 Task: Select transit view around selected location Mount Everest, Nepal and China and check out the nearest train station
Action: Mouse pressed left at (161, 32)
Screenshot: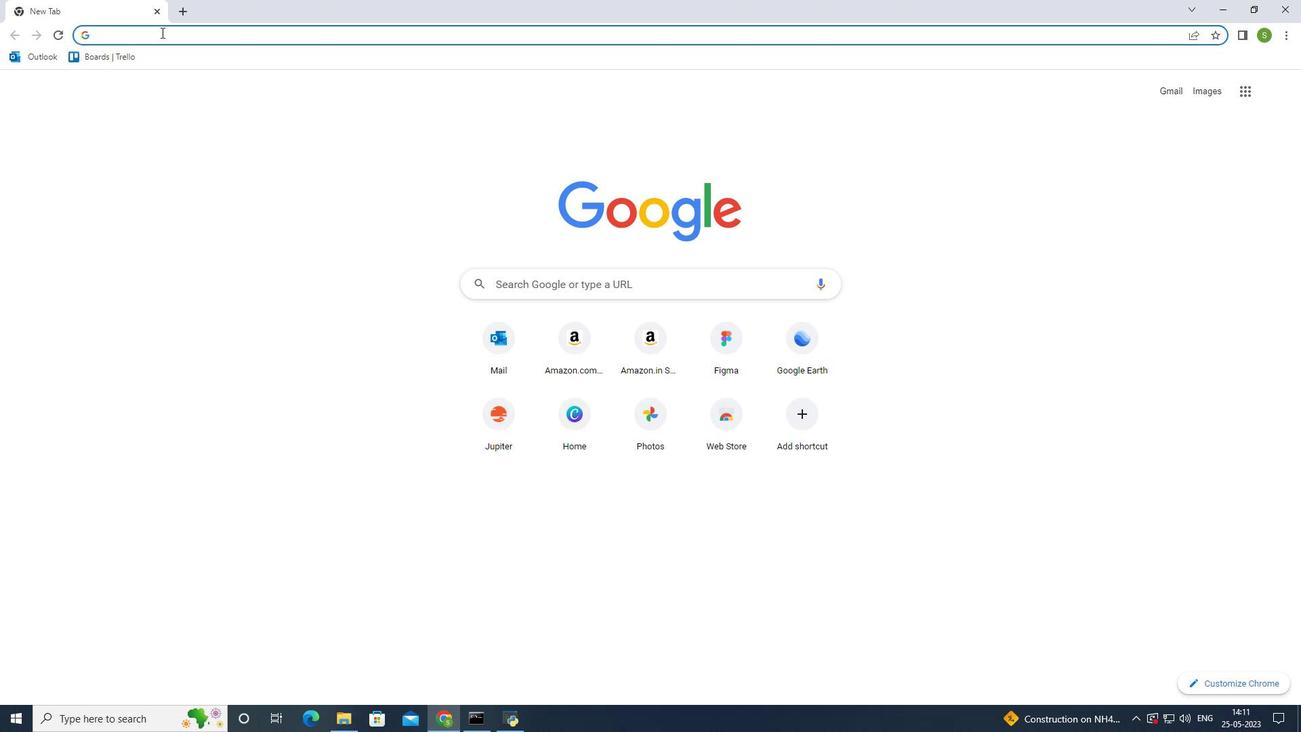 
Action: Mouse moved to (155, 61)
Screenshot: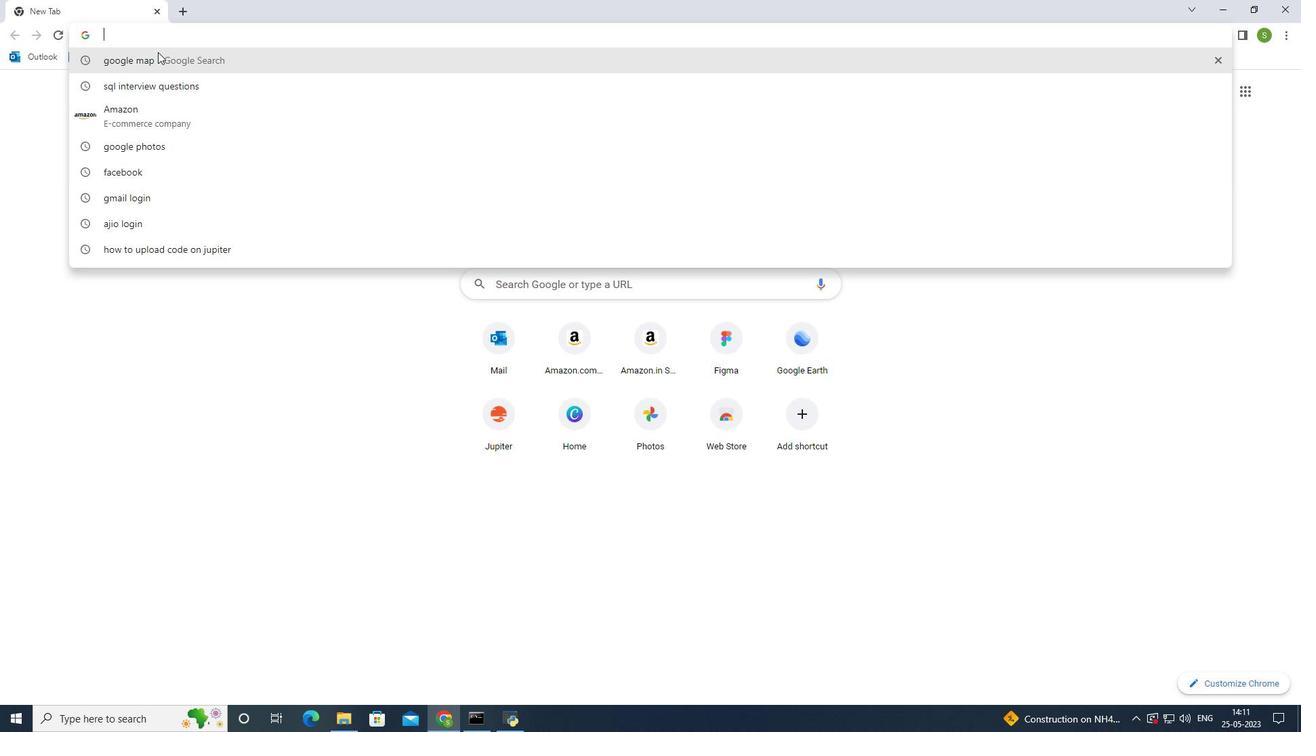 
Action: Mouse pressed left at (155, 61)
Screenshot: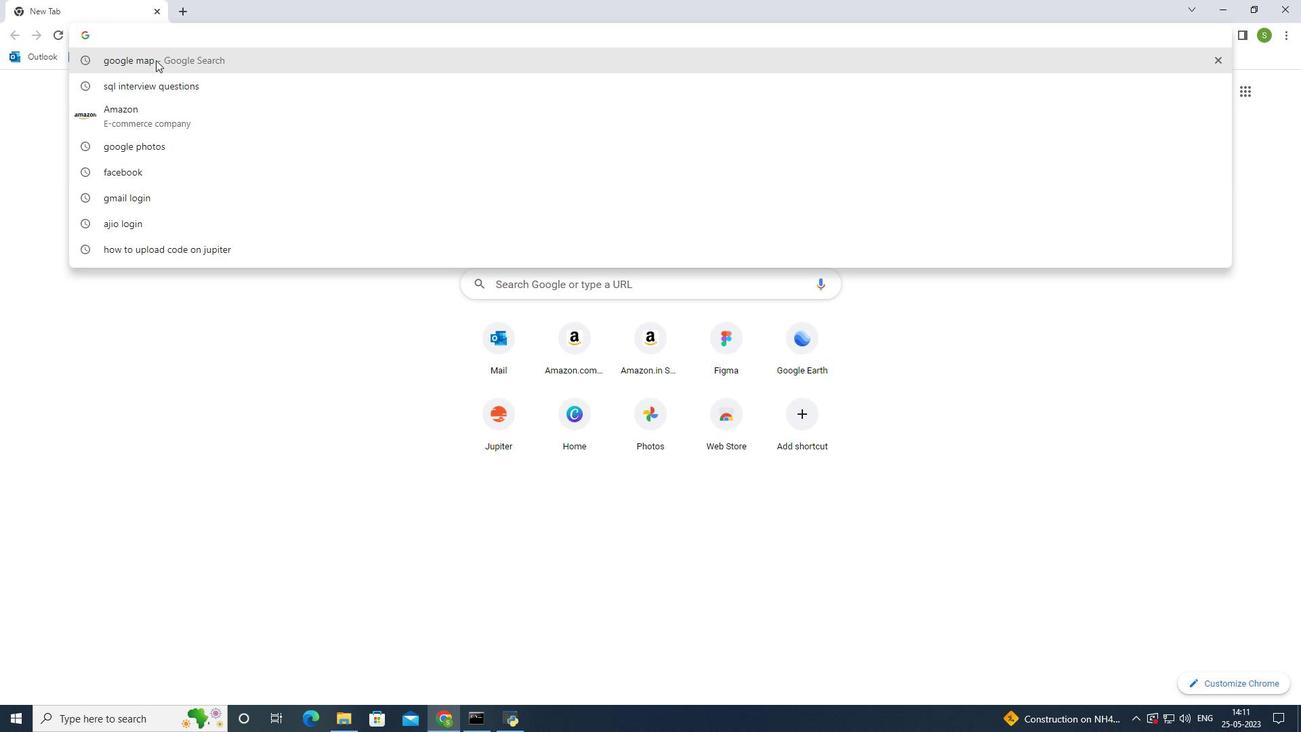 
Action: Mouse moved to (179, 205)
Screenshot: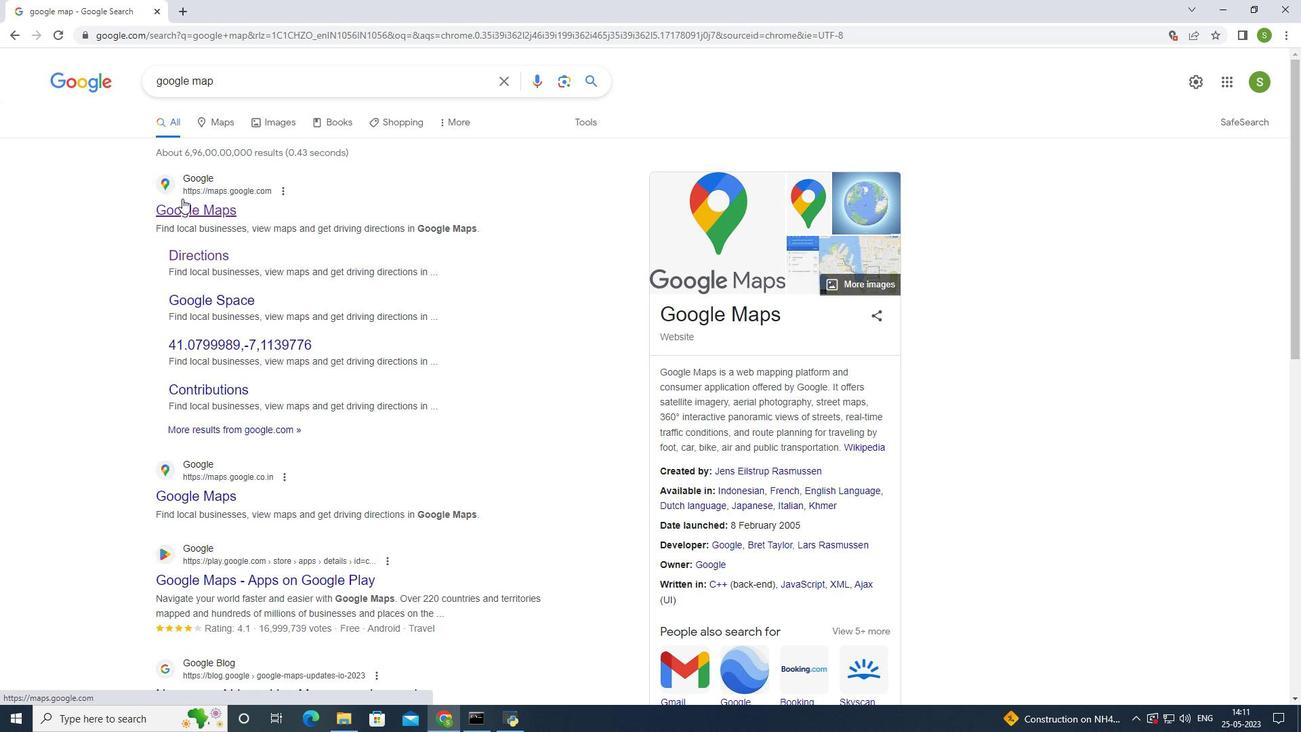 
Action: Mouse pressed left at (179, 205)
Screenshot: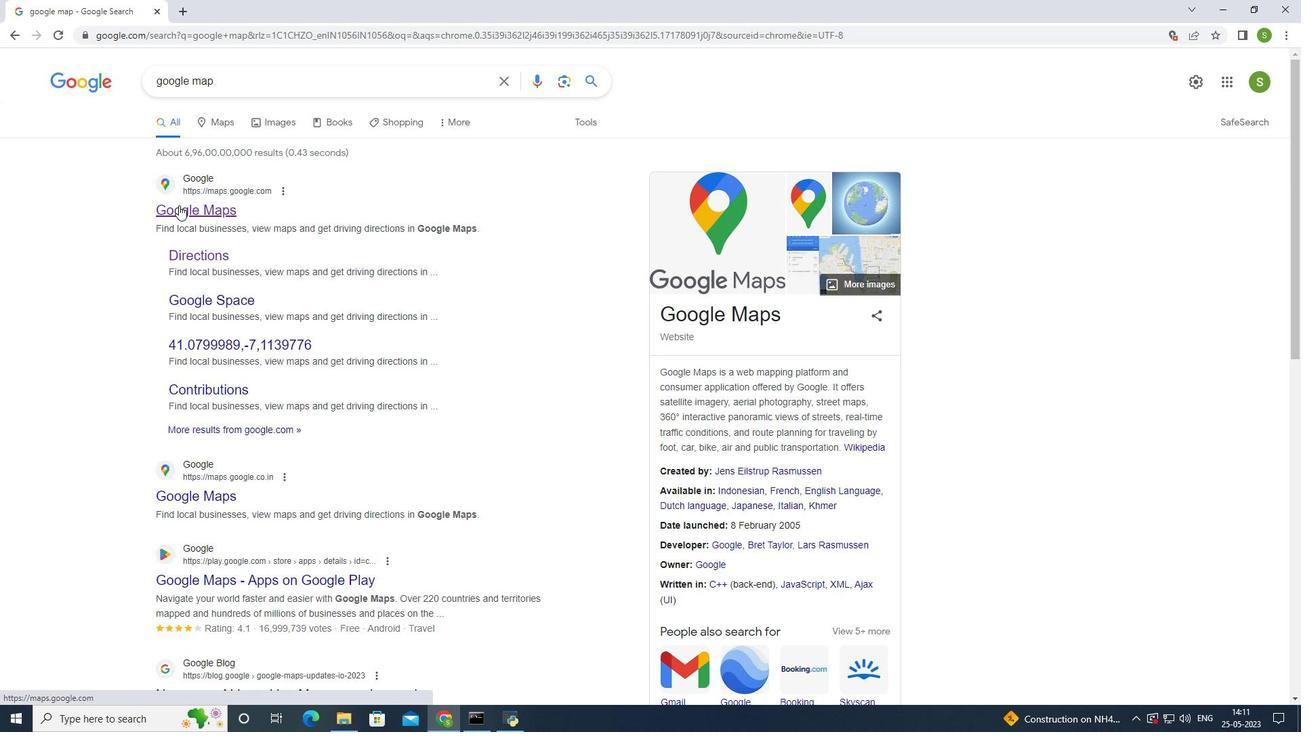 
Action: Mouse moved to (179, 206)
Screenshot: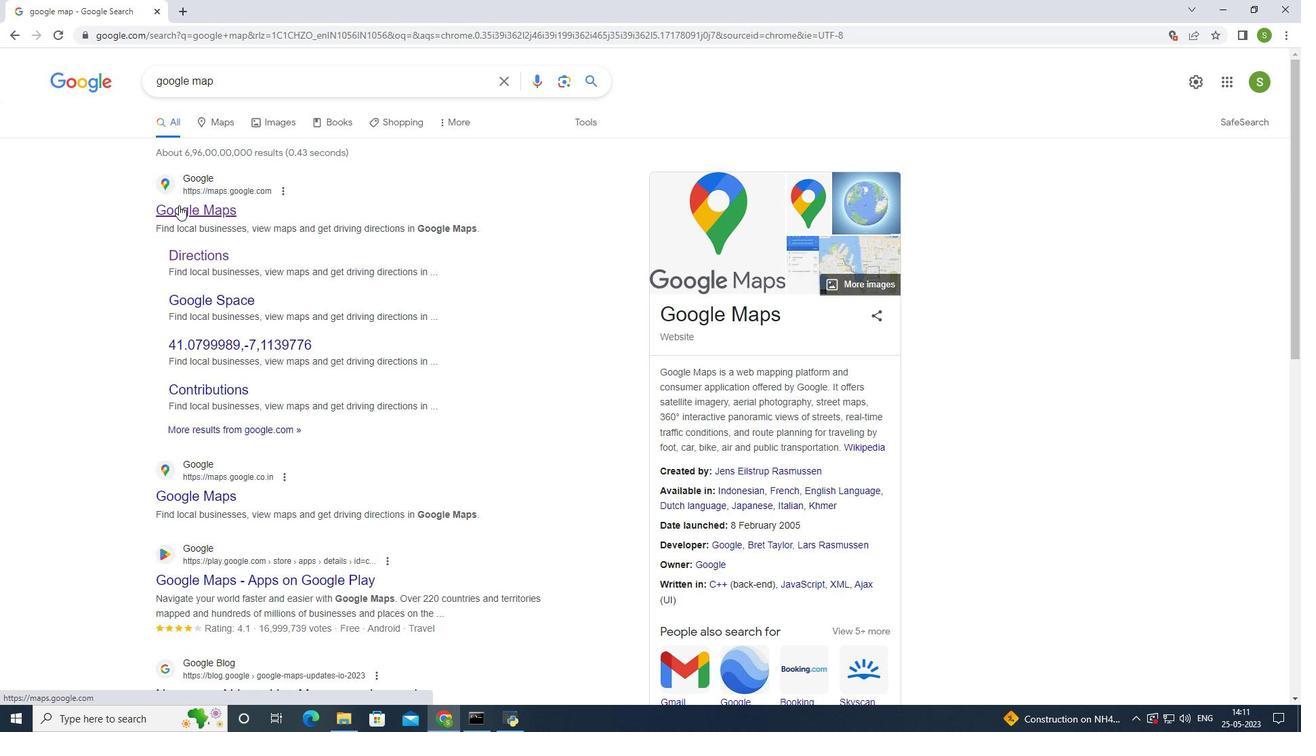 
Action: Mouse pressed left at (179, 206)
Screenshot: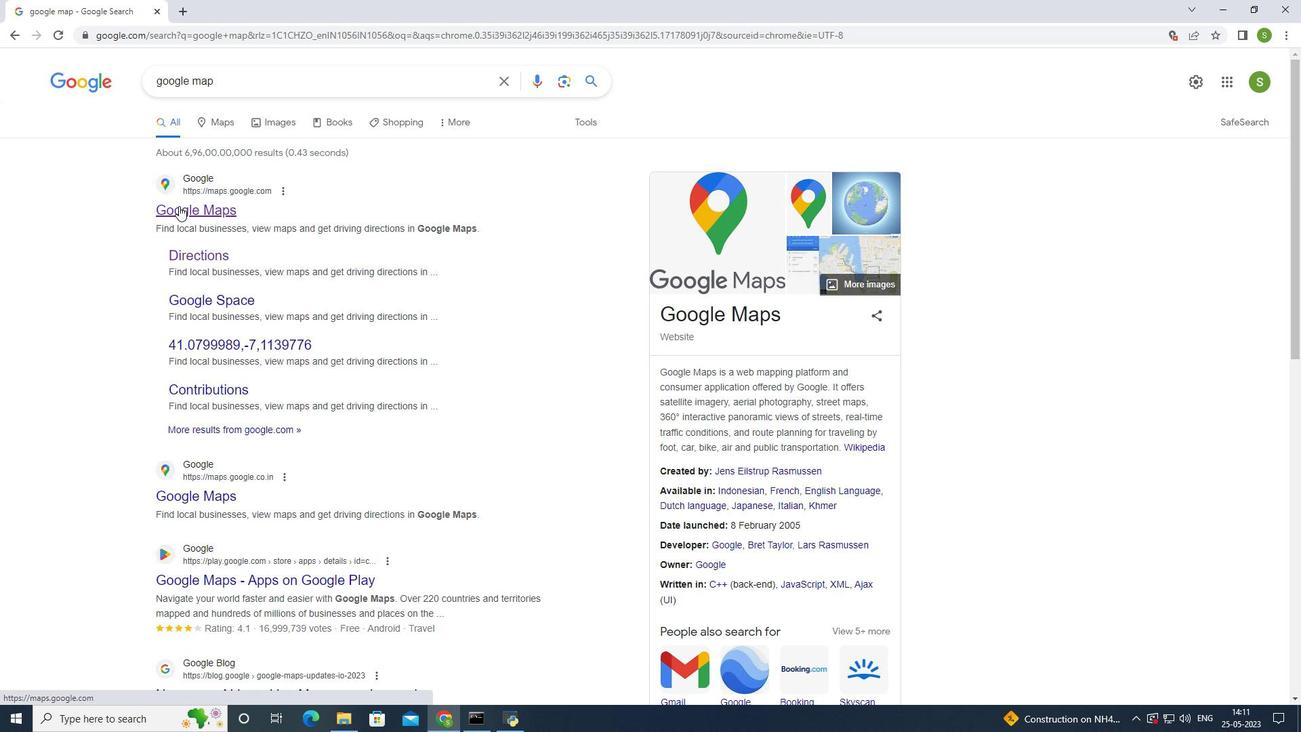 
Action: Mouse moved to (212, 64)
Screenshot: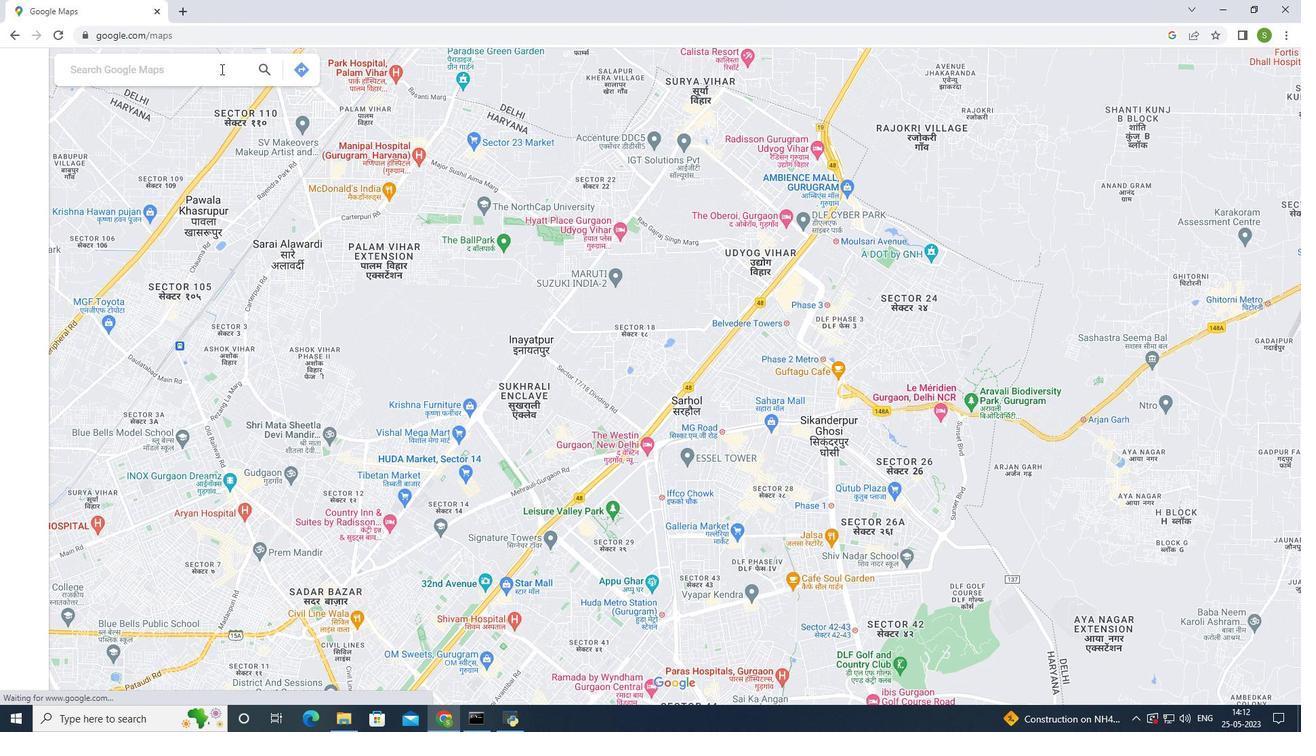 
Action: Mouse pressed left at (212, 64)
Screenshot: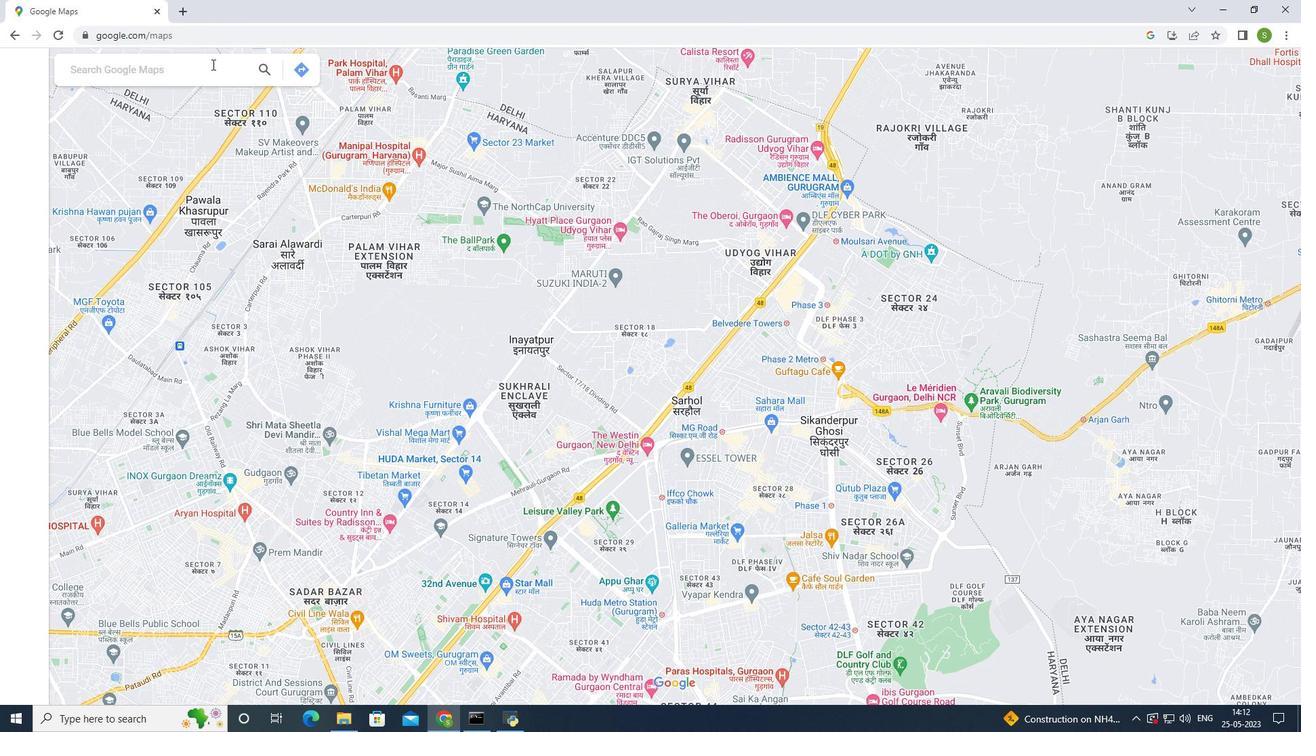 
Action: Mouse moved to (269, 57)
Screenshot: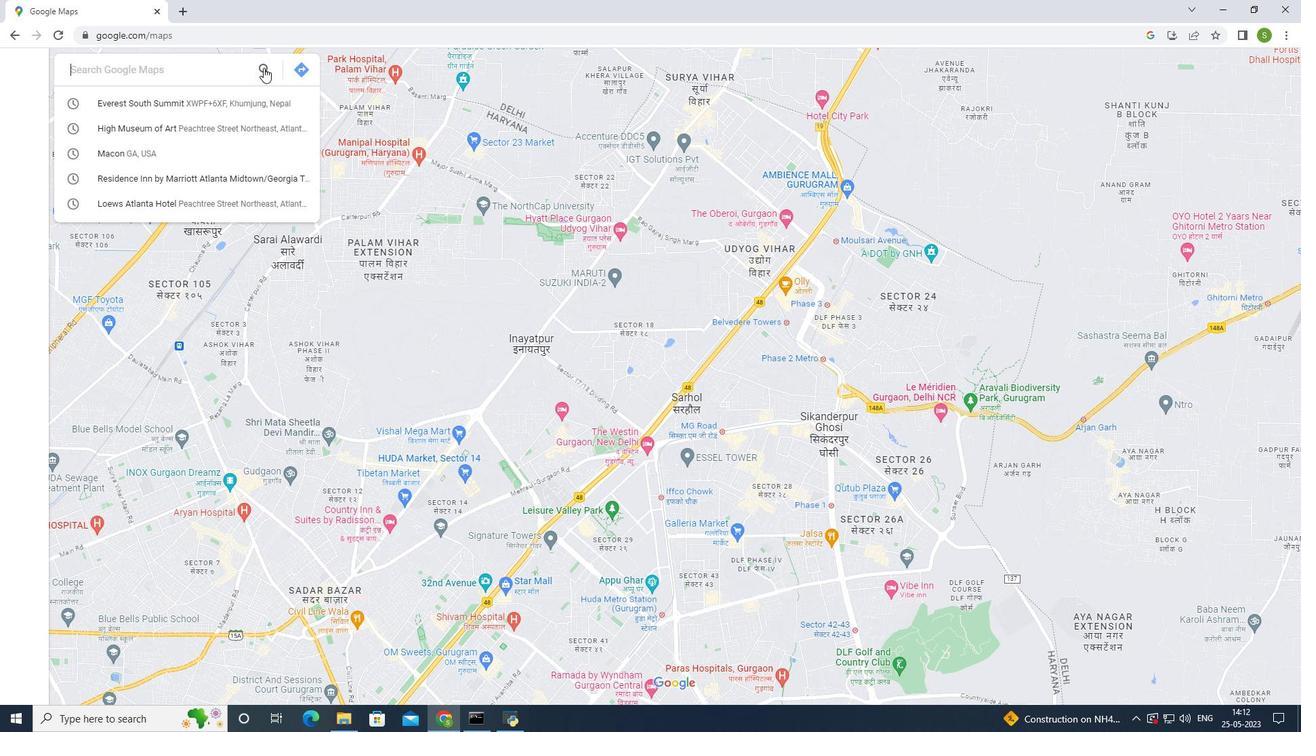 
Action: Key pressed <Key.caps_lock>M<Key.caps_lock>ount<Key.space><Key.caps_lock>E<Key.caps_lock>verest<Key.space><Key.caps_lock>N<Key.caps_lock>epal<Key.space>and<Key.space><Key.caps_lock>C<Key.caps_lock>hina<Key.enter>
Screenshot: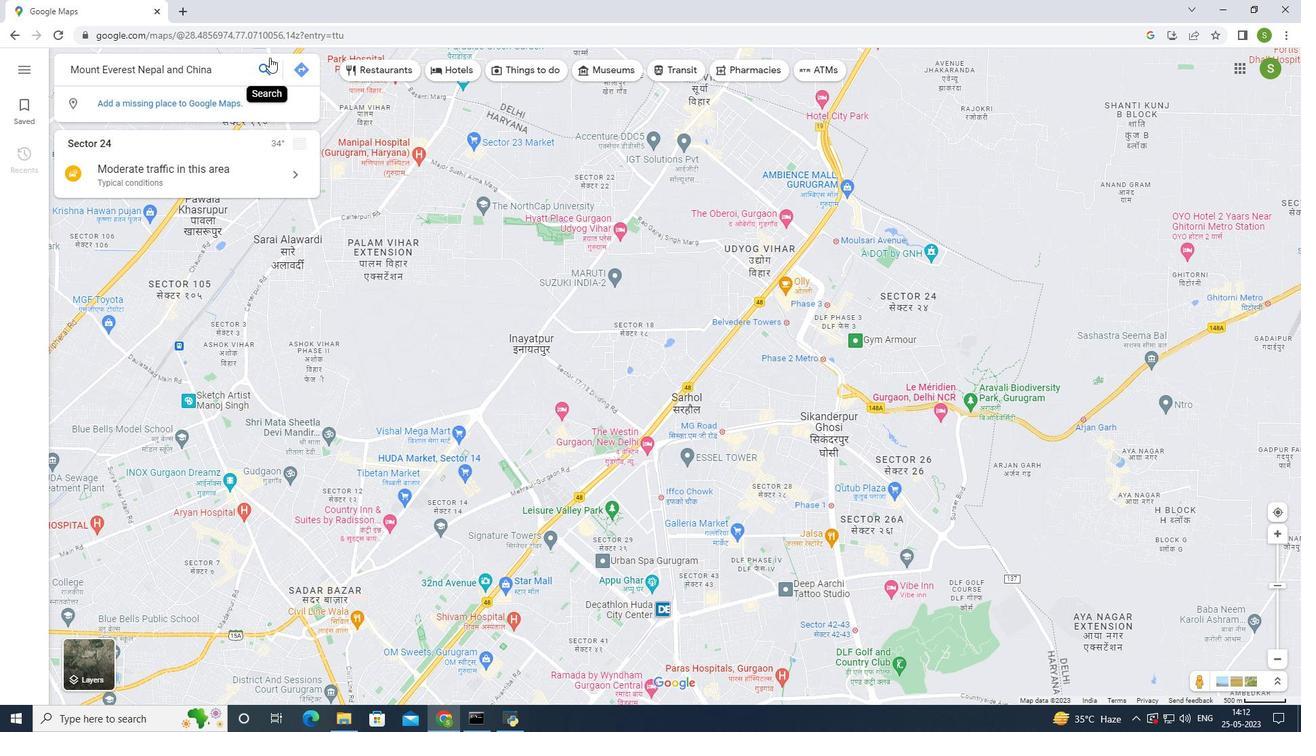 
Action: Mouse moved to (517, 664)
Screenshot: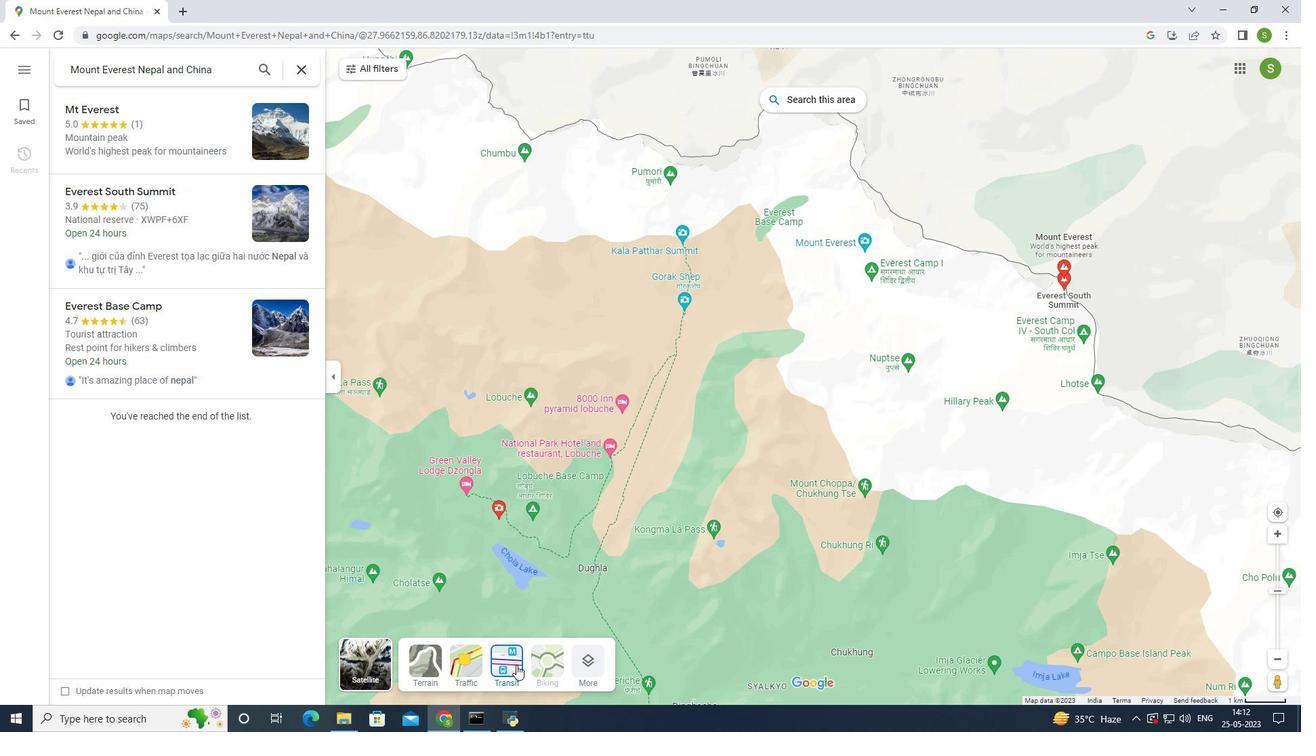 
Action: Mouse pressed left at (517, 664)
Screenshot: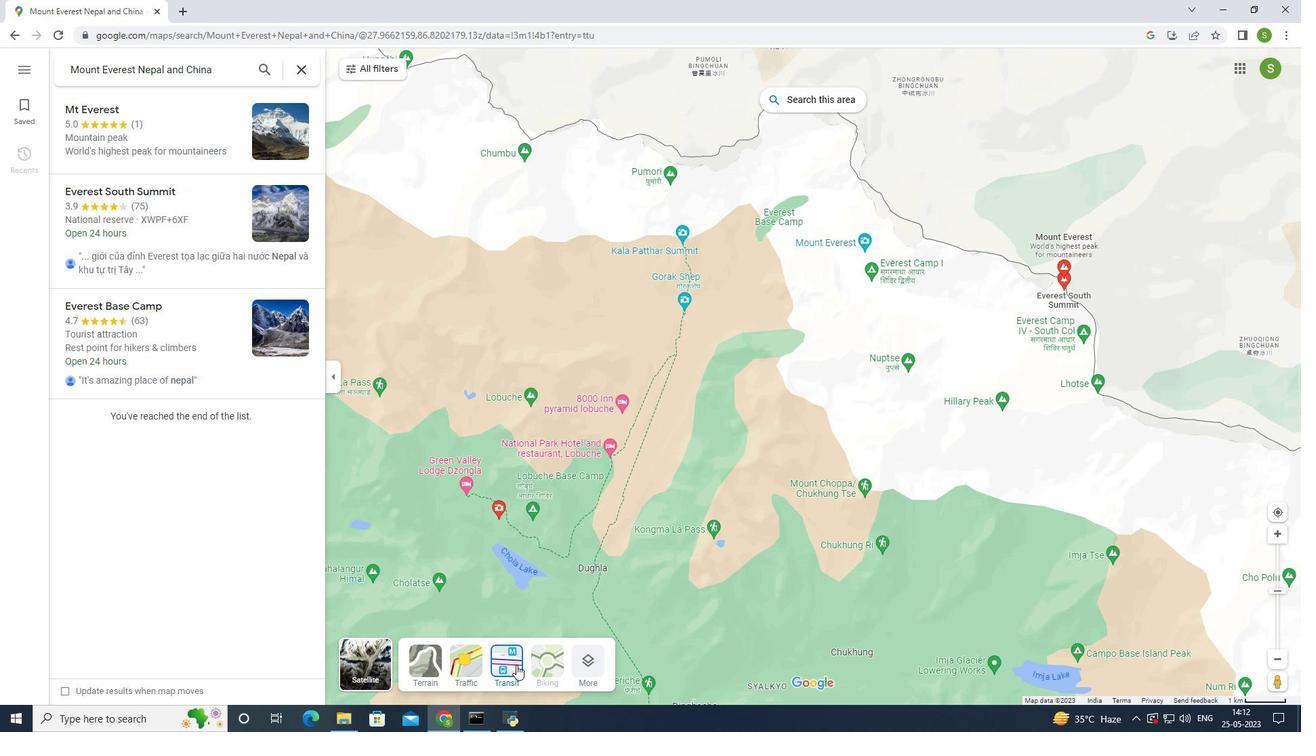 
Action: Mouse moved to (499, 667)
Screenshot: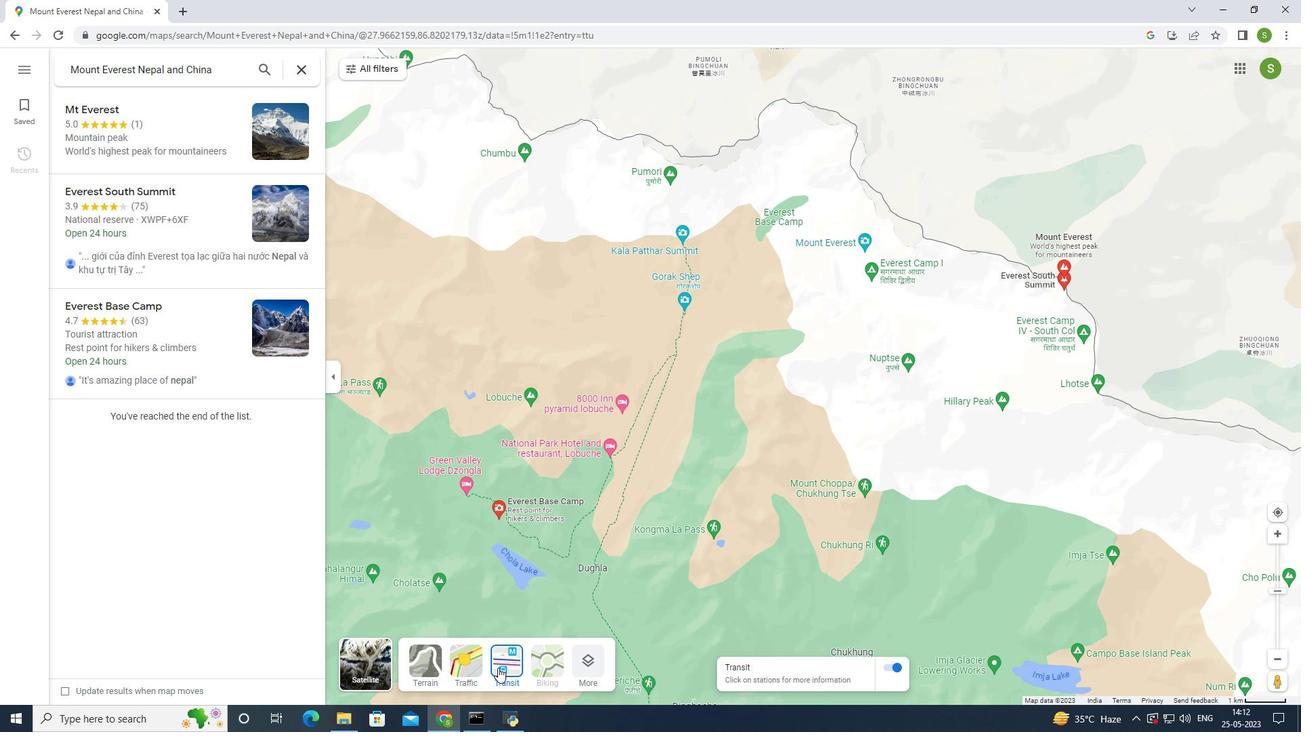 
Action: Mouse pressed left at (499, 667)
Screenshot: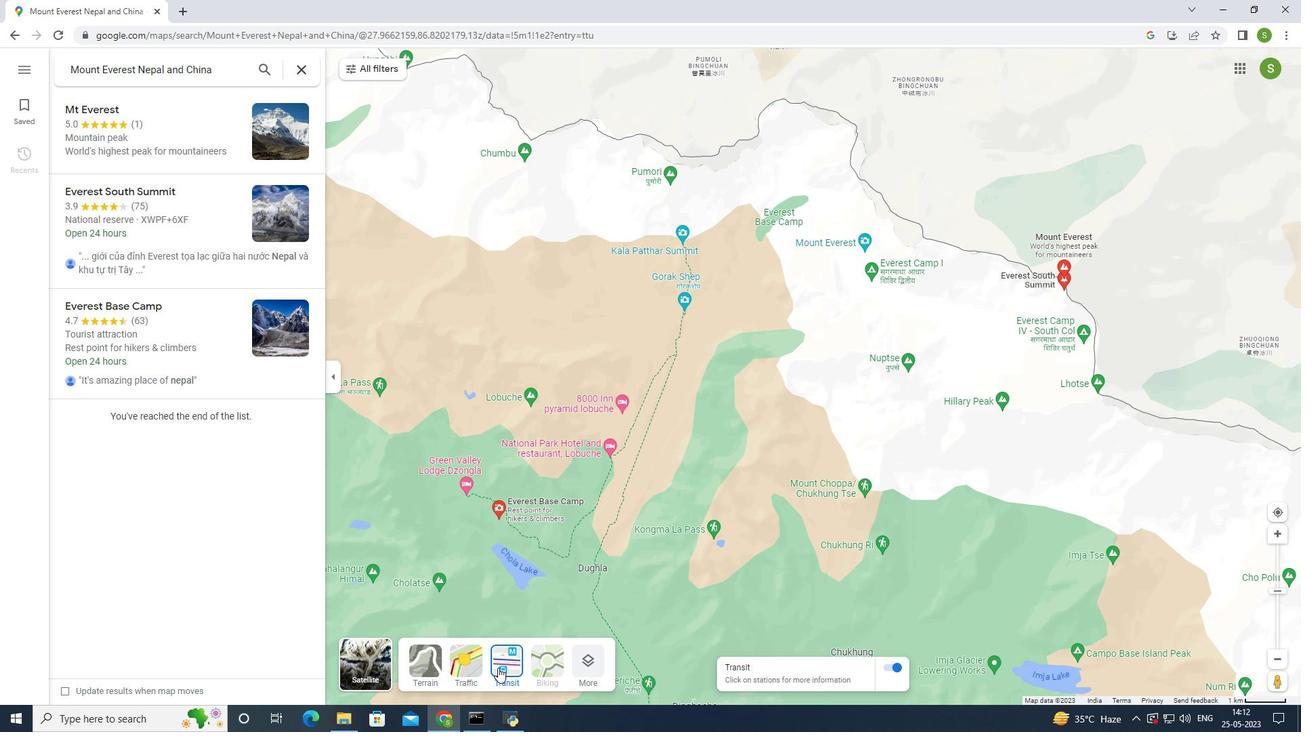 
Action: Mouse moved to (501, 662)
Screenshot: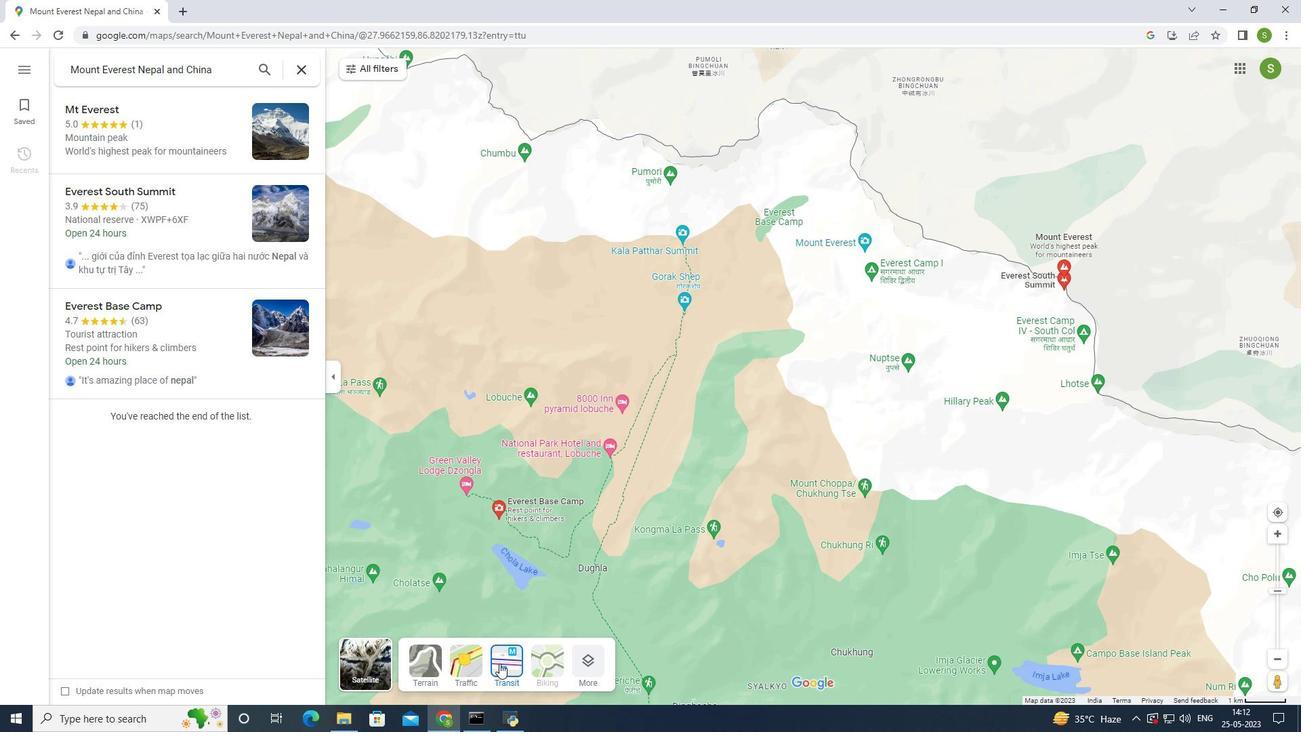 
Action: Mouse pressed left at (501, 662)
Screenshot: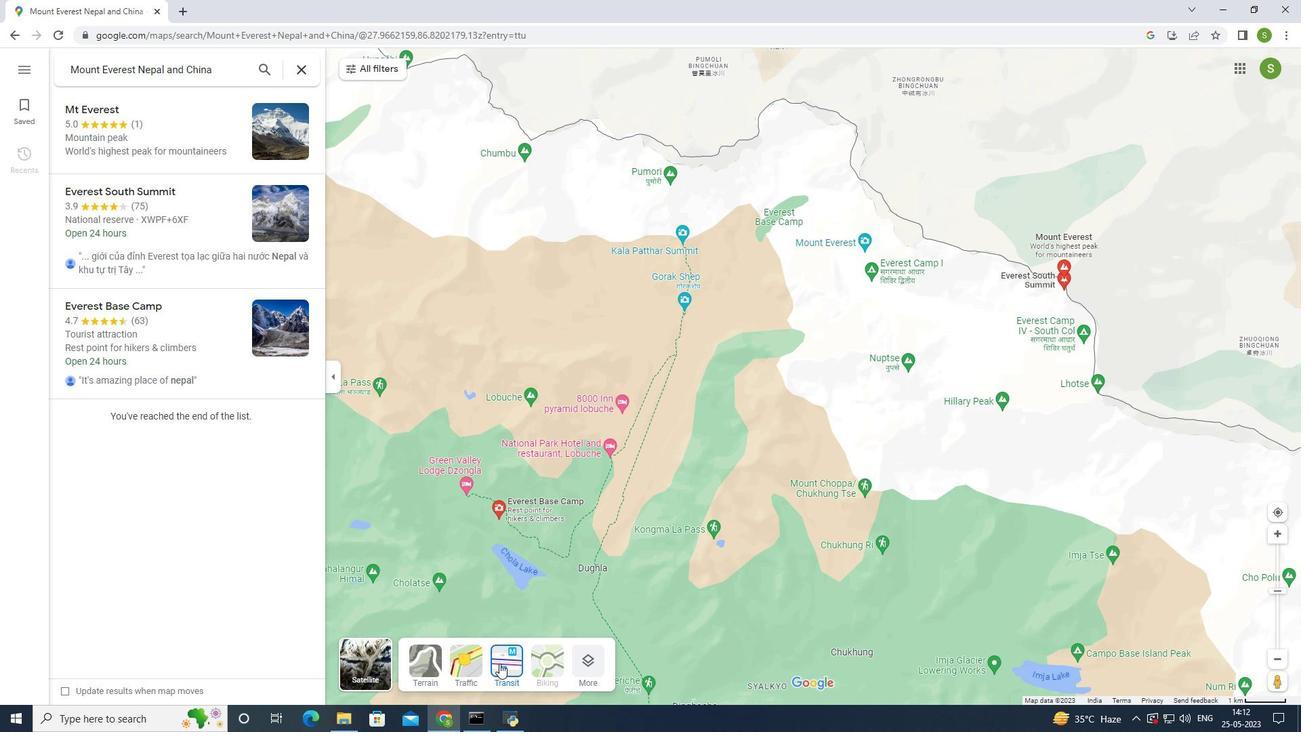 
Action: Mouse moved to (388, 74)
Screenshot: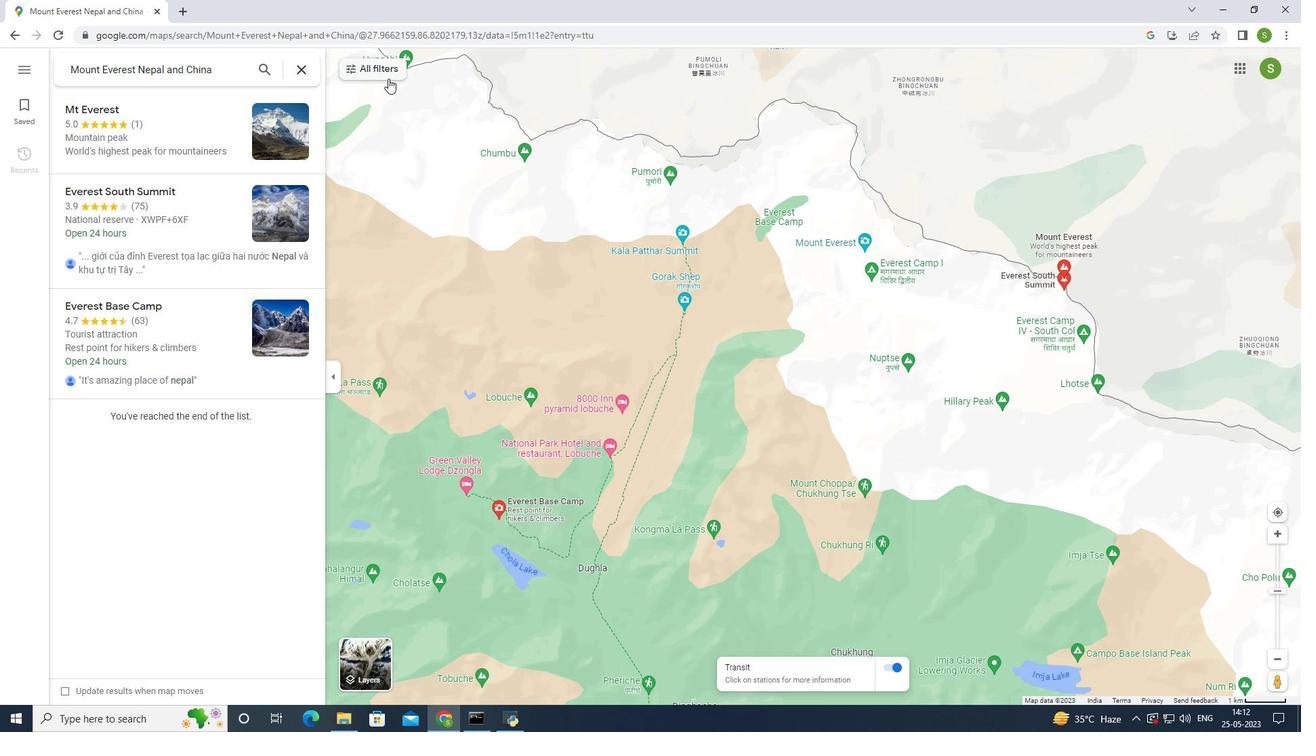 
Action: Mouse pressed left at (388, 74)
Screenshot: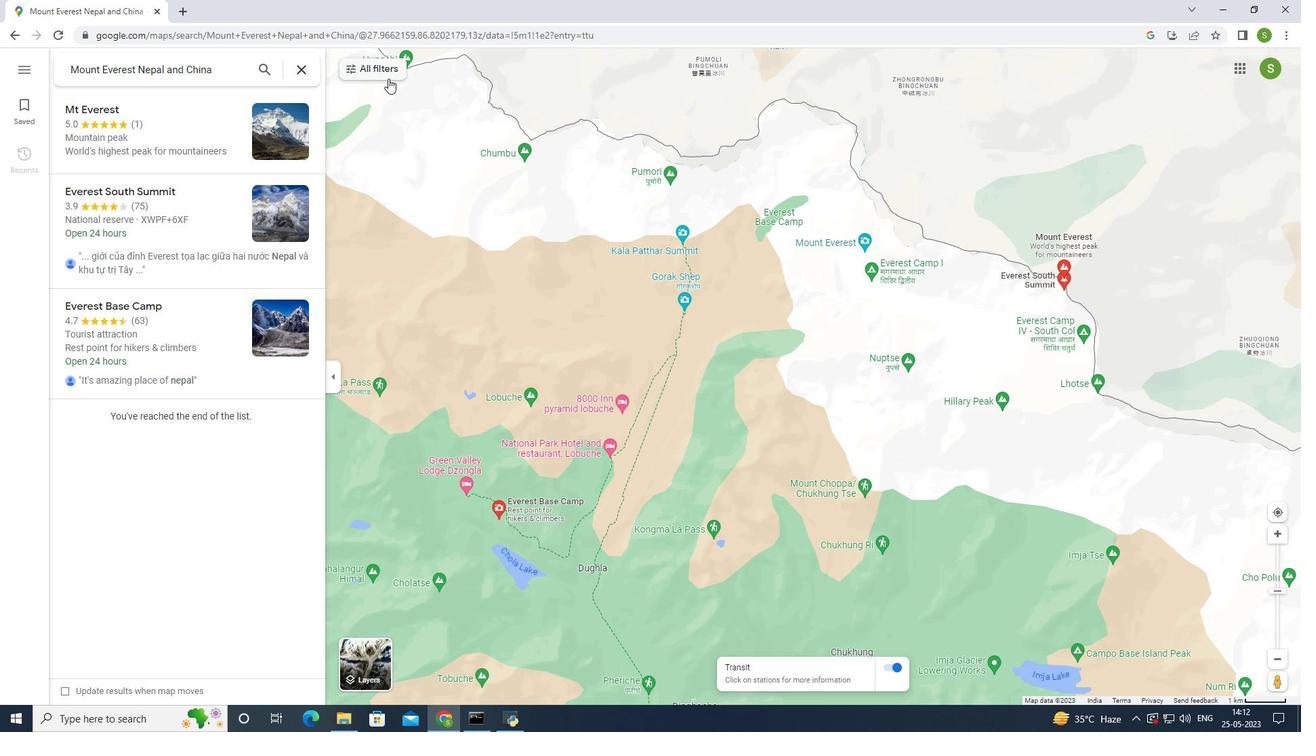
Action: Mouse moved to (75, 71)
Screenshot: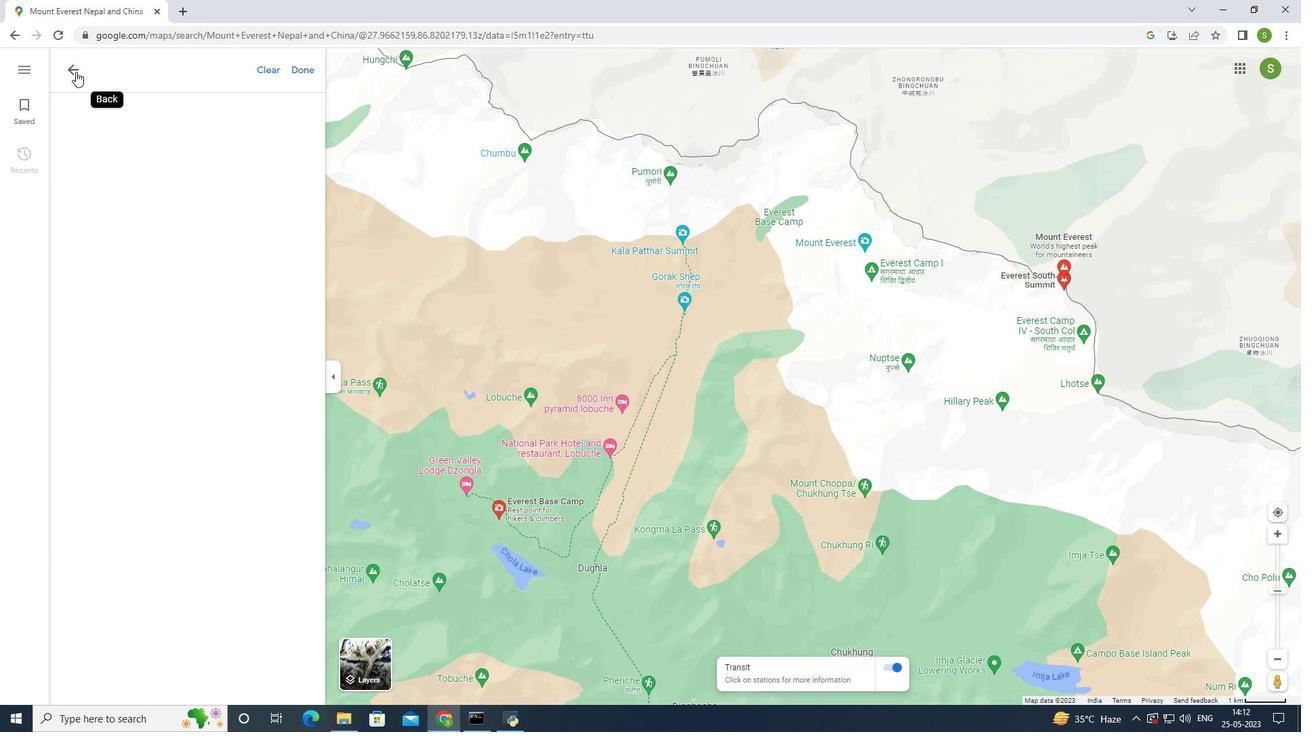 
Action: Mouse pressed left at (75, 71)
Screenshot: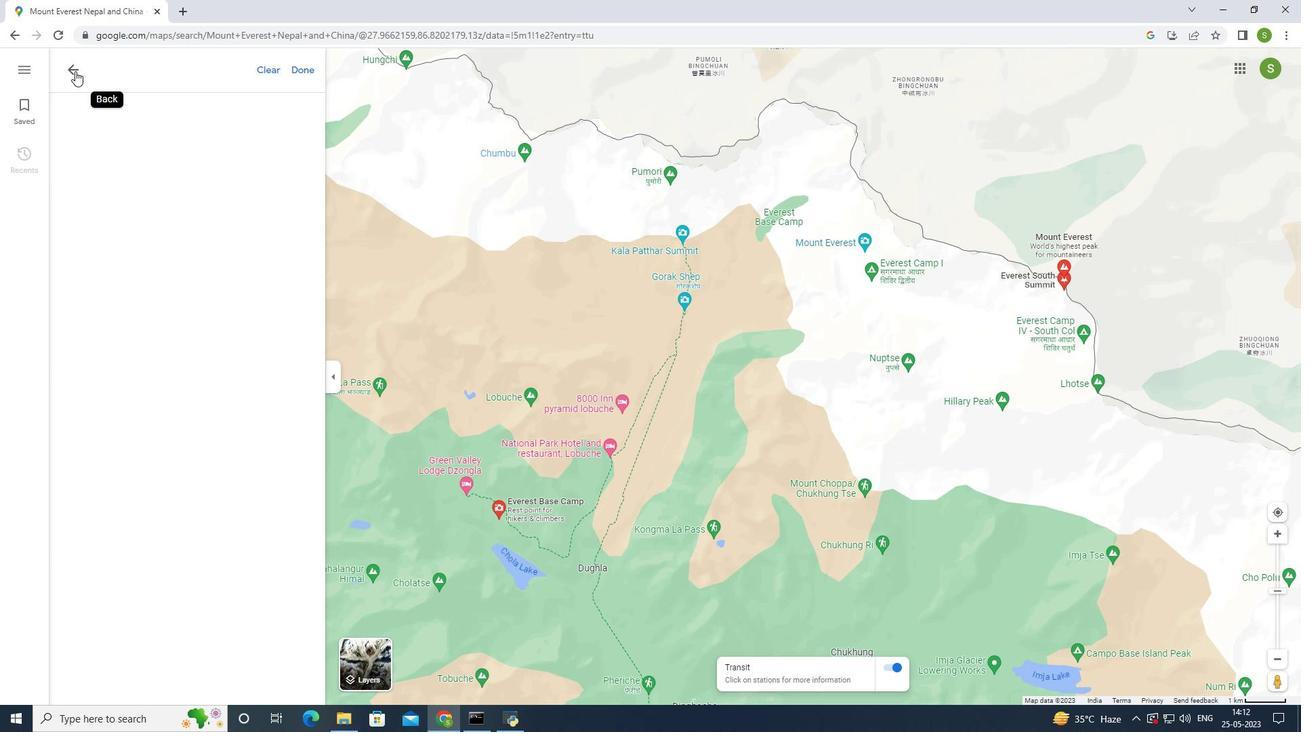 
Action: Mouse moved to (137, 70)
Screenshot: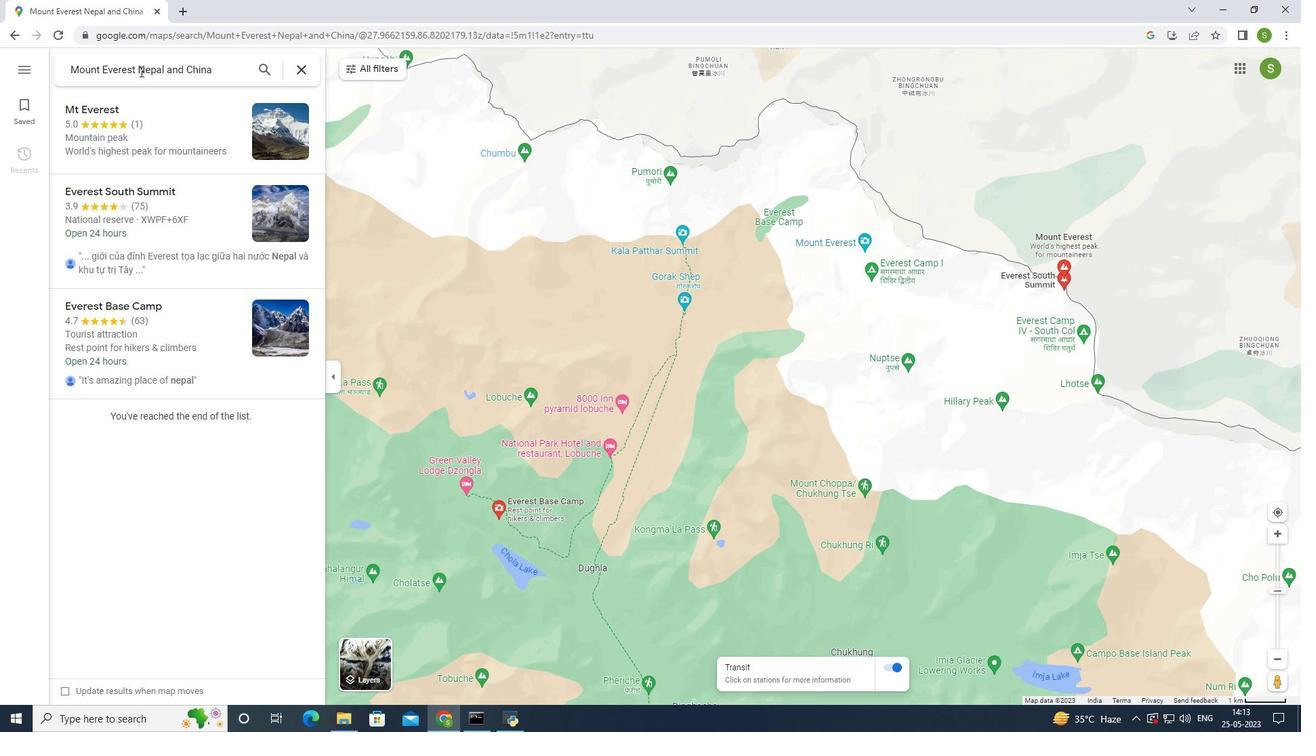 
Action: Mouse pressed left at (137, 70)
Screenshot: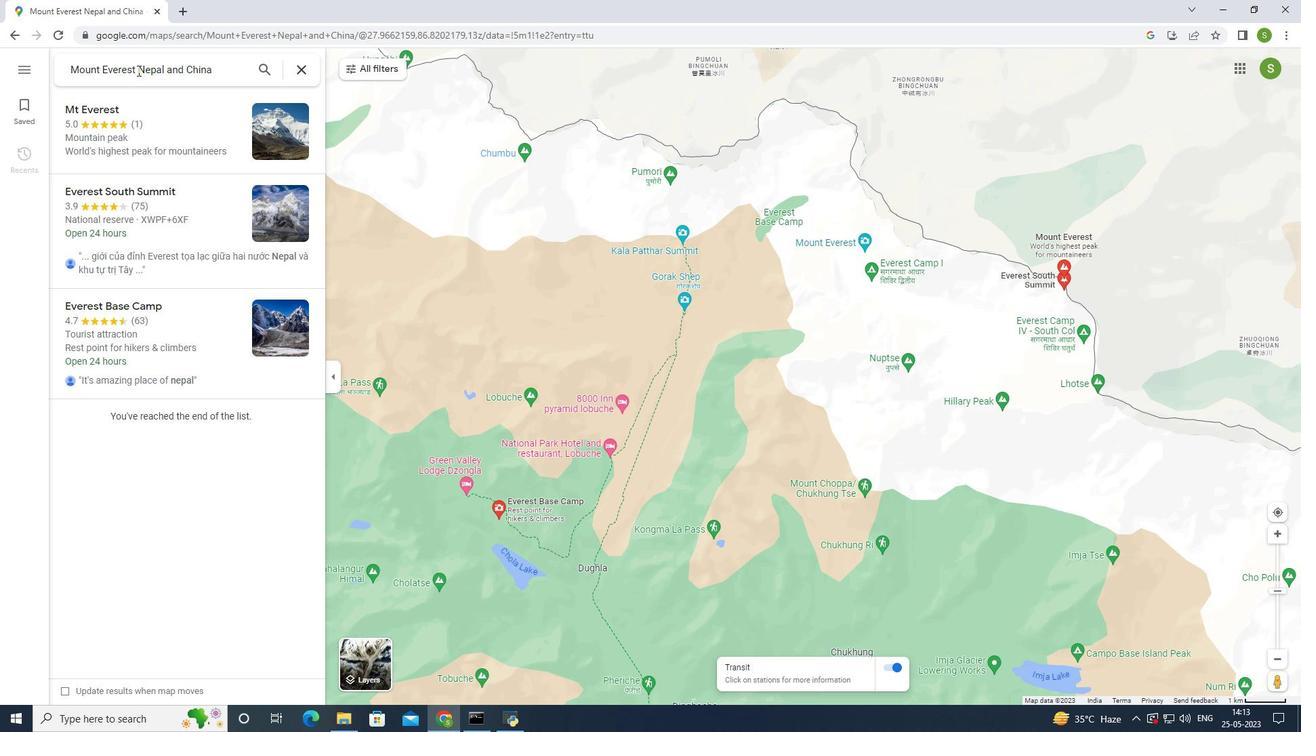 
Action: Mouse moved to (364, 84)
Screenshot: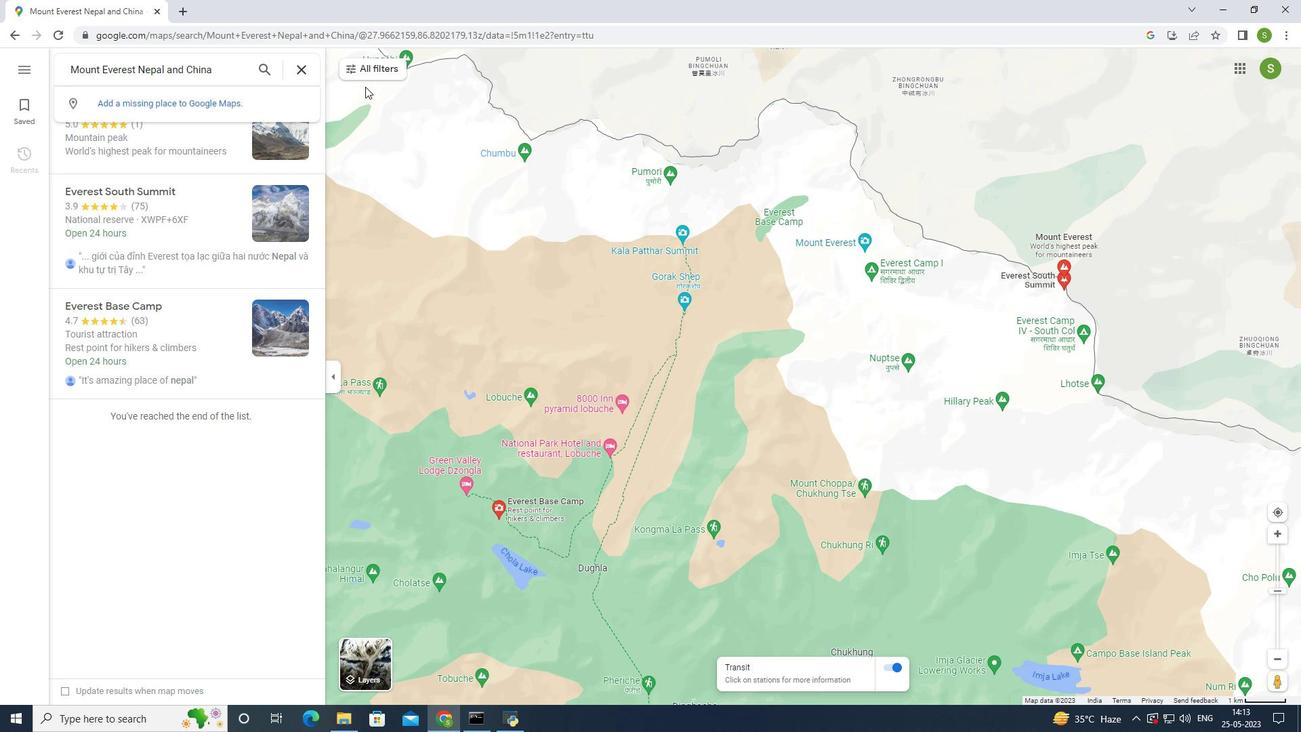 
Action: Key pressed <Key.backspace>
Screenshot: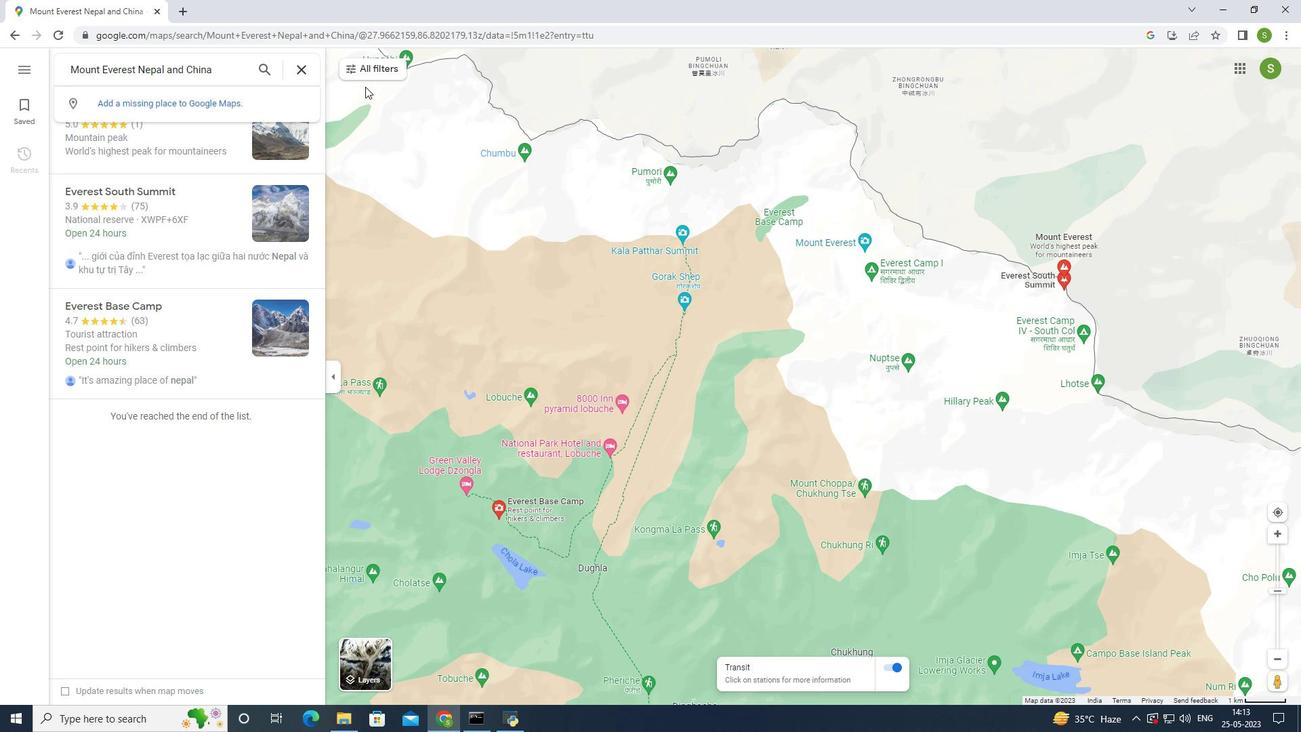 
Action: Mouse moved to (364, 83)
Screenshot: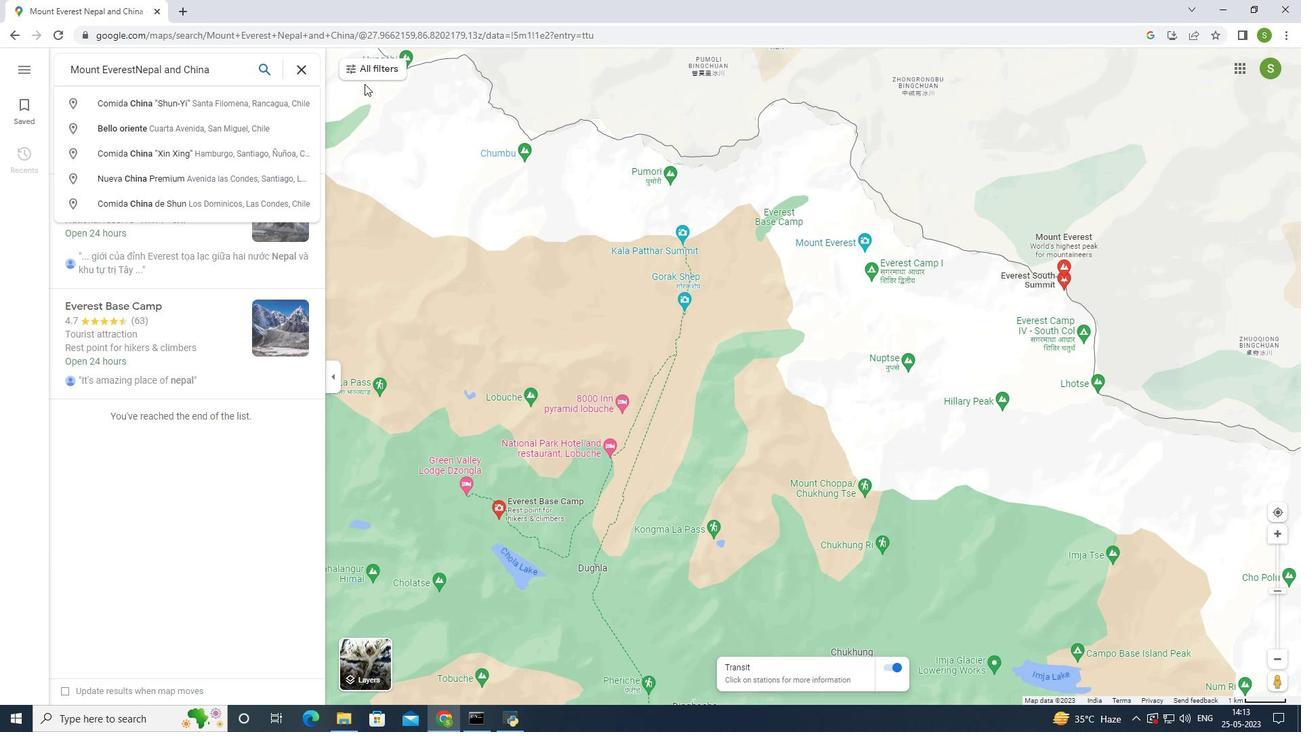 
Action: Key pressed ,<Key.space>
Screenshot: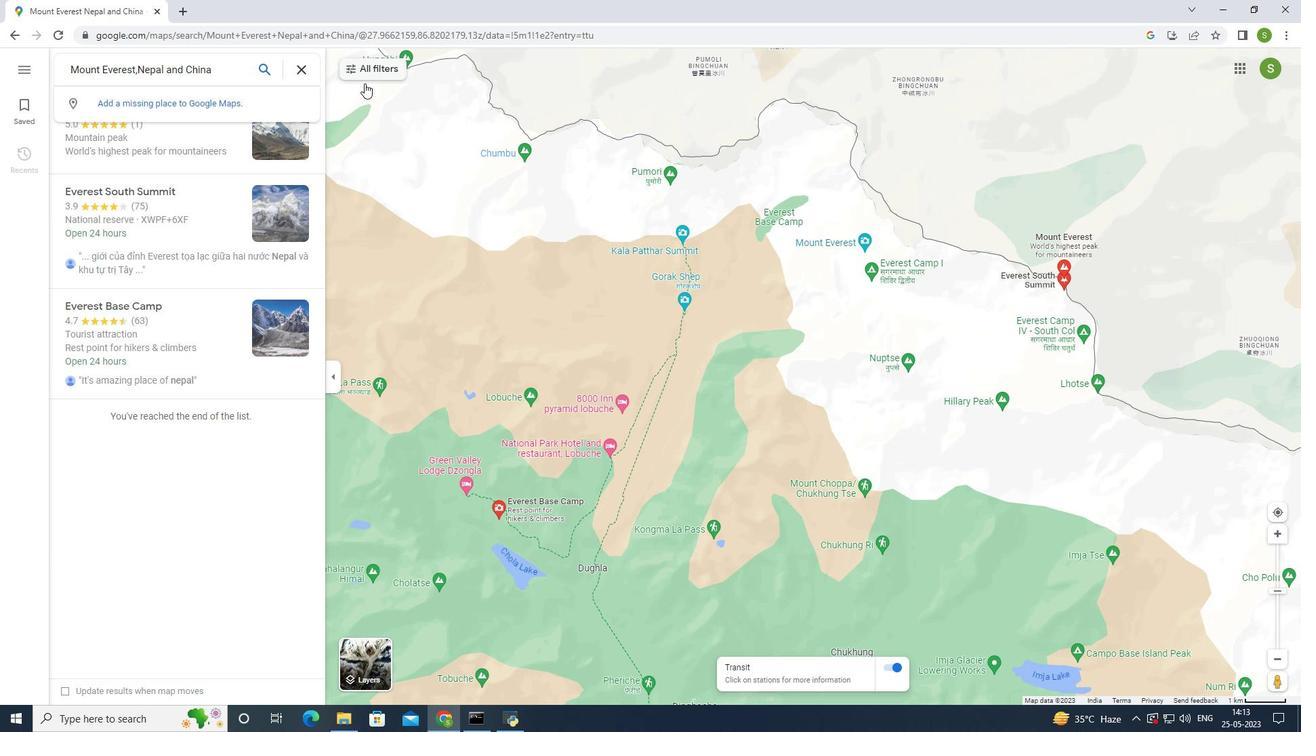 
Action: Mouse moved to (263, 70)
Screenshot: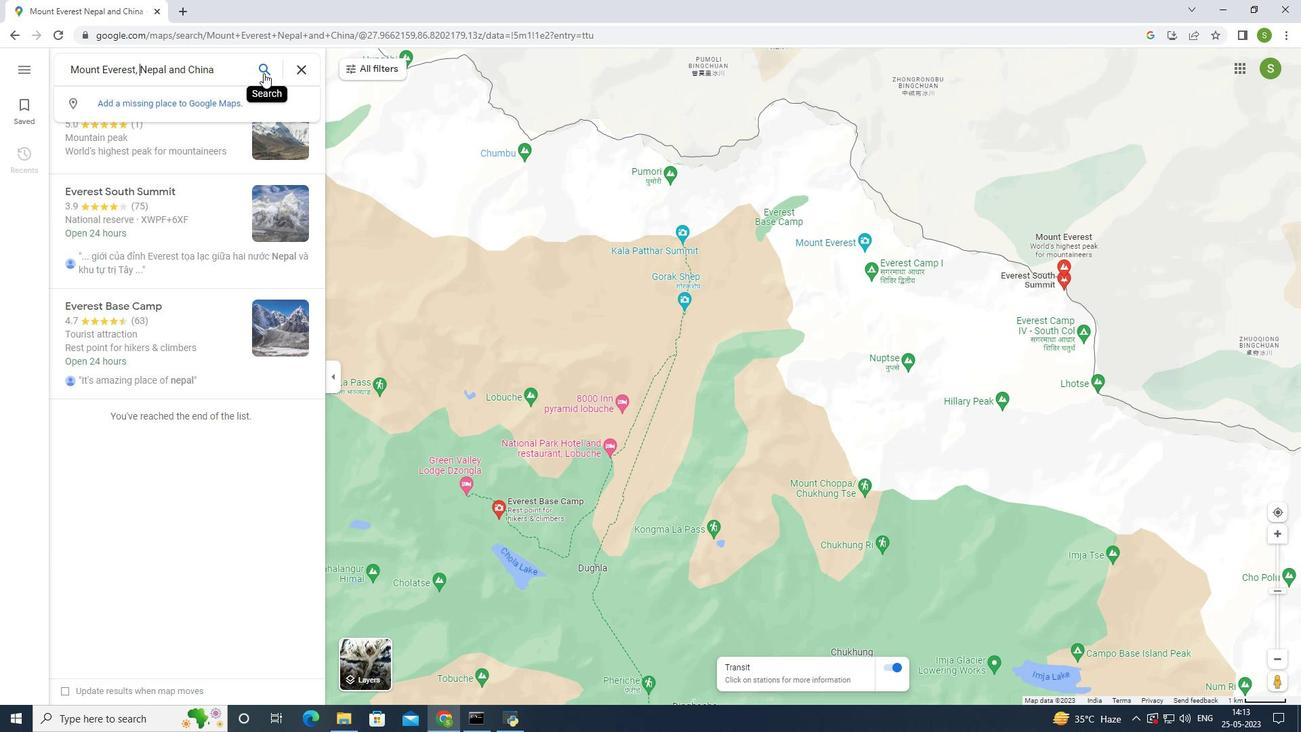 
Action: Mouse pressed left at (263, 70)
Screenshot: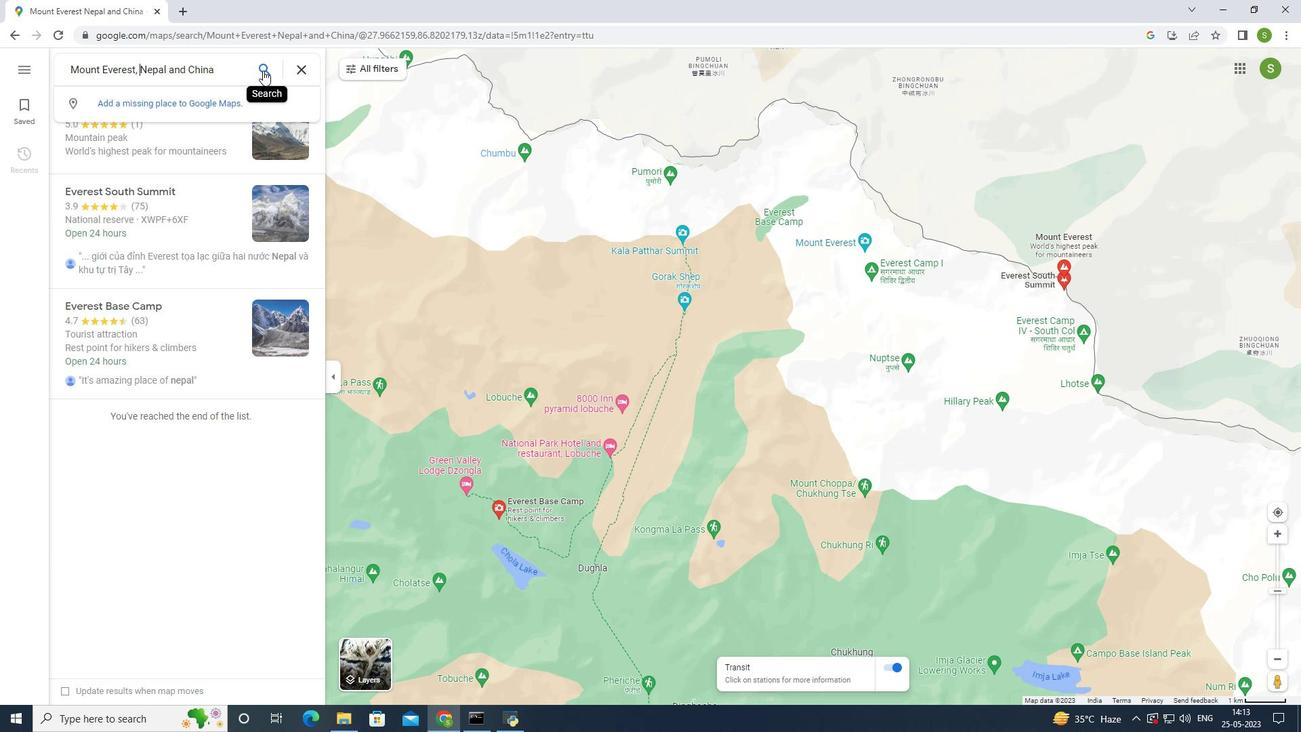 
Action: Mouse moved to (474, 195)
Screenshot: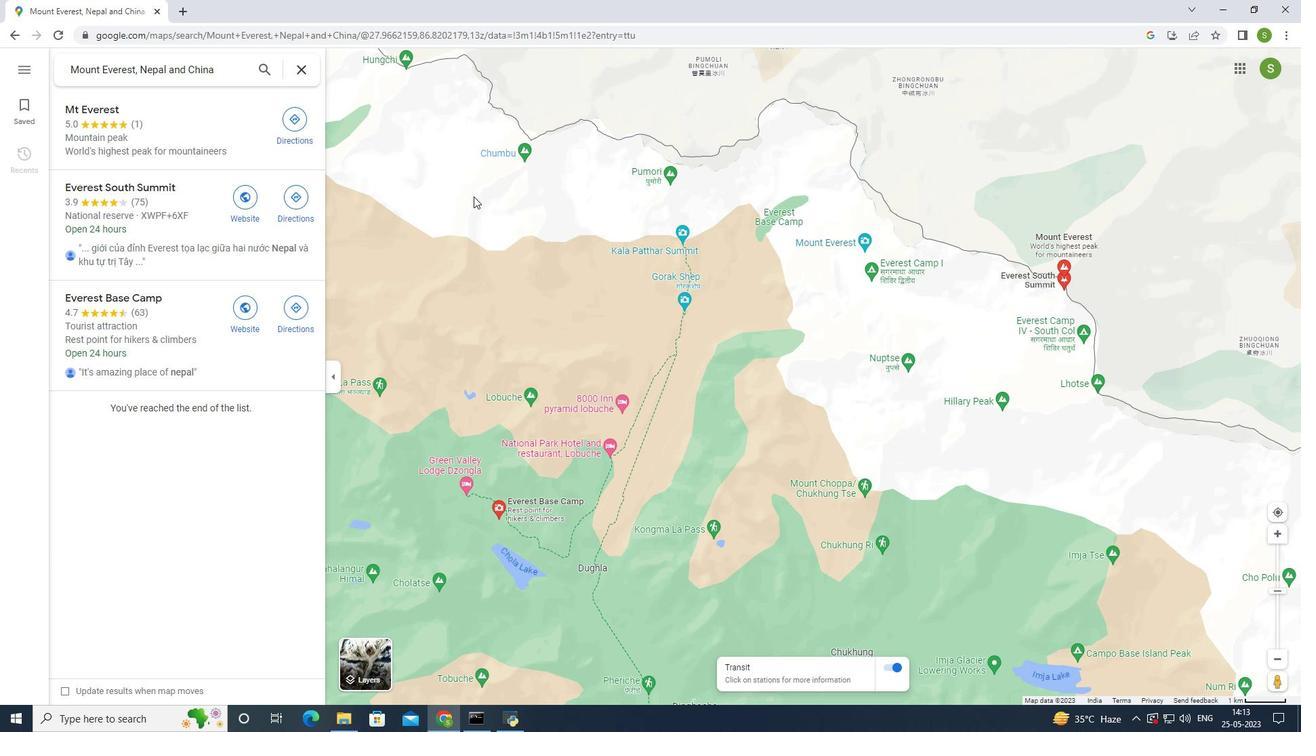 
Action: Mouse scrolled (474, 196) with delta (0, 0)
Screenshot: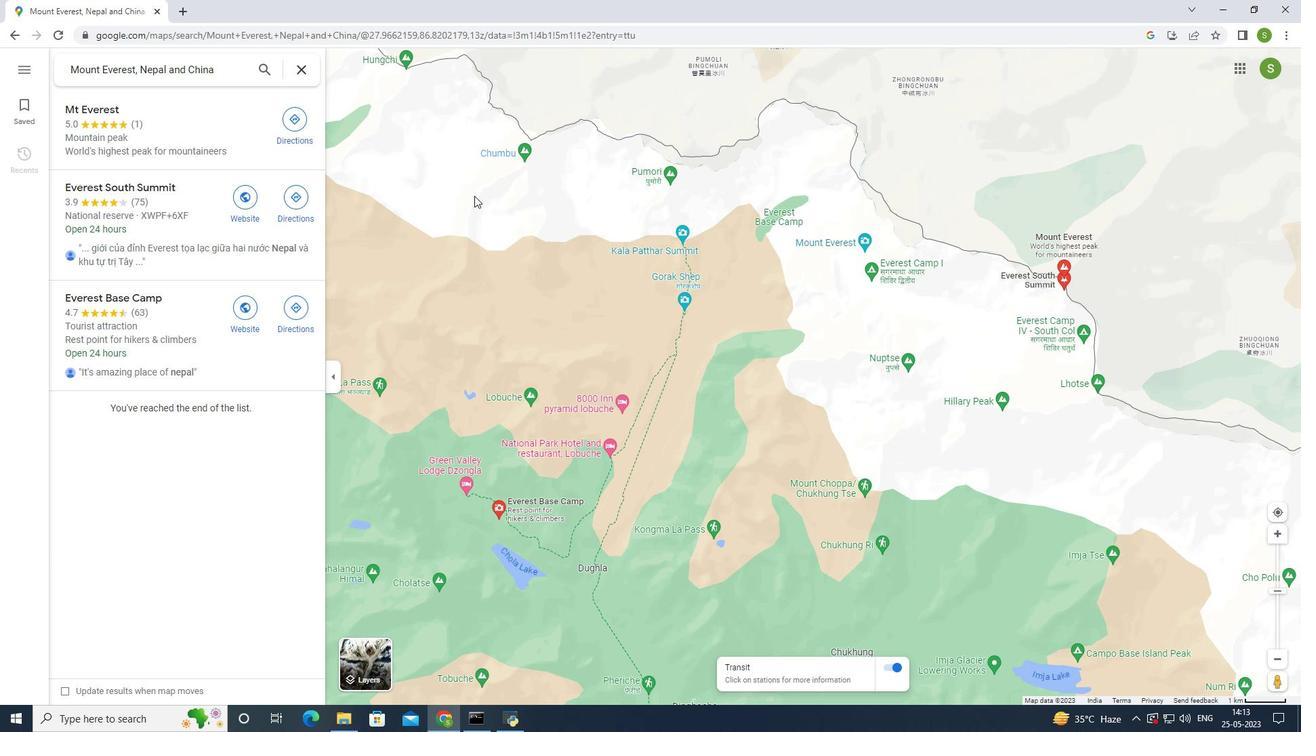 
Action: Mouse scrolled (474, 196) with delta (0, 0)
Screenshot: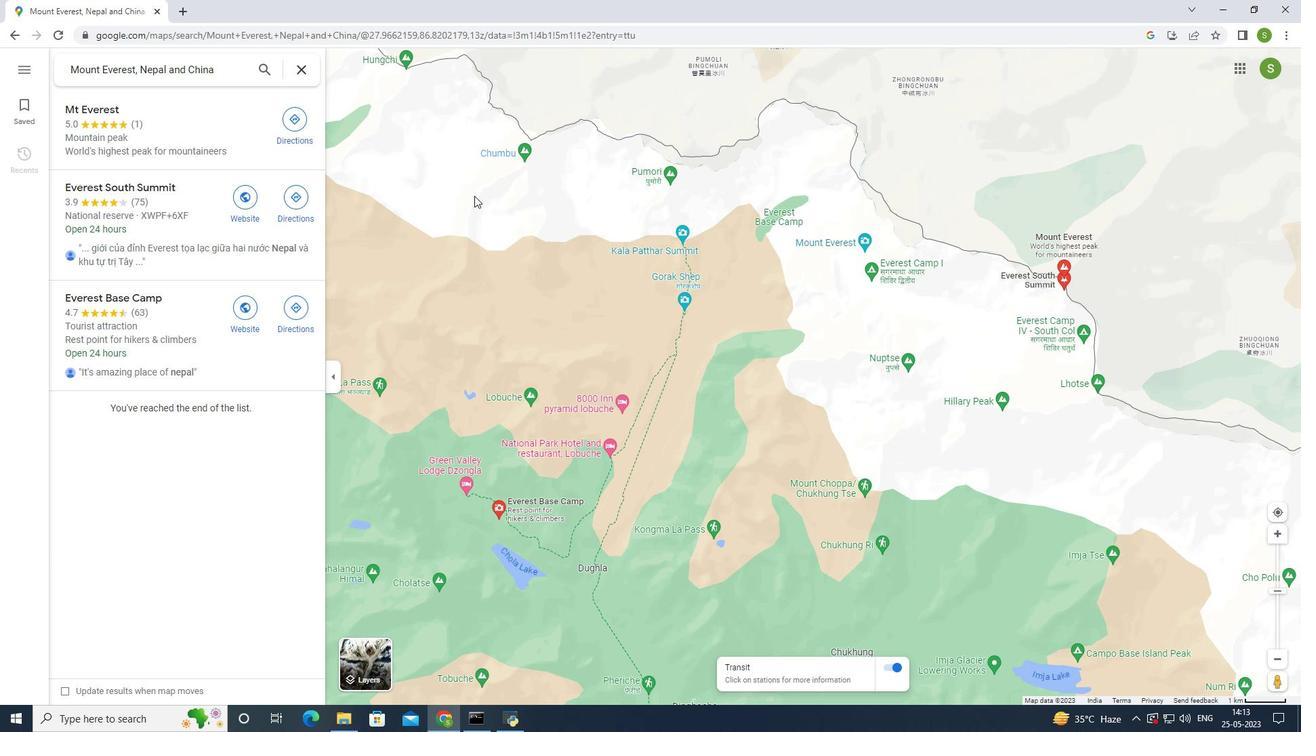 
Action: Mouse scrolled (474, 196) with delta (0, 0)
Screenshot: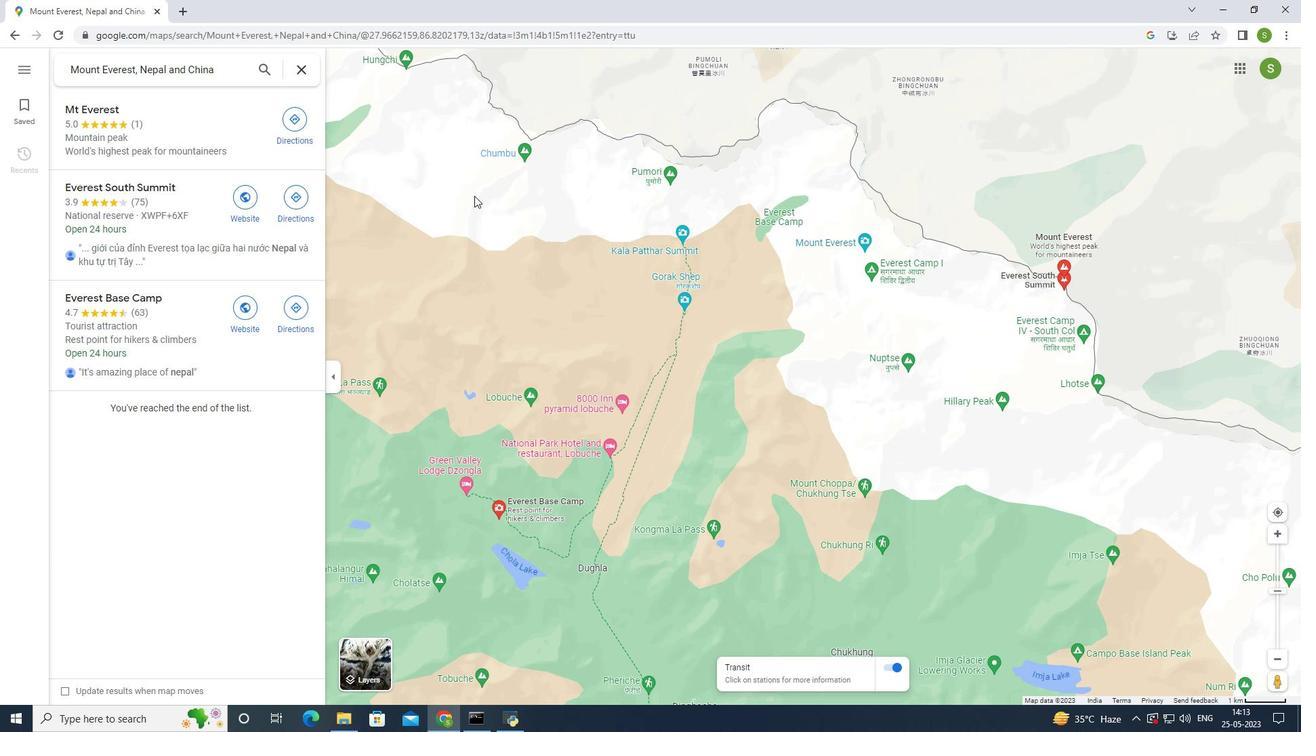 
Action: Mouse scrolled (474, 196) with delta (0, 0)
Screenshot: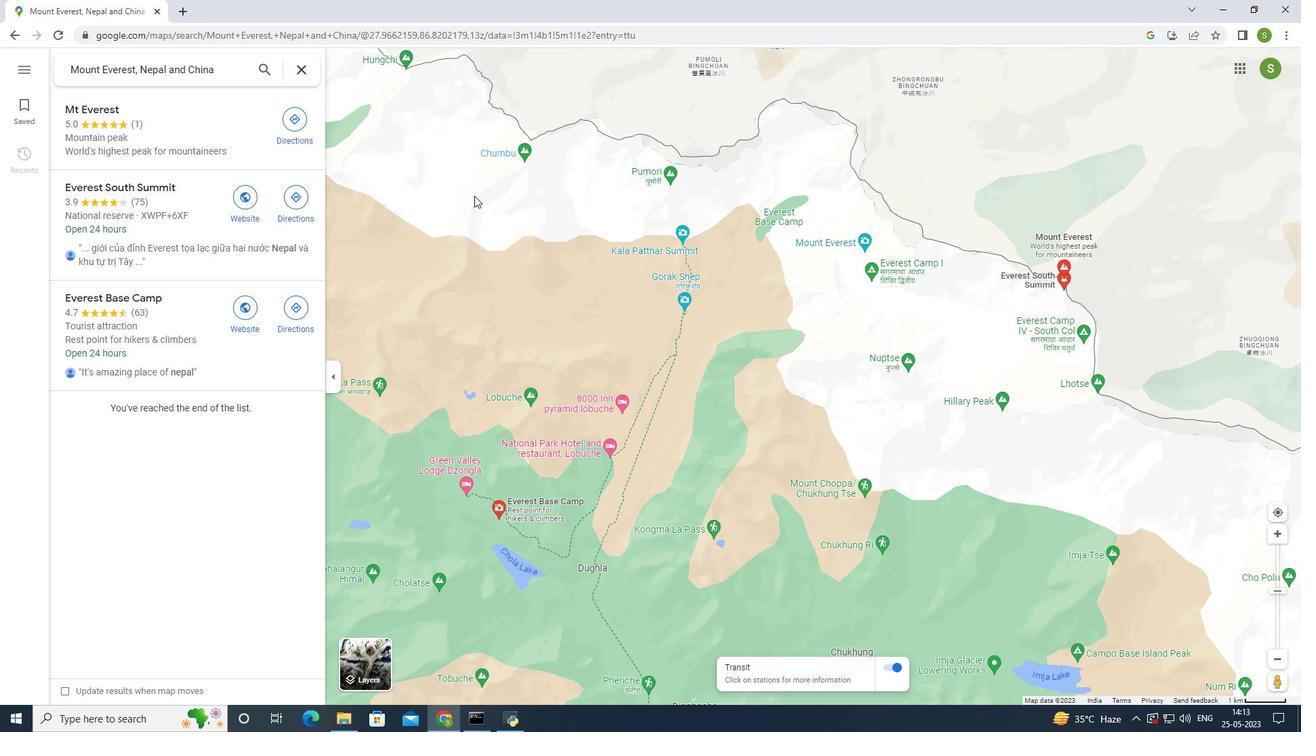
Action: Mouse moved to (475, 193)
Screenshot: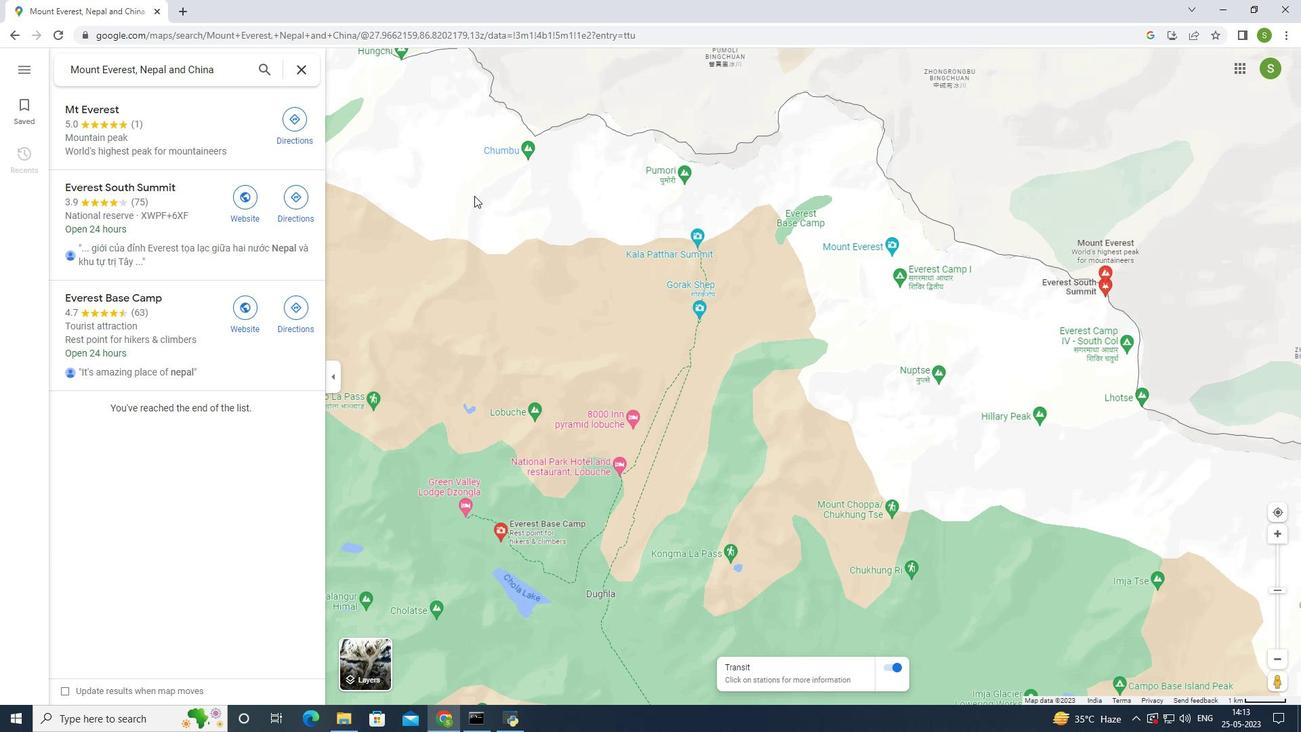 
Action: Mouse scrolled (475, 193) with delta (0, 0)
Screenshot: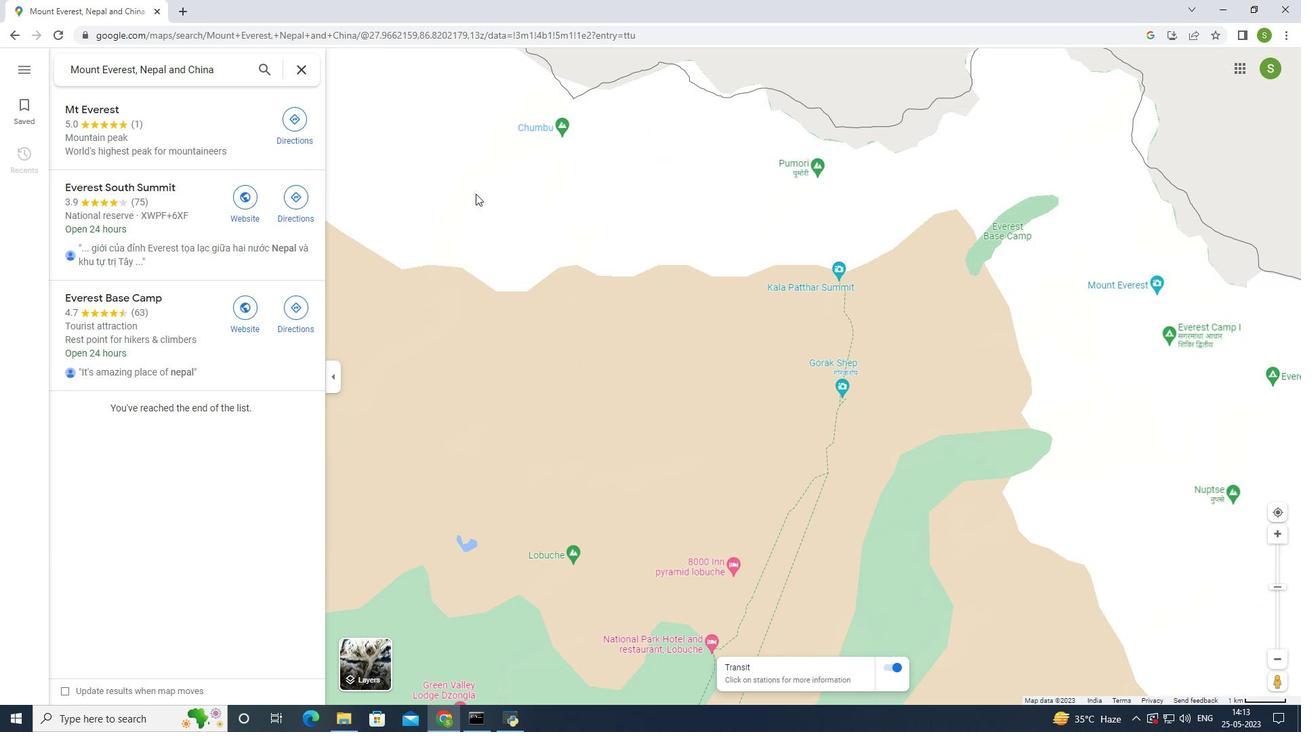 
Action: Mouse scrolled (475, 193) with delta (0, 0)
Screenshot: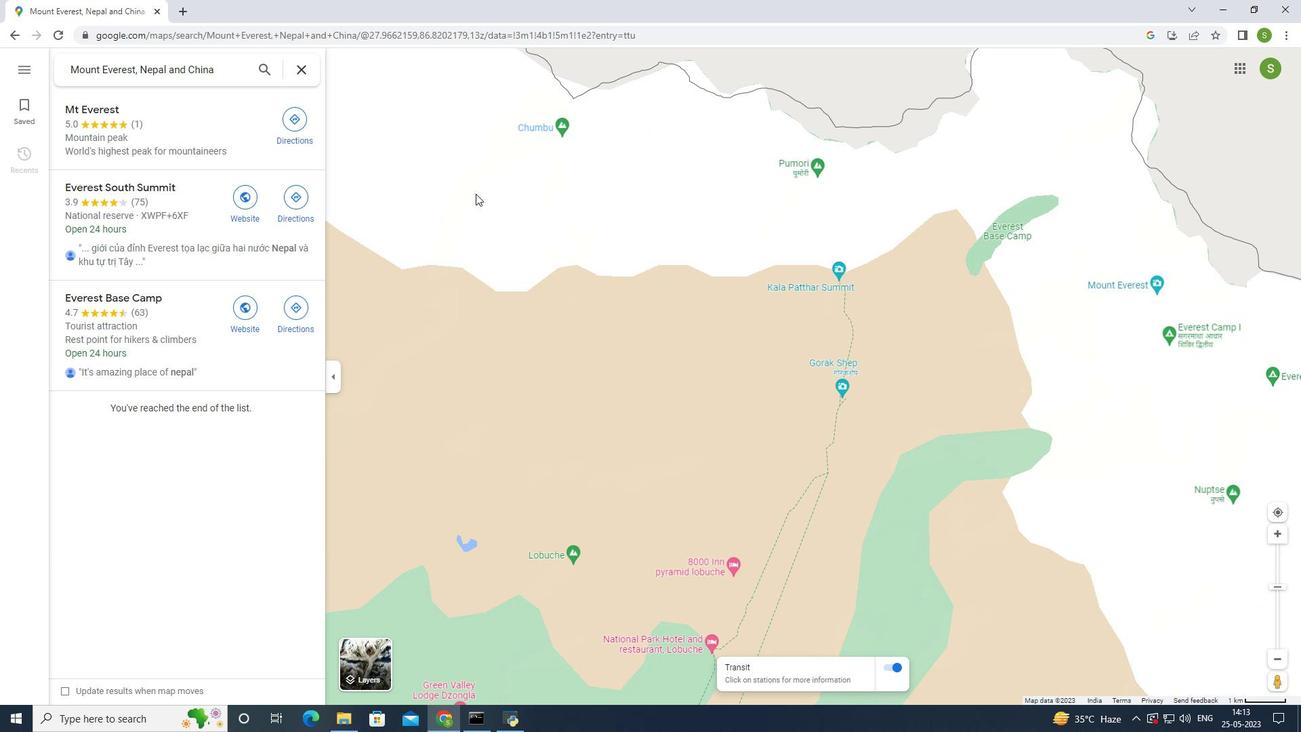 
Action: Mouse scrolled (475, 193) with delta (0, 0)
Screenshot: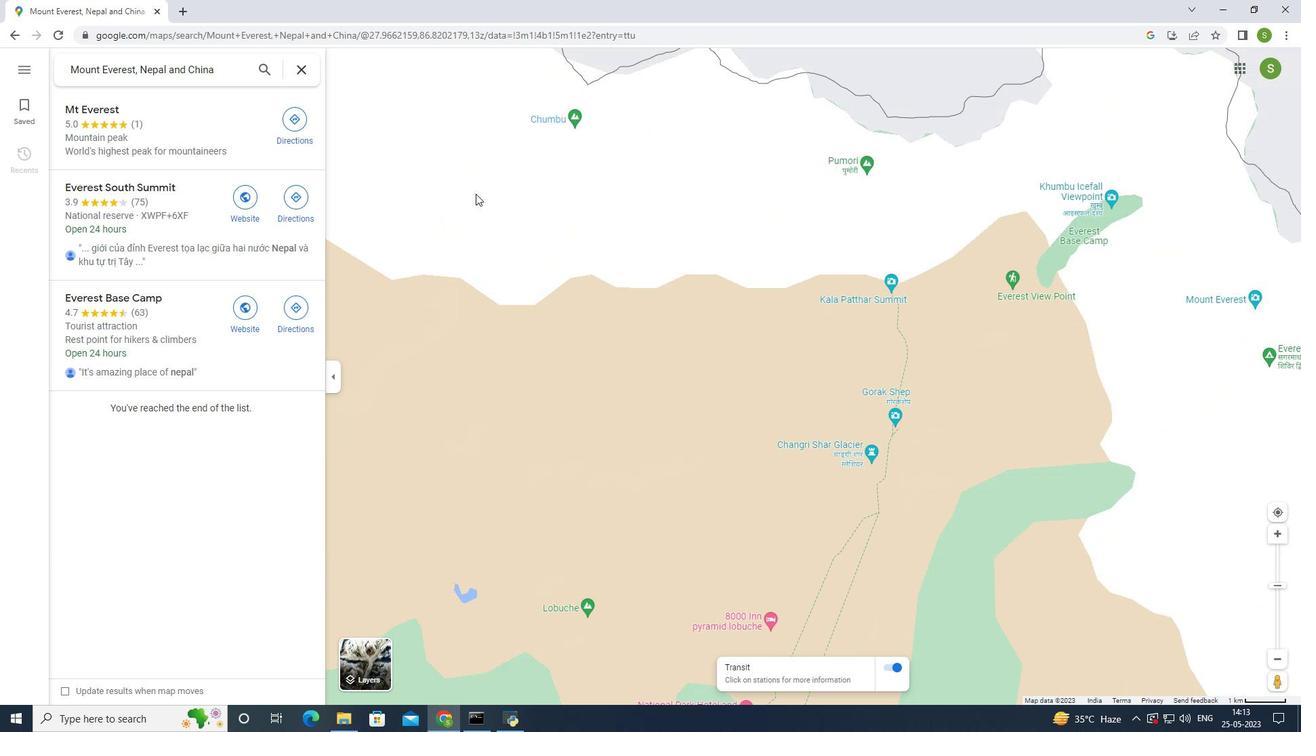 
Action: Mouse scrolled (475, 193) with delta (0, 0)
Screenshot: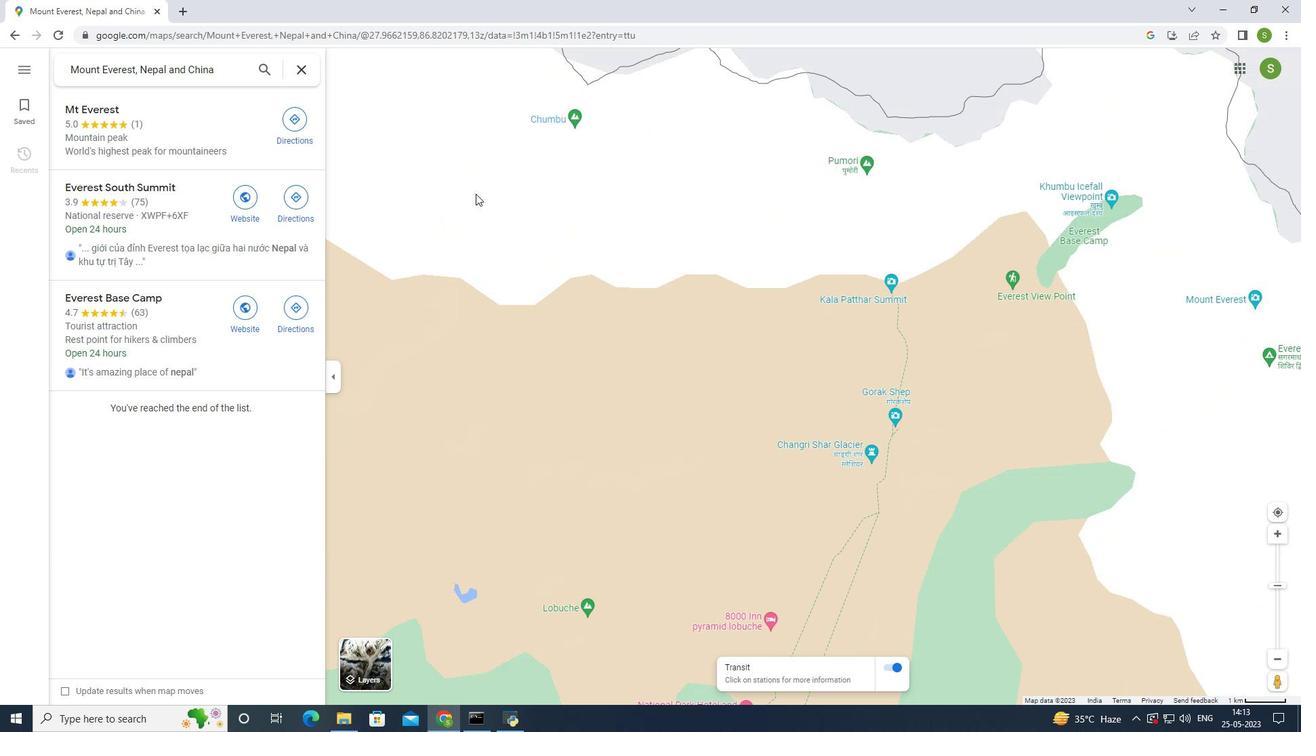 
Action: Mouse scrolled (475, 193) with delta (0, 0)
Screenshot: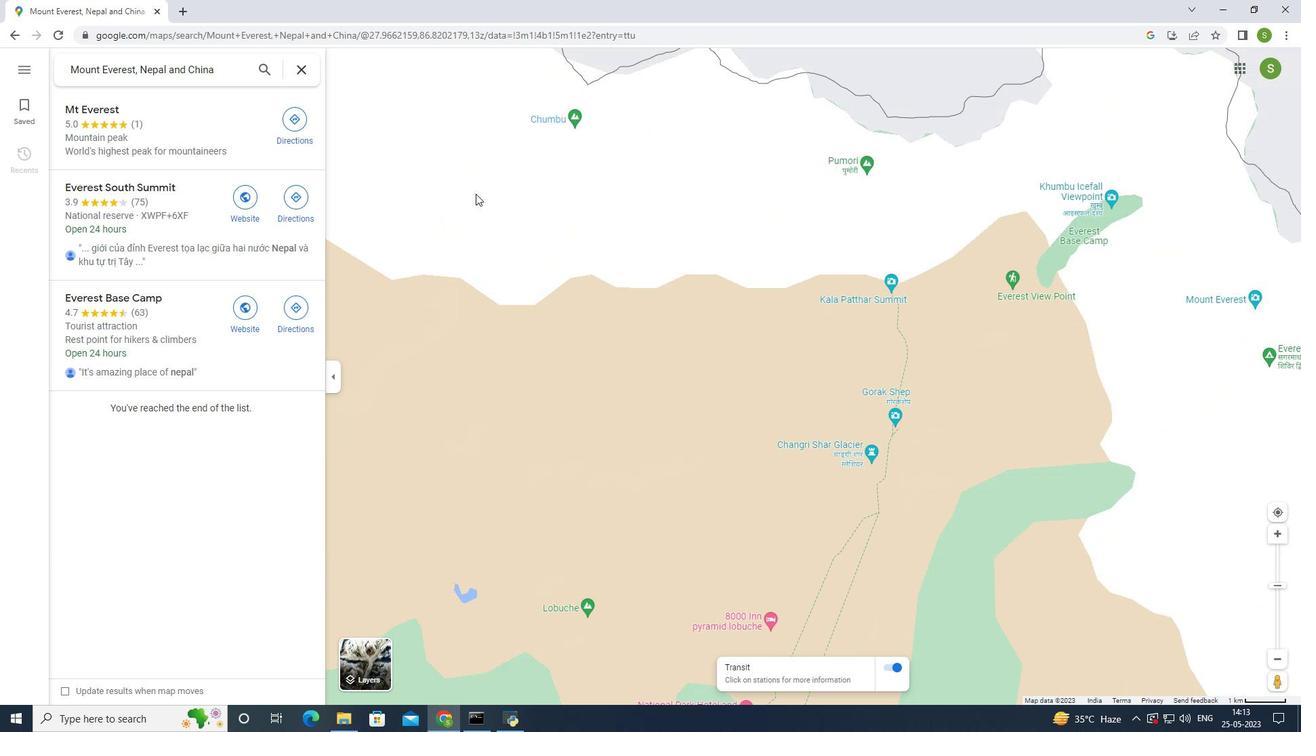 
Action: Mouse moved to (476, 193)
Screenshot: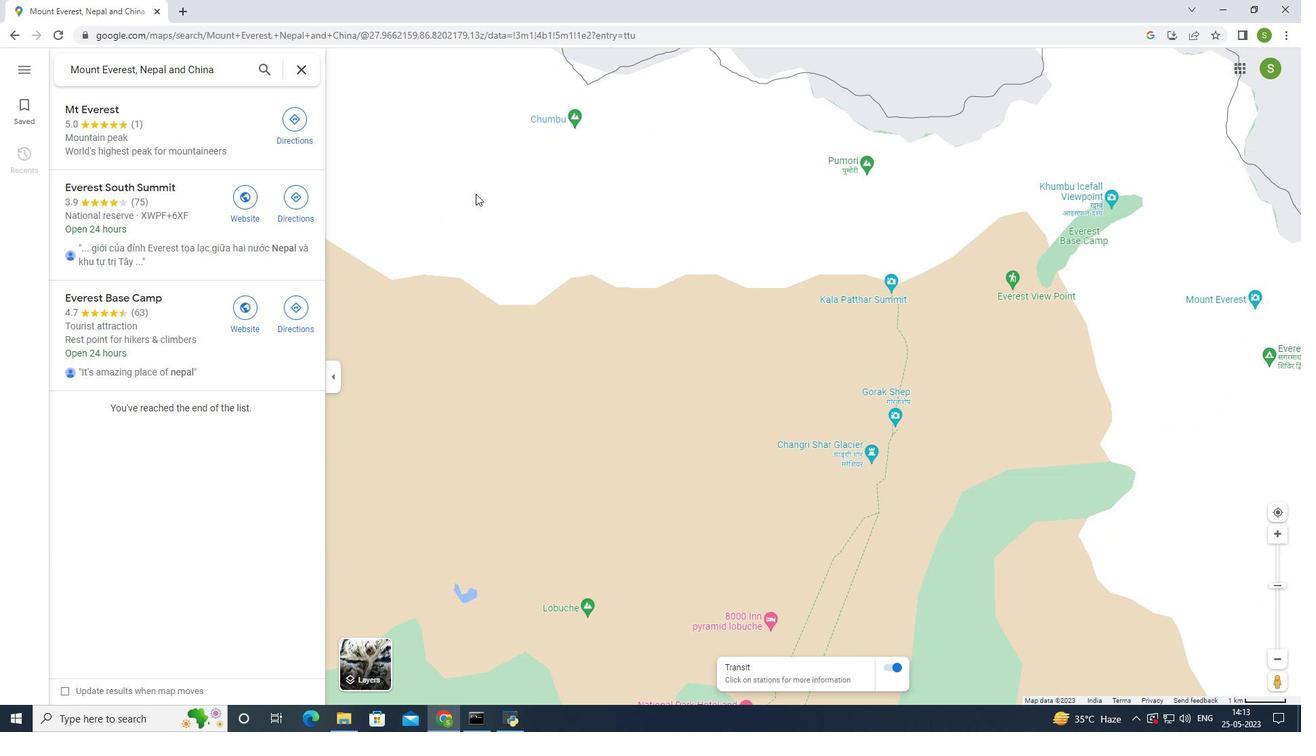 
Action: Mouse scrolled (476, 192) with delta (0, 0)
Screenshot: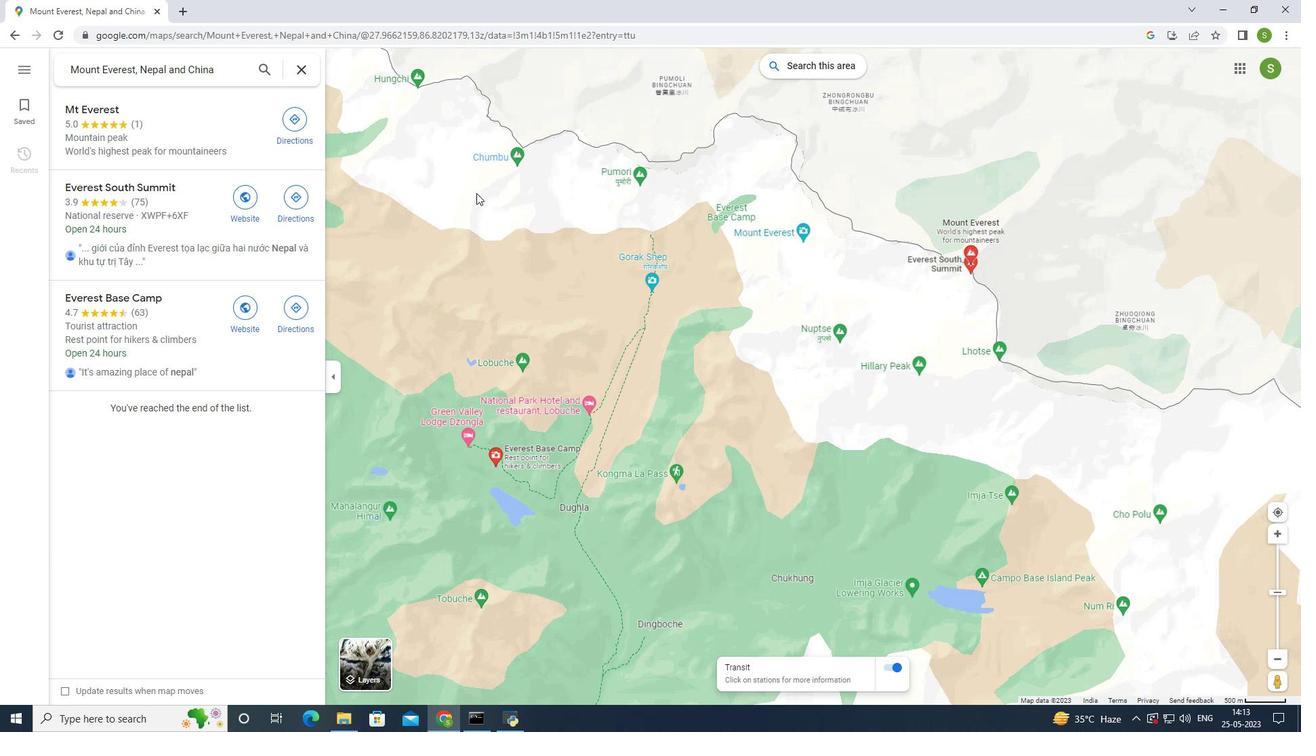 
Action: Mouse scrolled (476, 192) with delta (0, 0)
Screenshot: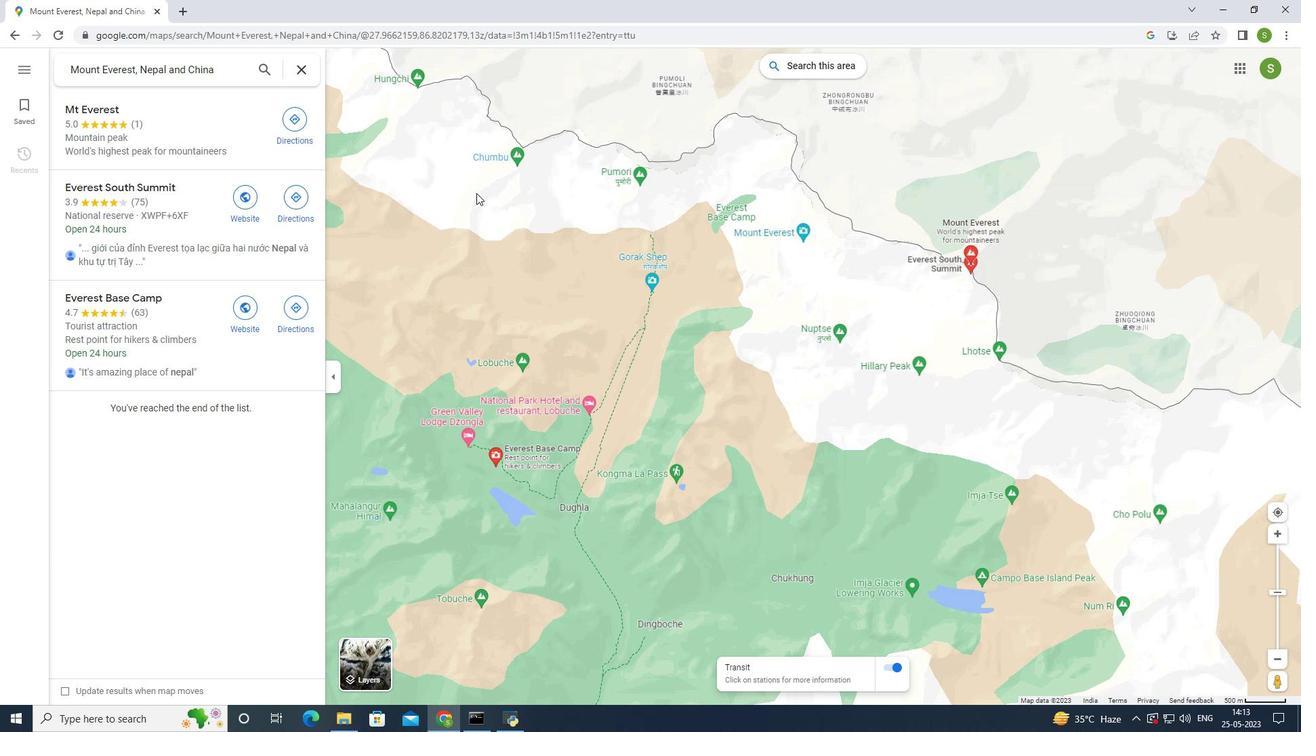
Action: Mouse scrolled (476, 192) with delta (0, 0)
Screenshot: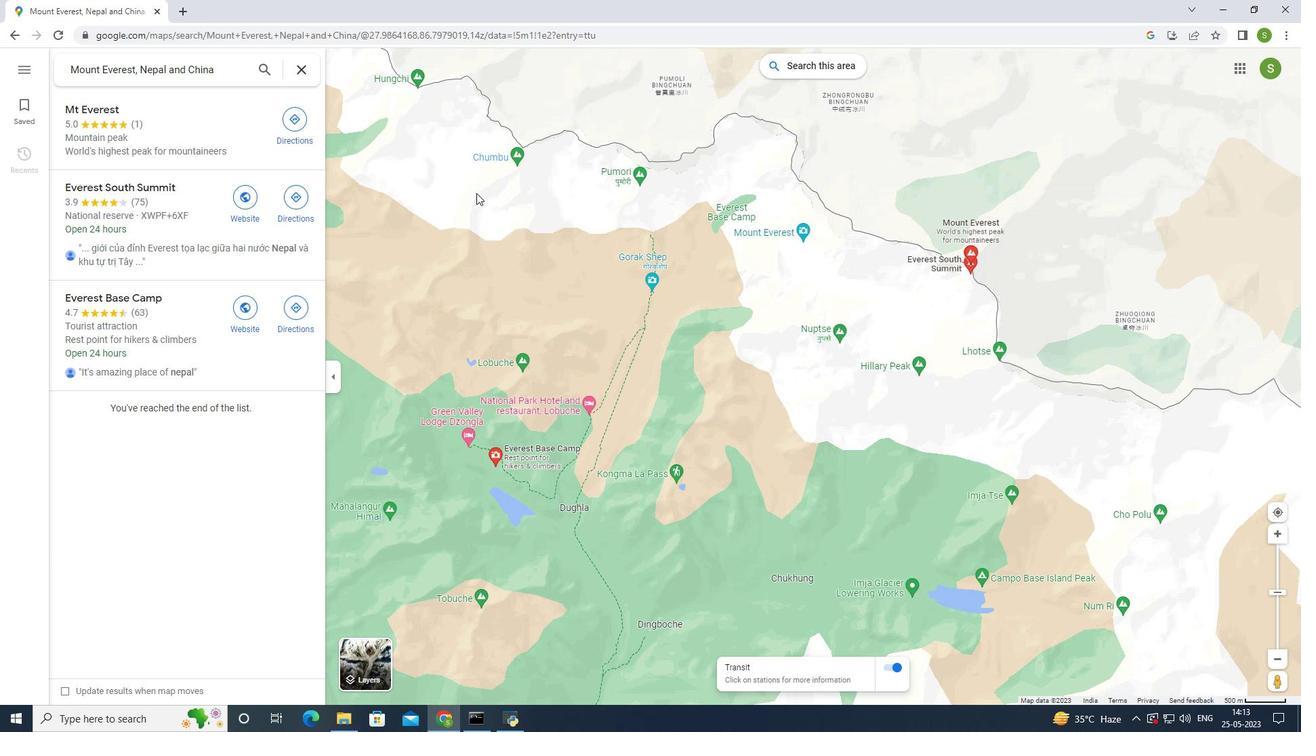 
Action: Mouse scrolled (476, 192) with delta (0, 0)
Screenshot: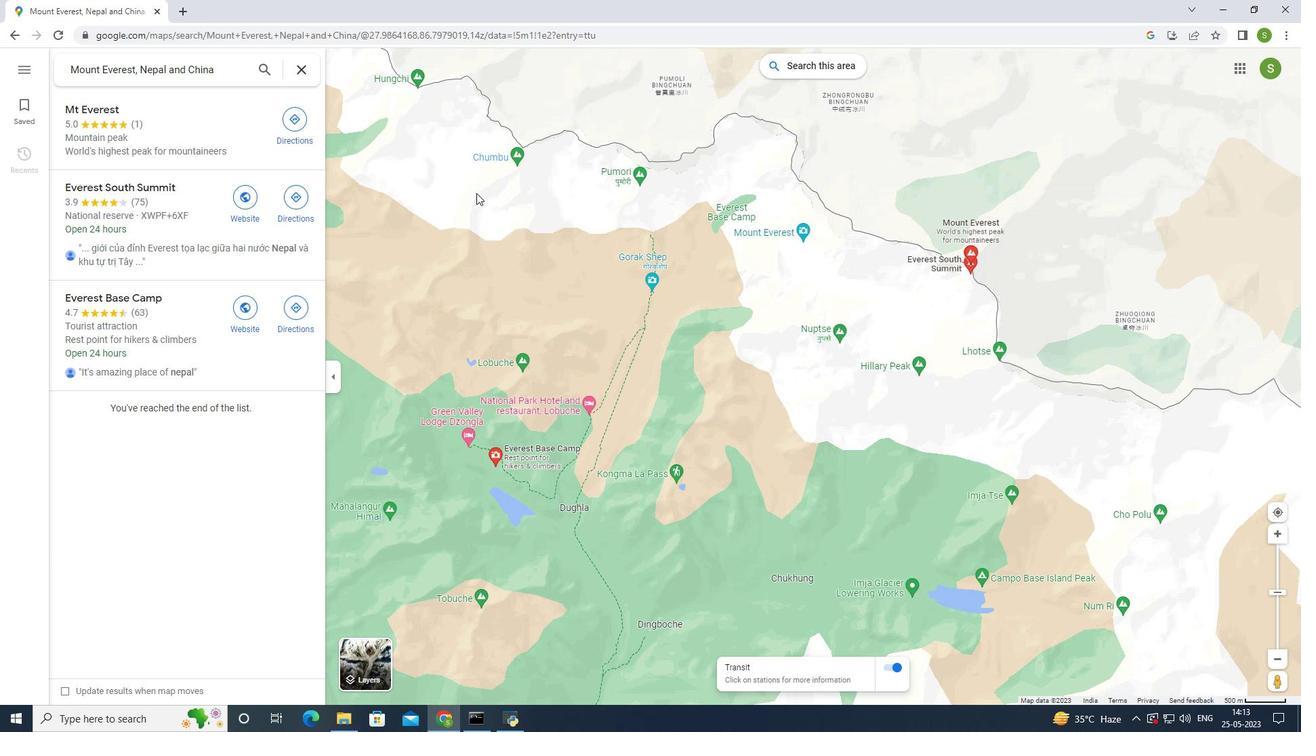 
Action: Mouse scrolled (476, 192) with delta (0, 0)
Screenshot: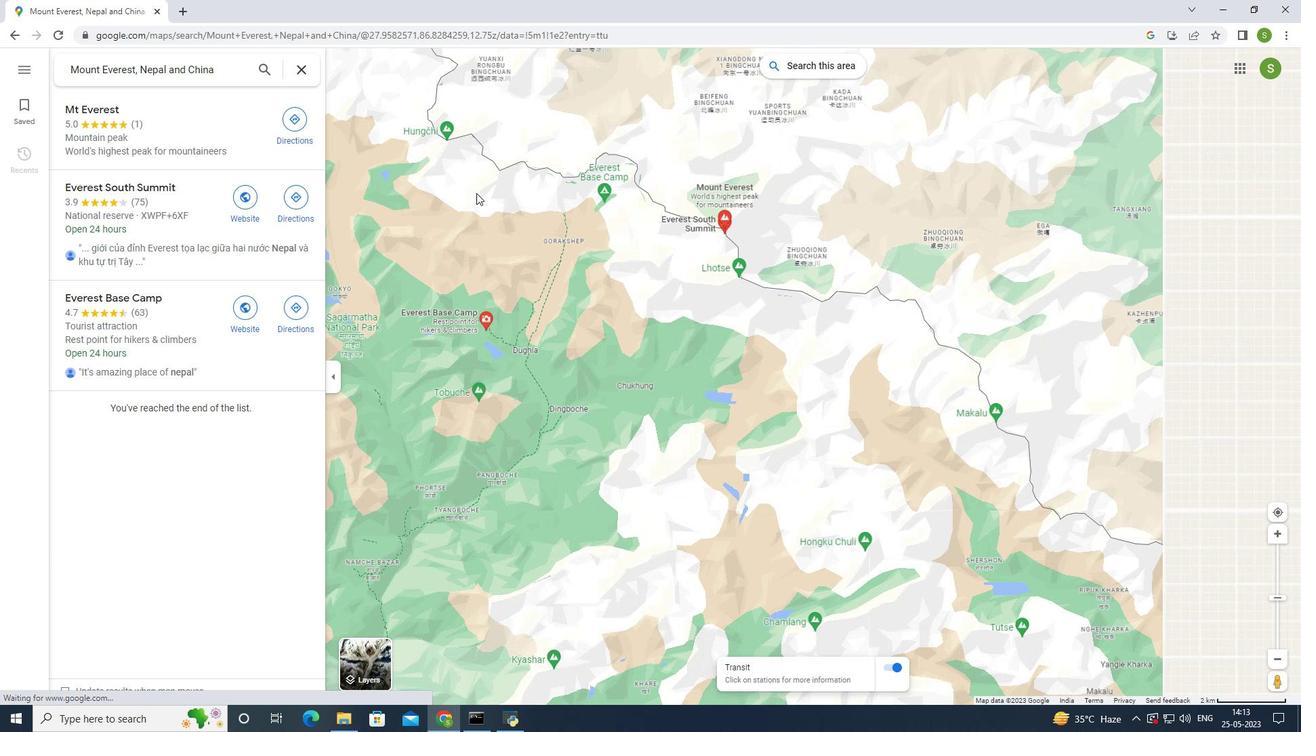 
Action: Mouse scrolled (476, 192) with delta (0, 0)
Screenshot: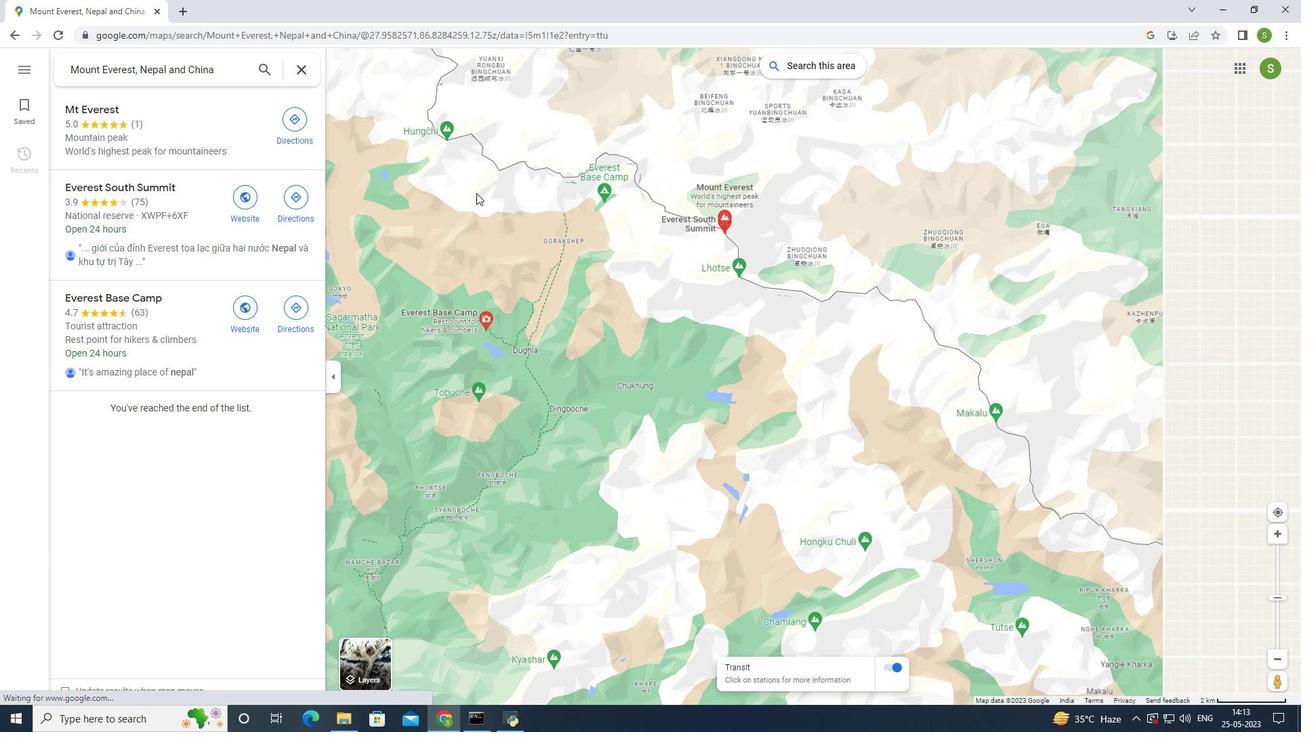 
Action: Mouse scrolled (476, 192) with delta (0, 0)
Screenshot: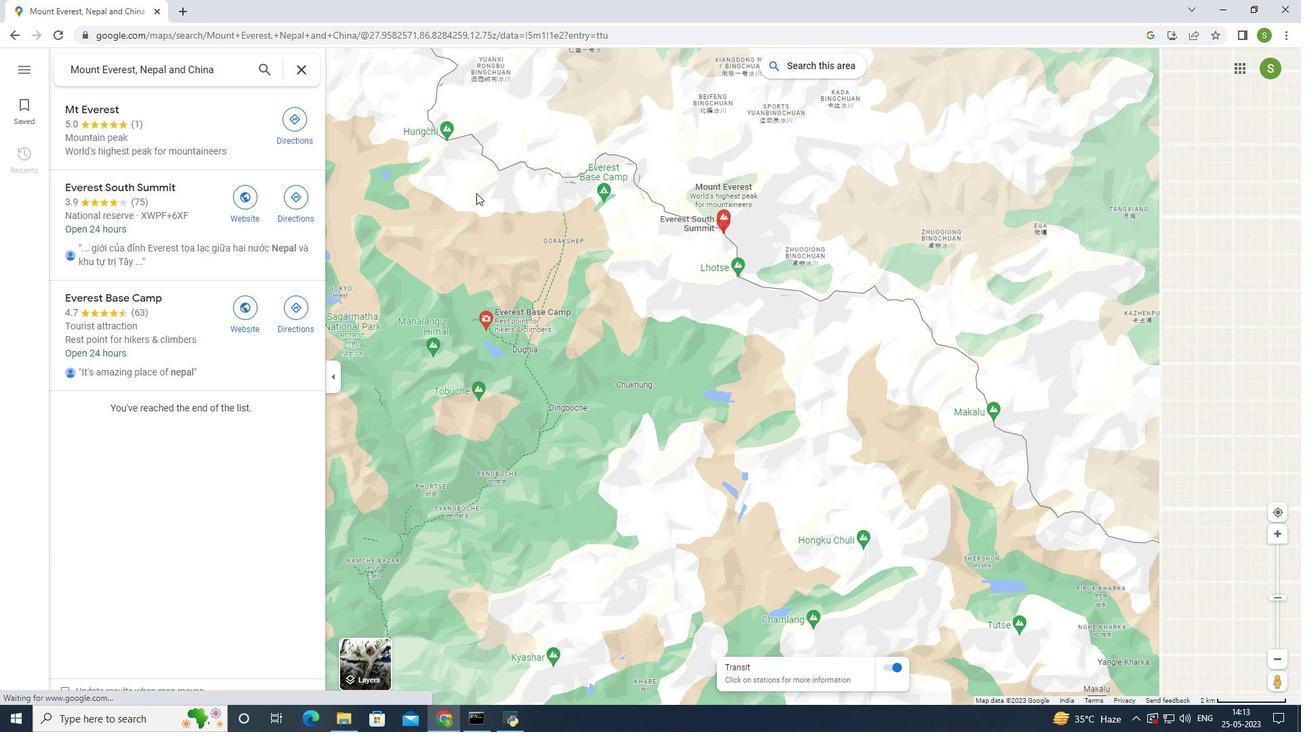 
Action: Mouse scrolled (476, 192) with delta (0, 0)
Screenshot: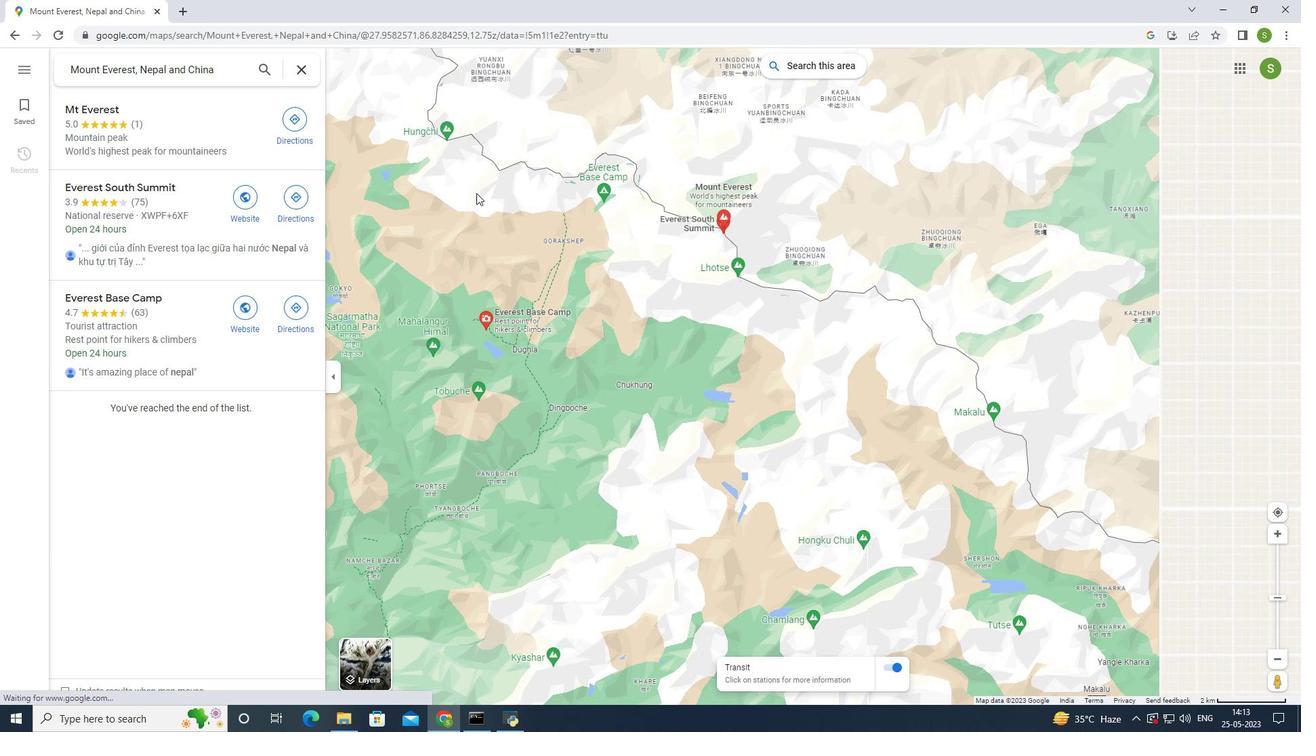 
Action: Mouse moved to (530, 662)
Screenshot: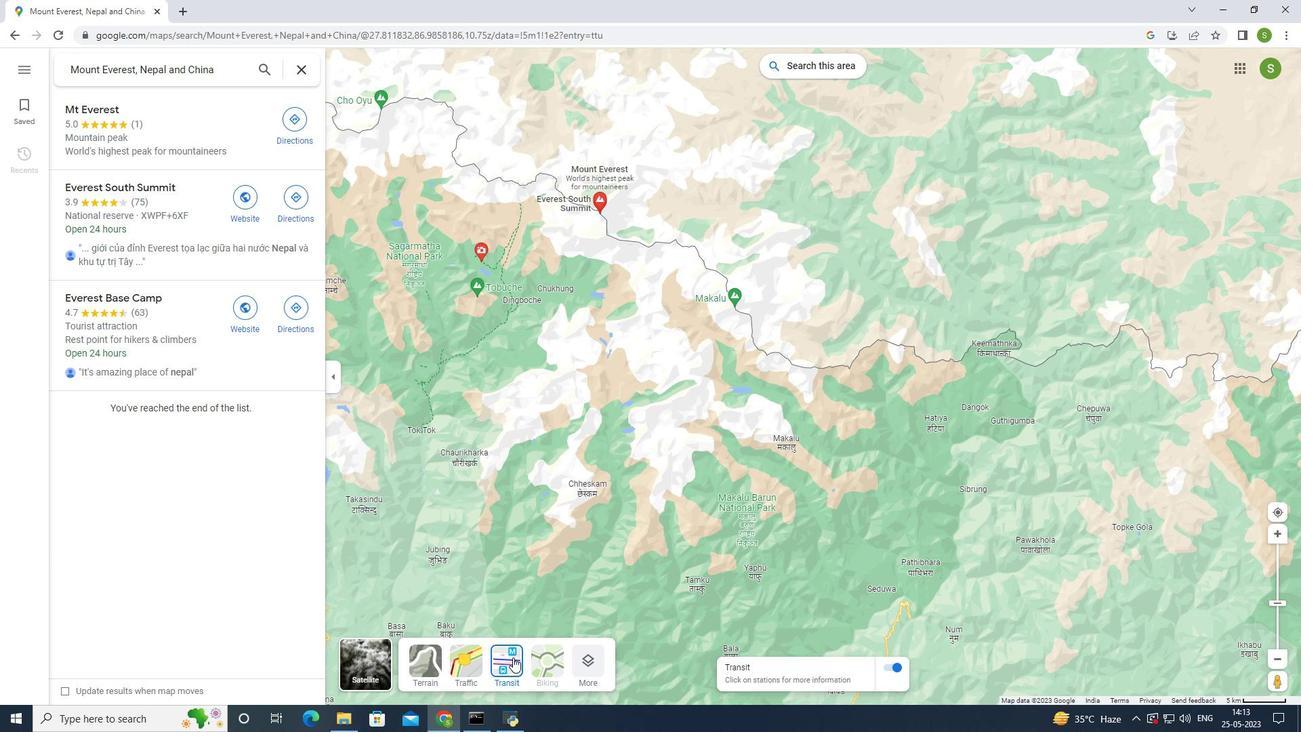 
Action: Mouse pressed left at (530, 662)
Screenshot: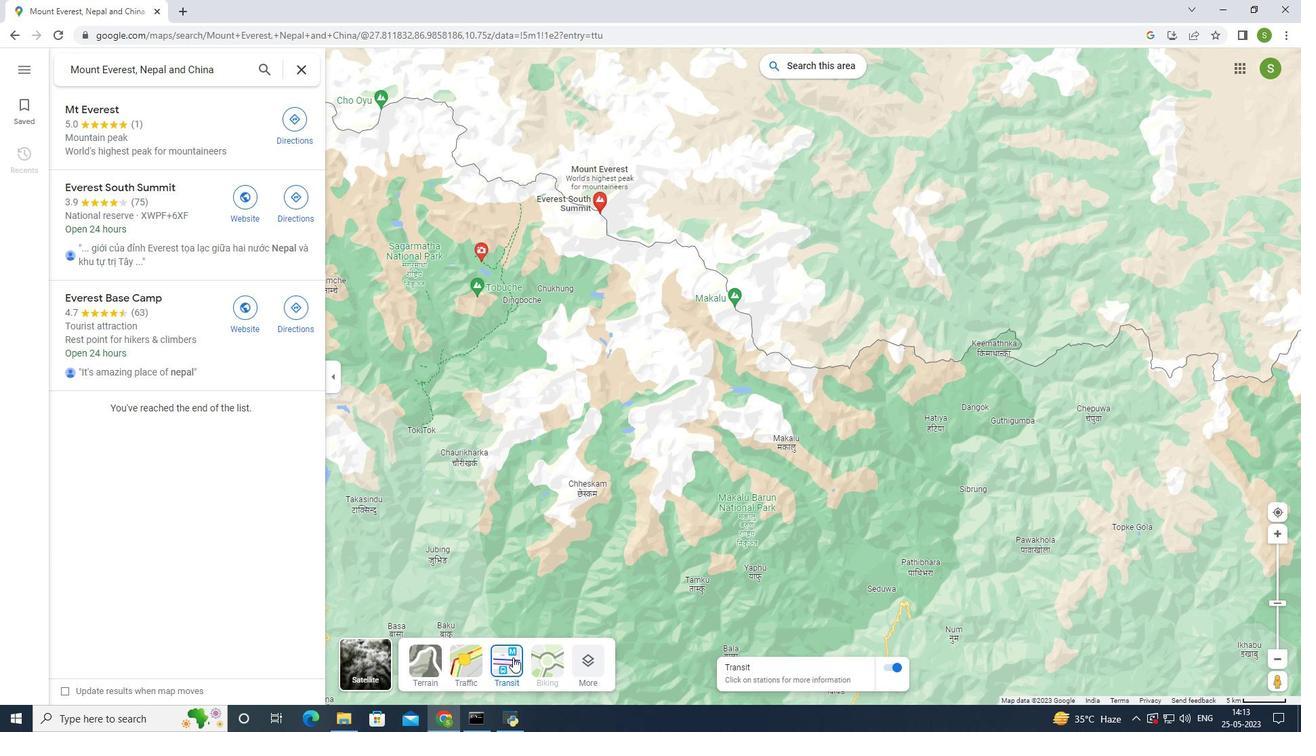 
Action: Mouse moved to (520, 662)
Screenshot: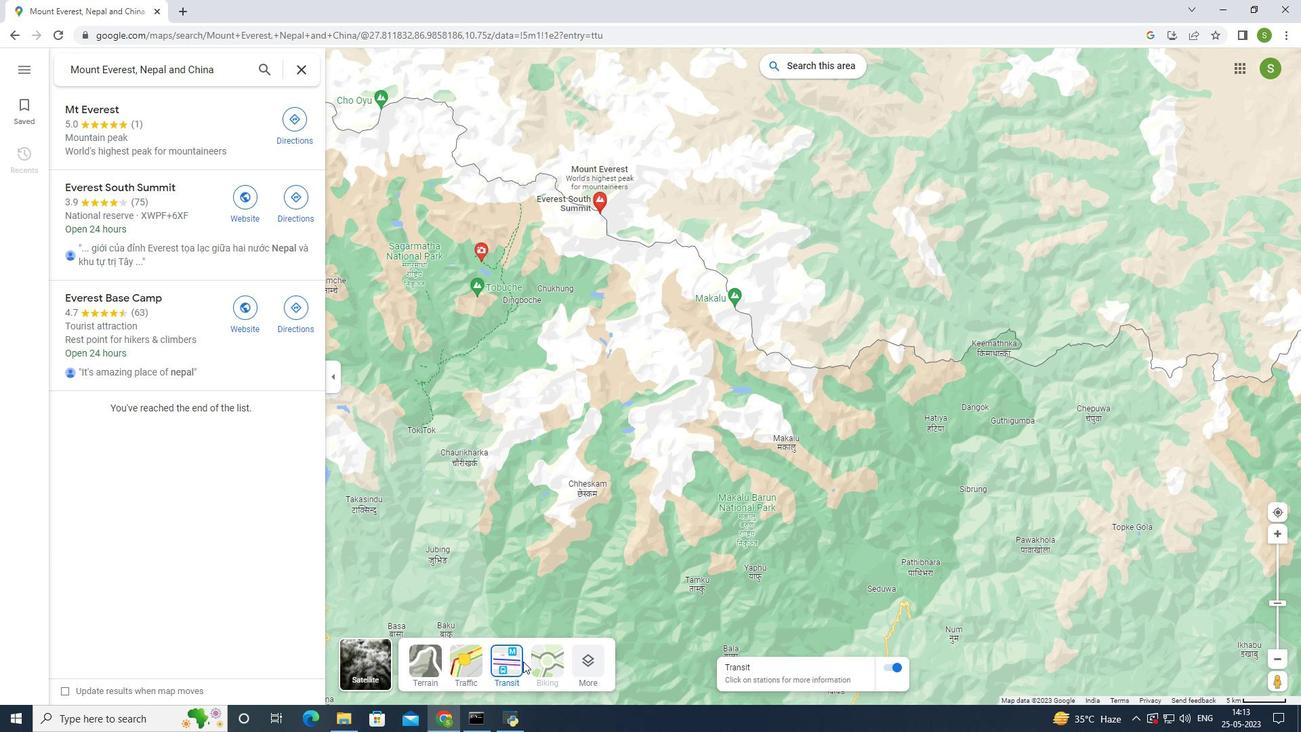 
Action: Mouse pressed left at (520, 662)
Screenshot: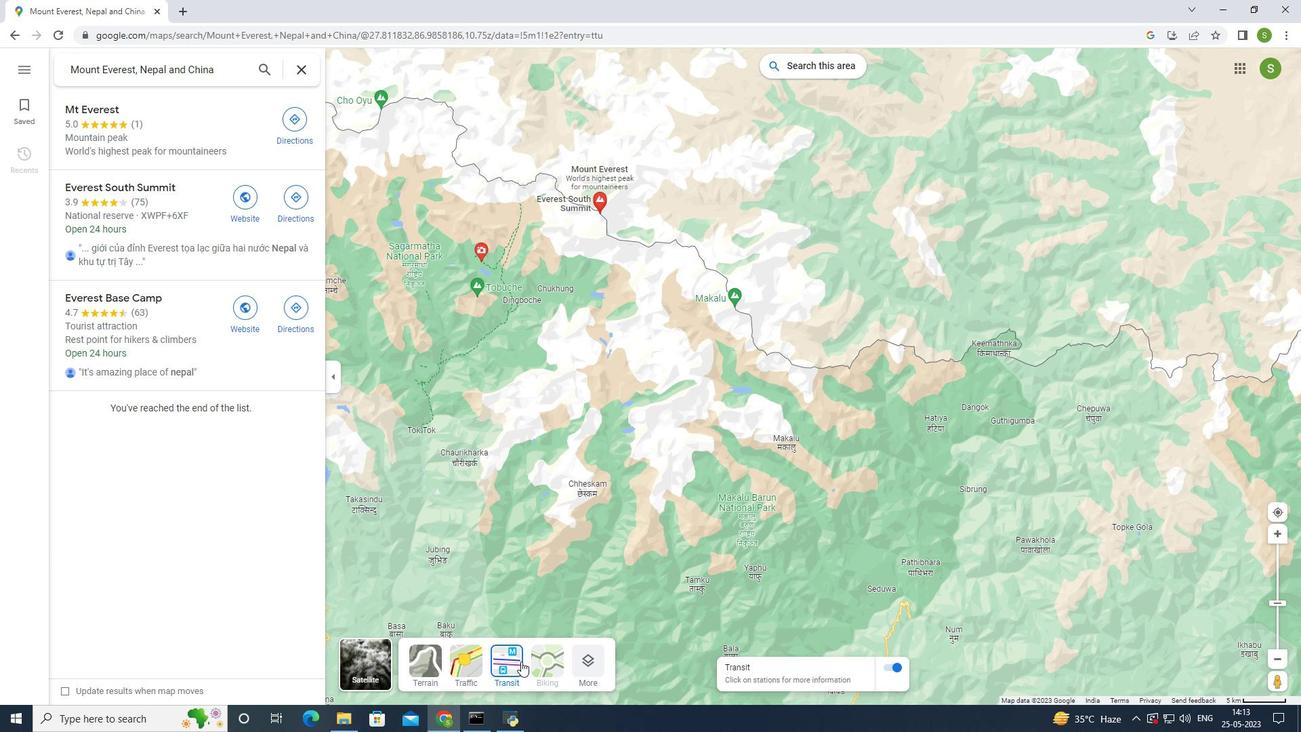 
Action: Mouse moved to (601, 216)
Screenshot: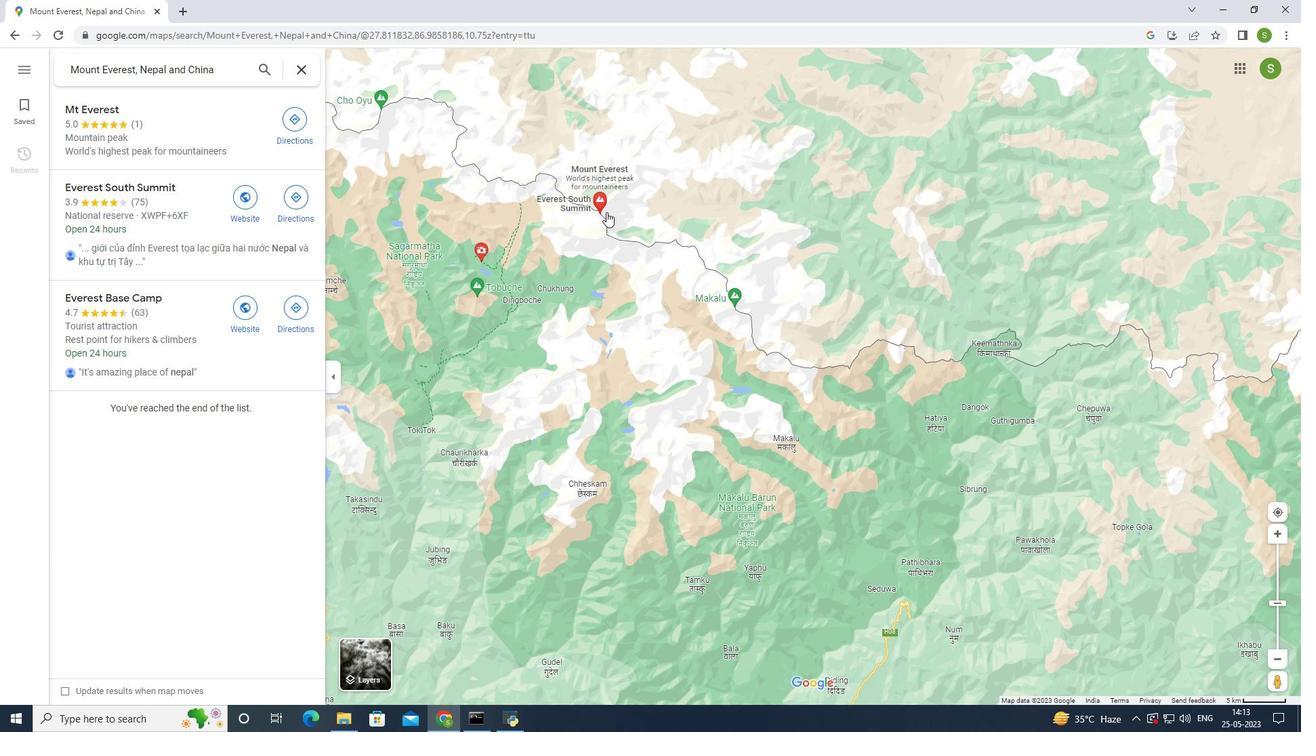 
Action: Mouse scrolled (601, 217) with delta (0, 0)
Screenshot: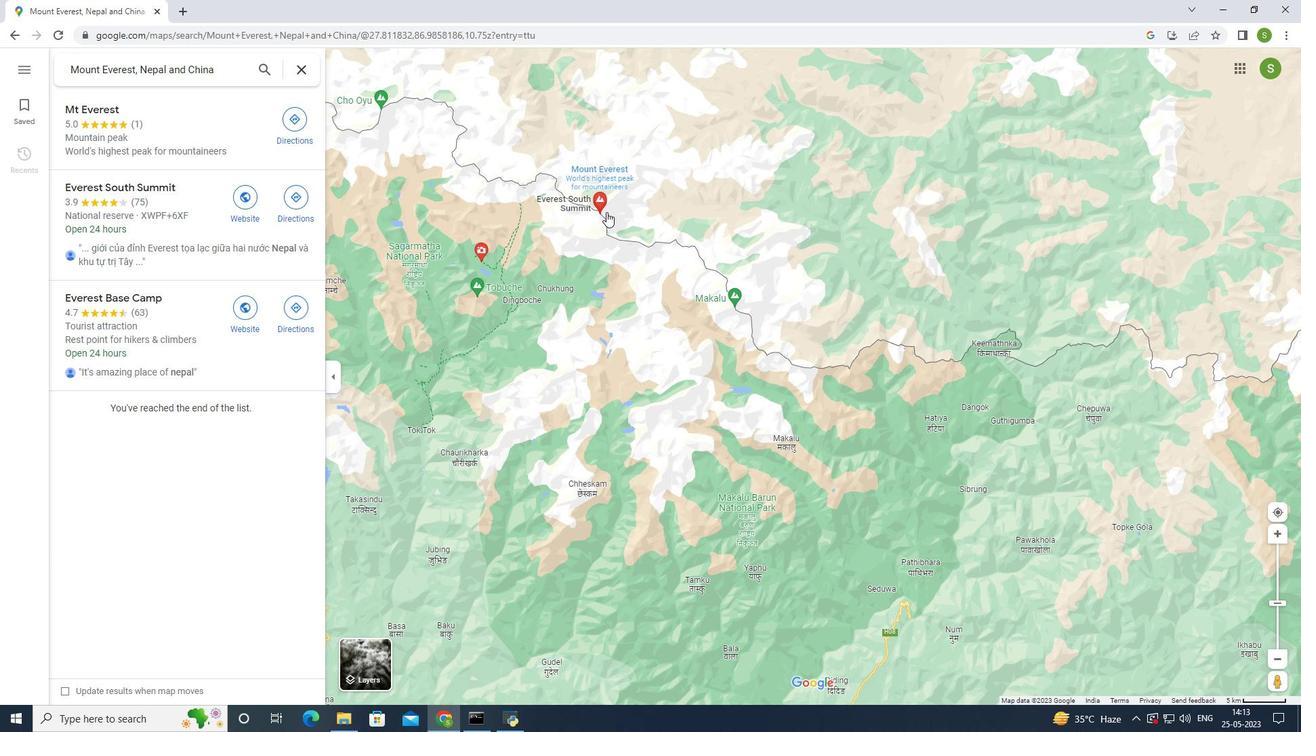 
Action: Mouse moved to (601, 216)
Screenshot: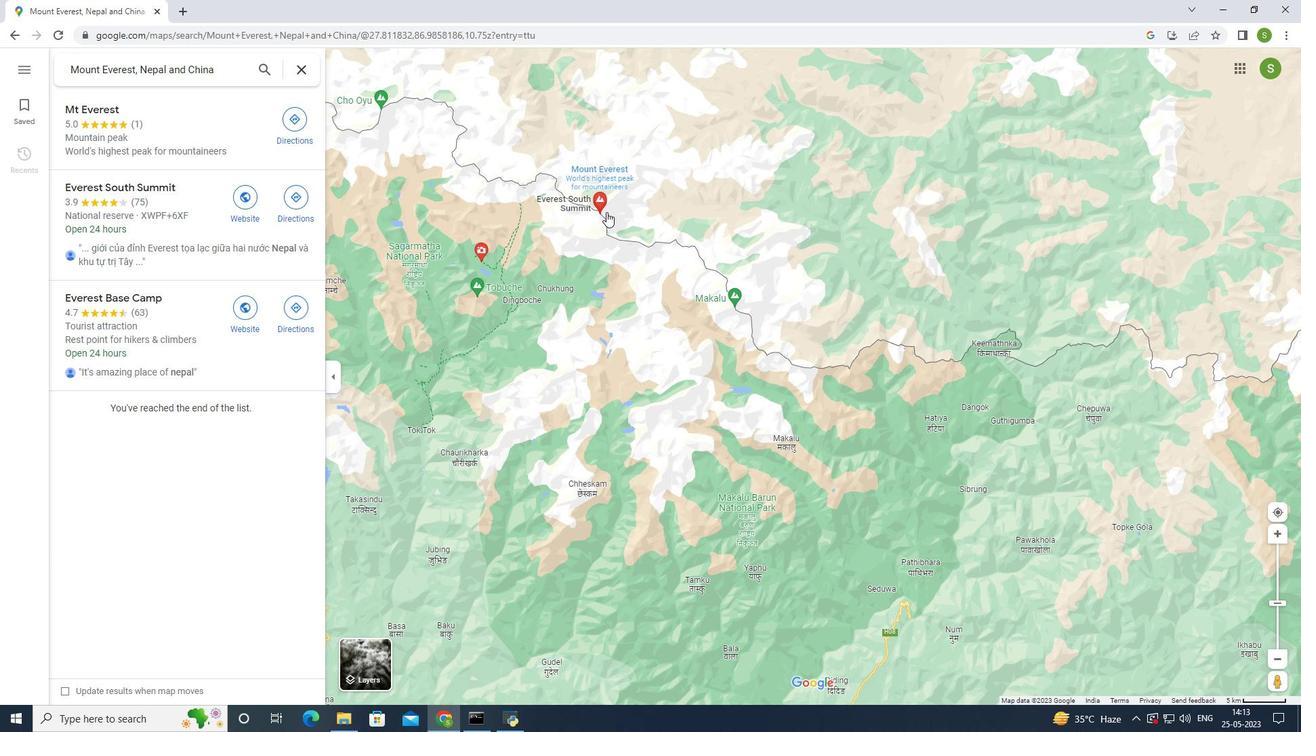 
Action: Mouse scrolled (601, 217) with delta (0, 0)
Screenshot: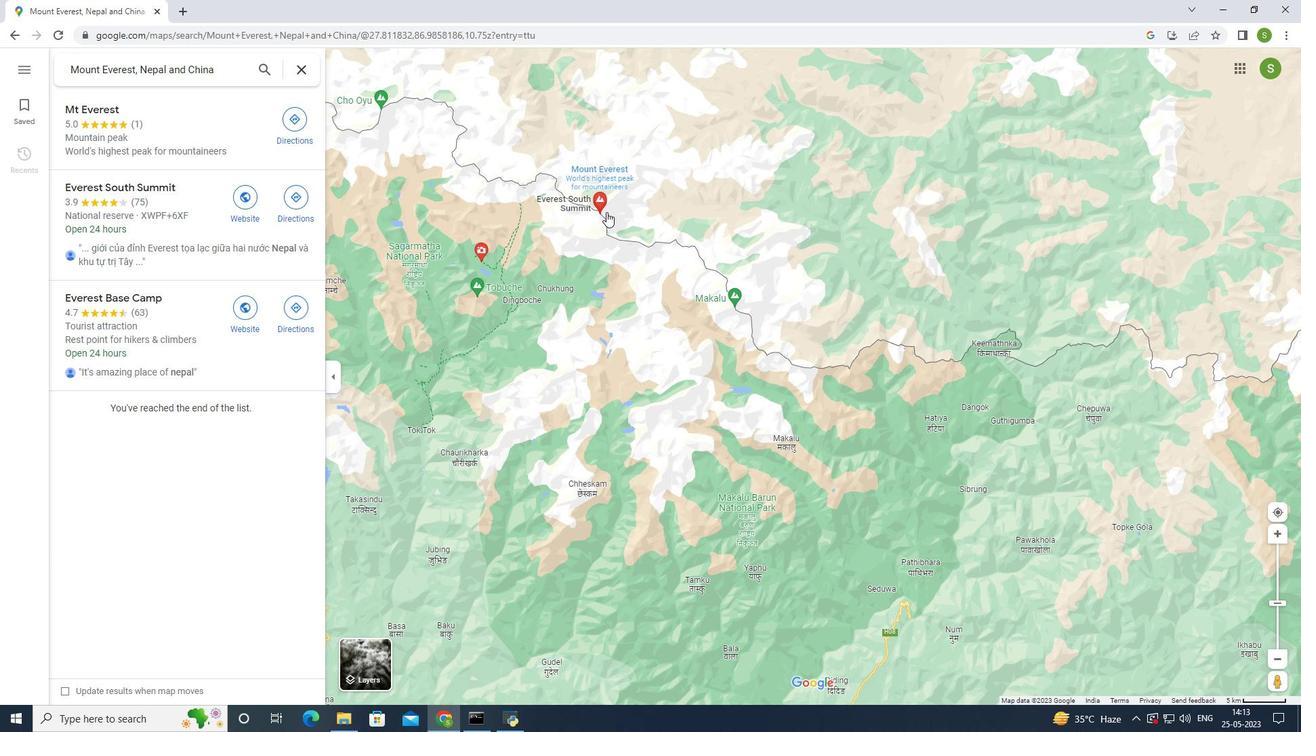 
Action: Mouse moved to (602, 216)
Screenshot: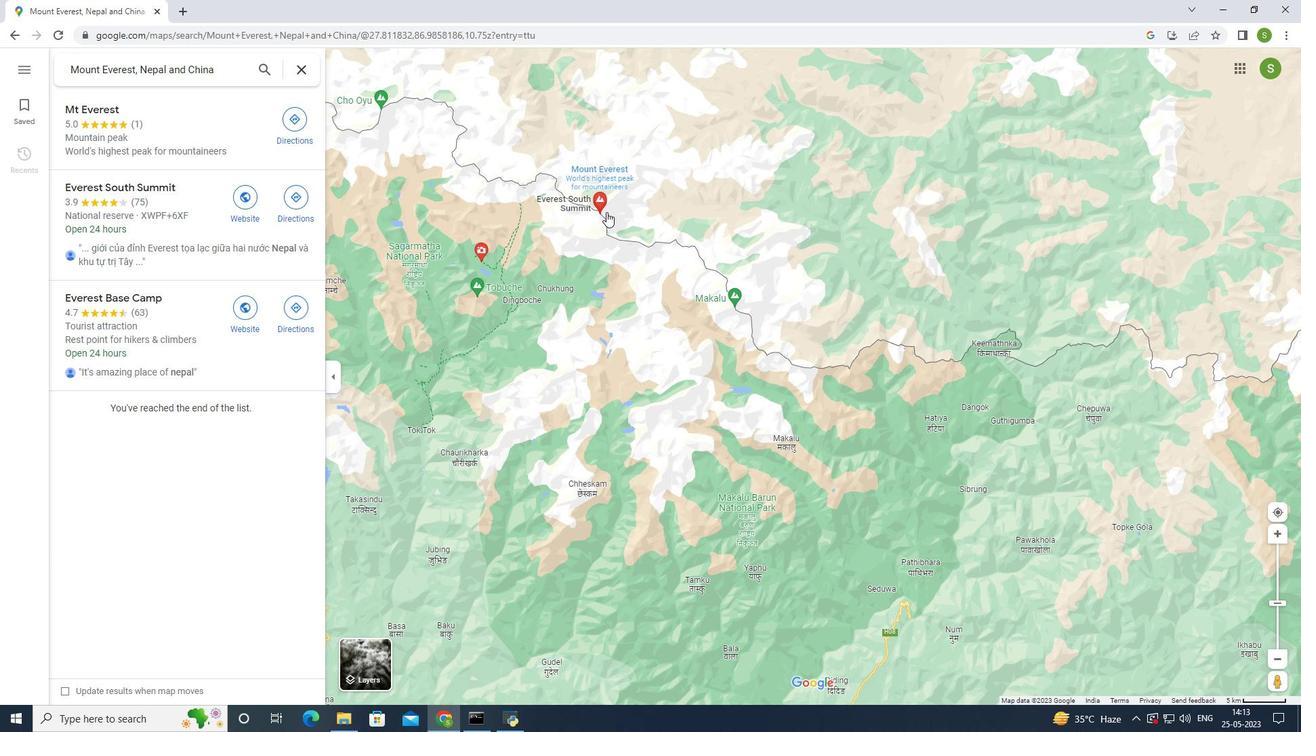 
Action: Mouse scrolled (602, 217) with delta (0, 0)
Screenshot: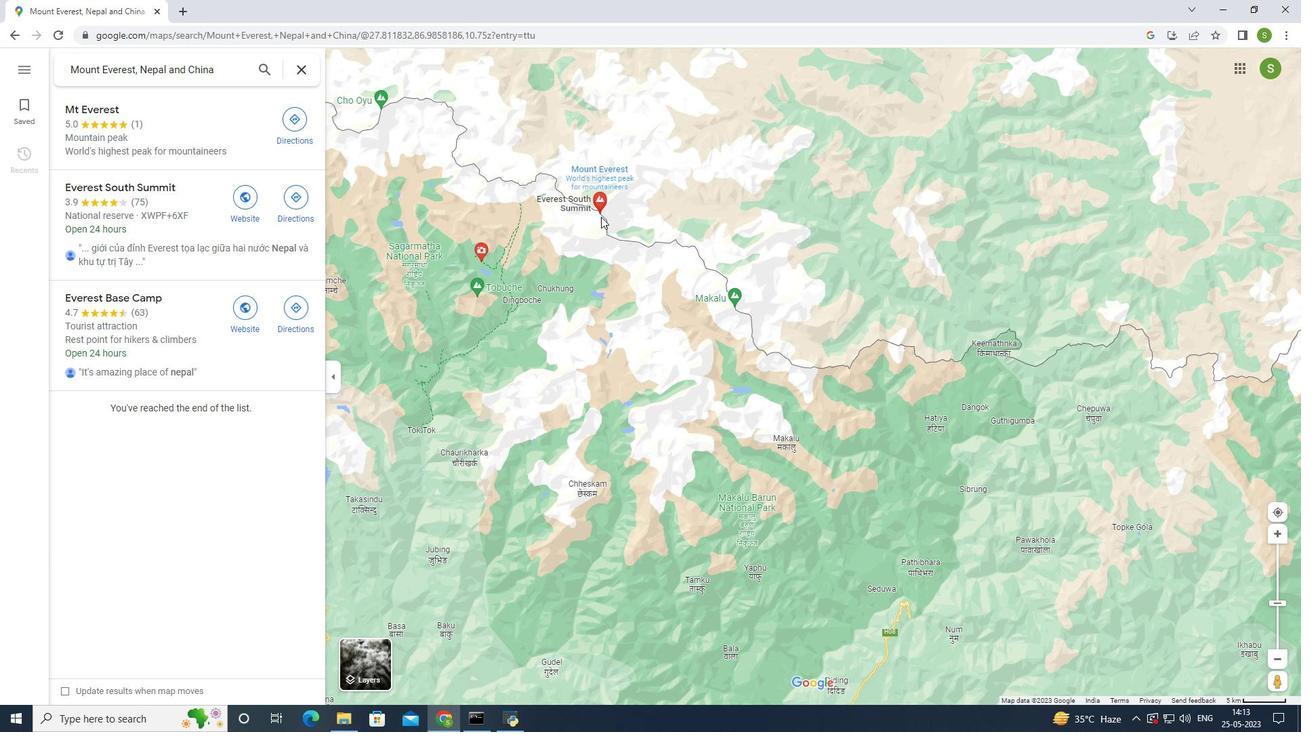 
Action: Mouse scrolled (602, 217) with delta (0, 0)
Screenshot: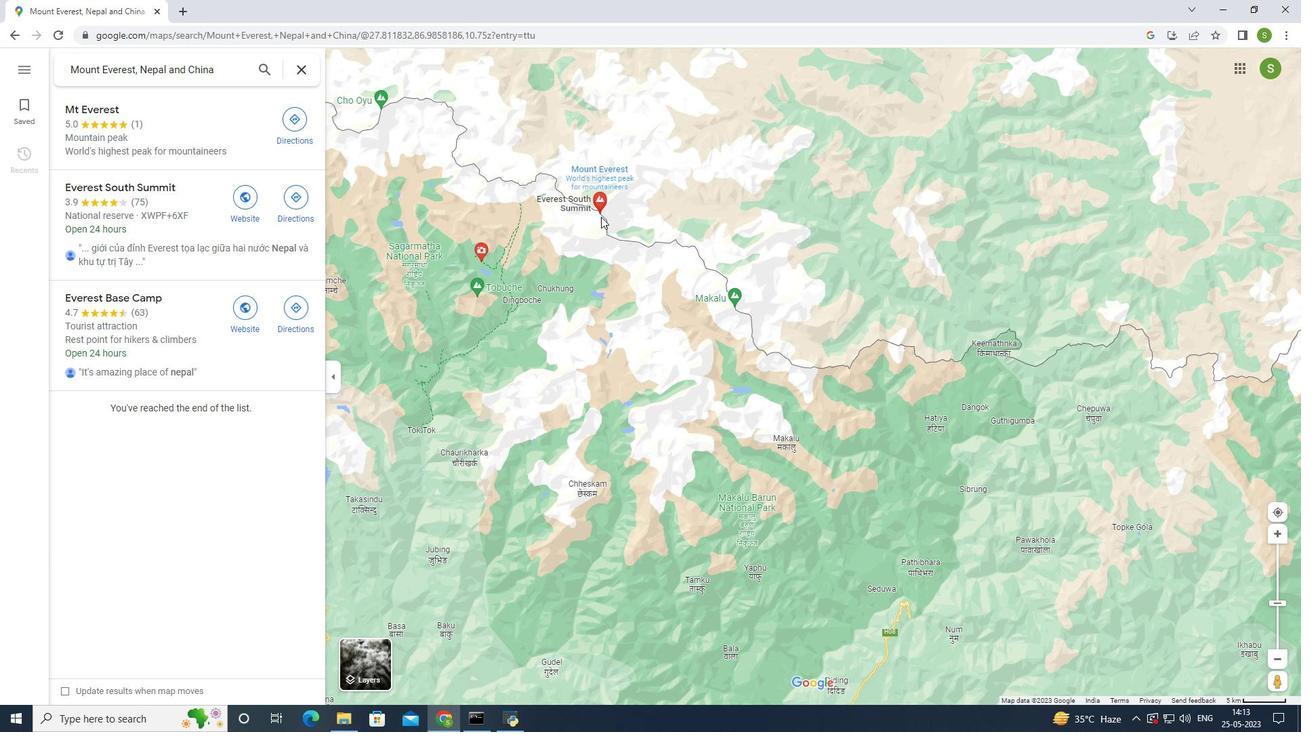 
Action: Mouse scrolled (602, 217) with delta (0, 0)
Screenshot: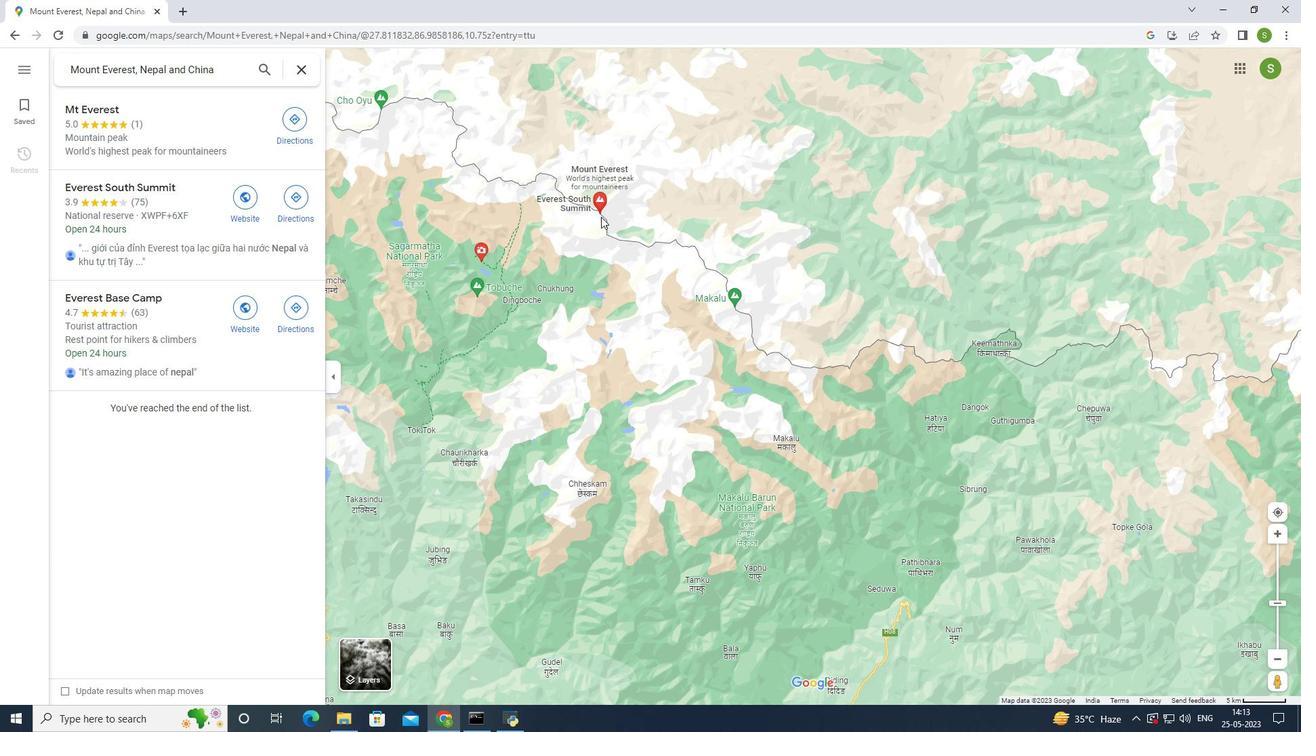 
Action: Mouse scrolled (602, 217) with delta (0, 0)
Screenshot: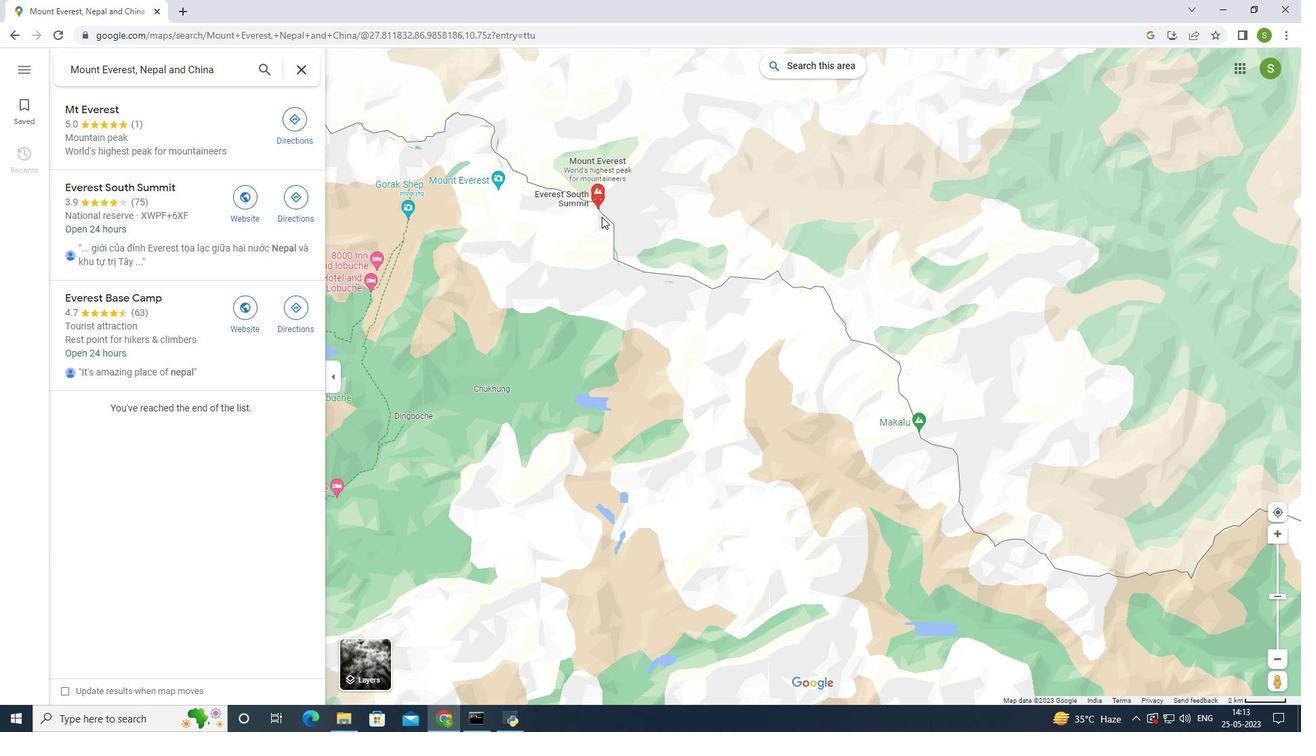 
Action: Mouse scrolled (602, 217) with delta (0, 0)
Screenshot: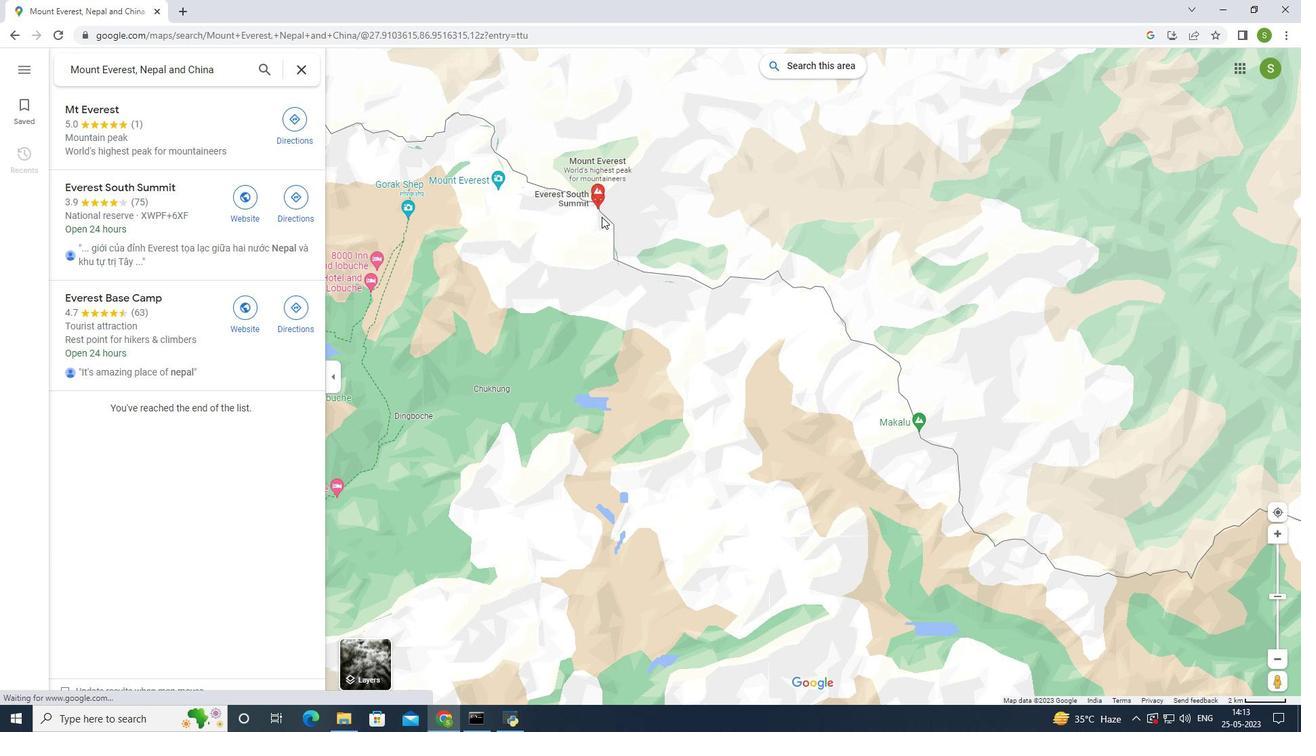 
Action: Mouse scrolled (602, 217) with delta (0, 0)
Screenshot: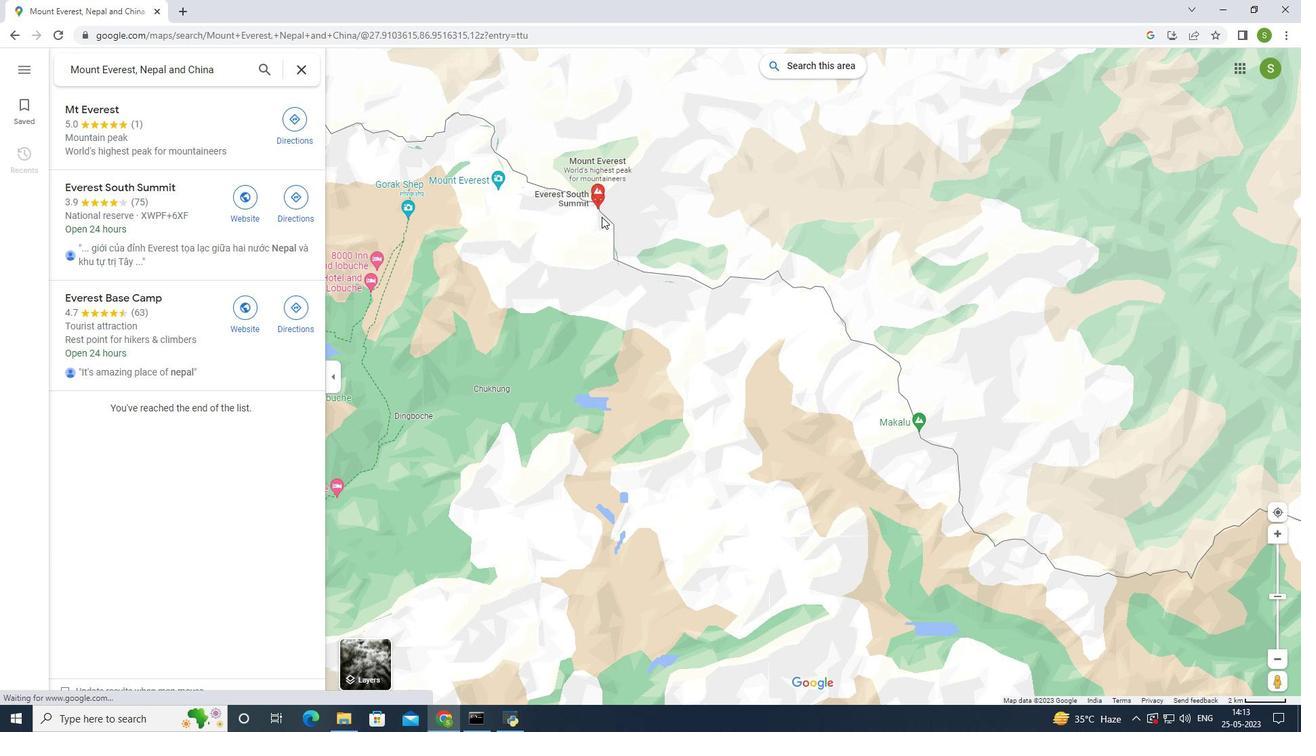
Action: Mouse moved to (602, 216)
Screenshot: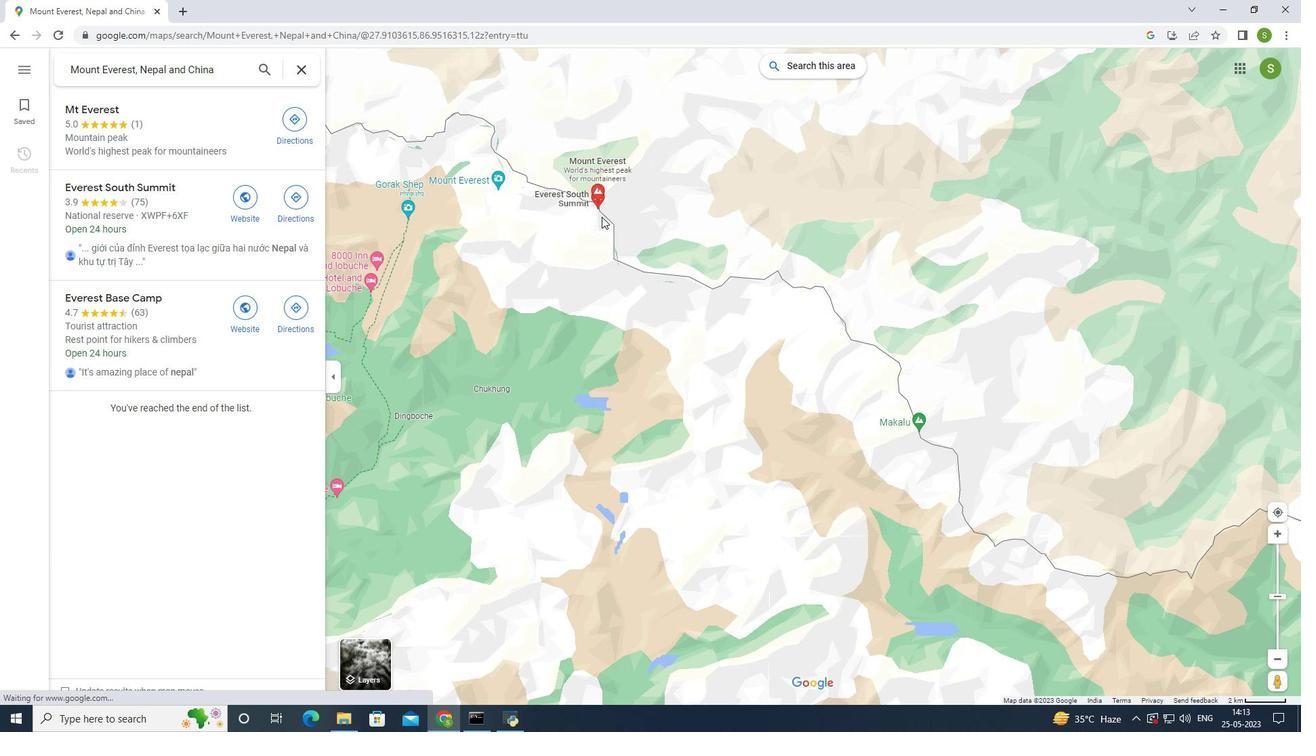 
Action: Mouse scrolled (602, 216) with delta (0, 0)
Screenshot: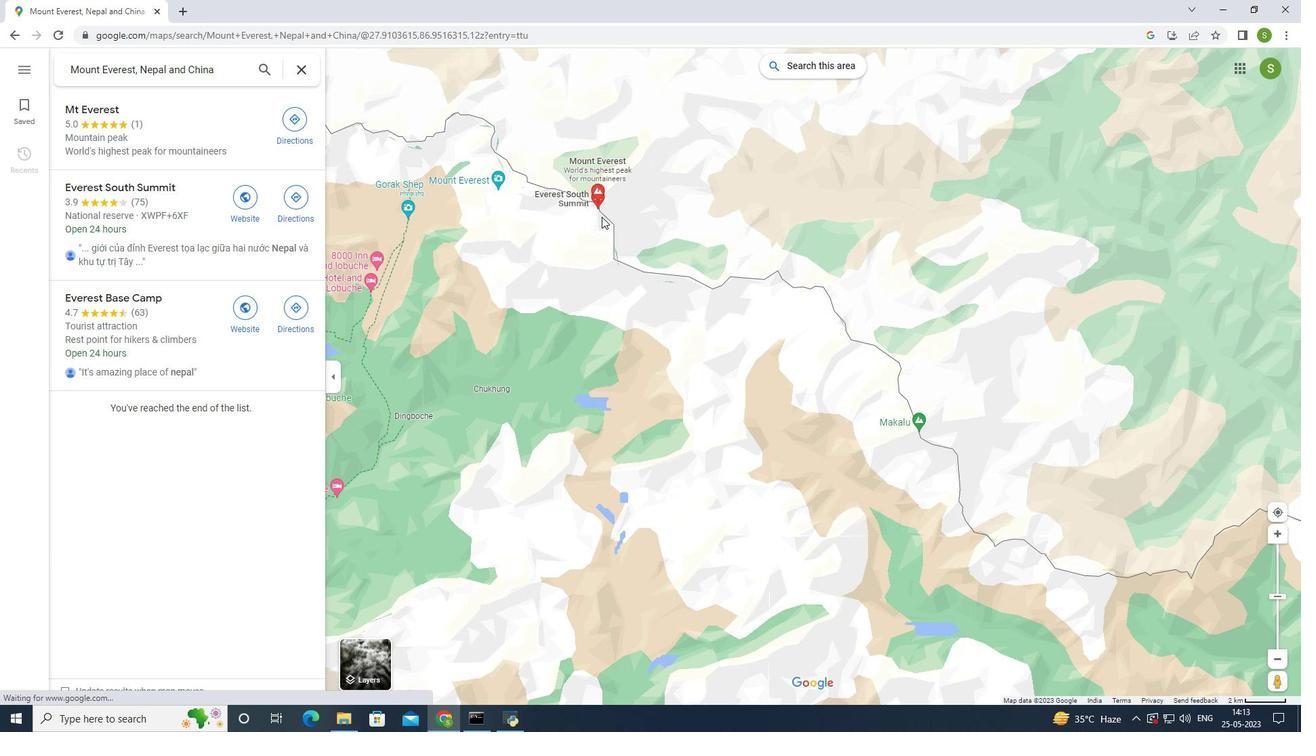 
Action: Mouse scrolled (602, 216) with delta (0, 0)
Screenshot: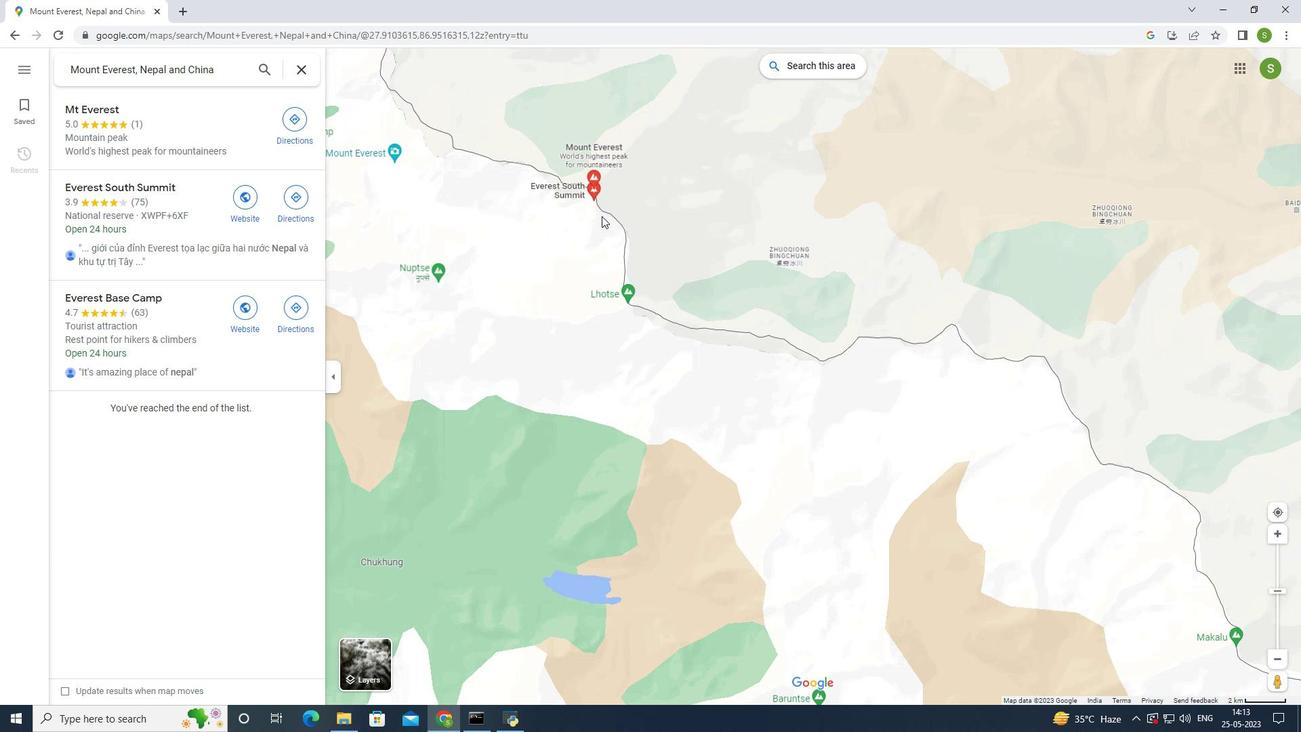 
Action: Mouse scrolled (602, 216) with delta (0, 0)
Screenshot: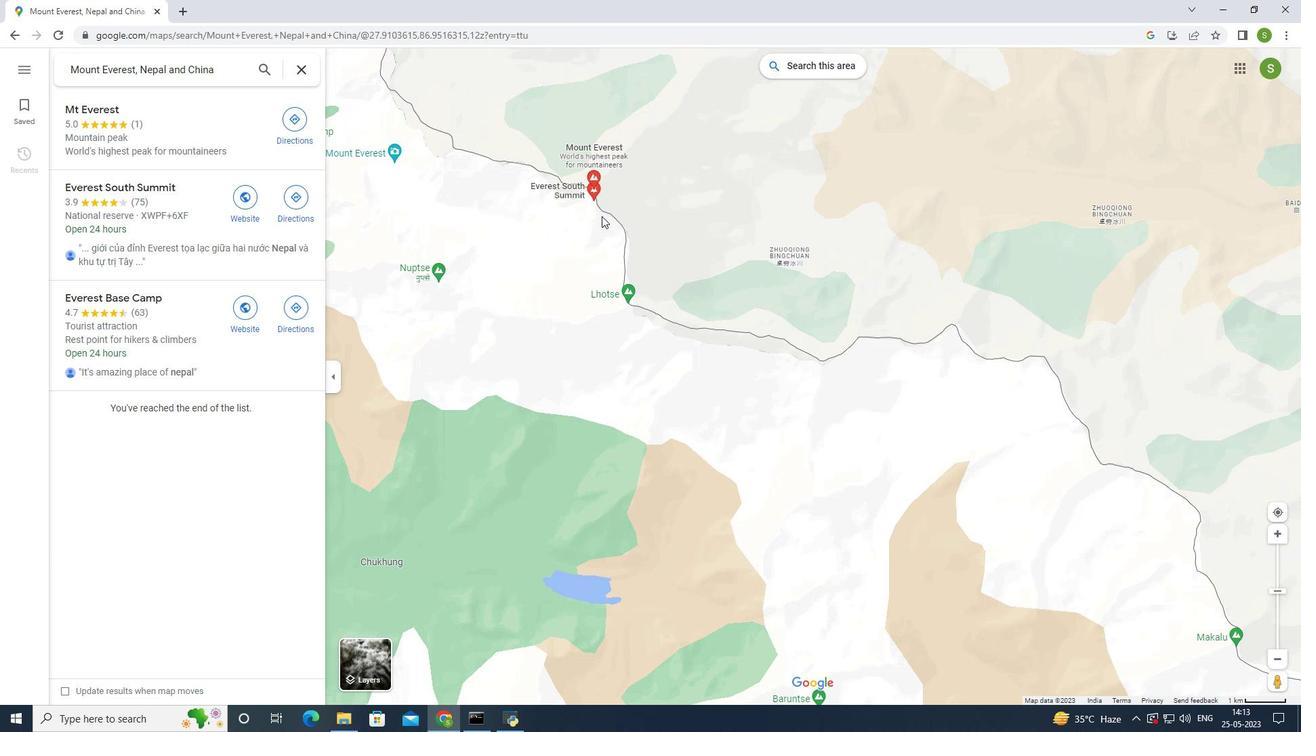 
Action: Mouse moved to (602, 216)
Screenshot: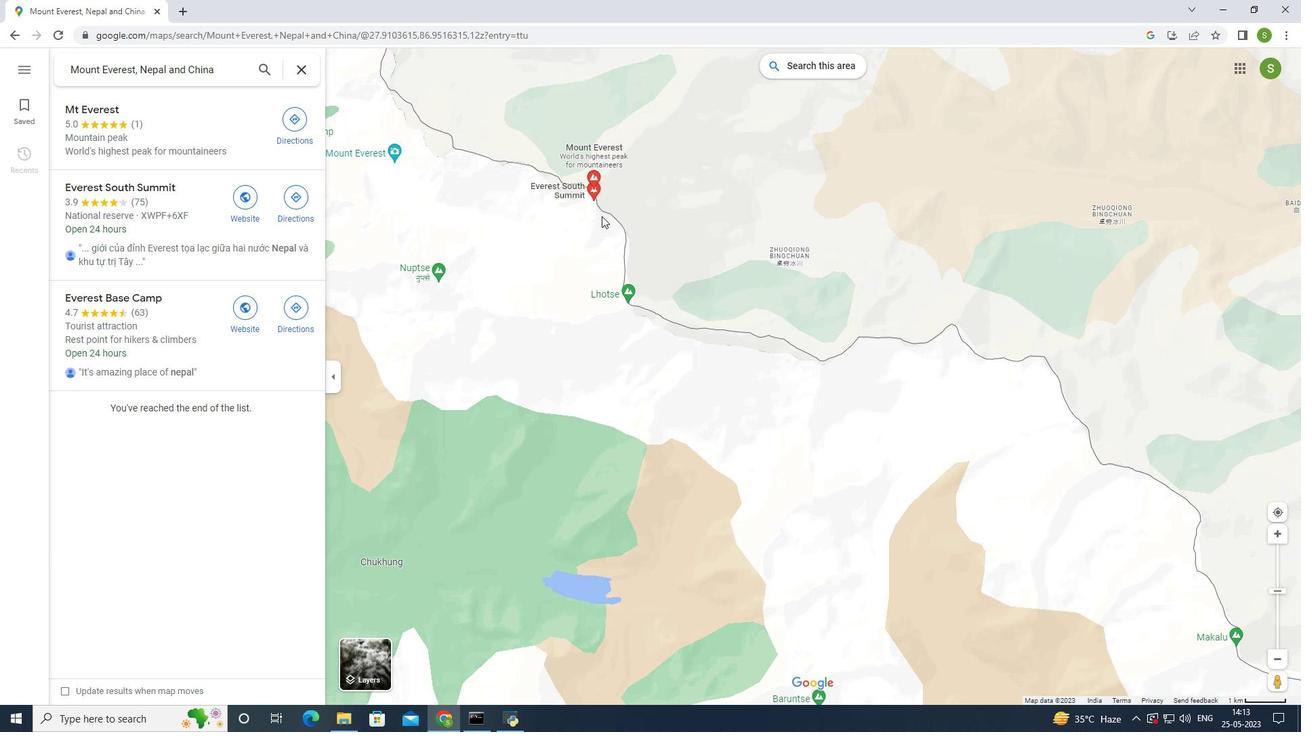 
Action: Mouse scrolled (602, 216) with delta (0, 0)
Screenshot: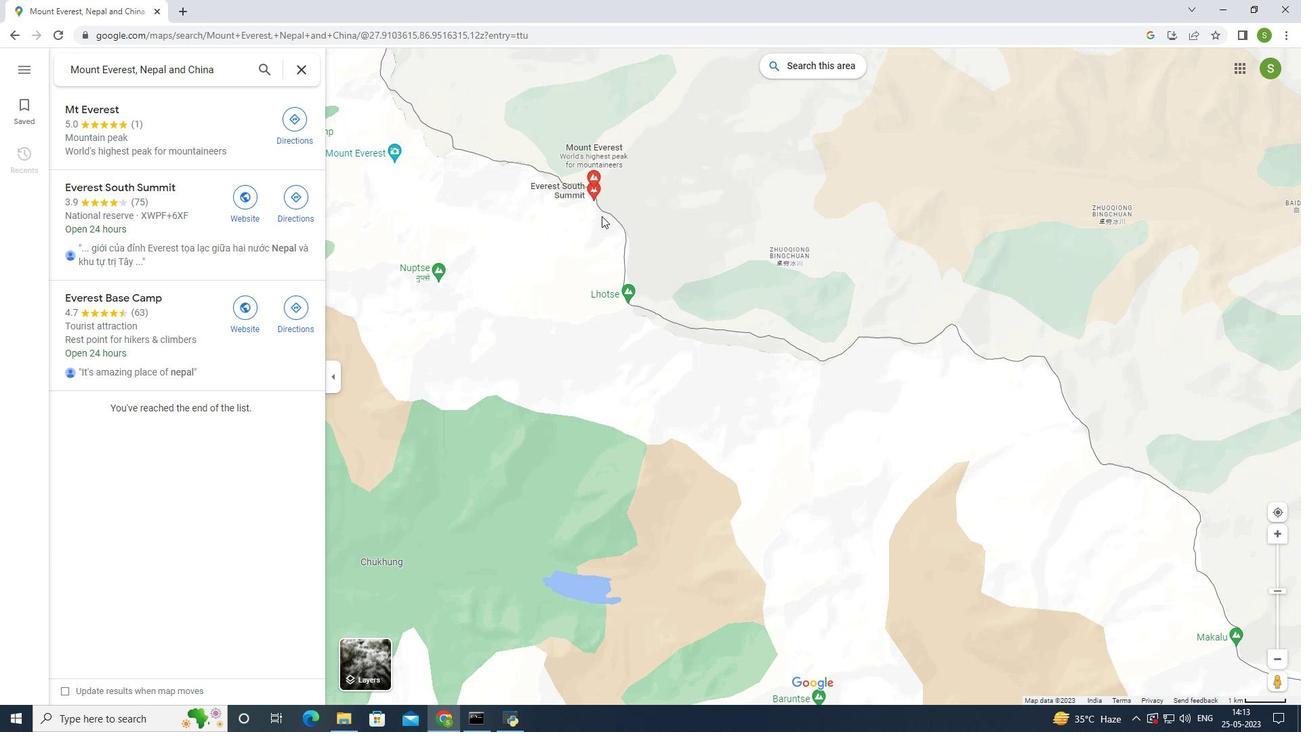 
Action: Mouse scrolled (602, 216) with delta (0, 0)
Screenshot: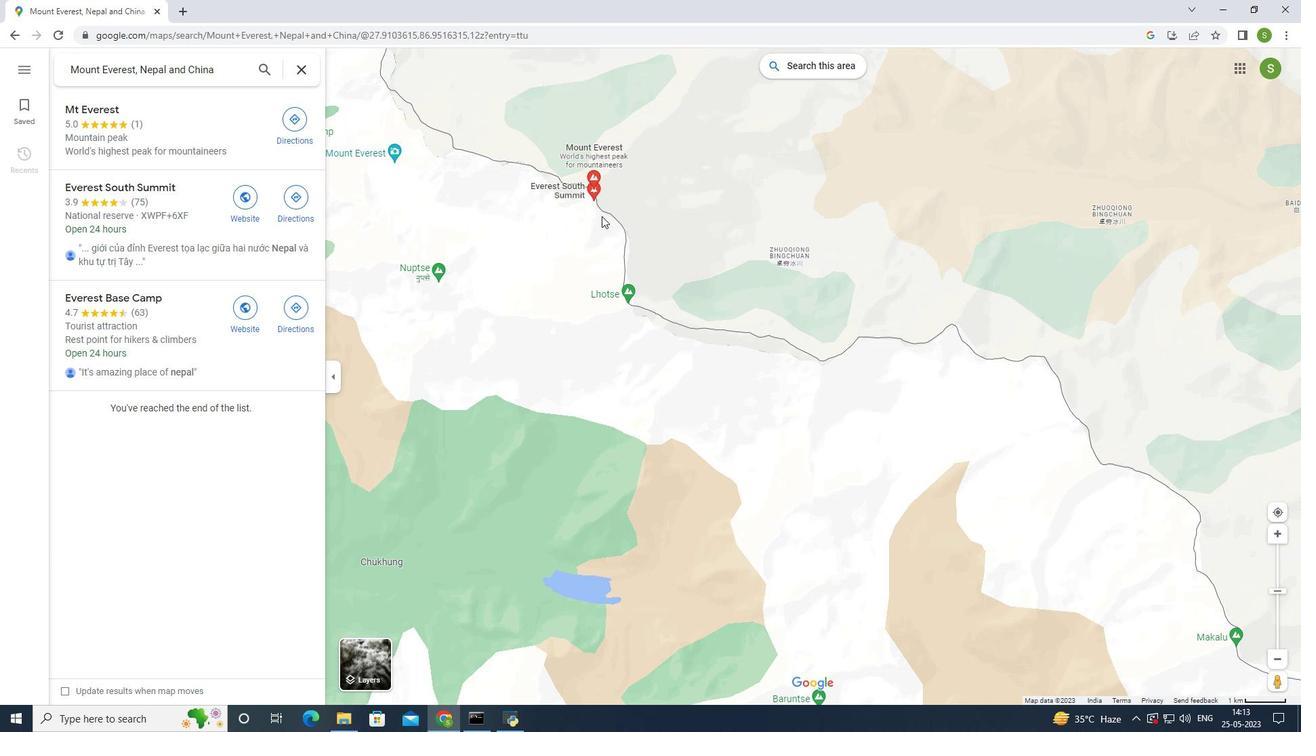 
Action: Mouse moved to (604, 214)
Screenshot: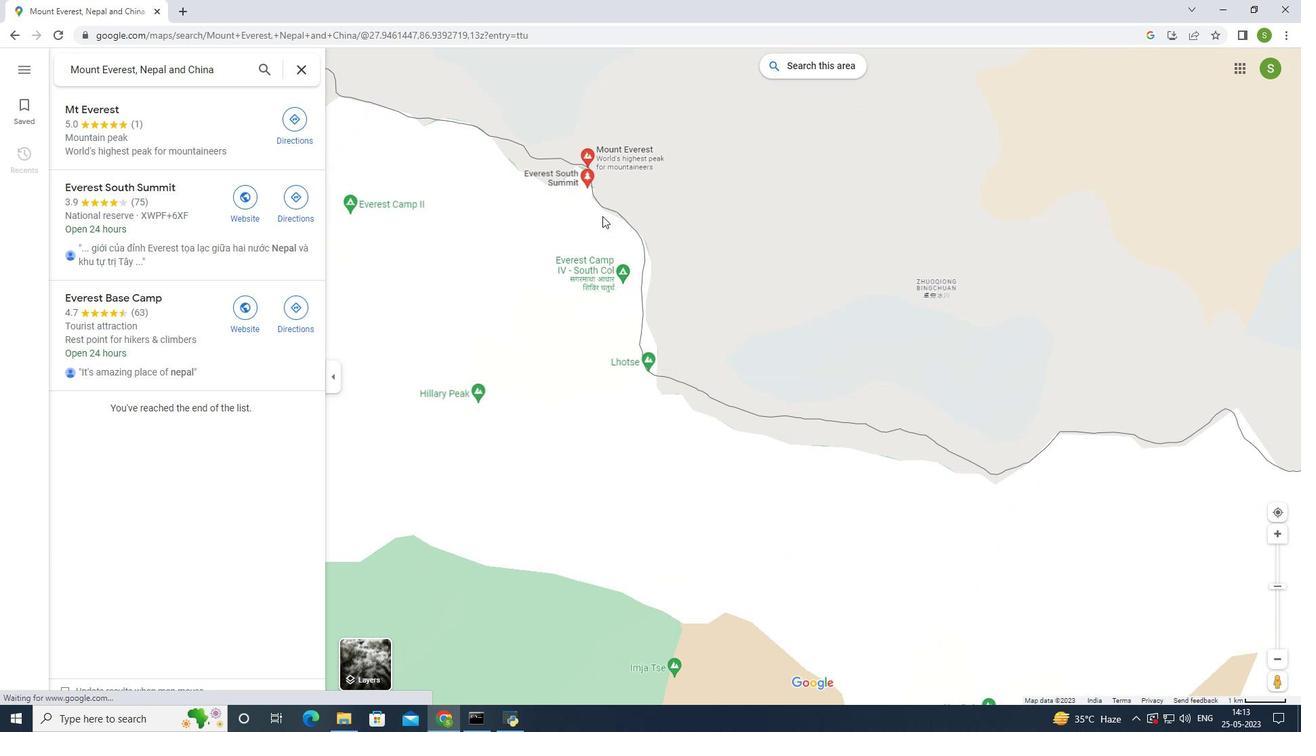 
Action: Mouse scrolled (604, 215) with delta (0, 0)
Screenshot: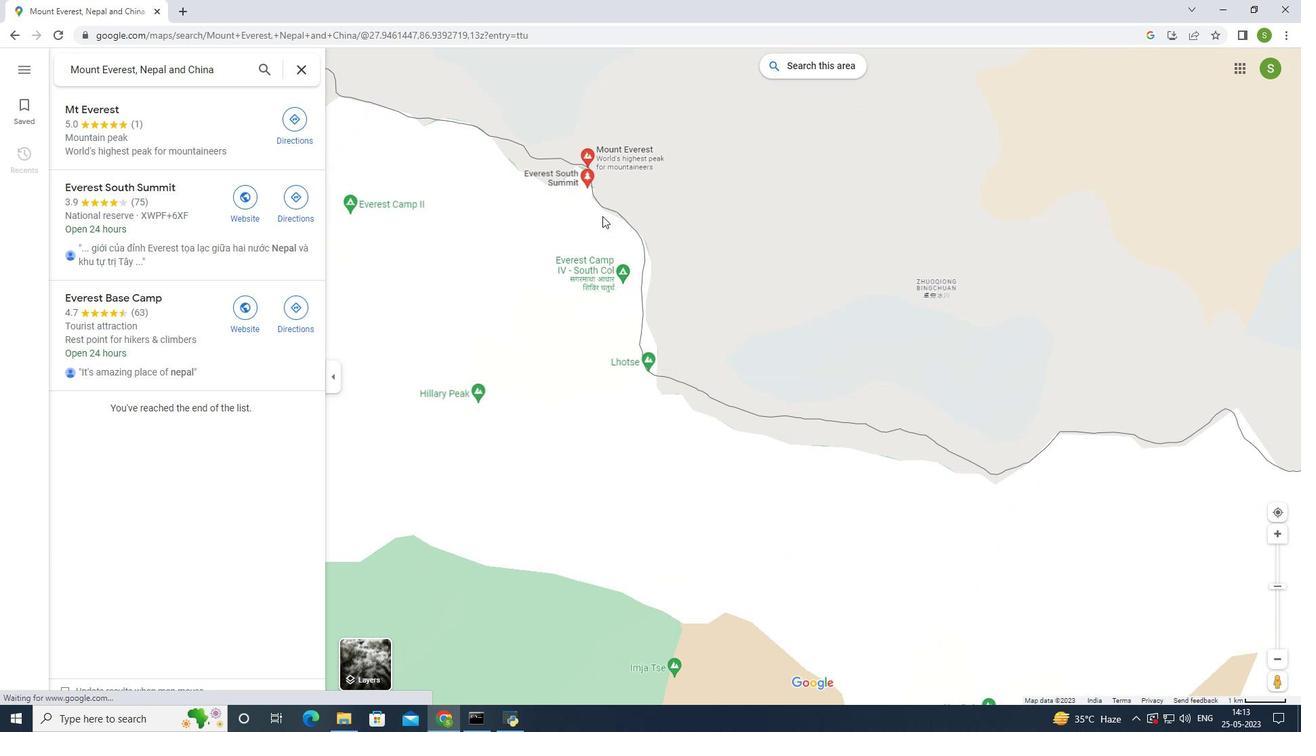 
Action: Mouse scrolled (604, 215) with delta (0, 0)
Screenshot: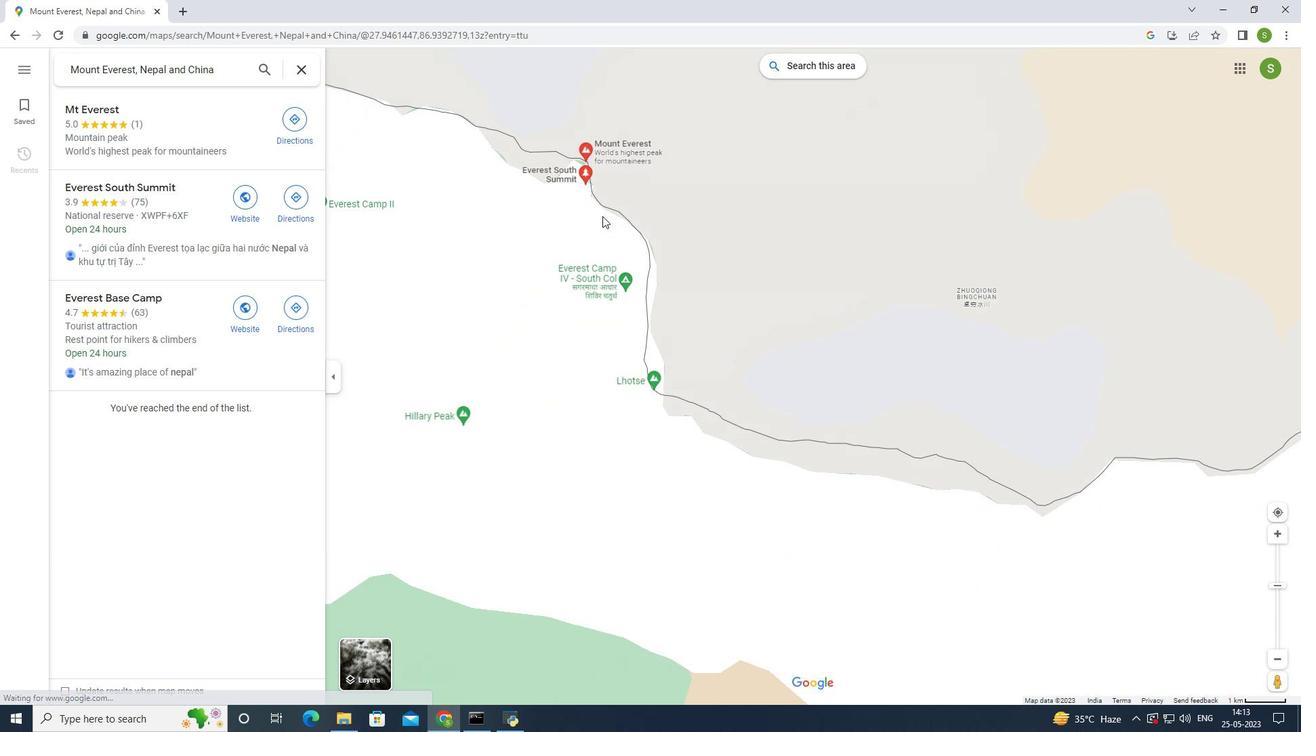 
Action: Mouse scrolled (604, 215) with delta (0, 0)
Screenshot: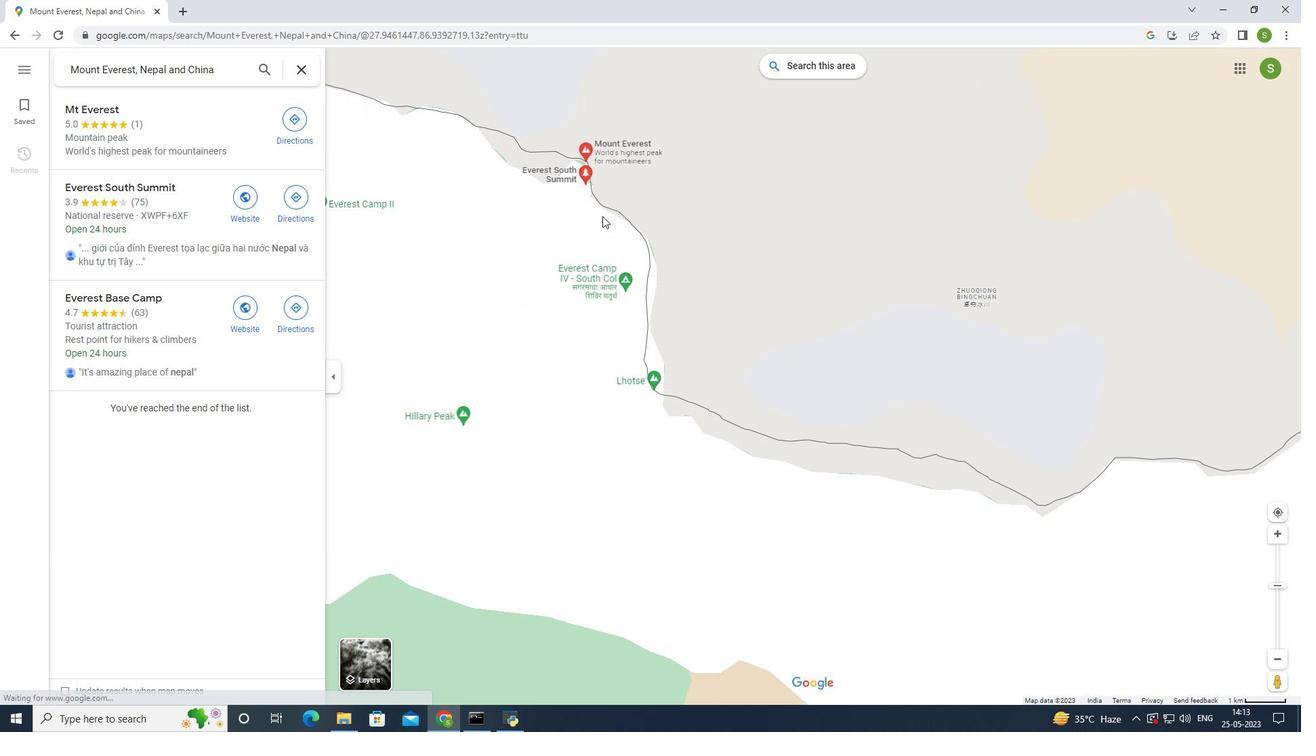 
Action: Mouse scrolled (604, 215) with delta (0, 0)
Screenshot: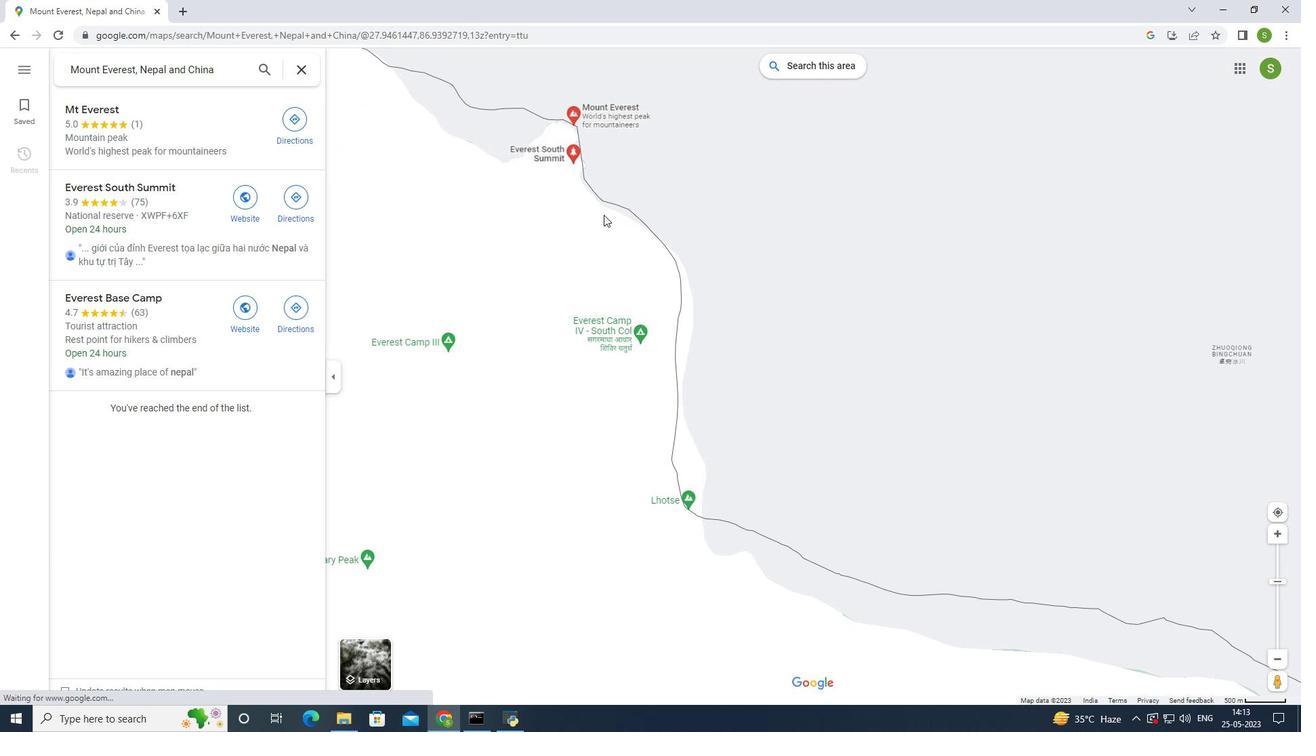 
Action: Mouse scrolled (604, 215) with delta (0, 0)
Screenshot: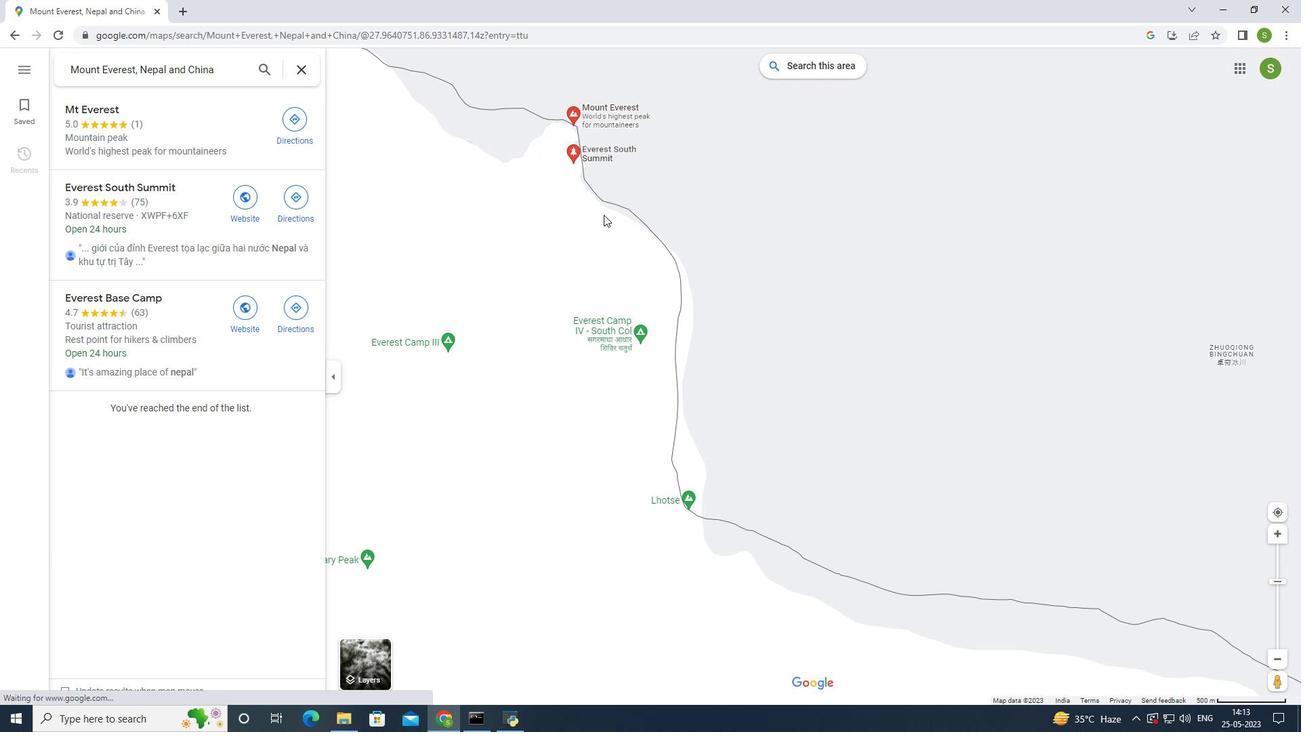 
Action: Mouse moved to (556, 132)
Screenshot: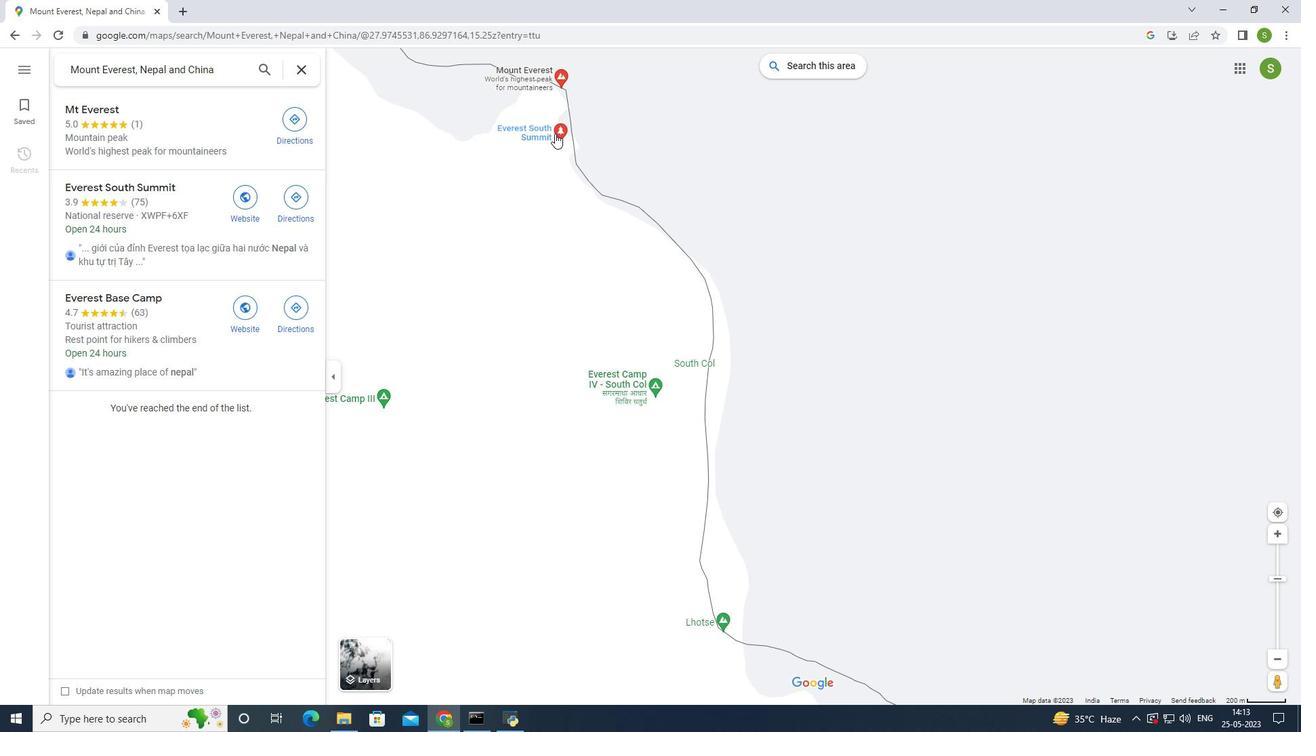 
Action: Mouse pressed left at (556, 132)
Screenshot: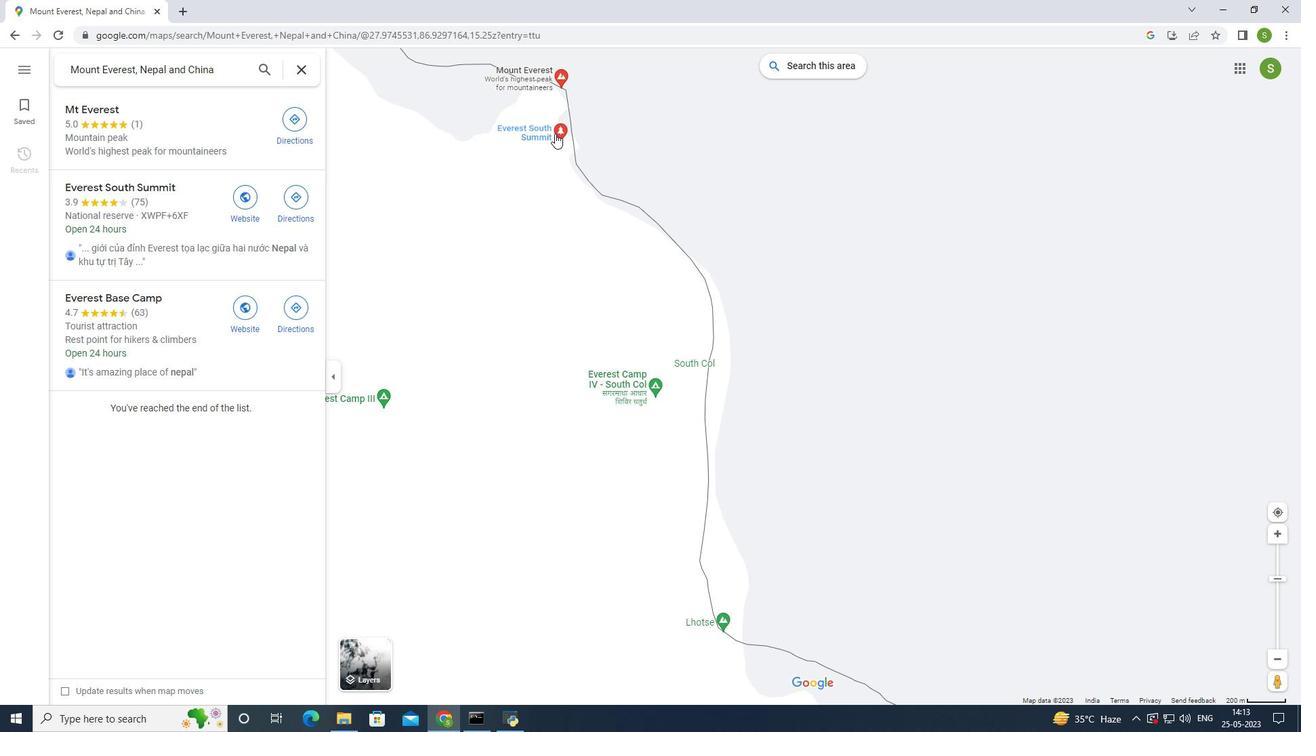 
Action: Mouse moved to (890, 319)
Screenshot: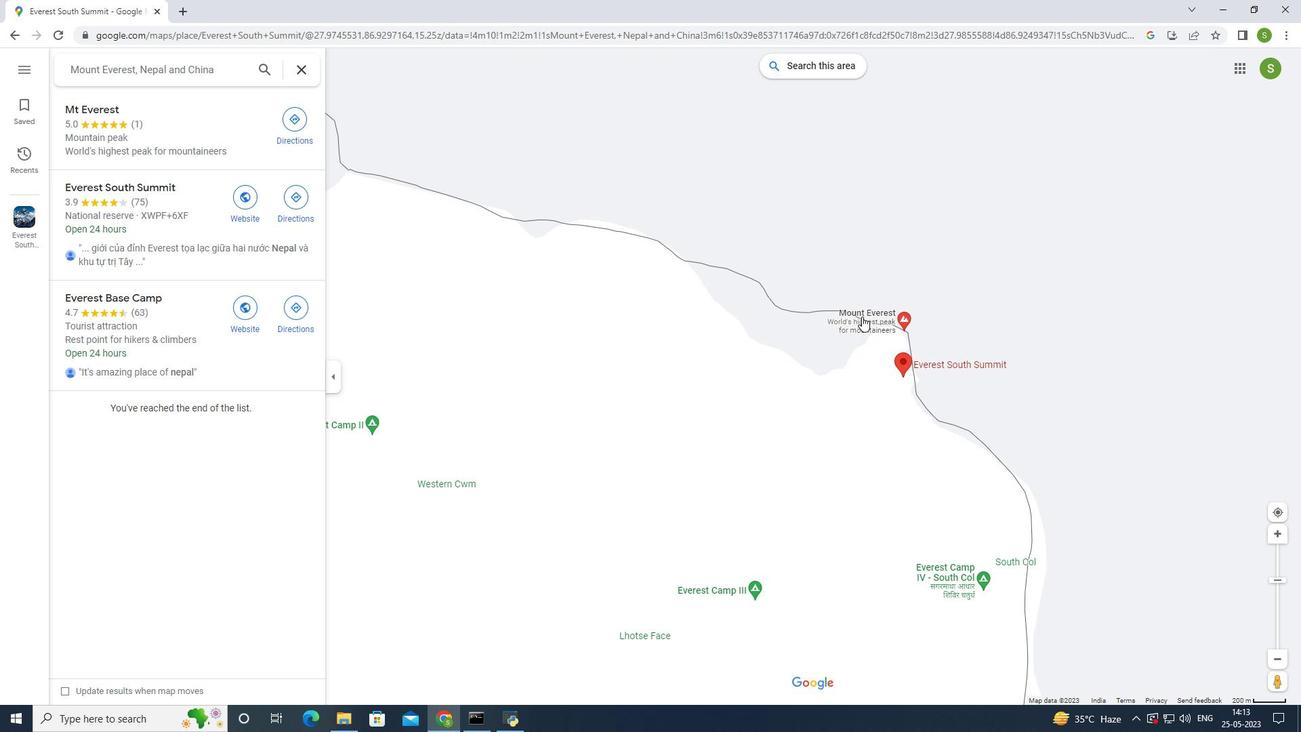 
Action: Mouse pressed left at (890, 319)
Screenshot: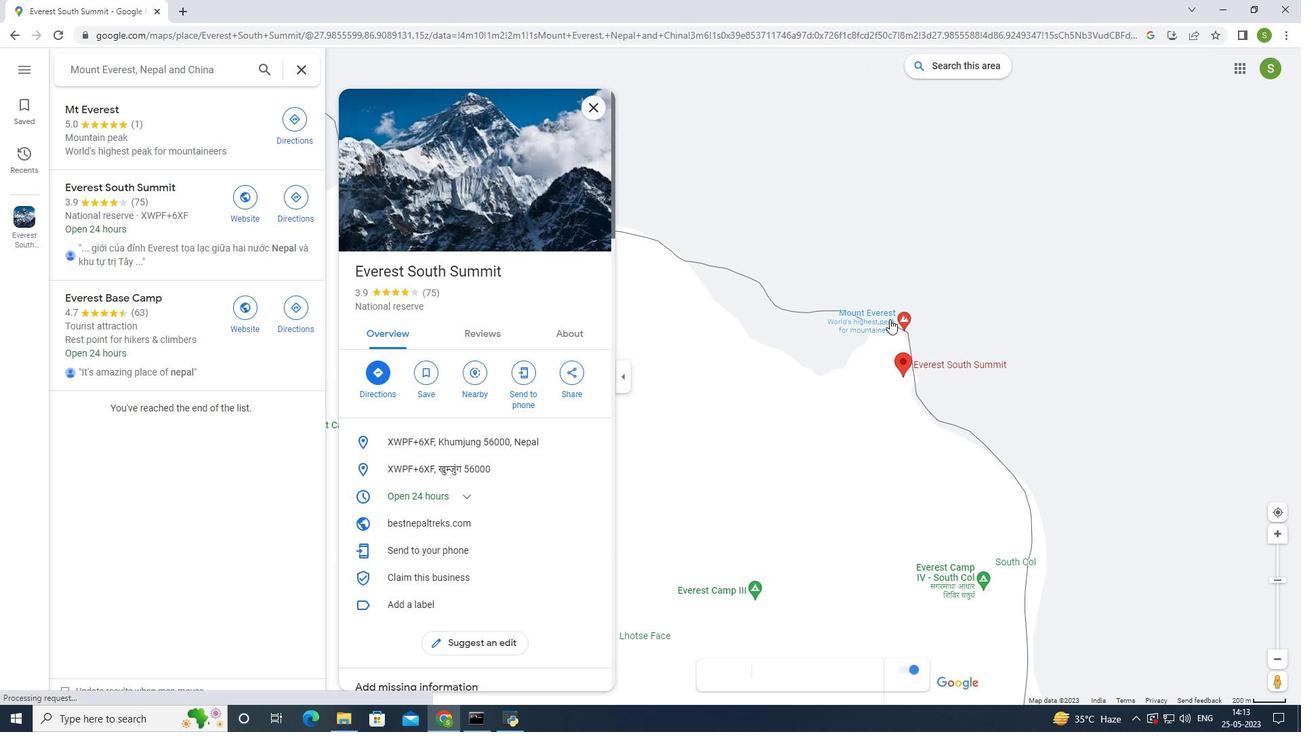 
Action: Mouse moved to (910, 332)
Screenshot: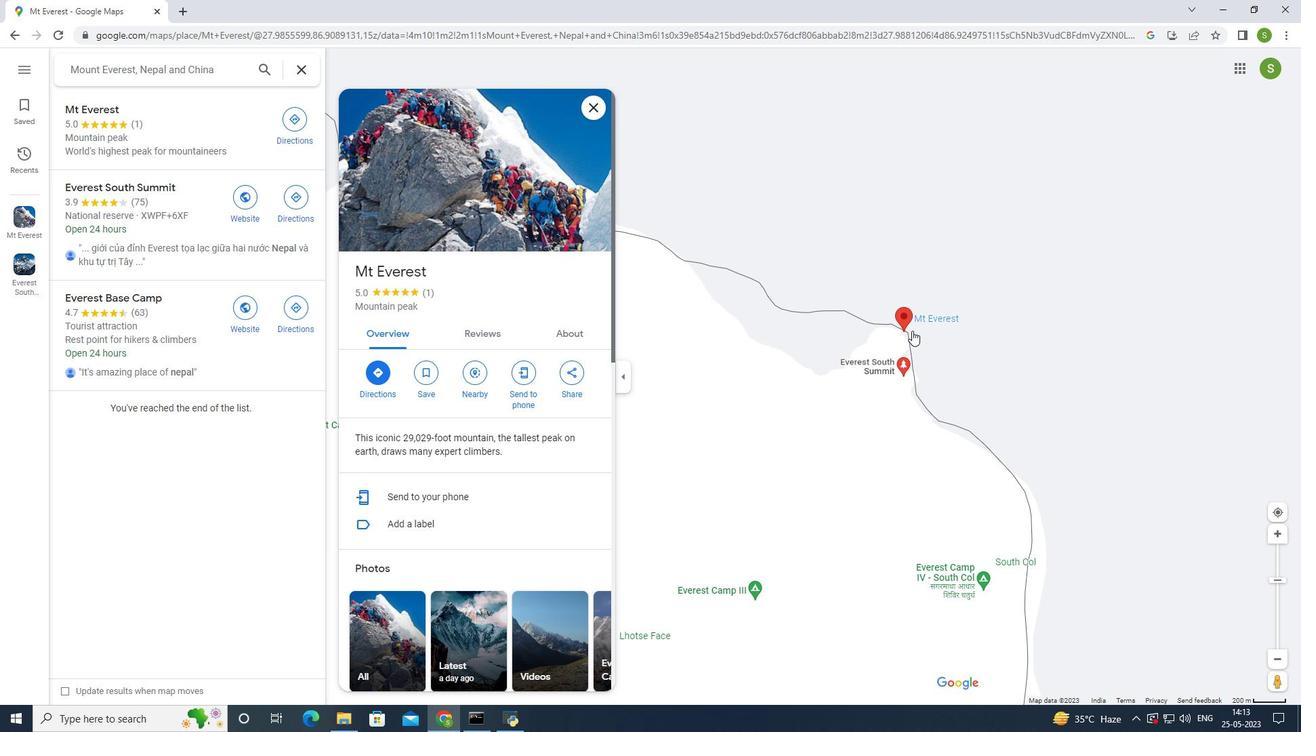 
Action: Mouse scrolled (910, 331) with delta (0, 0)
Screenshot: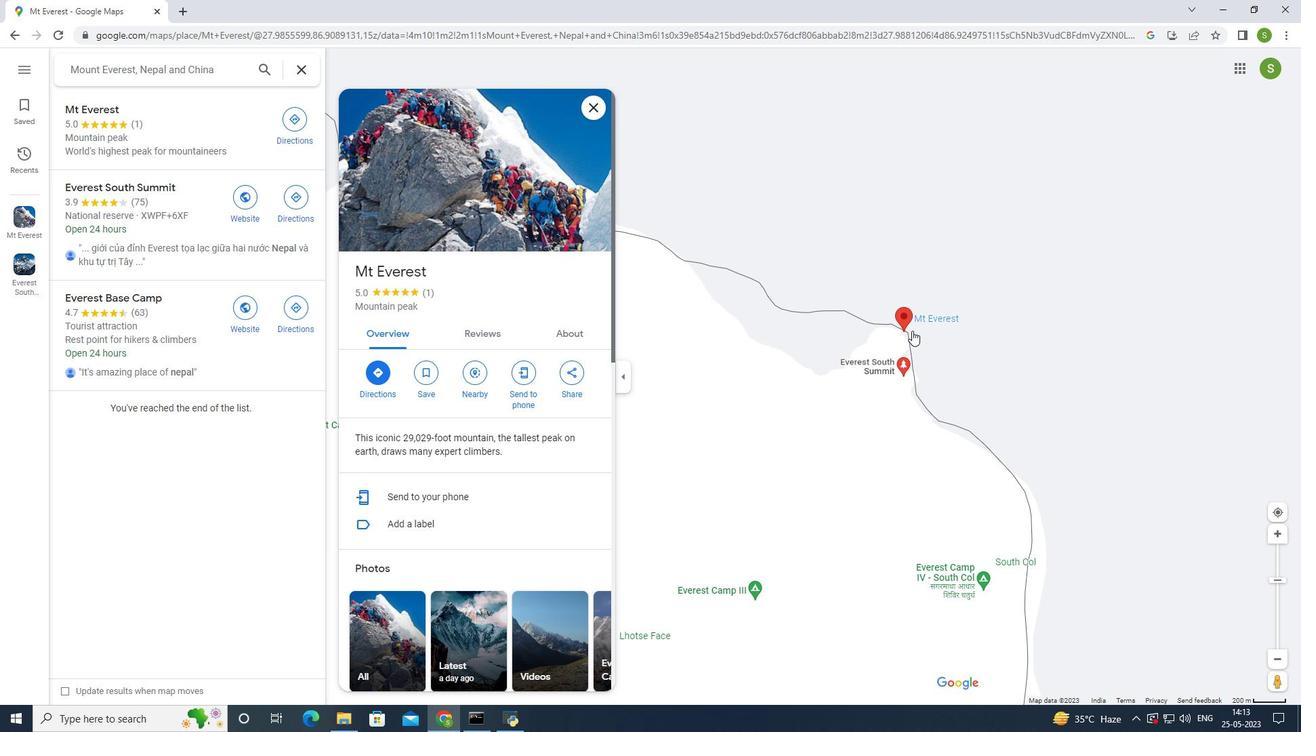 
Action: Mouse moved to (909, 332)
Screenshot: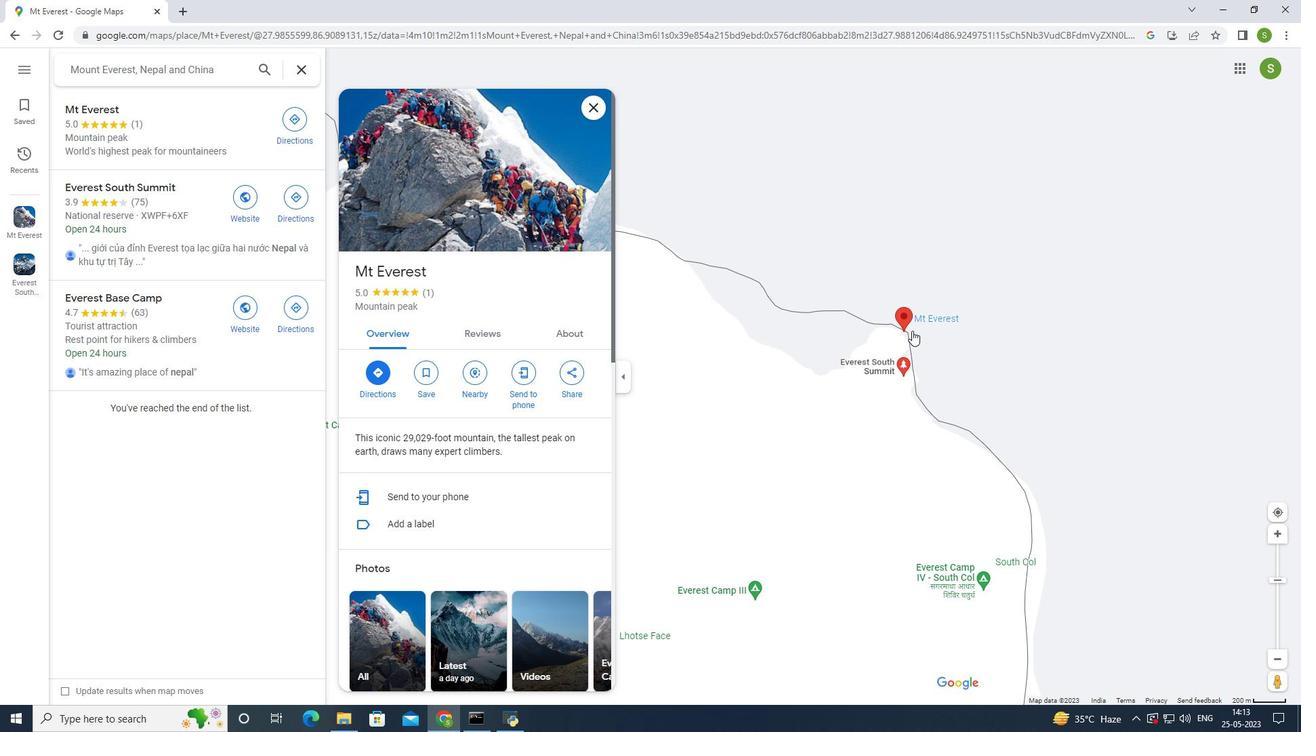 
Action: Mouse scrolled (909, 332) with delta (0, 0)
Screenshot: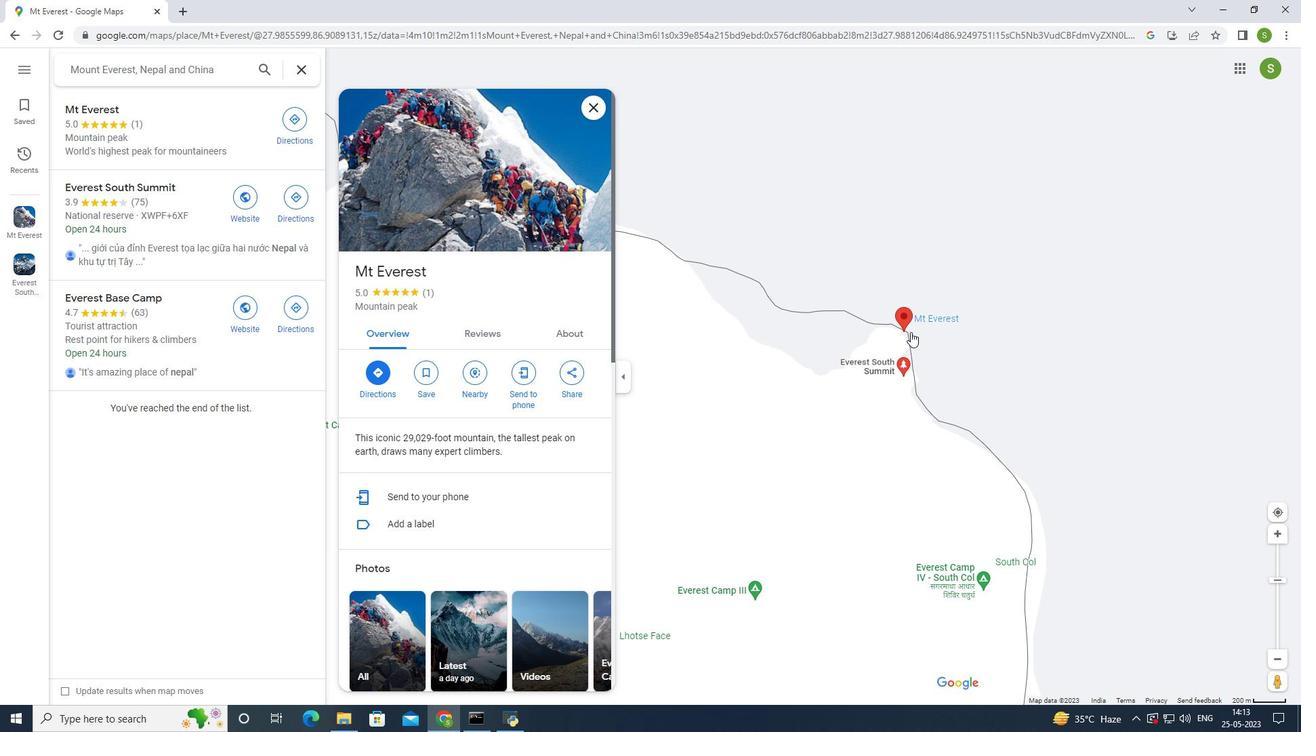 
Action: Mouse scrolled (909, 332) with delta (0, 0)
Screenshot: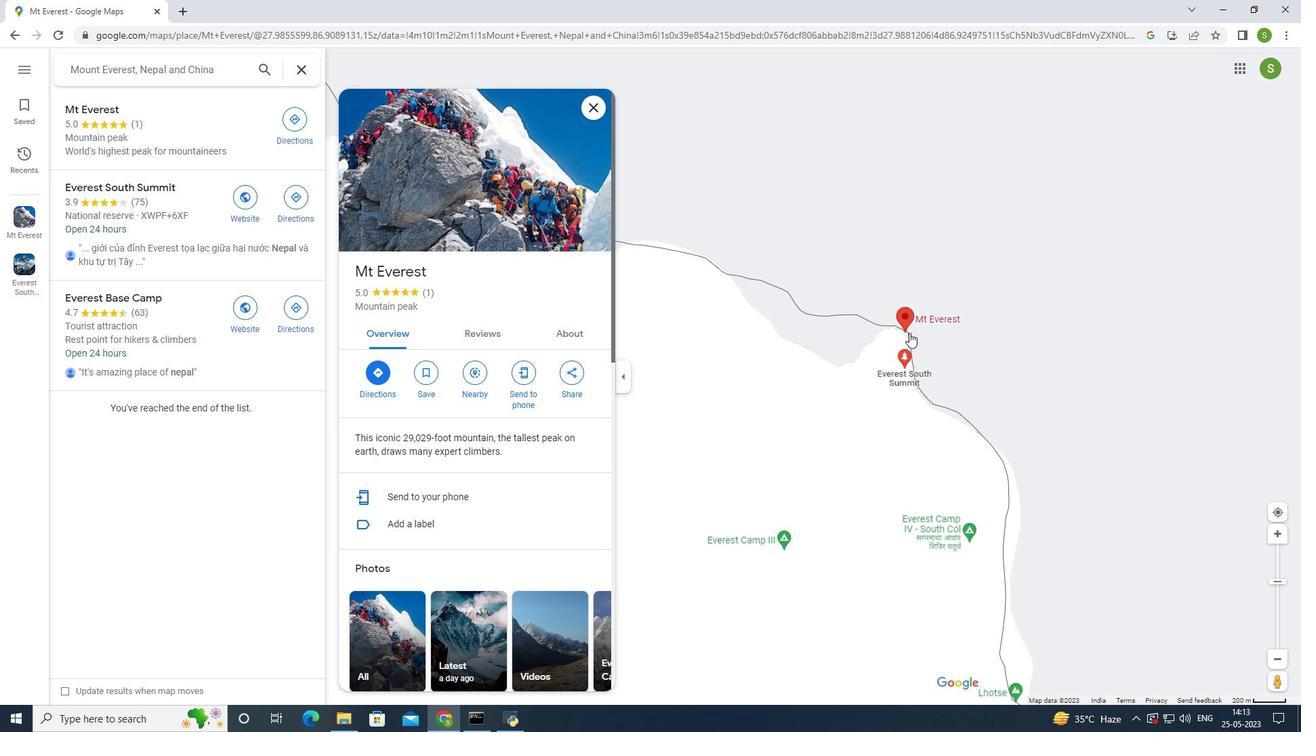 
Action: Mouse scrolled (909, 332) with delta (0, 0)
Screenshot: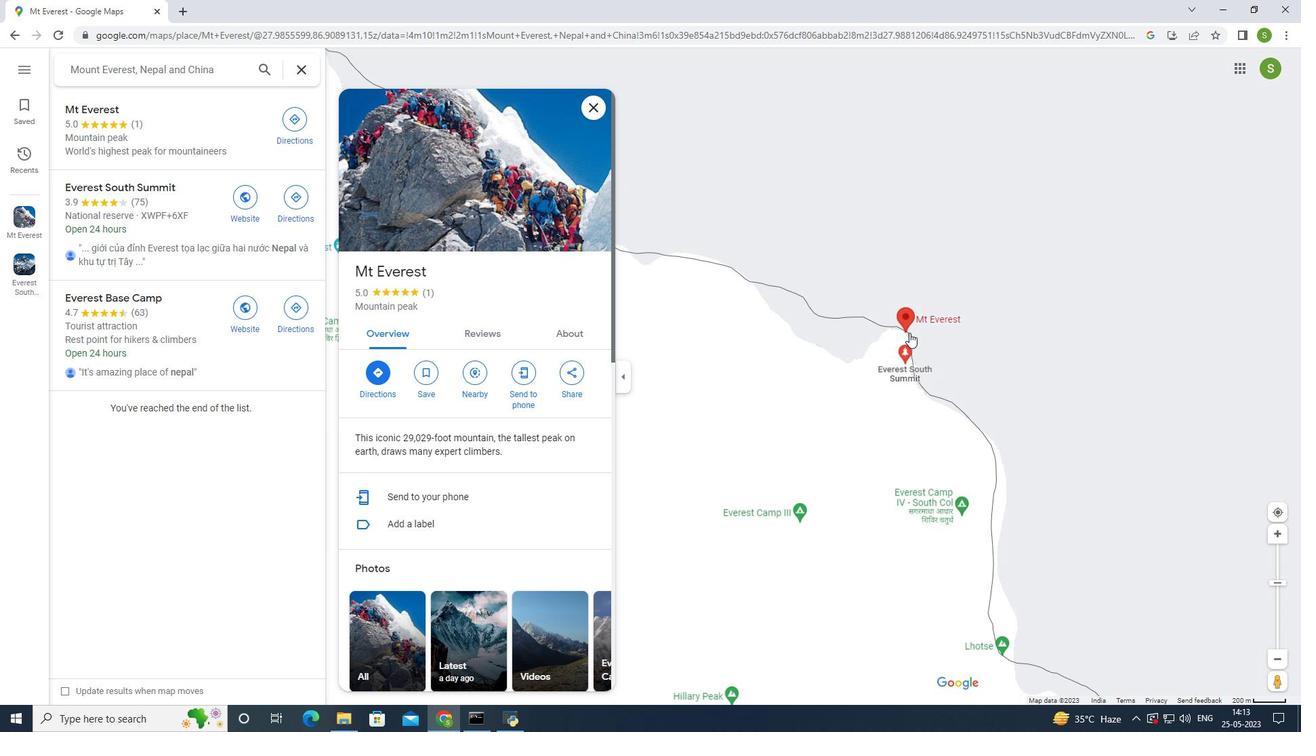 
Action: Mouse moved to (874, 318)
Screenshot: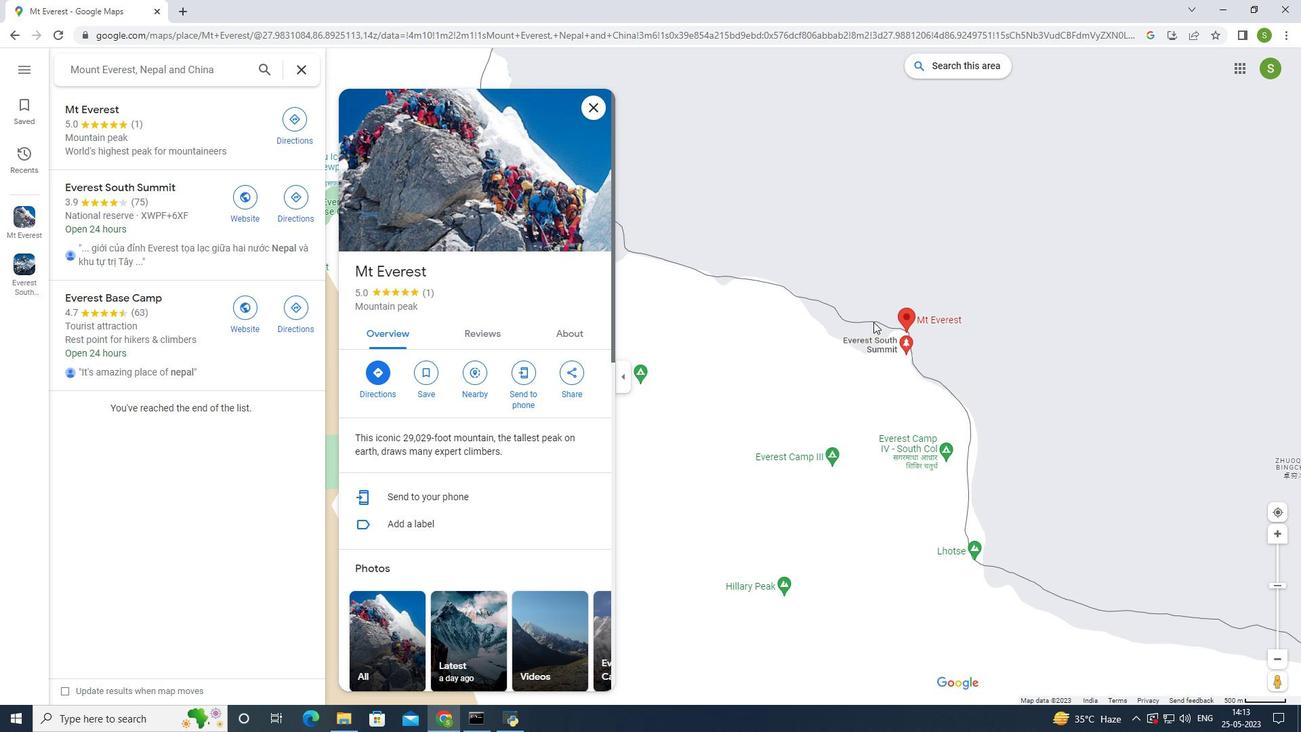 
Action: Mouse pressed left at (874, 318)
Screenshot: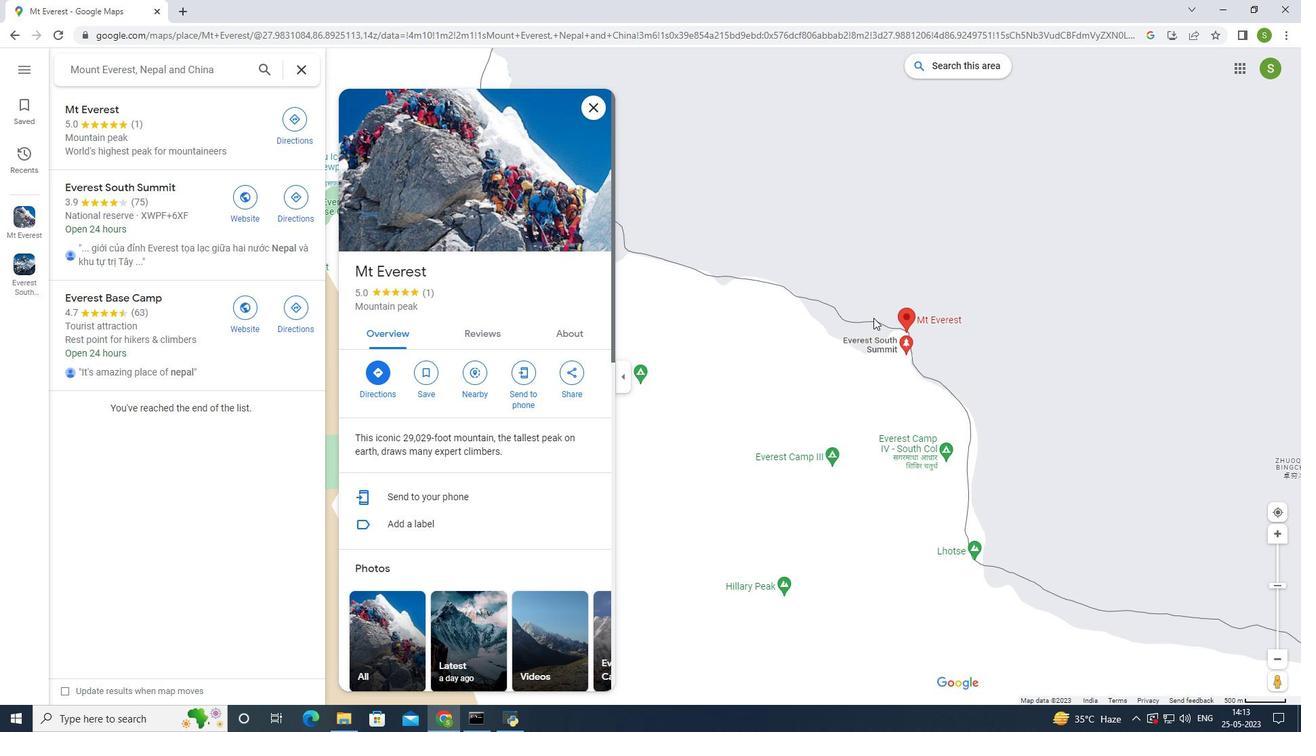 
Action: Mouse moved to (907, 335)
Screenshot: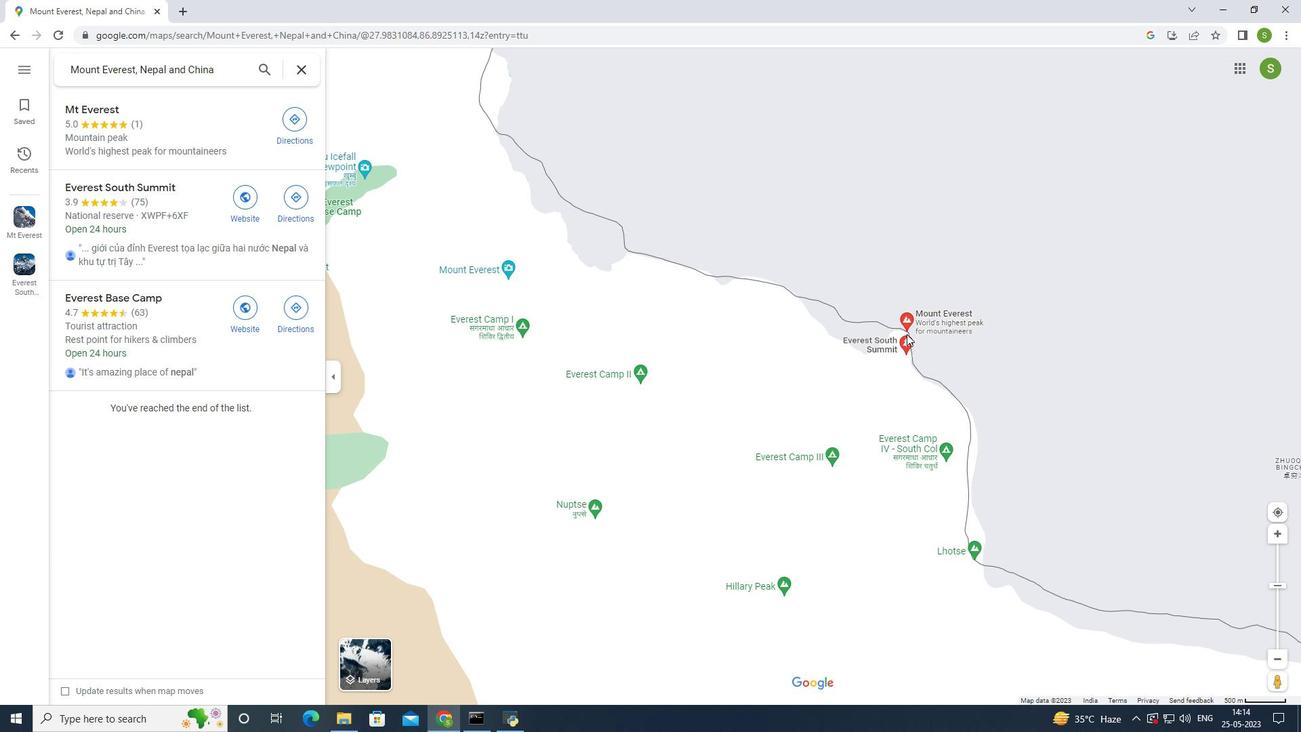 
Action: Mouse pressed left at (907, 335)
Screenshot: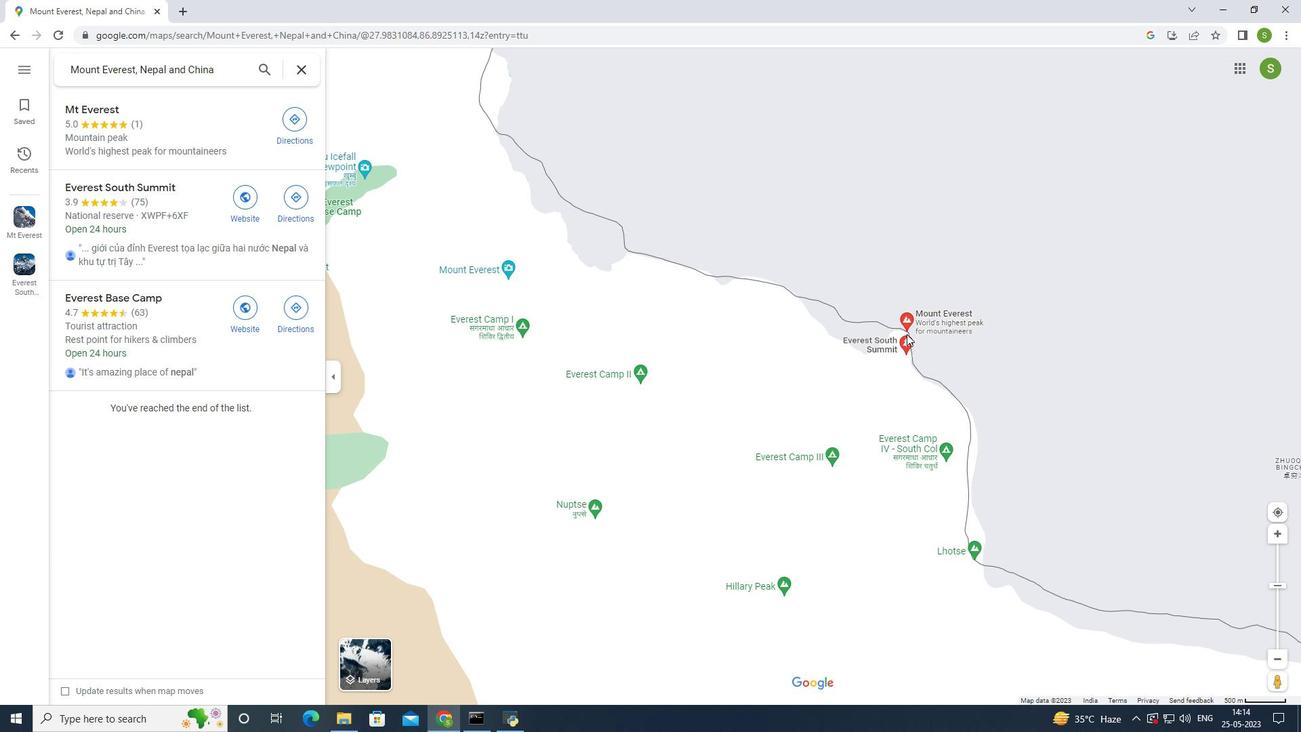 
Action: Mouse moved to (907, 323)
Screenshot: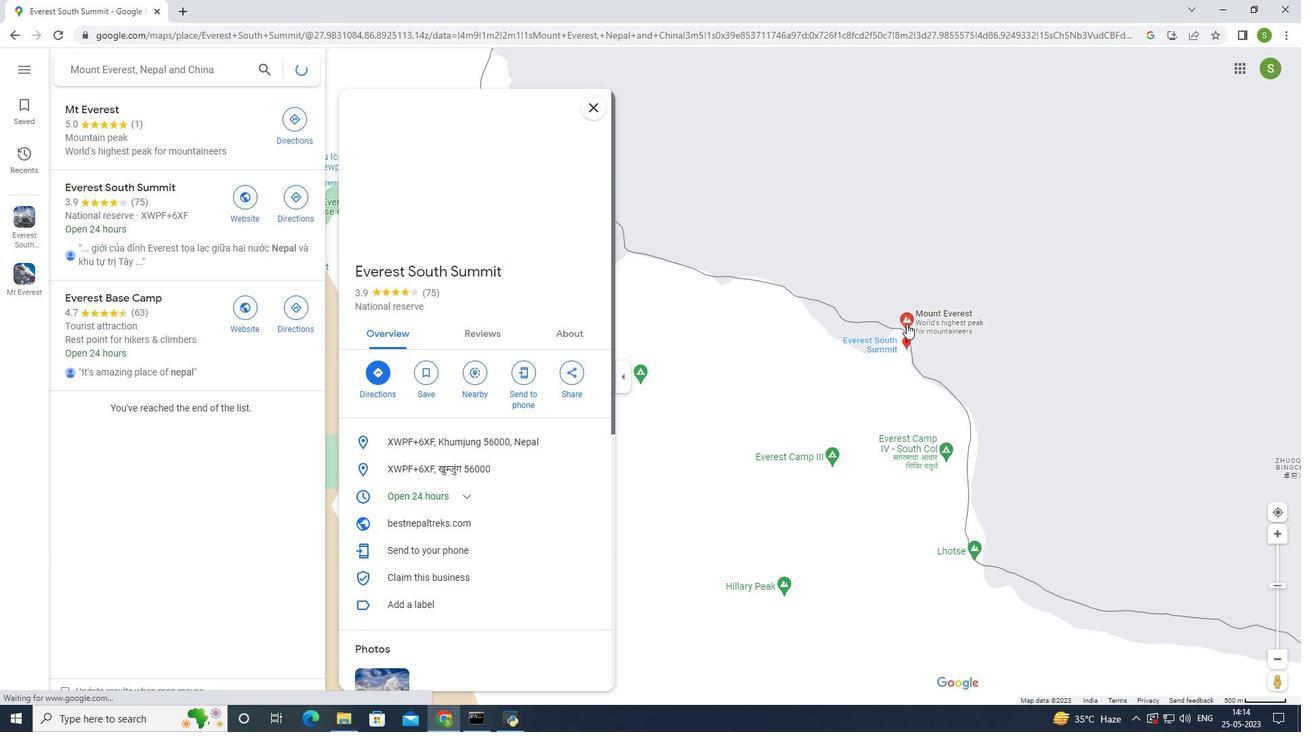 
Action: Mouse pressed left at (907, 323)
Screenshot: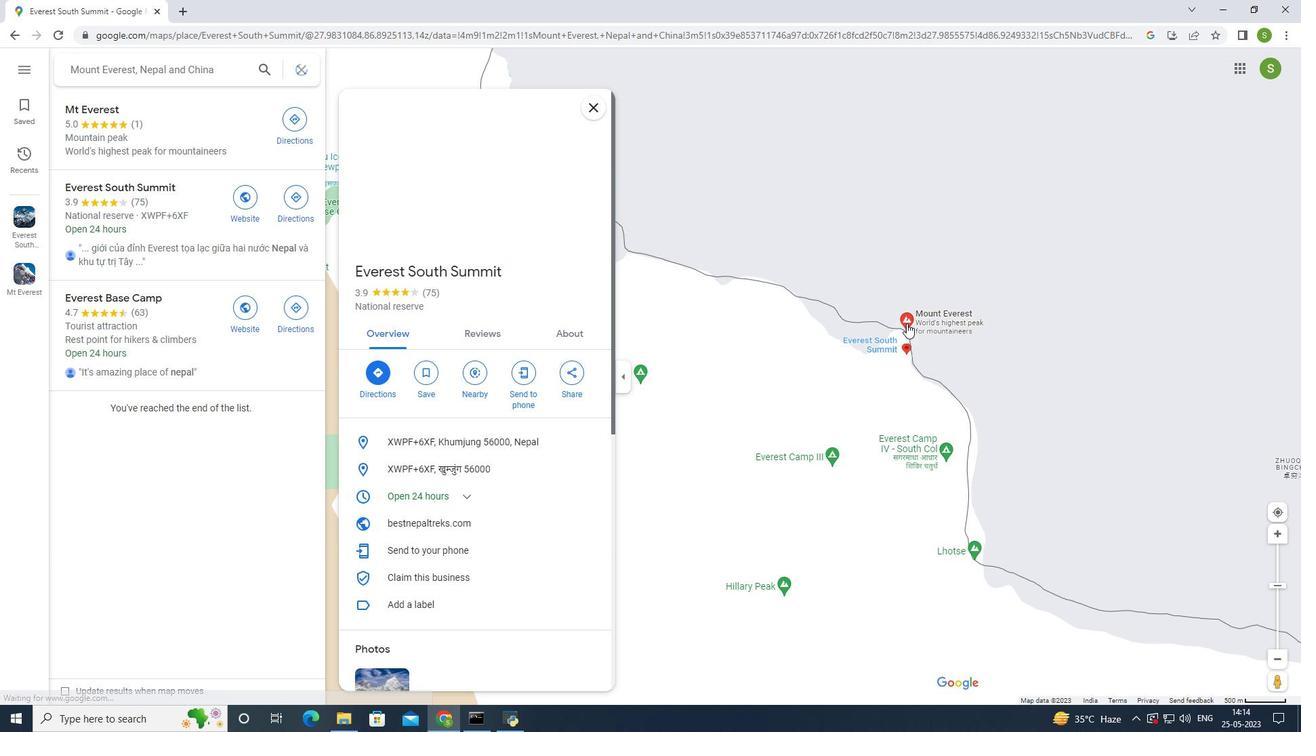 
Action: Mouse moved to (480, 381)
Screenshot: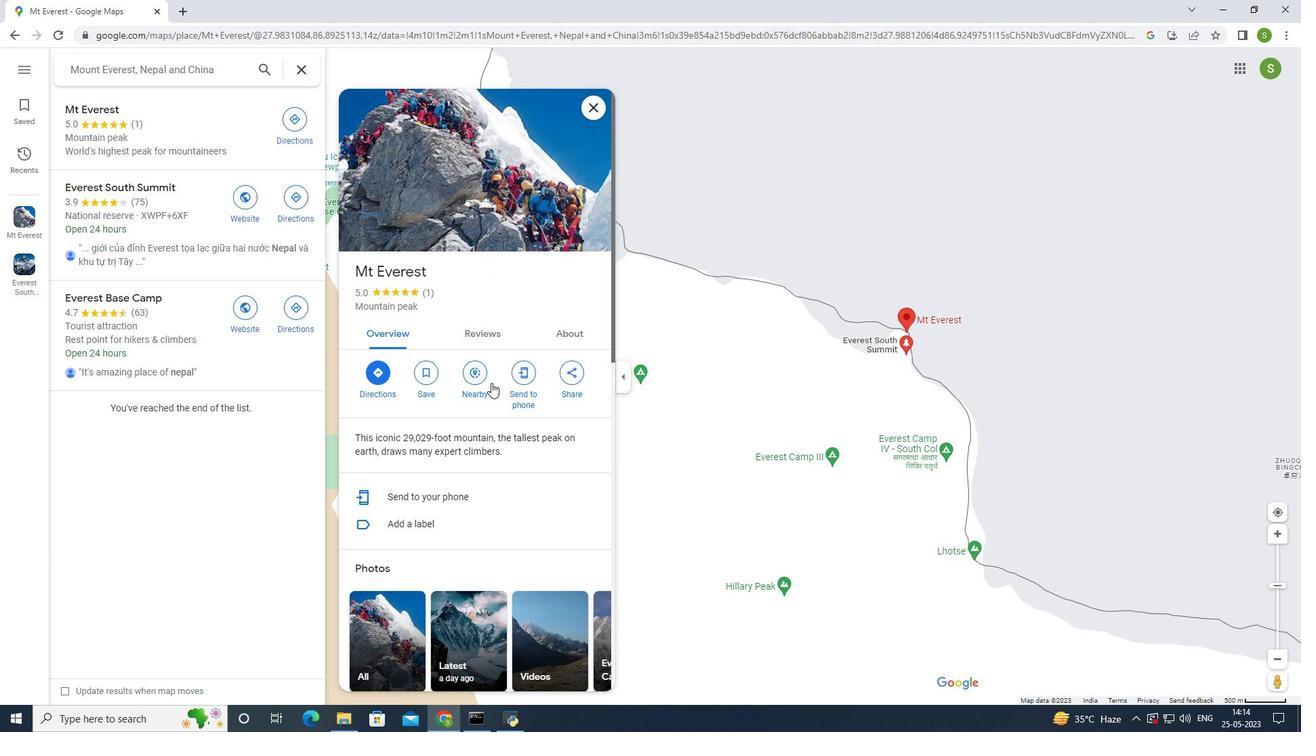 
Action: Mouse pressed left at (480, 381)
Screenshot: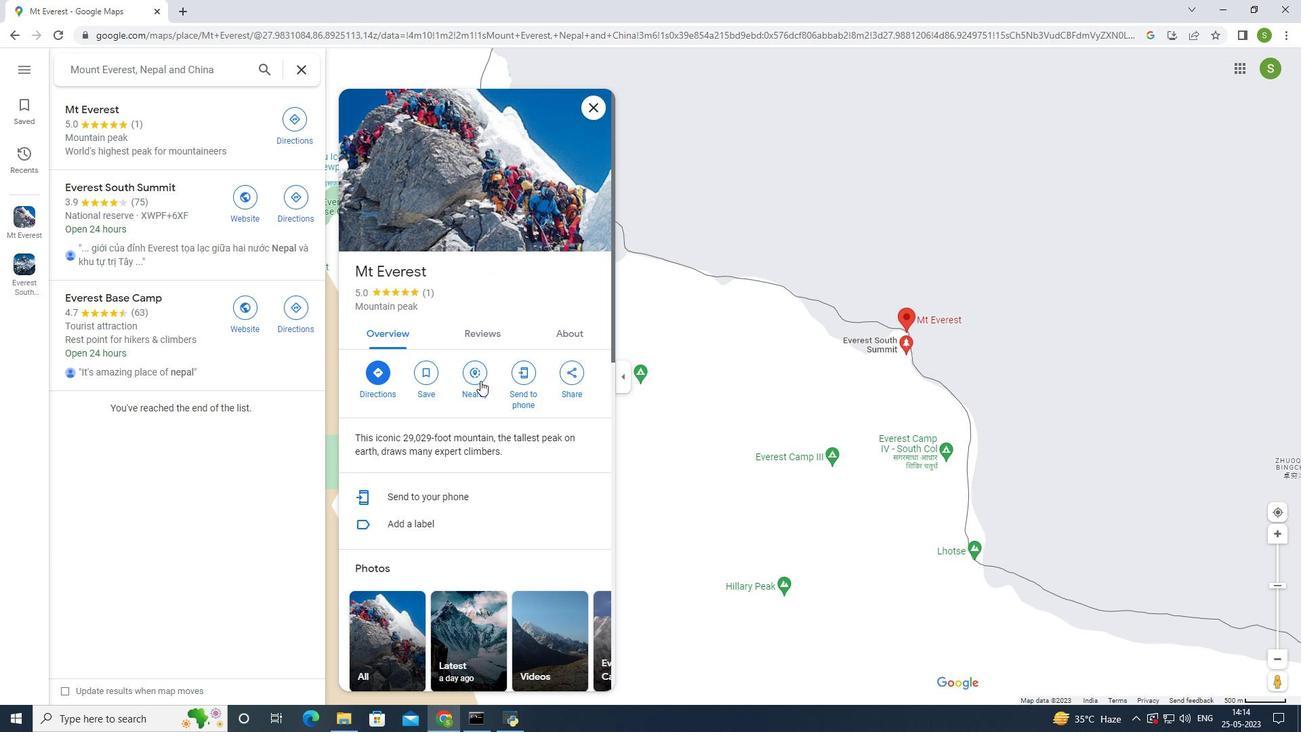 
Action: Mouse moved to (484, 372)
Screenshot: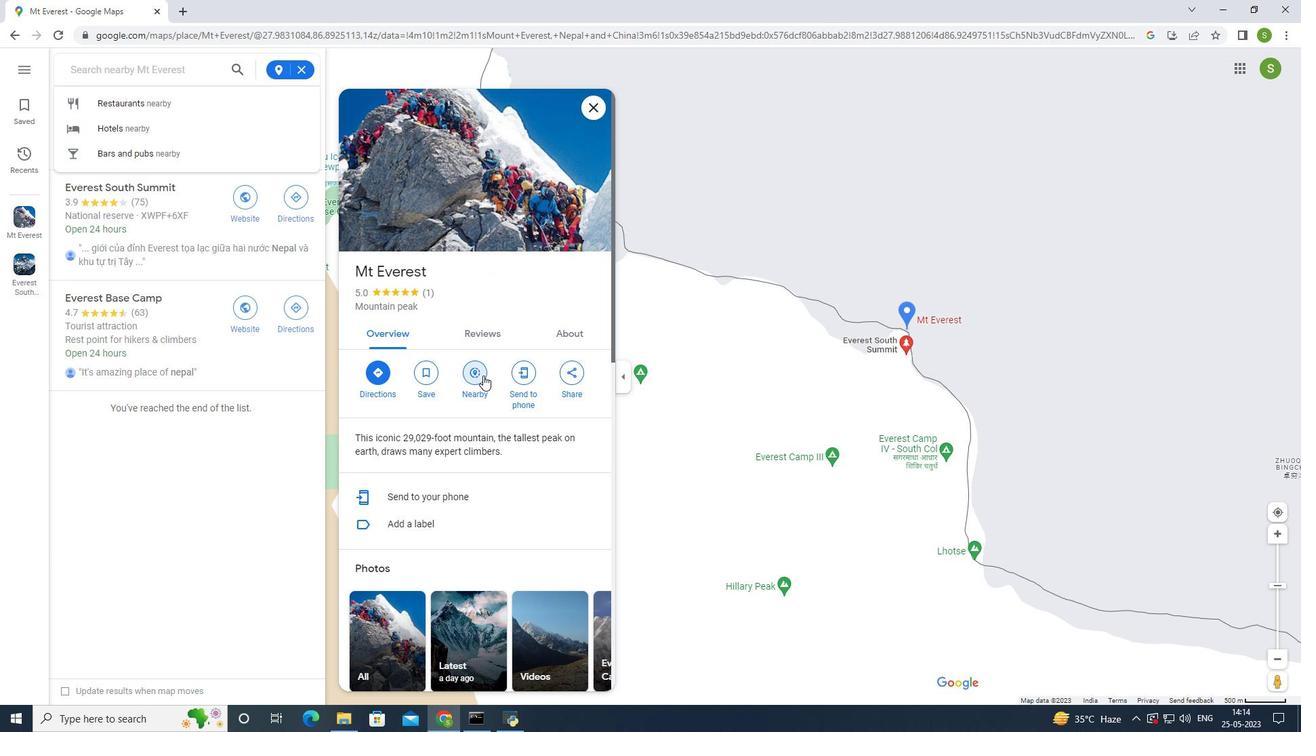
Action: Key pressed tr
Screenshot: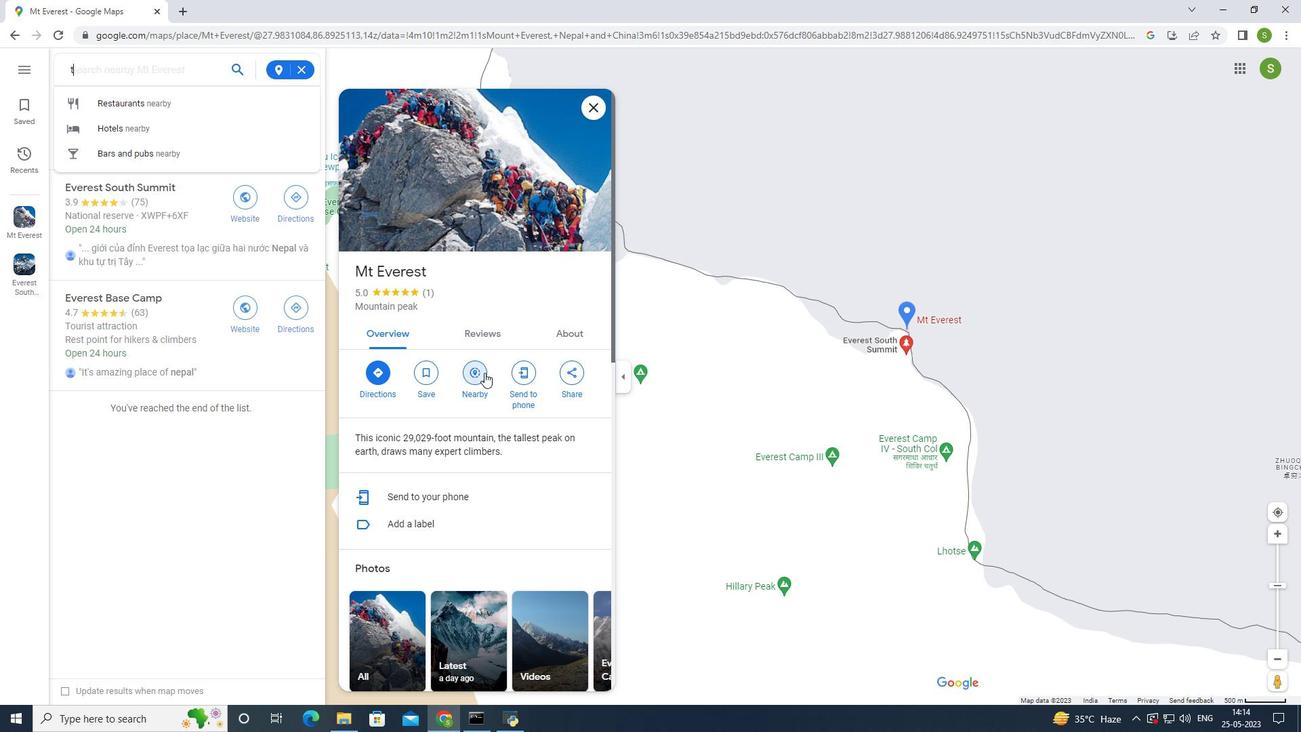 
Action: Mouse moved to (486, 370)
Screenshot: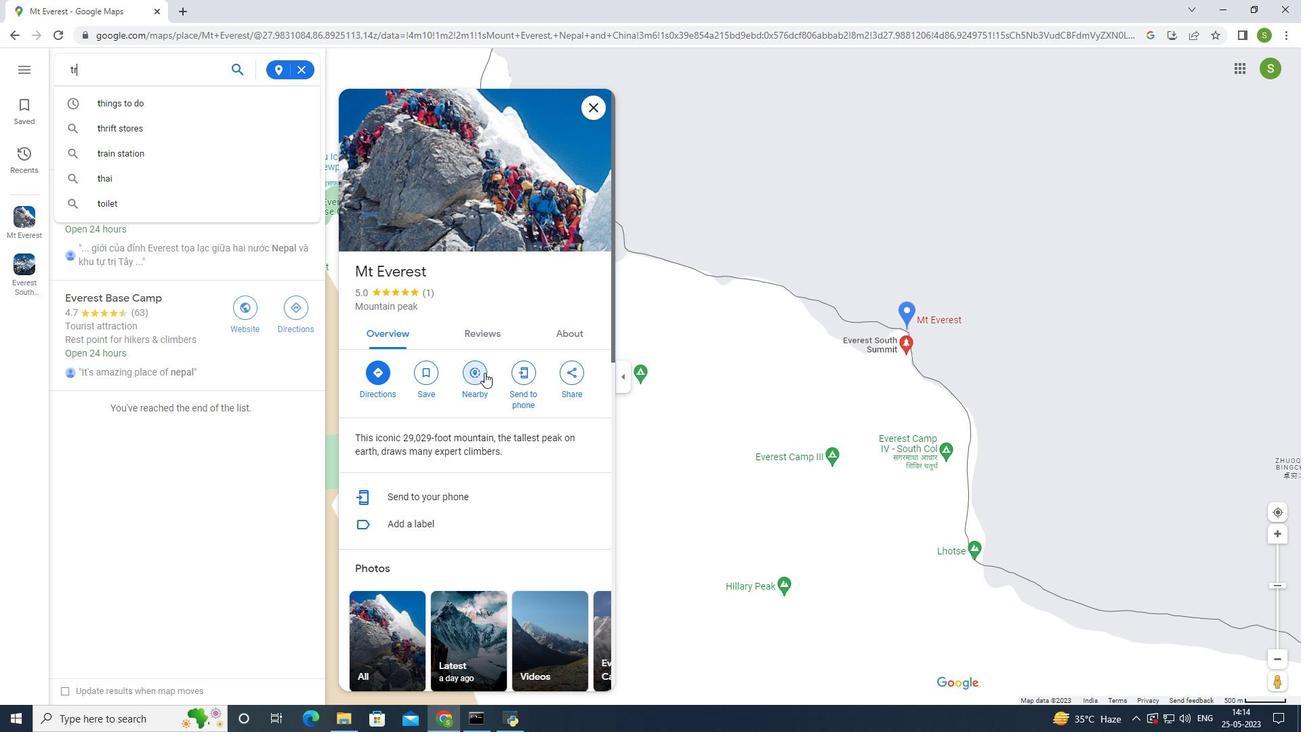 
Action: Key pressed a
Screenshot: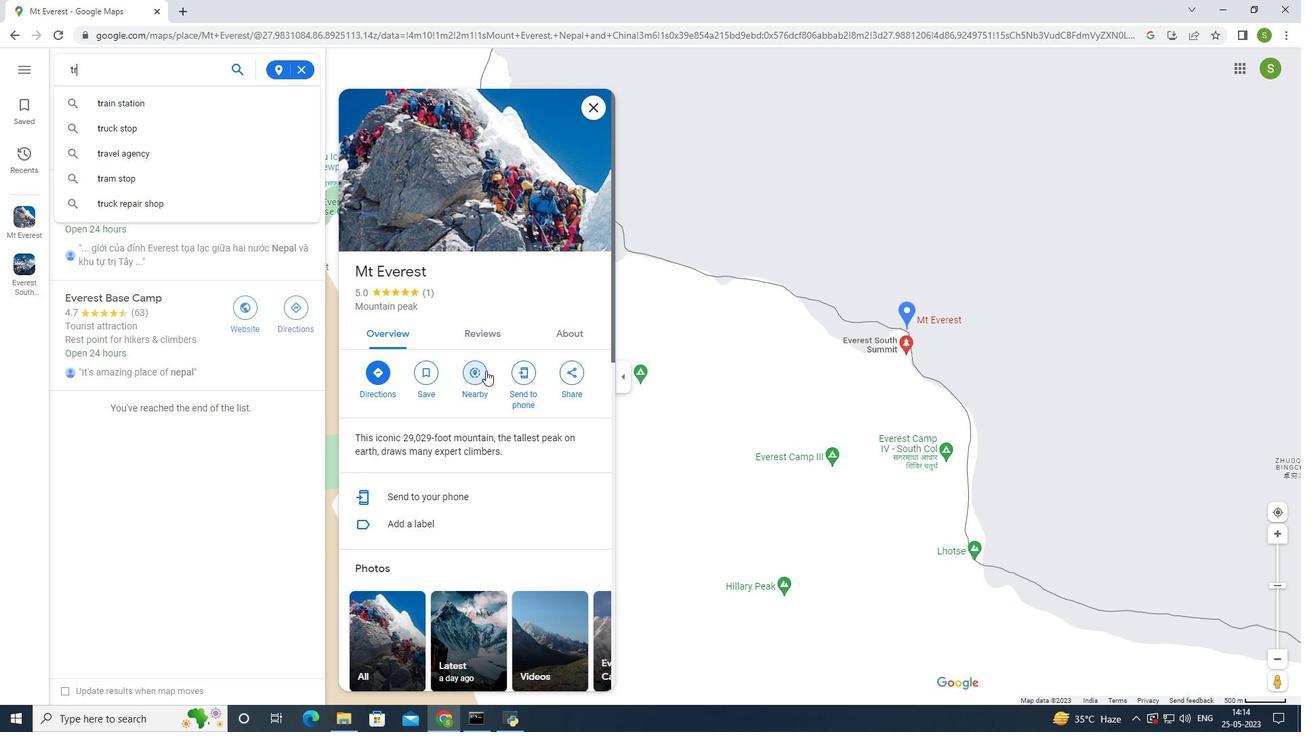
Action: Mouse moved to (488, 368)
Screenshot: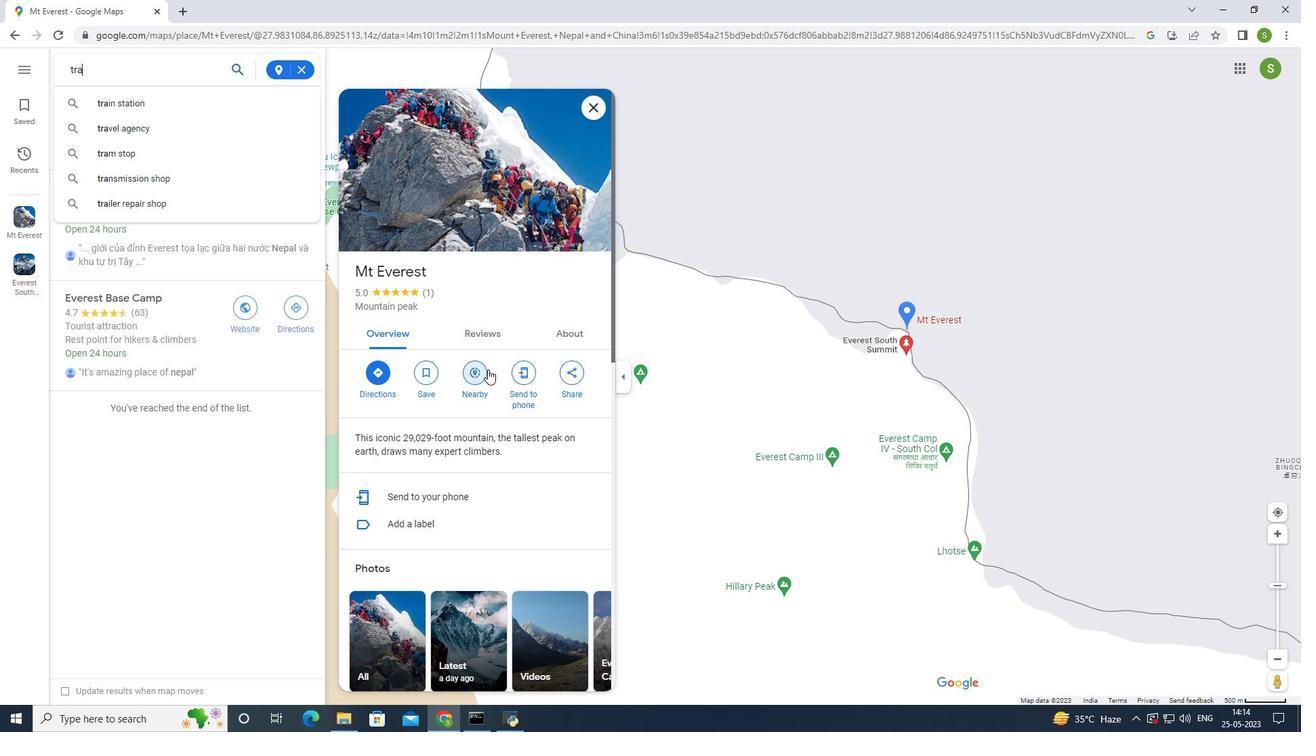 
Action: Key pressed i
Screenshot: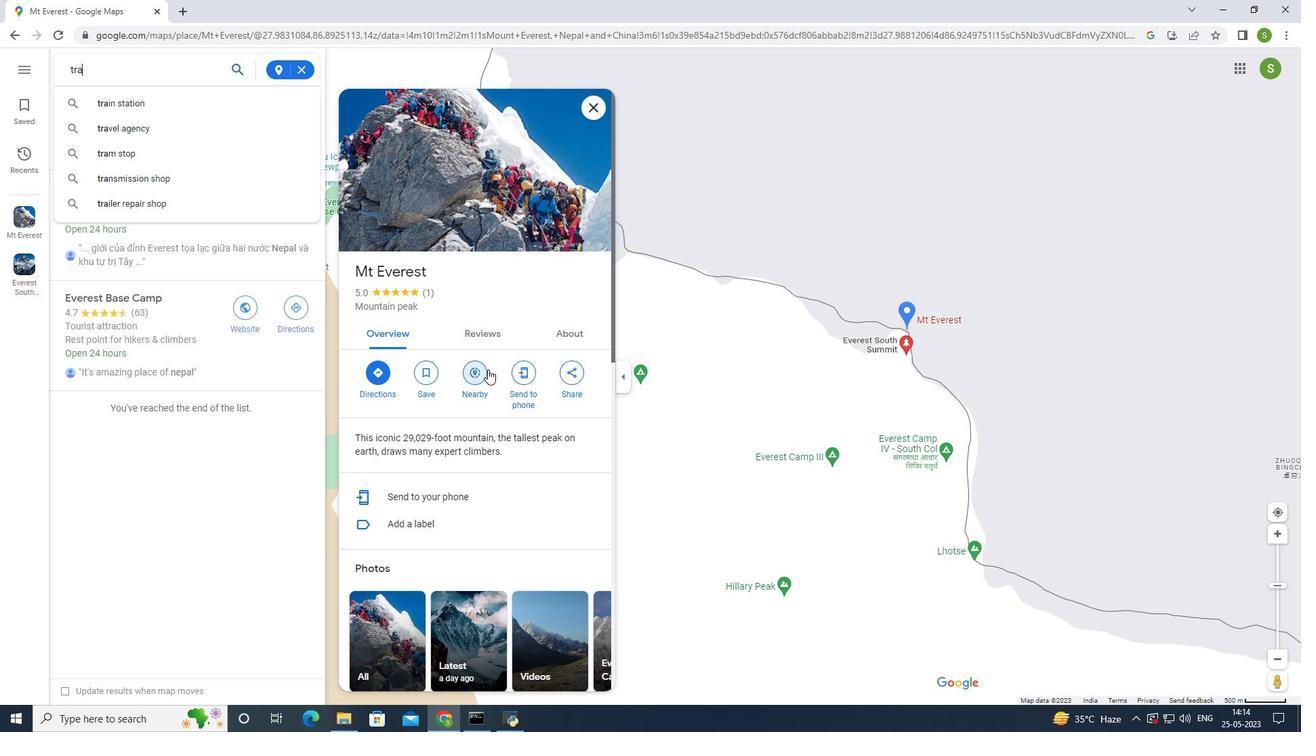 
Action: Mouse moved to (490, 366)
Screenshot: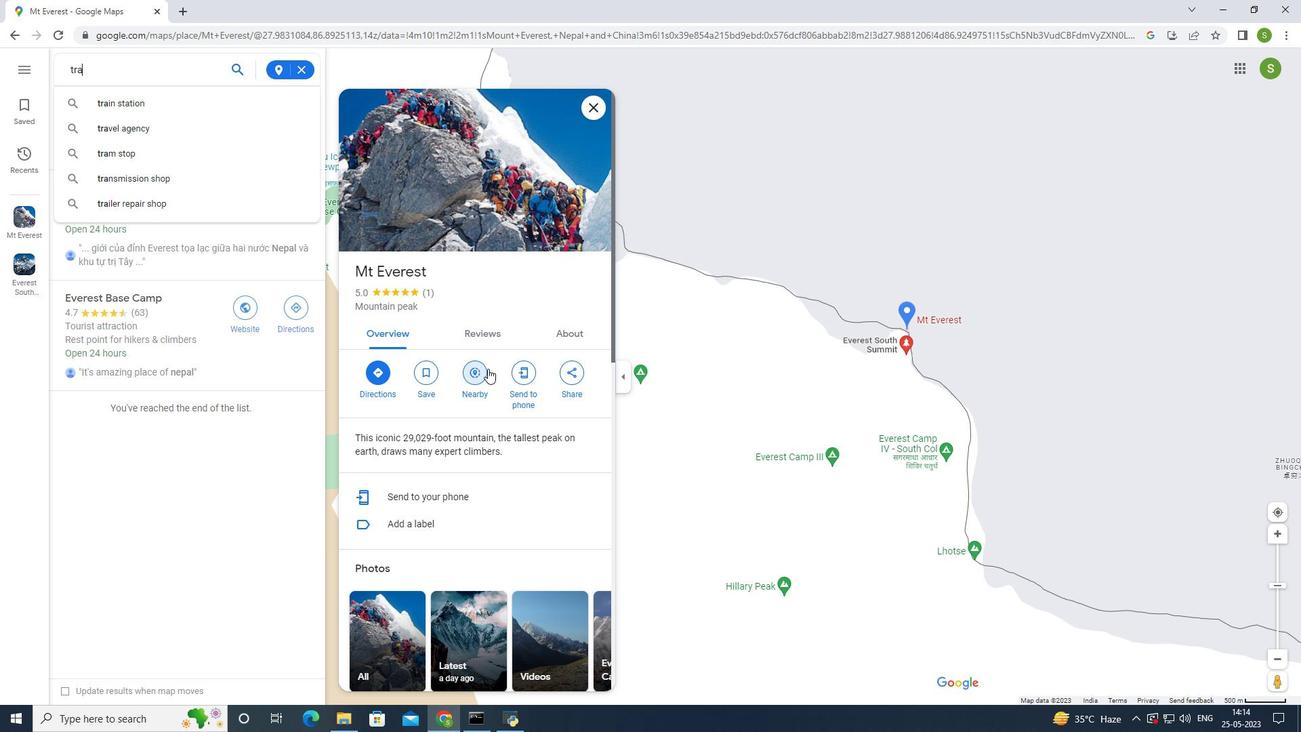 
Action: Key pressed n<Key.space>
Screenshot: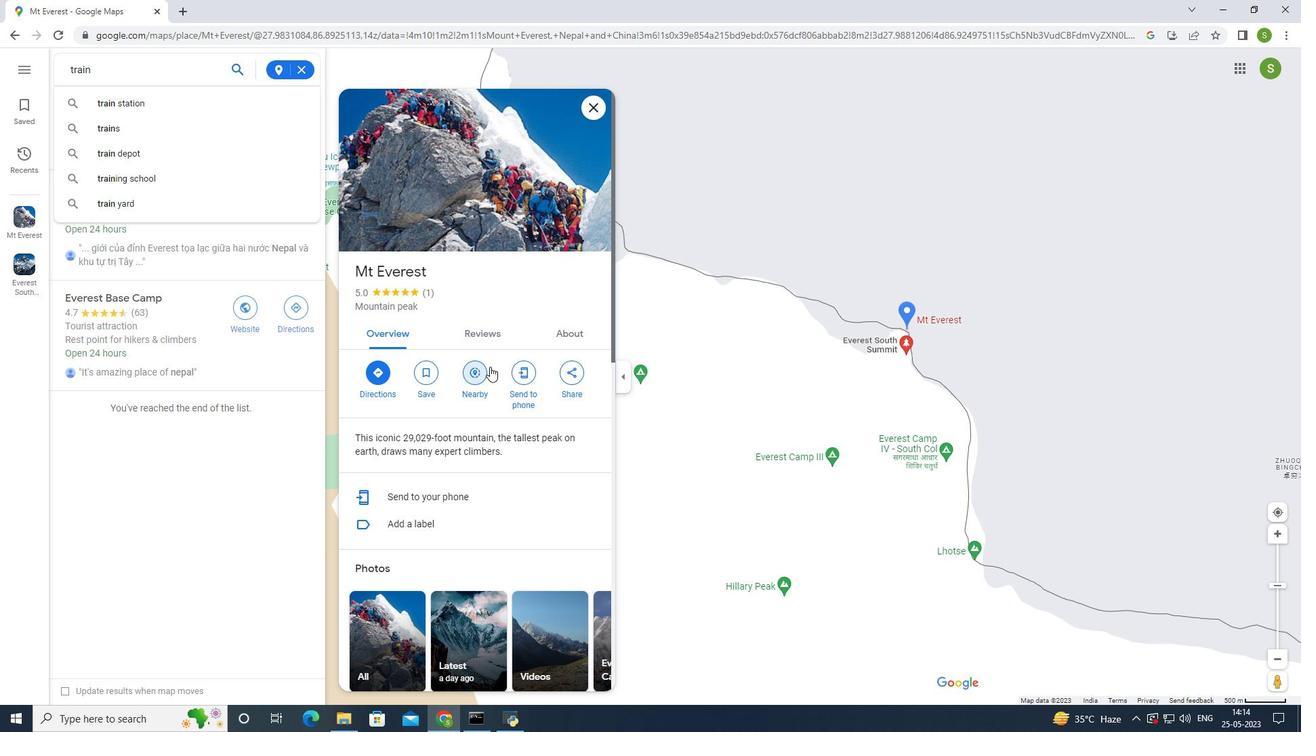 
Action: Mouse moved to (493, 364)
Screenshot: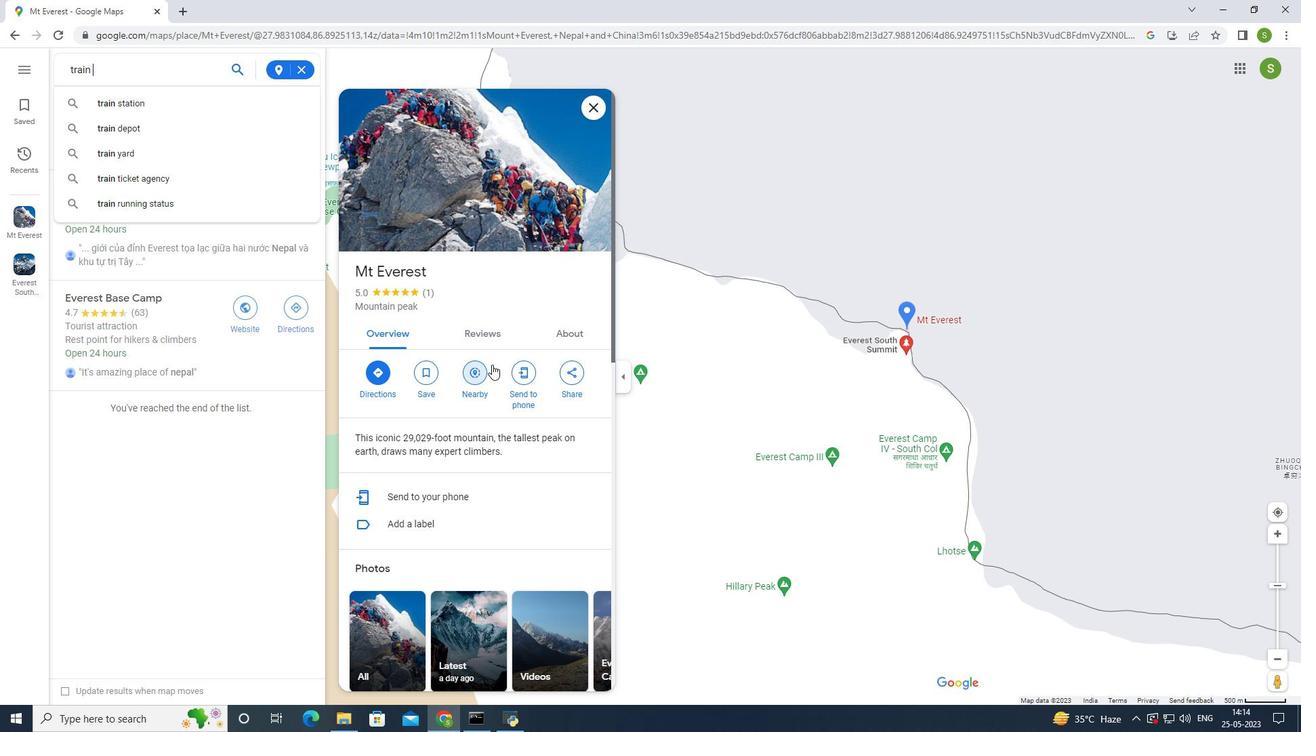 
Action: Key pressed s
Screenshot: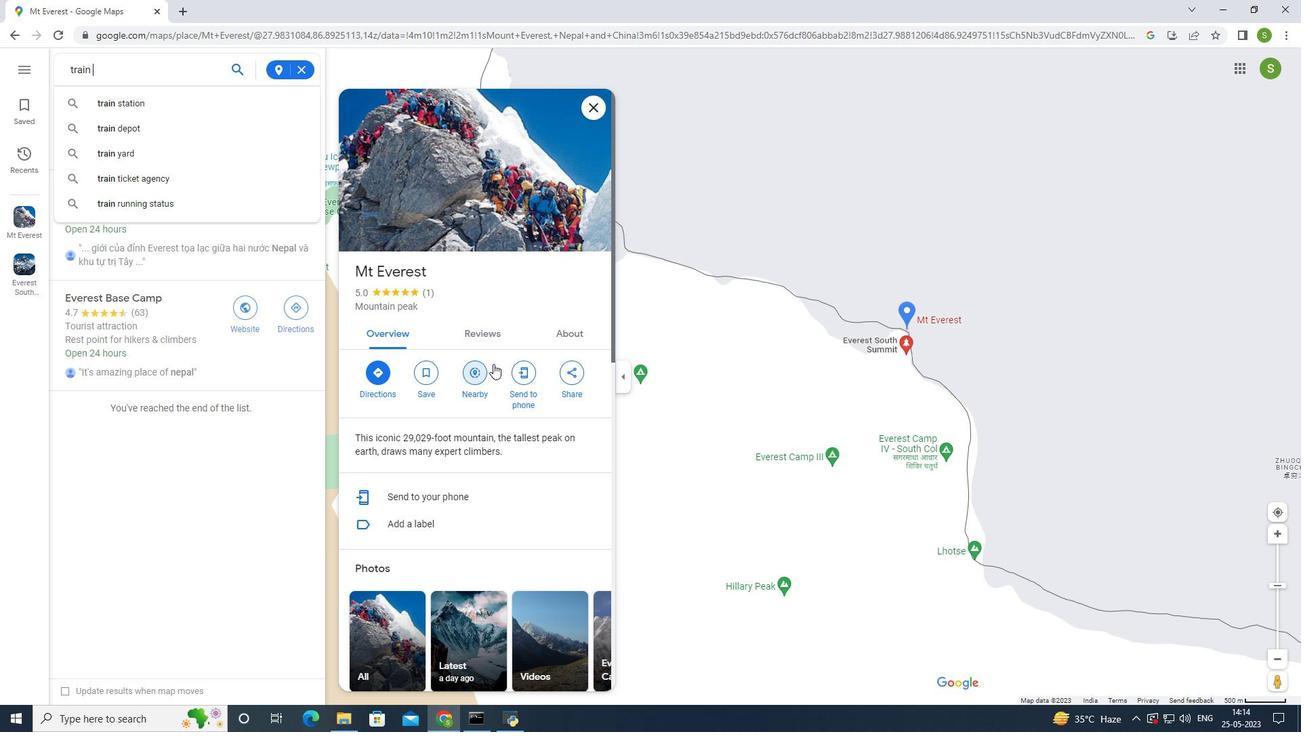
Action: Mouse moved to (493, 364)
Screenshot: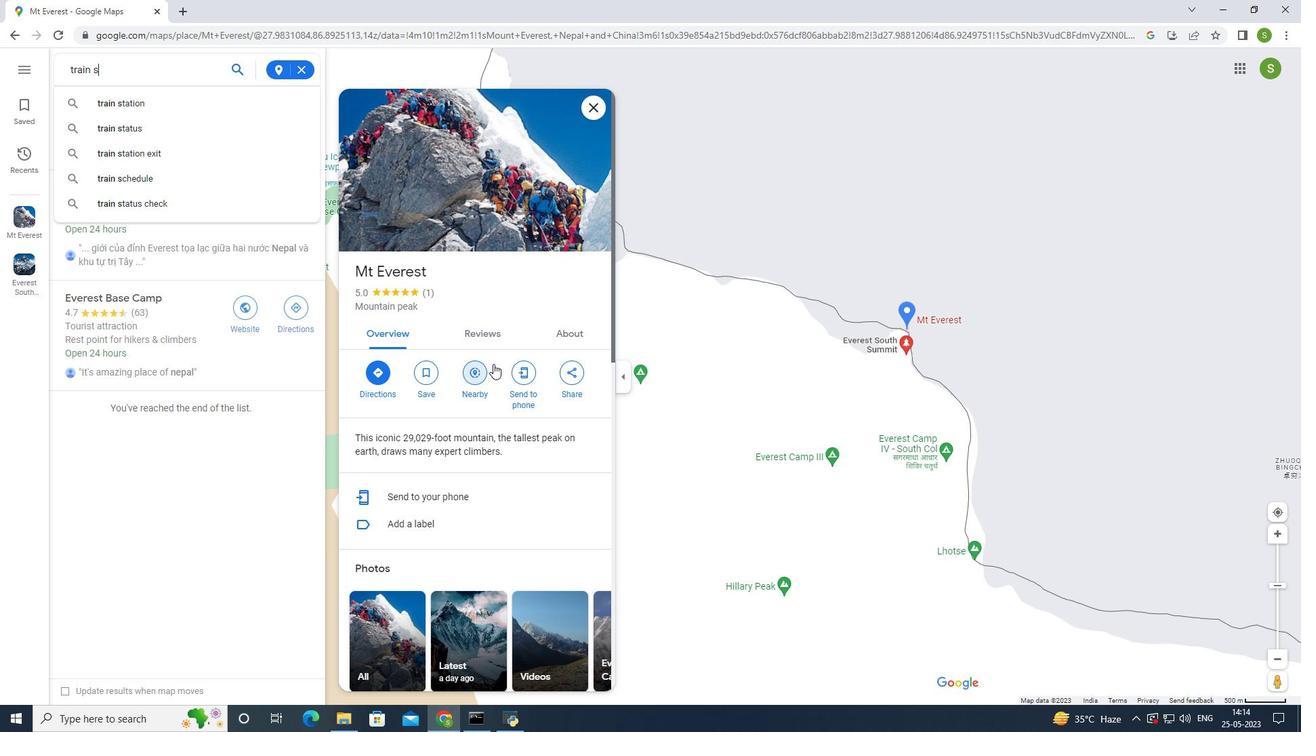 
Action: Key pressed t
Screenshot: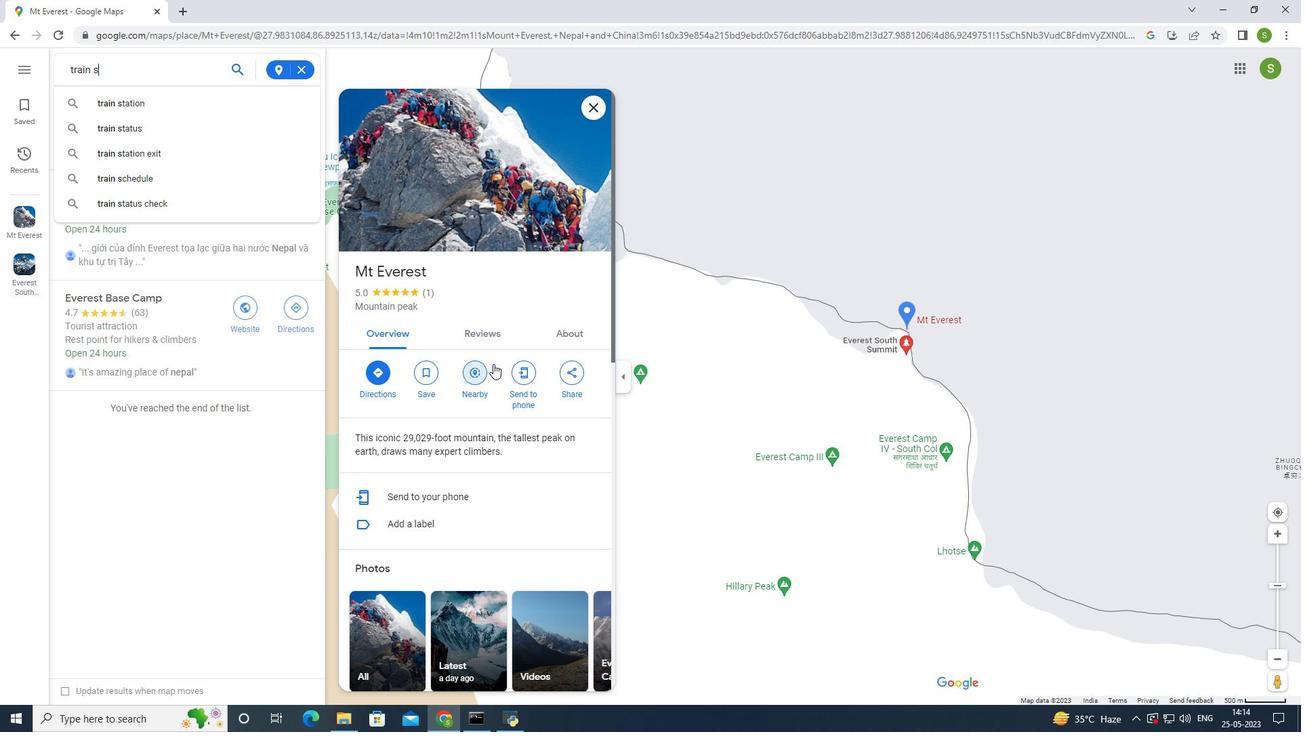 
Action: Mouse moved to (495, 362)
Screenshot: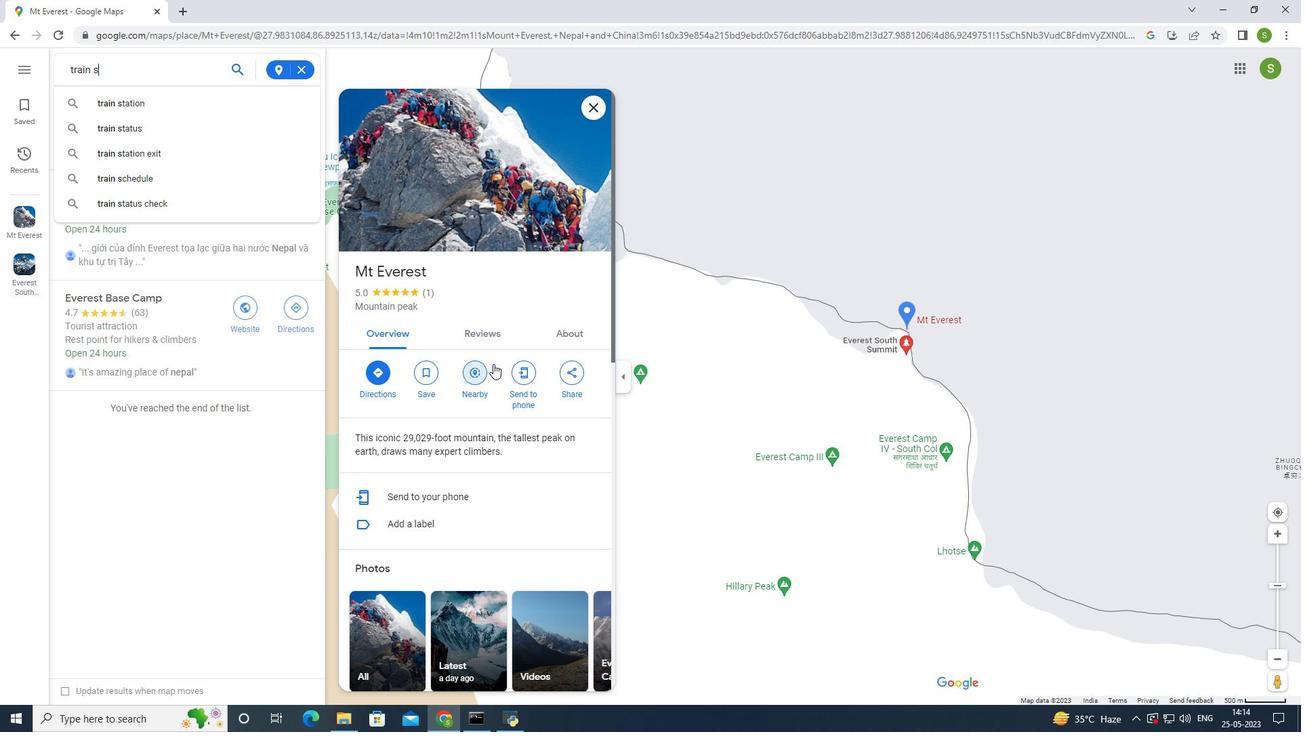 
Action: Key pressed a
Screenshot: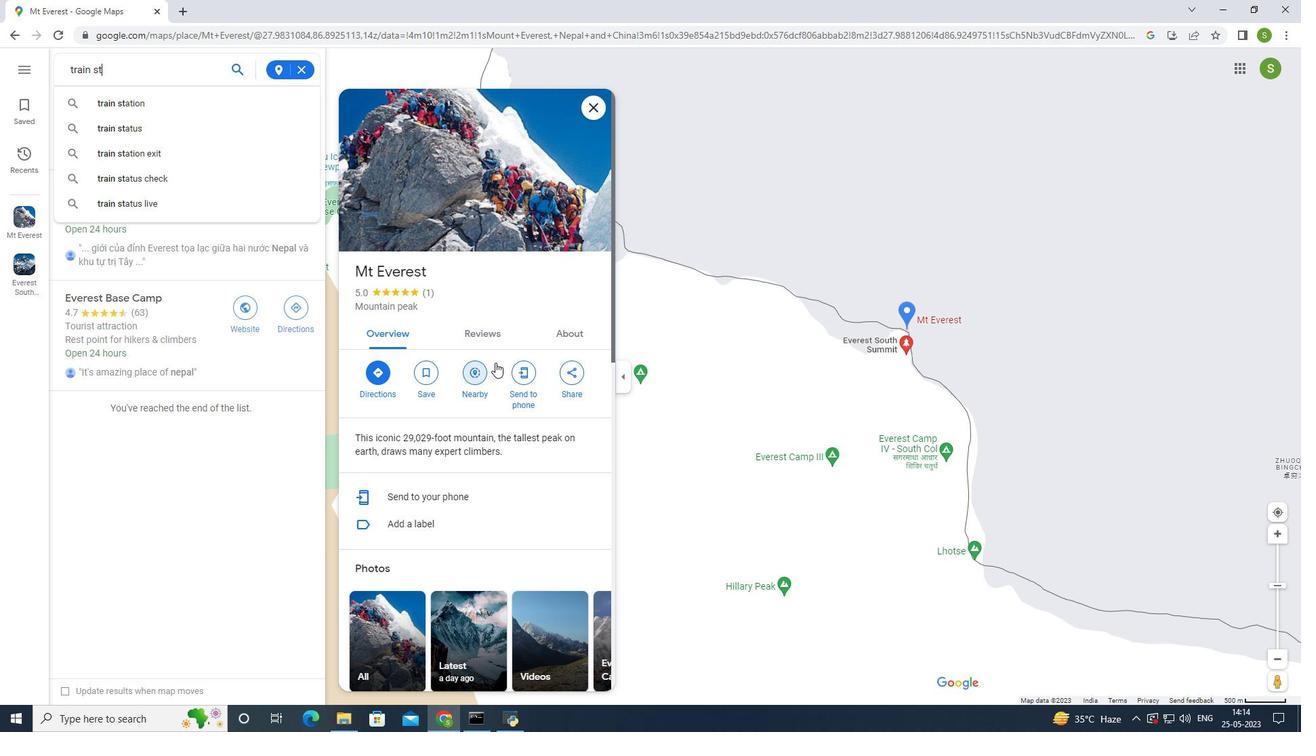 
Action: Mouse moved to (496, 362)
Screenshot: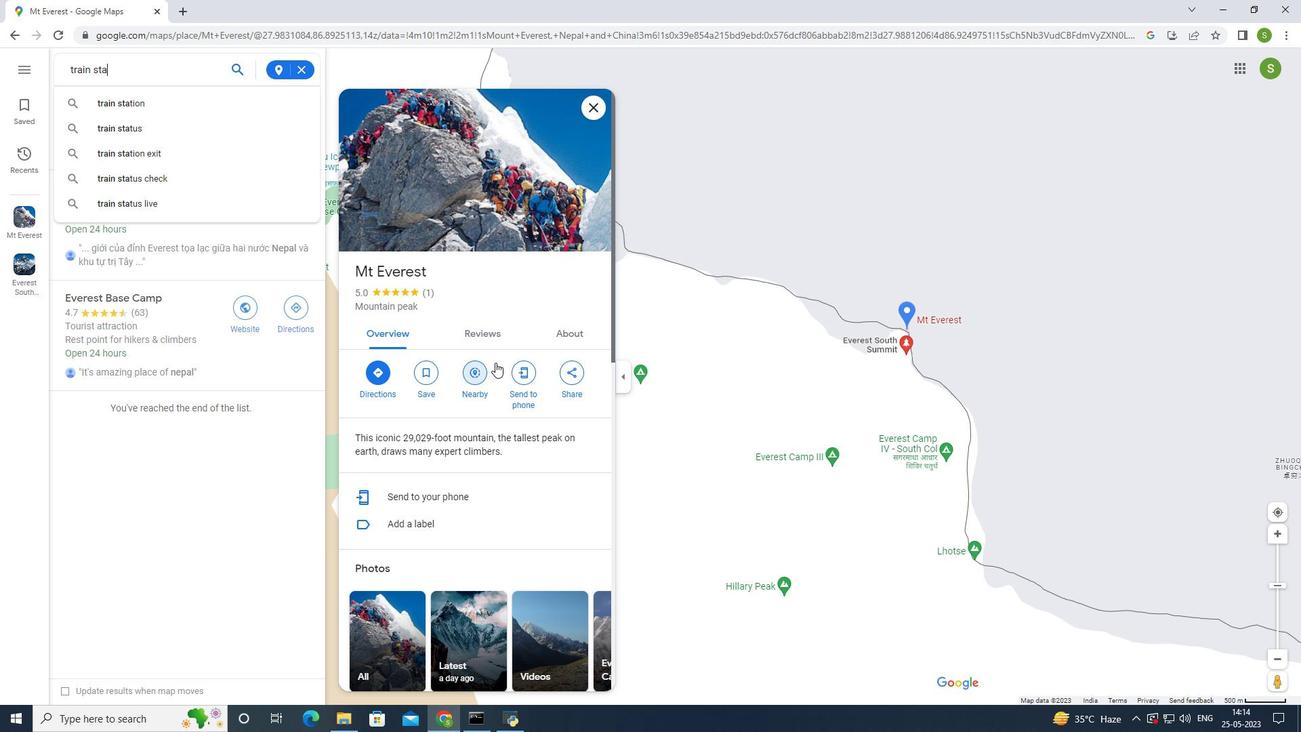 
Action: Key pressed t
Screenshot: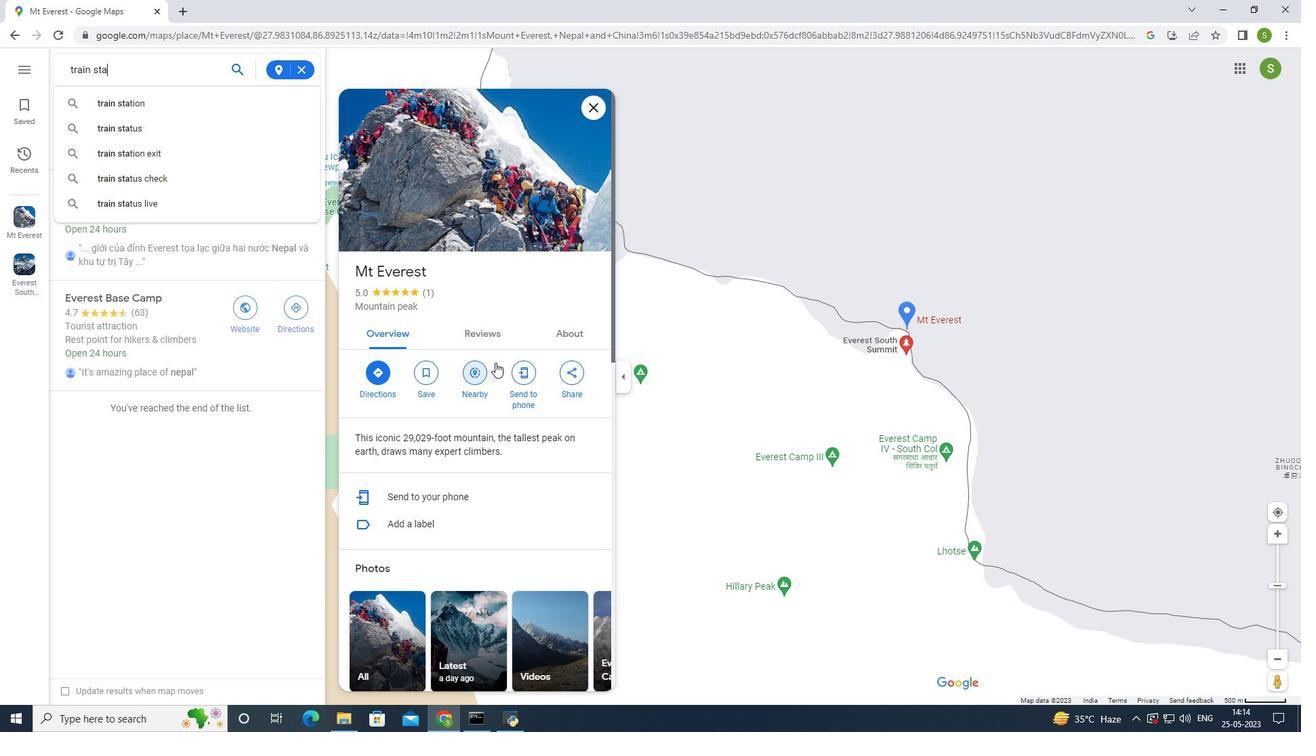 
Action: Mouse moved to (499, 358)
Screenshot: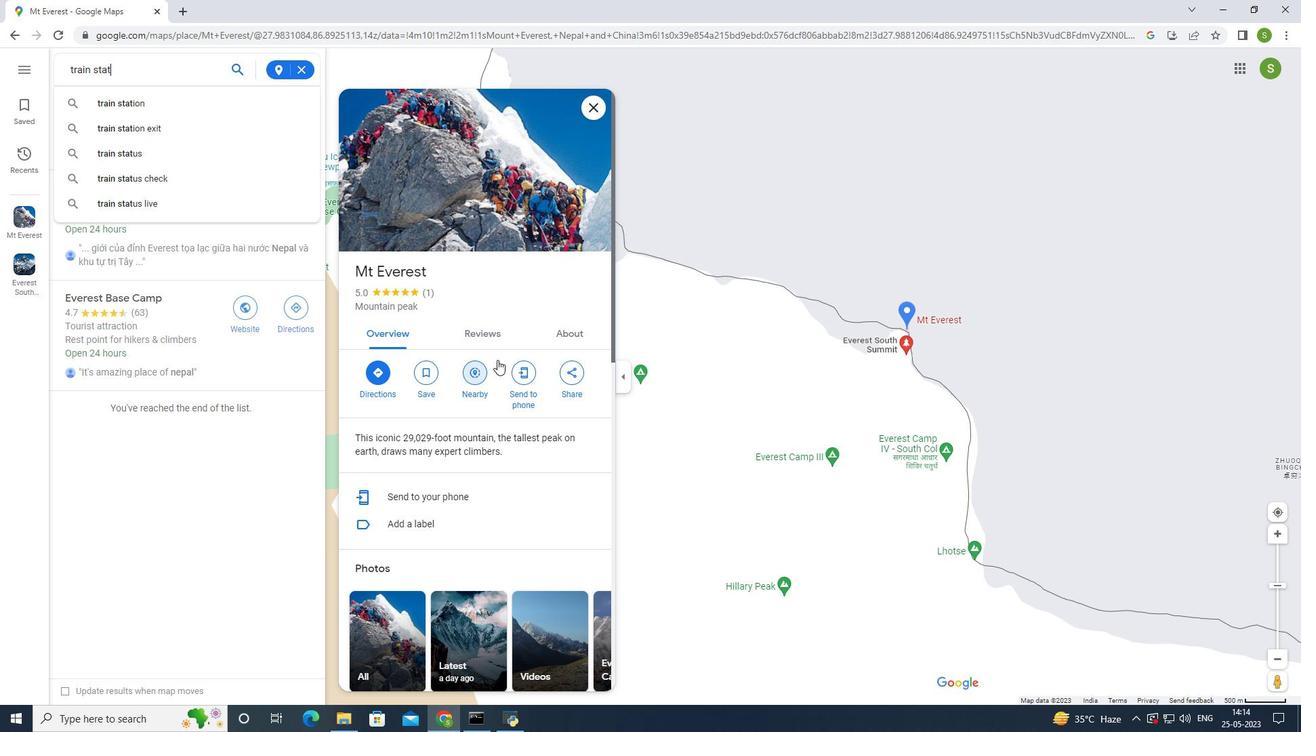
Action: Key pressed i
Screenshot: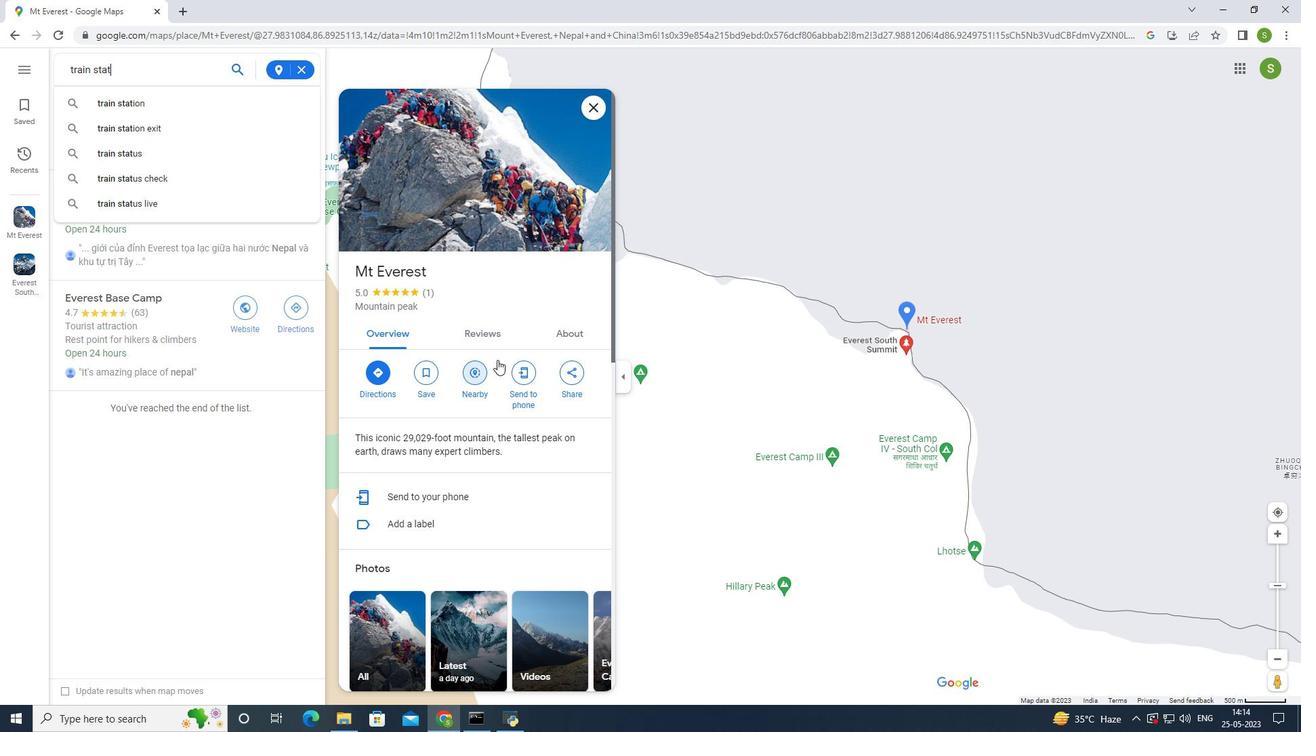 
Action: Mouse moved to (499, 357)
Screenshot: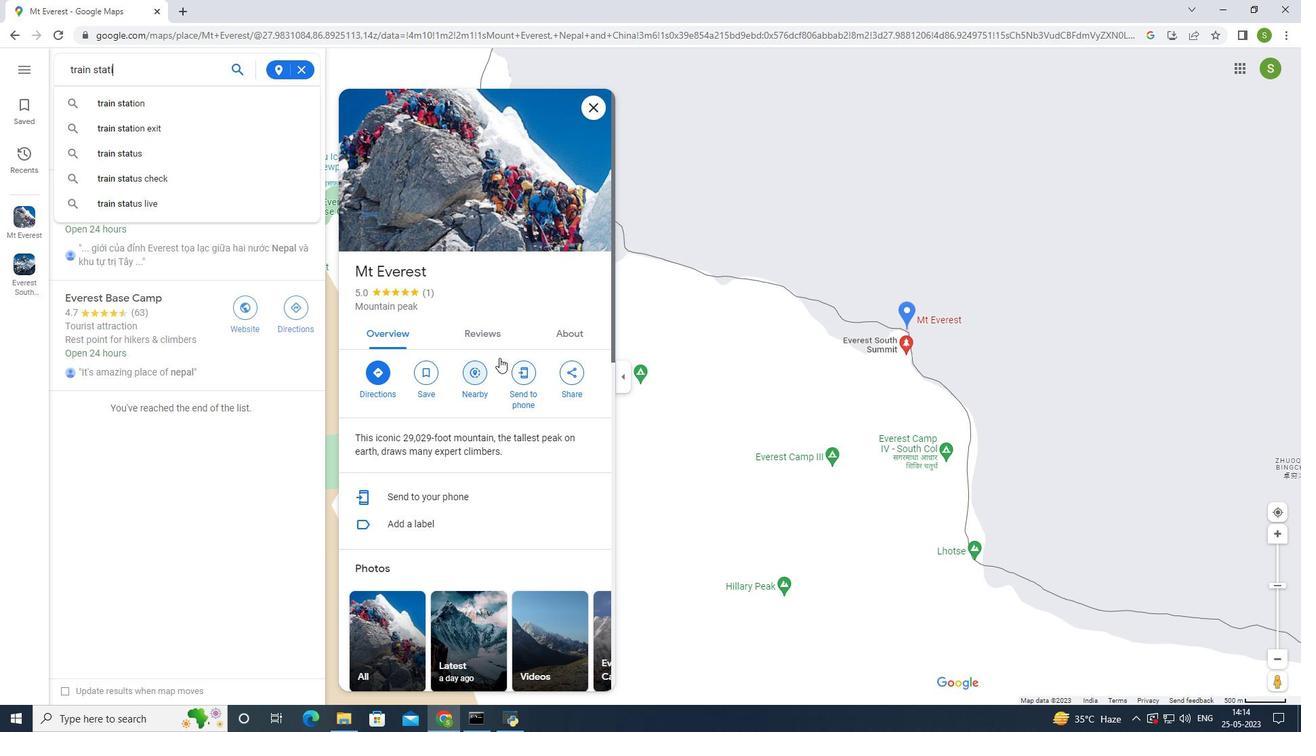
Action: Key pressed o
Screenshot: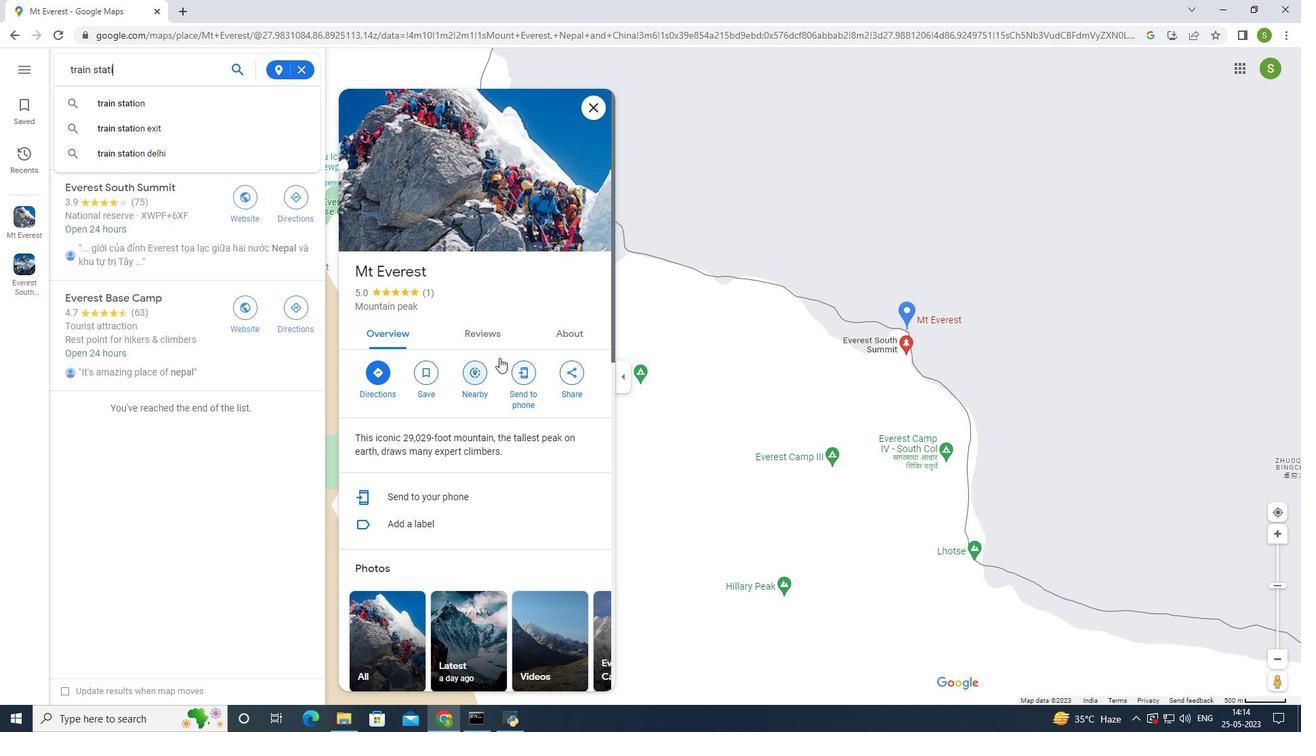
Action: Mouse moved to (501, 356)
Screenshot: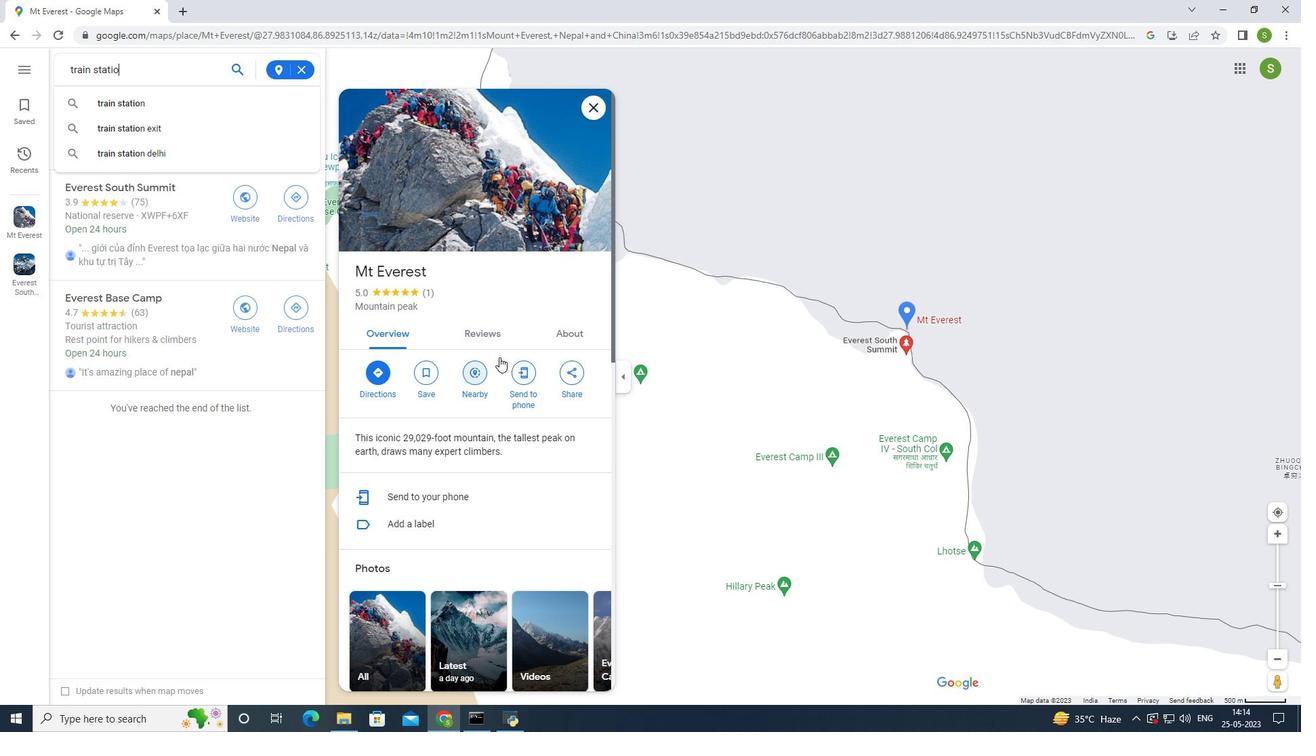 
Action: Key pressed n
Screenshot: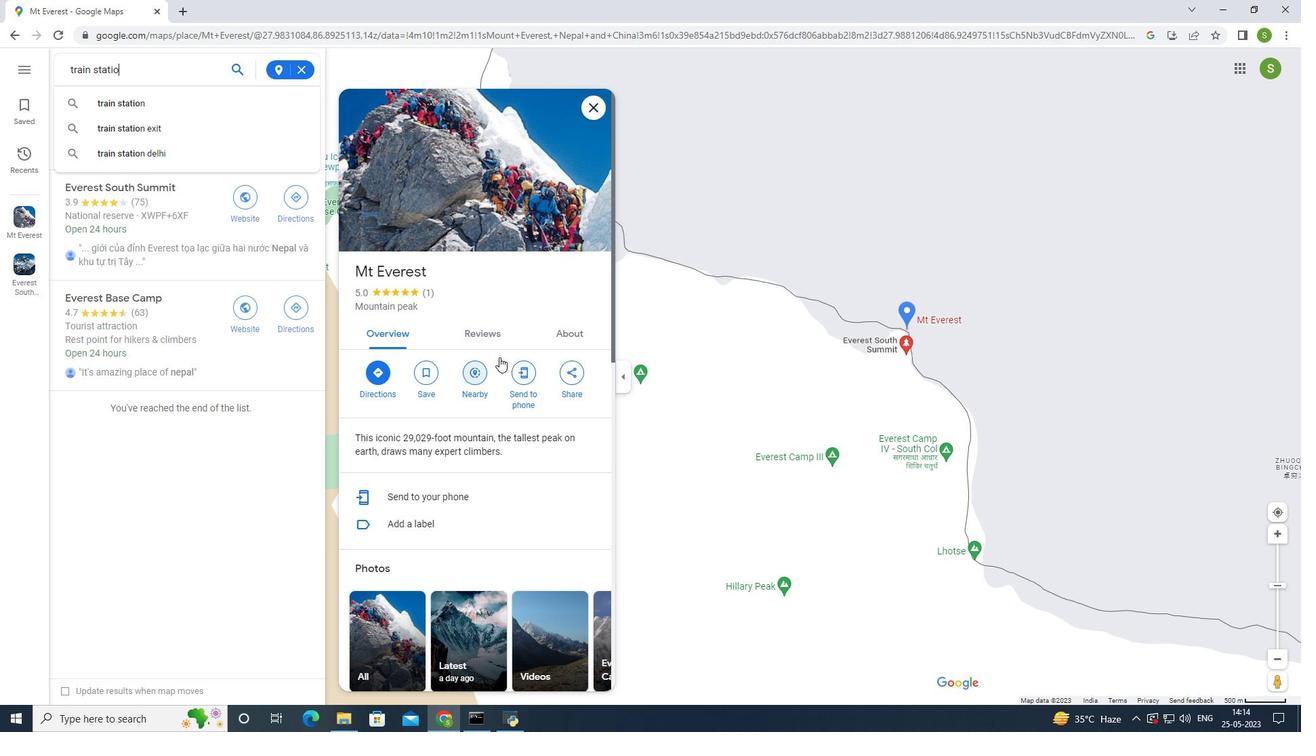 
Action: Mouse moved to (505, 348)
Screenshot: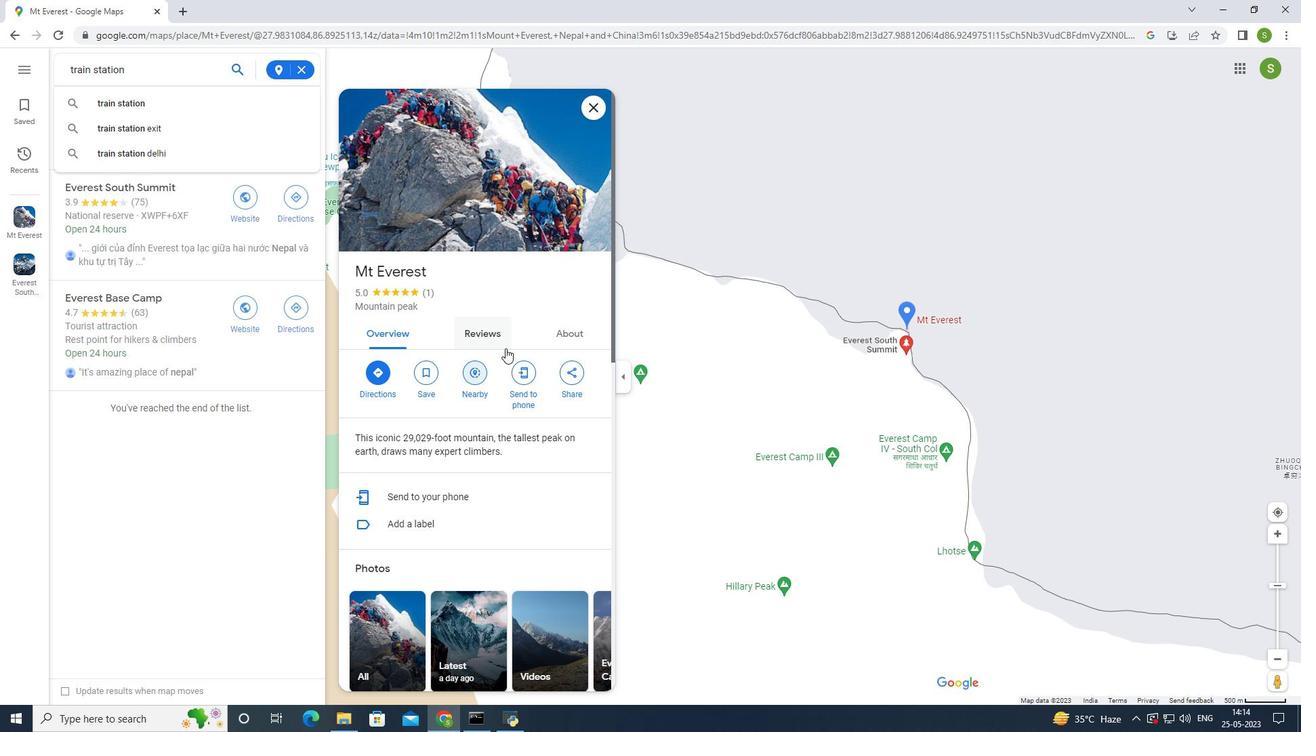 
Action: Key pressed <Key.enter>
Screenshot: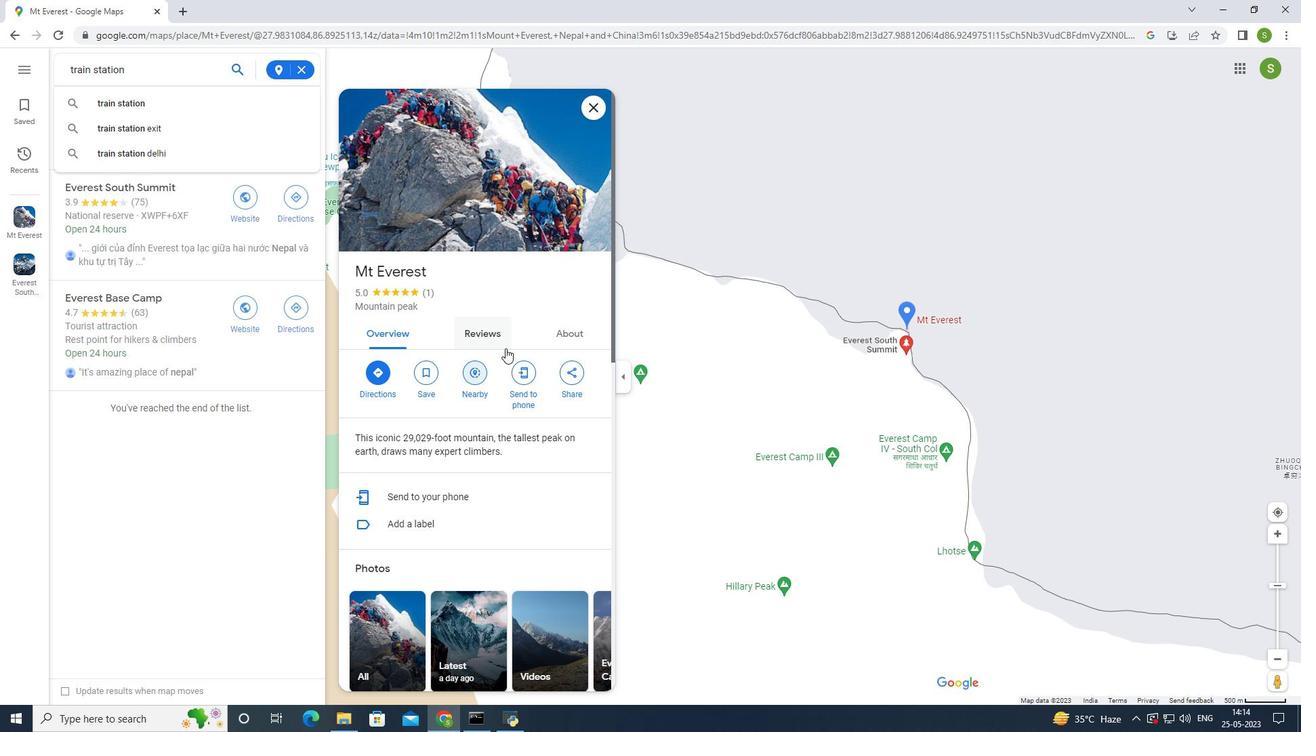 
Action: Mouse moved to (749, 304)
Screenshot: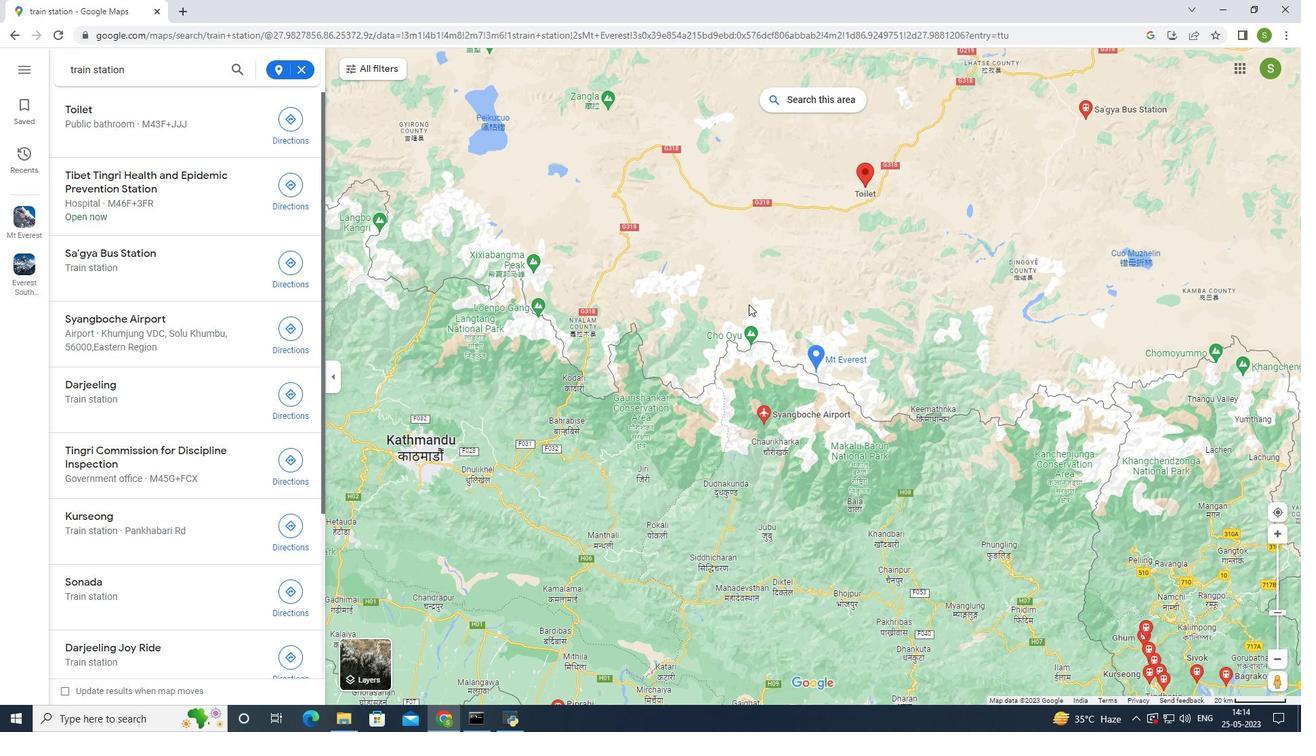 
Action: Mouse scrolled (749, 305) with delta (0, 0)
Screenshot: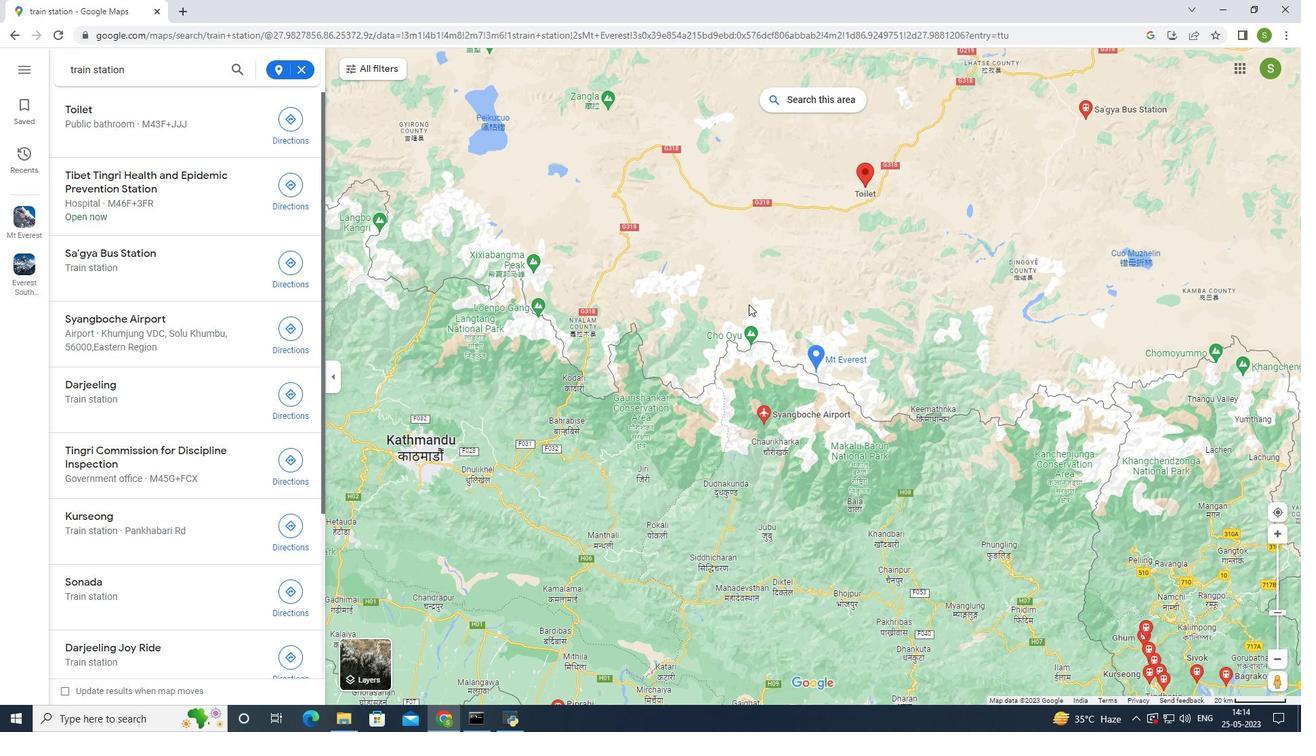 
Action: Mouse scrolled (749, 303) with delta (0, 0)
Screenshot: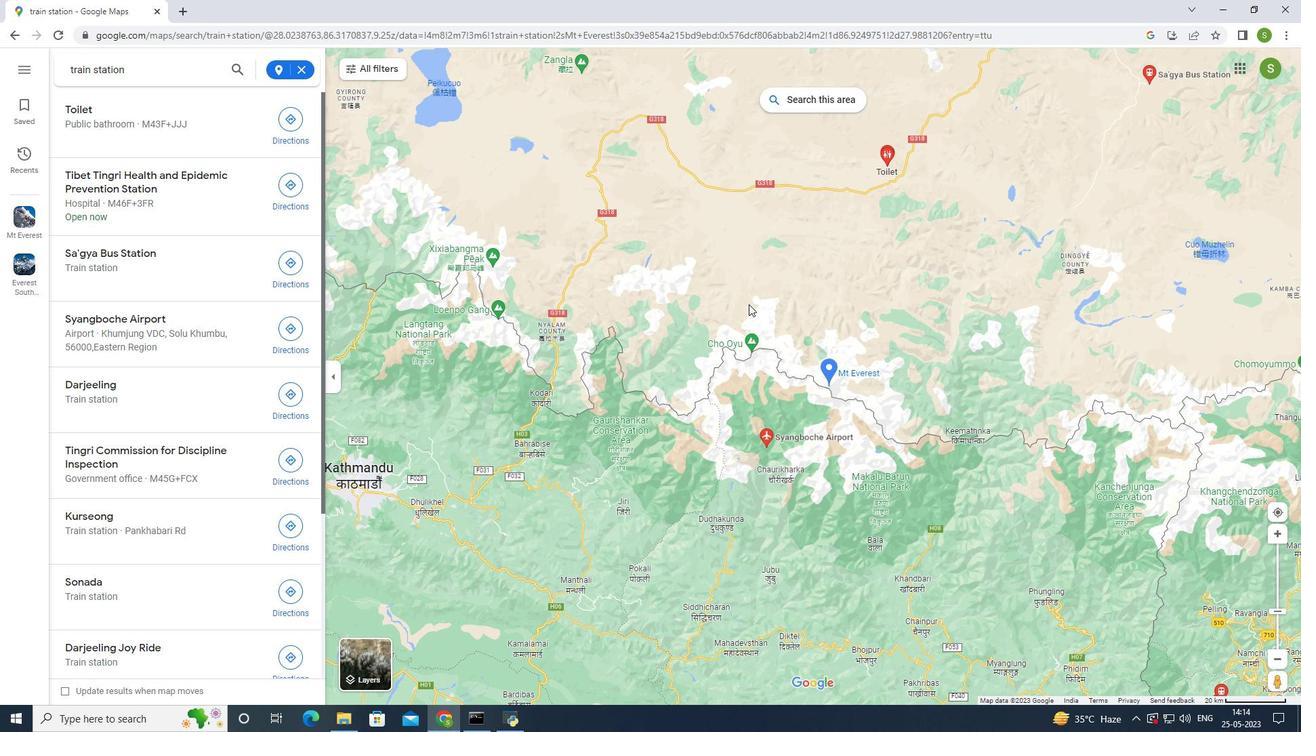 
Action: Mouse moved to (592, 307)
Screenshot: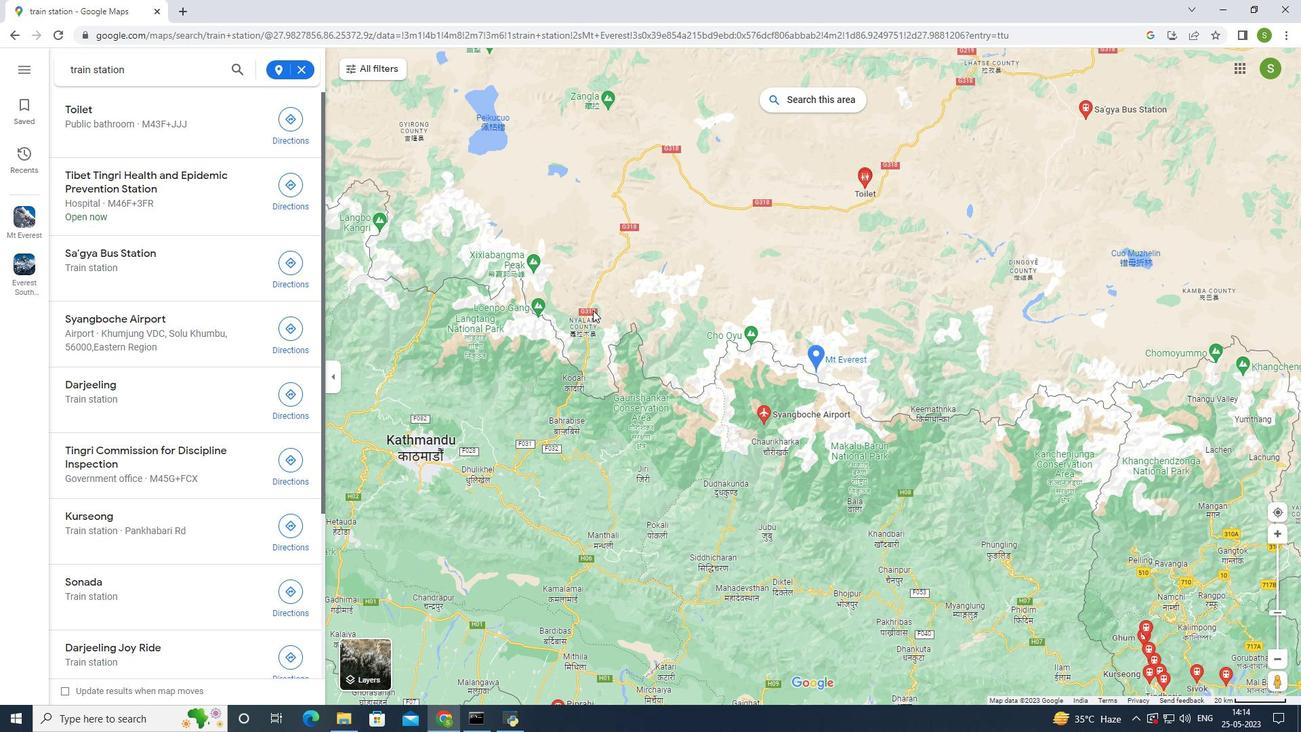 
Action: Mouse pressed left at (592, 307)
Screenshot: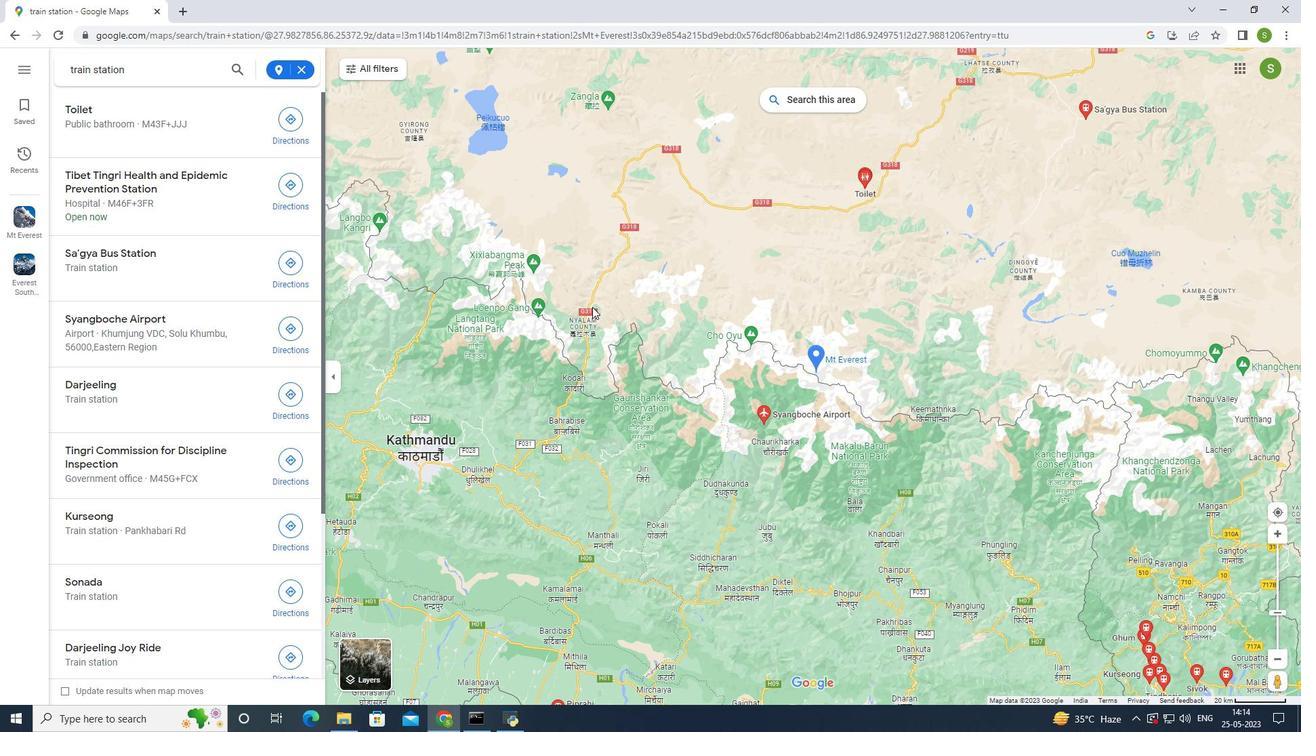 
Action: Mouse moved to (1010, 545)
Screenshot: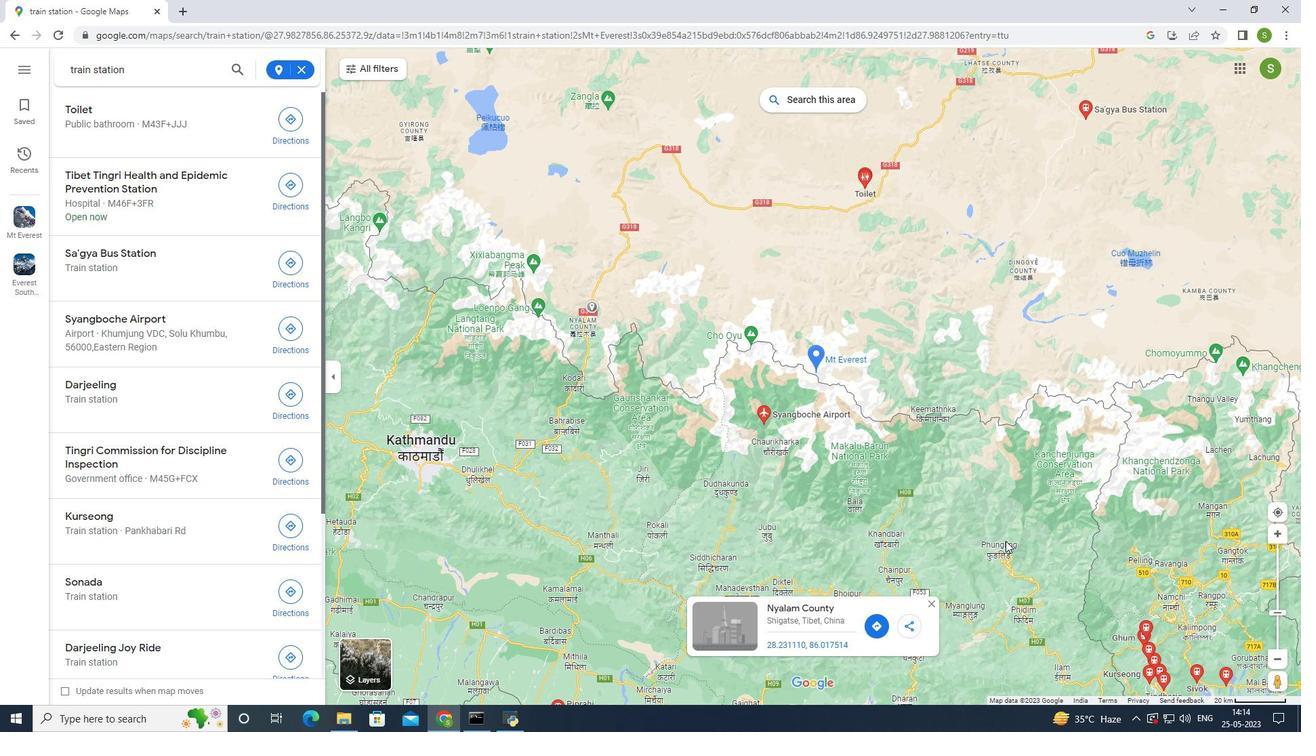 
Action: Mouse scrolled (1010, 544) with delta (0, 0)
Screenshot: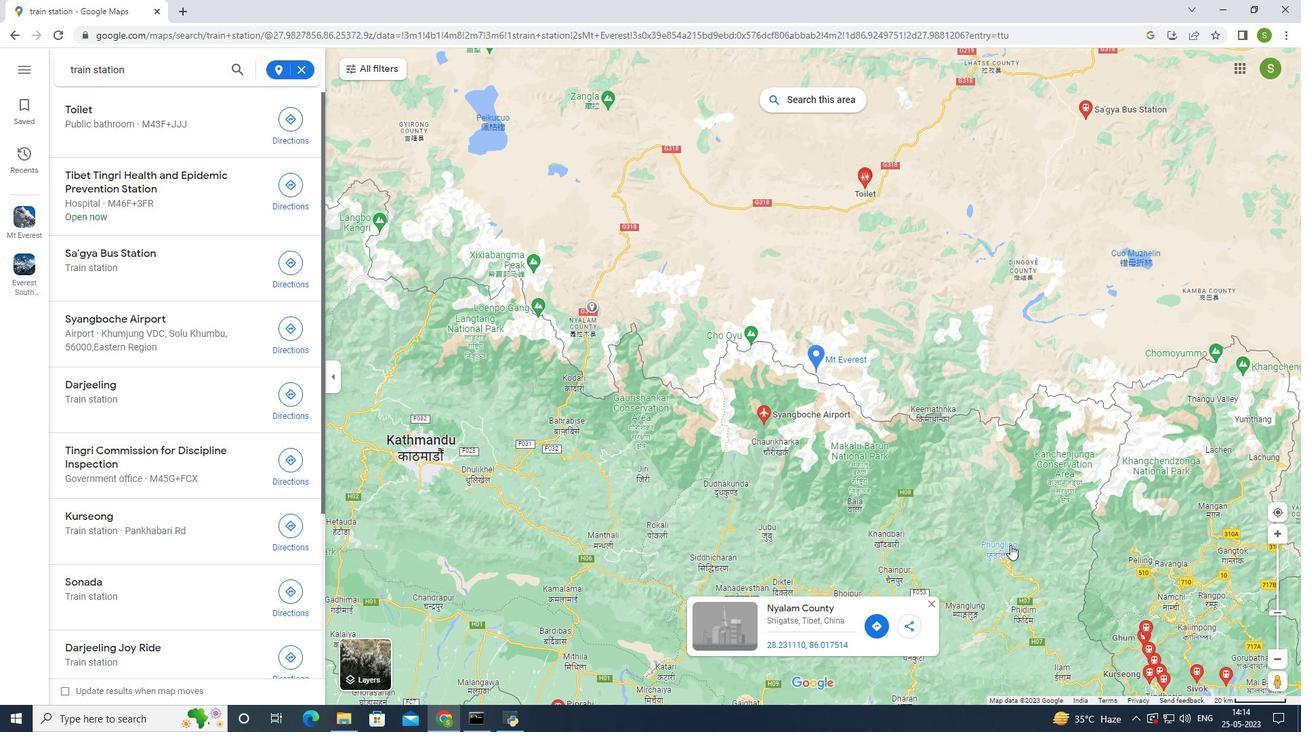
Action: Mouse moved to (1010, 547)
Screenshot: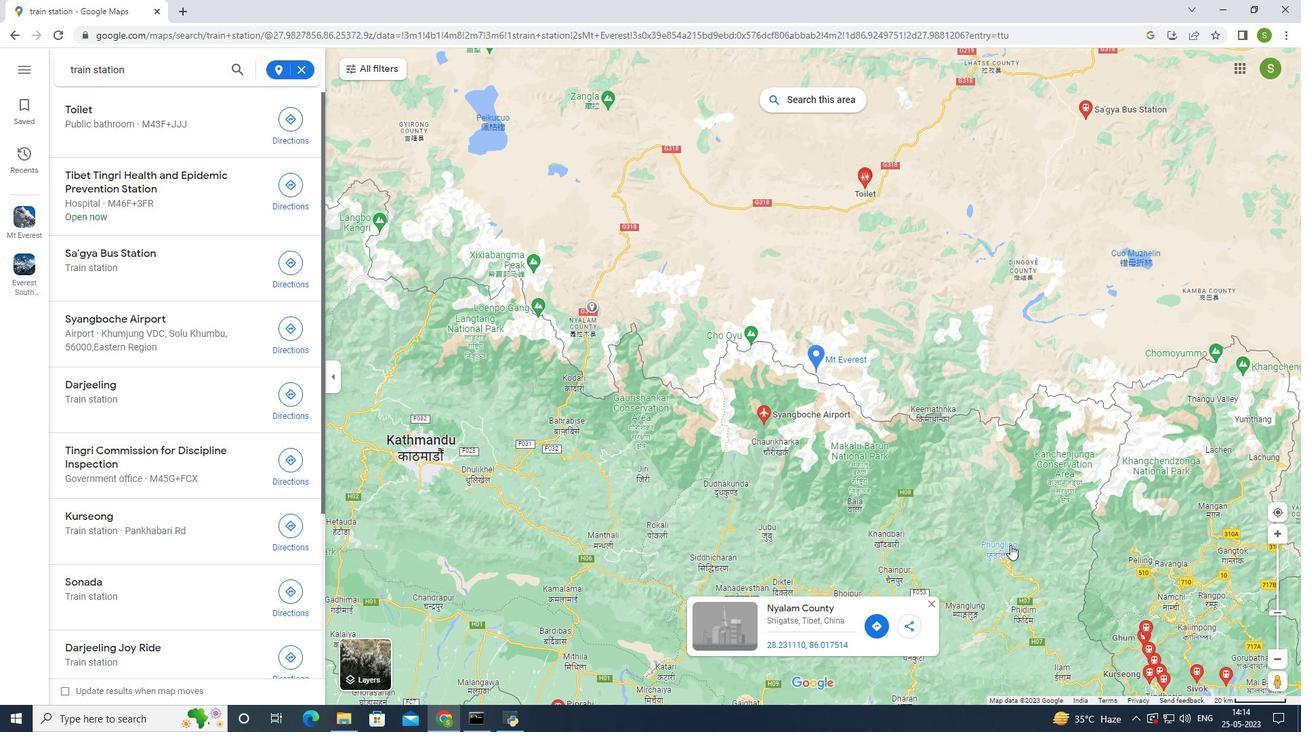 
Action: Mouse scrolled (1010, 546) with delta (0, 0)
Screenshot: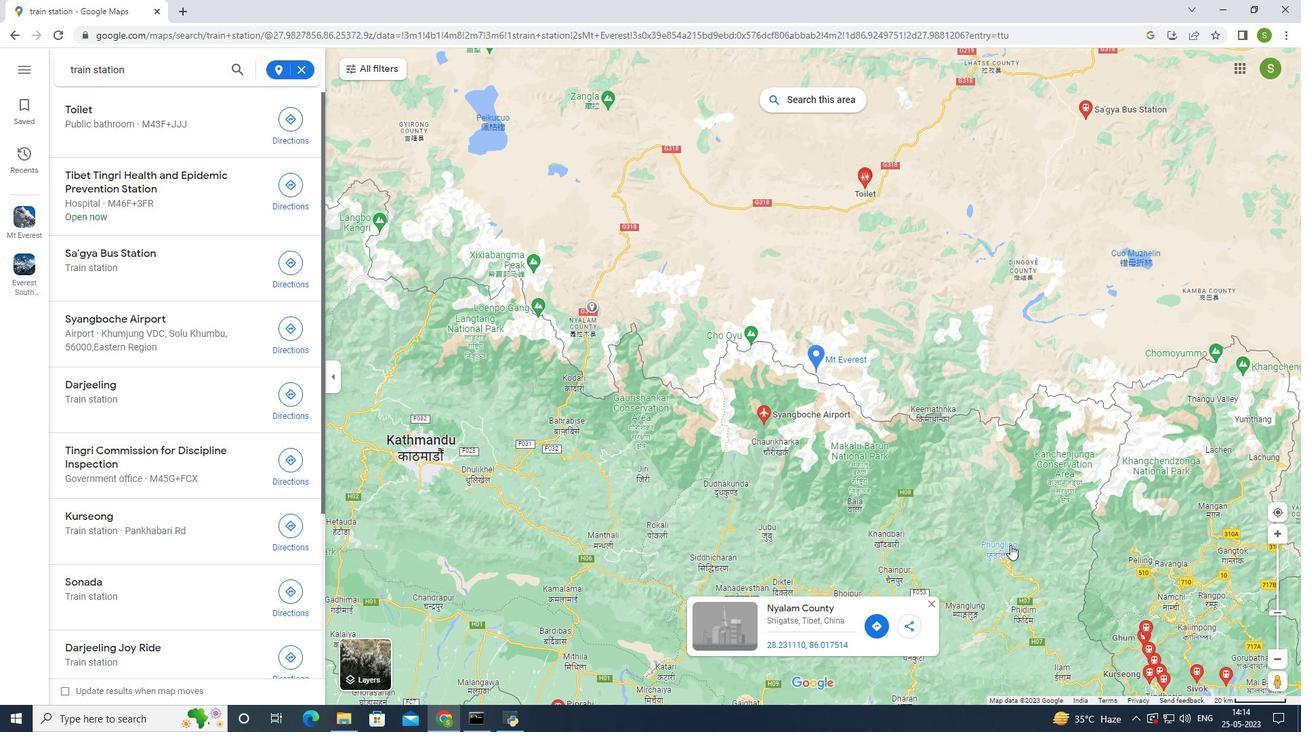 
Action: Mouse moved to (1107, 624)
Screenshot: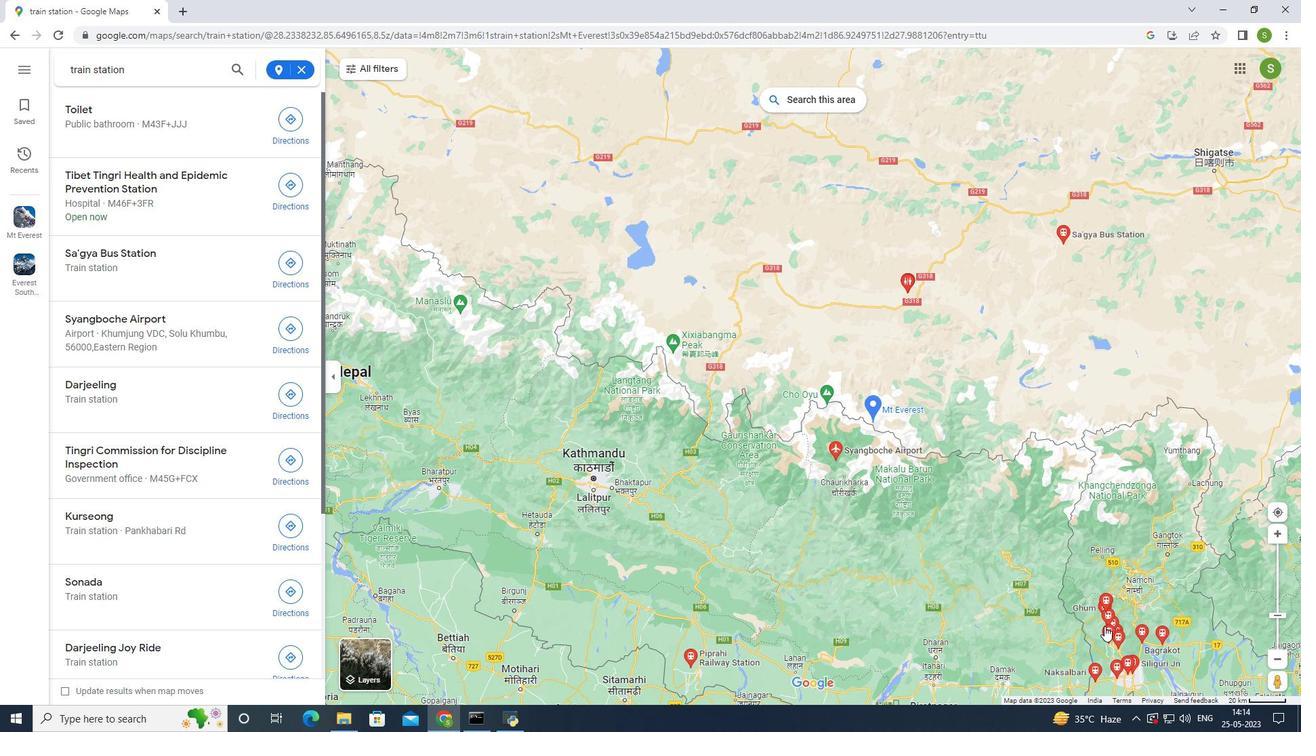 
Action: Mouse pressed left at (1107, 624)
Screenshot: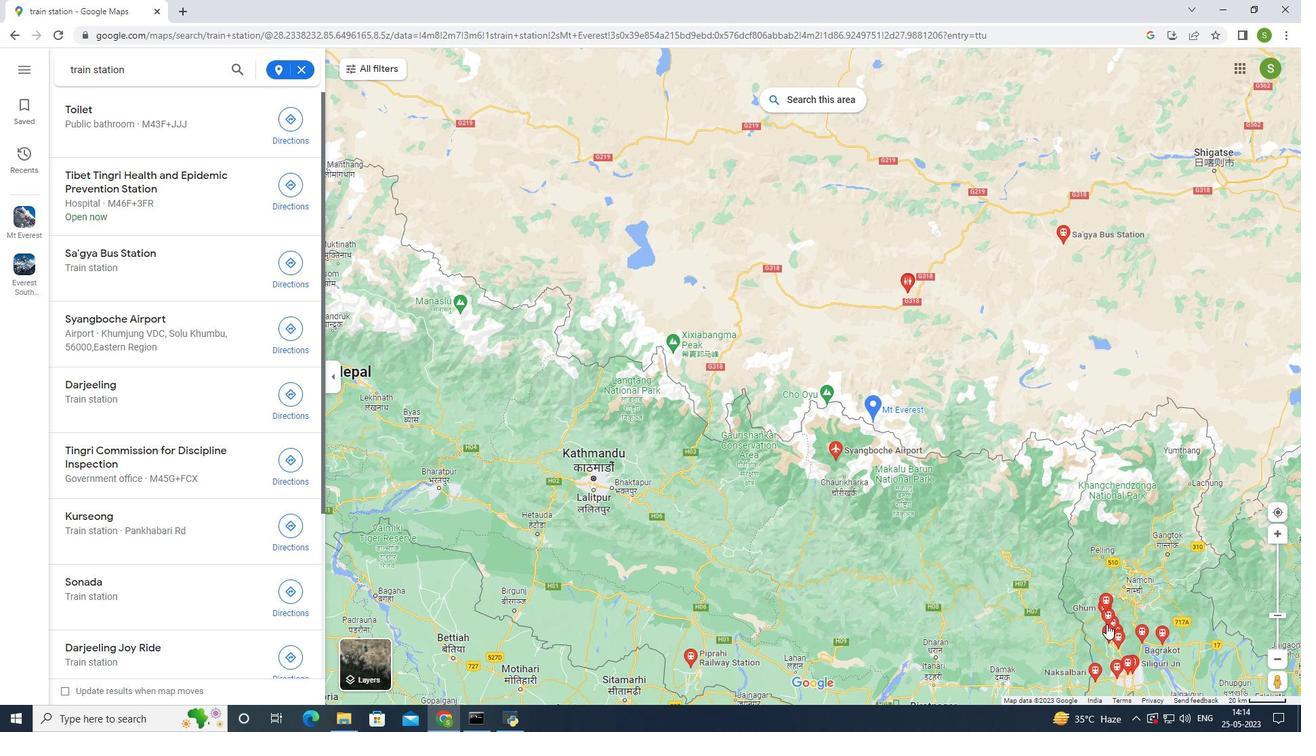 
Action: Mouse moved to (475, 204)
Screenshot: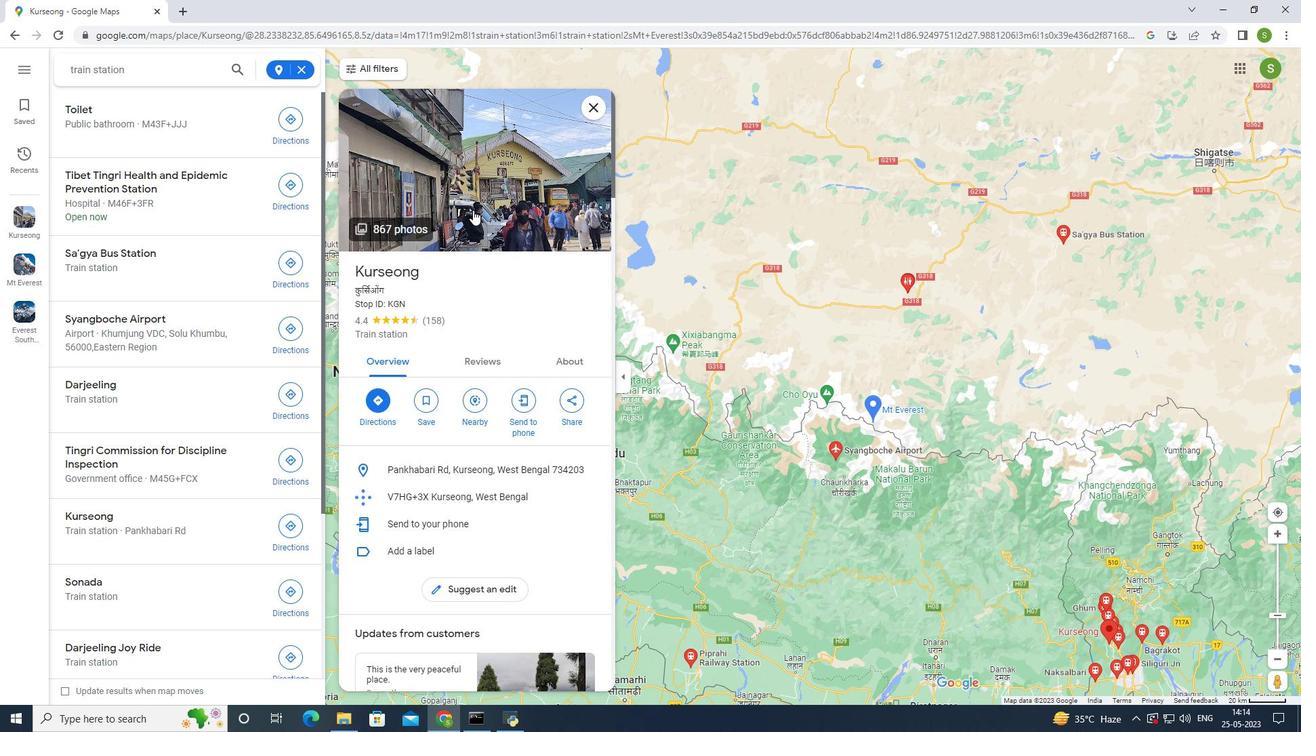 
Action: Mouse pressed left at (475, 204)
Screenshot: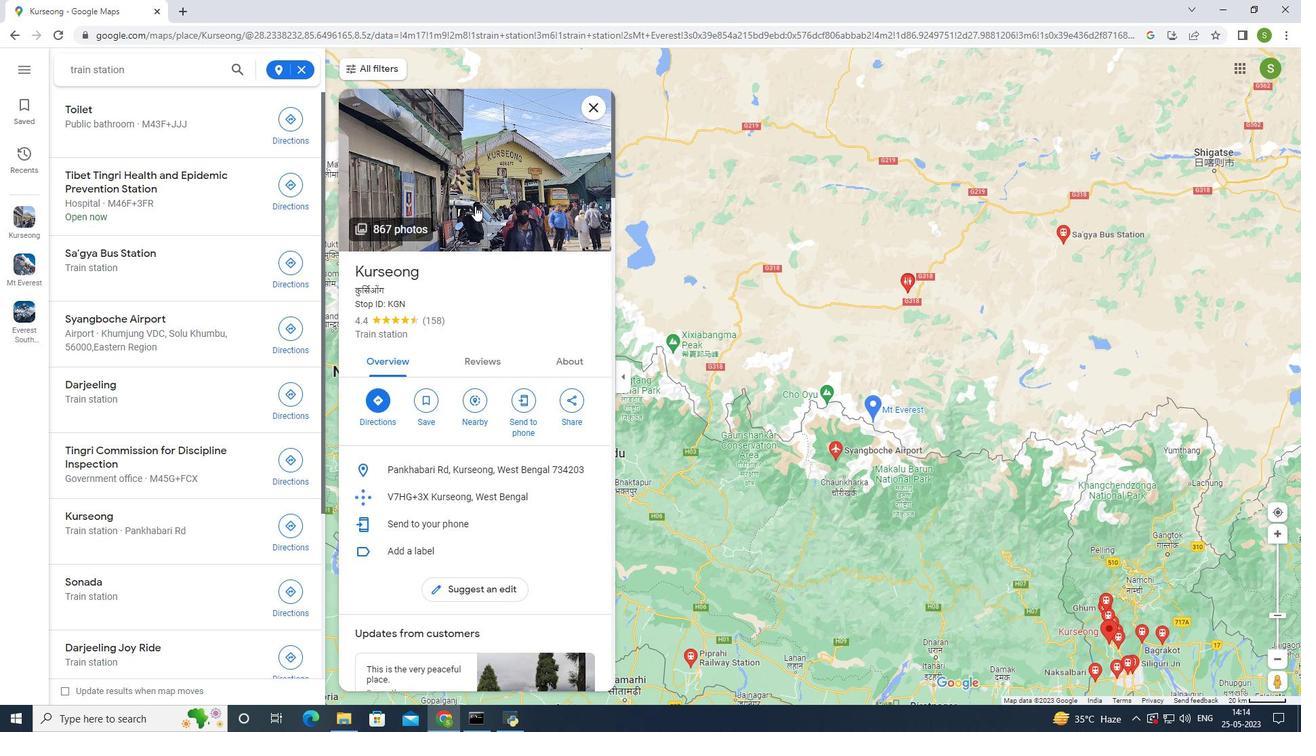 
Action: Mouse moved to (828, 604)
Screenshot: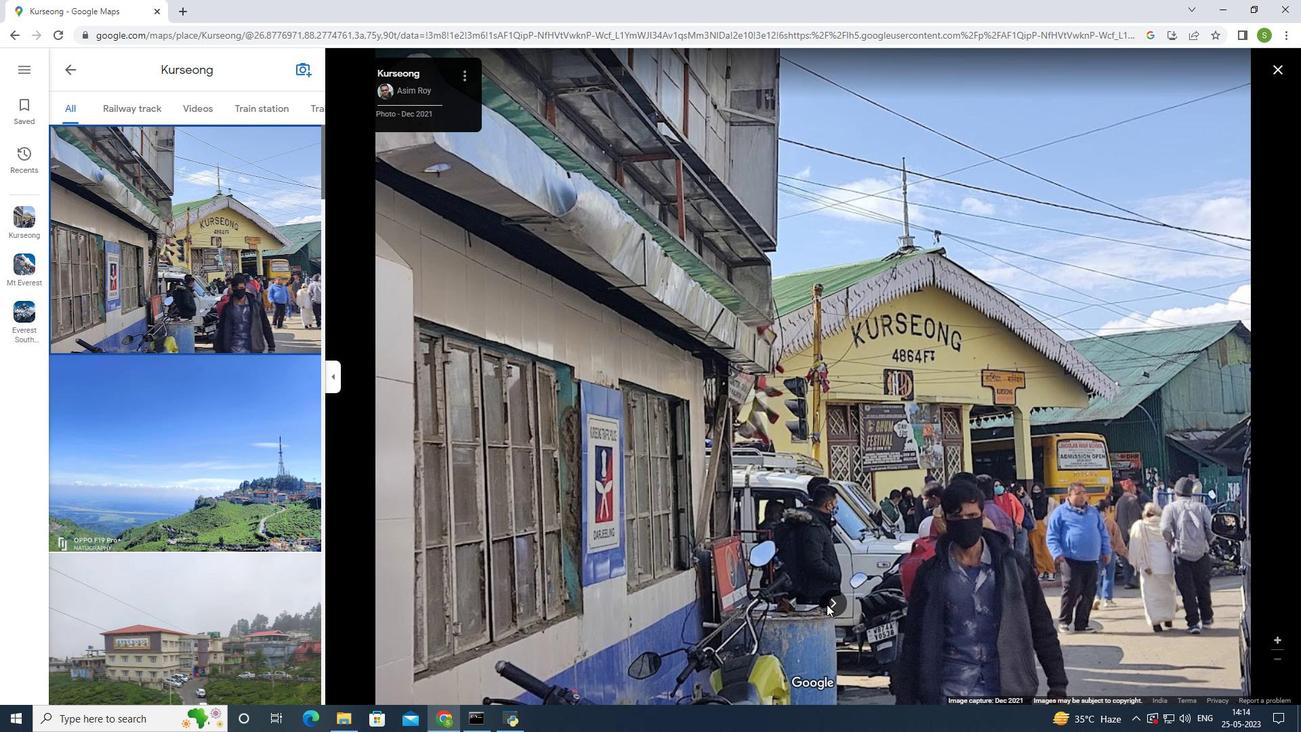 
Action: Mouse pressed left at (828, 604)
Screenshot: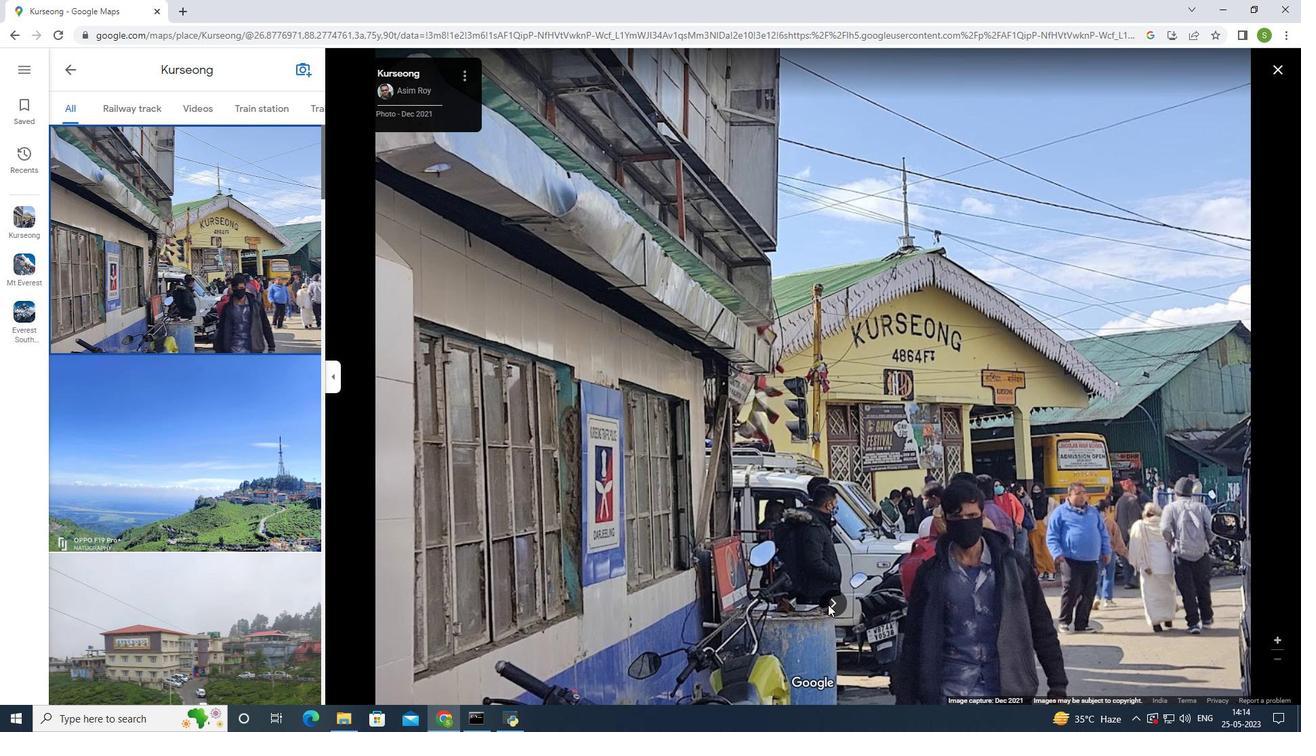 
Action: Mouse moved to (830, 603)
Screenshot: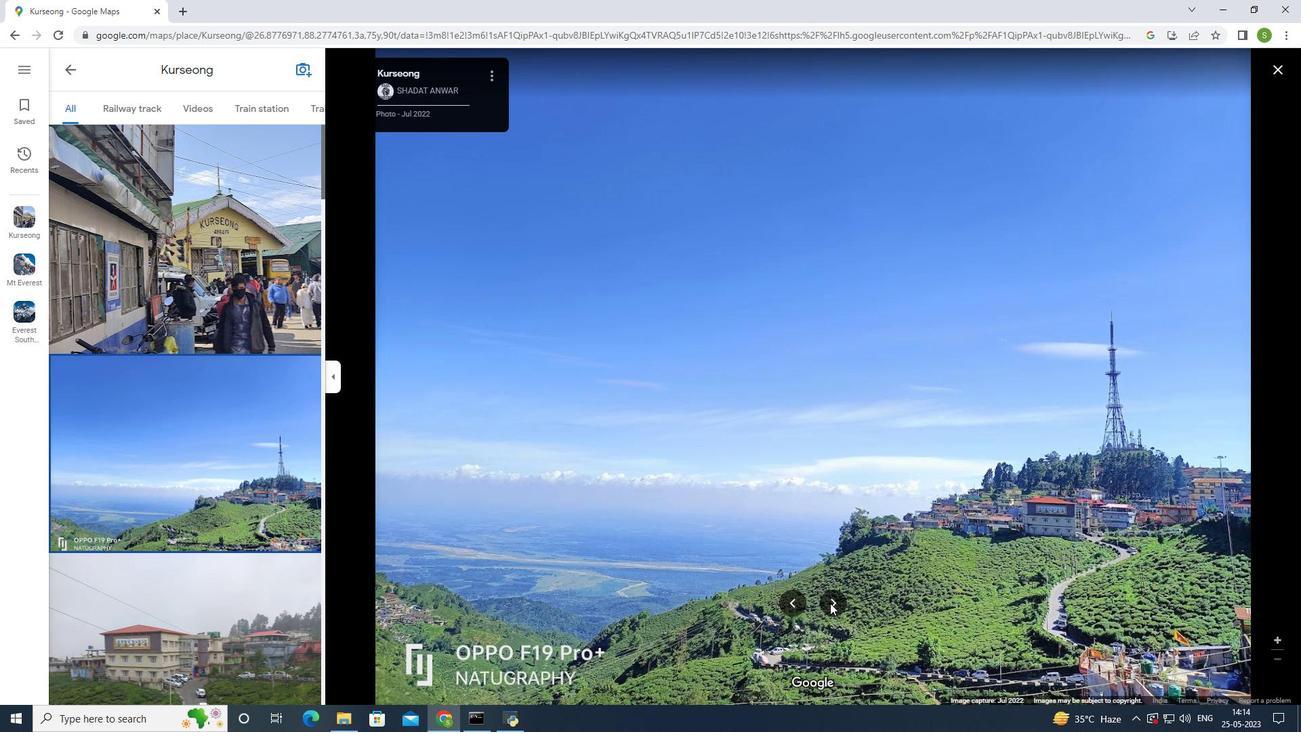 
Action: Mouse pressed left at (830, 603)
Screenshot: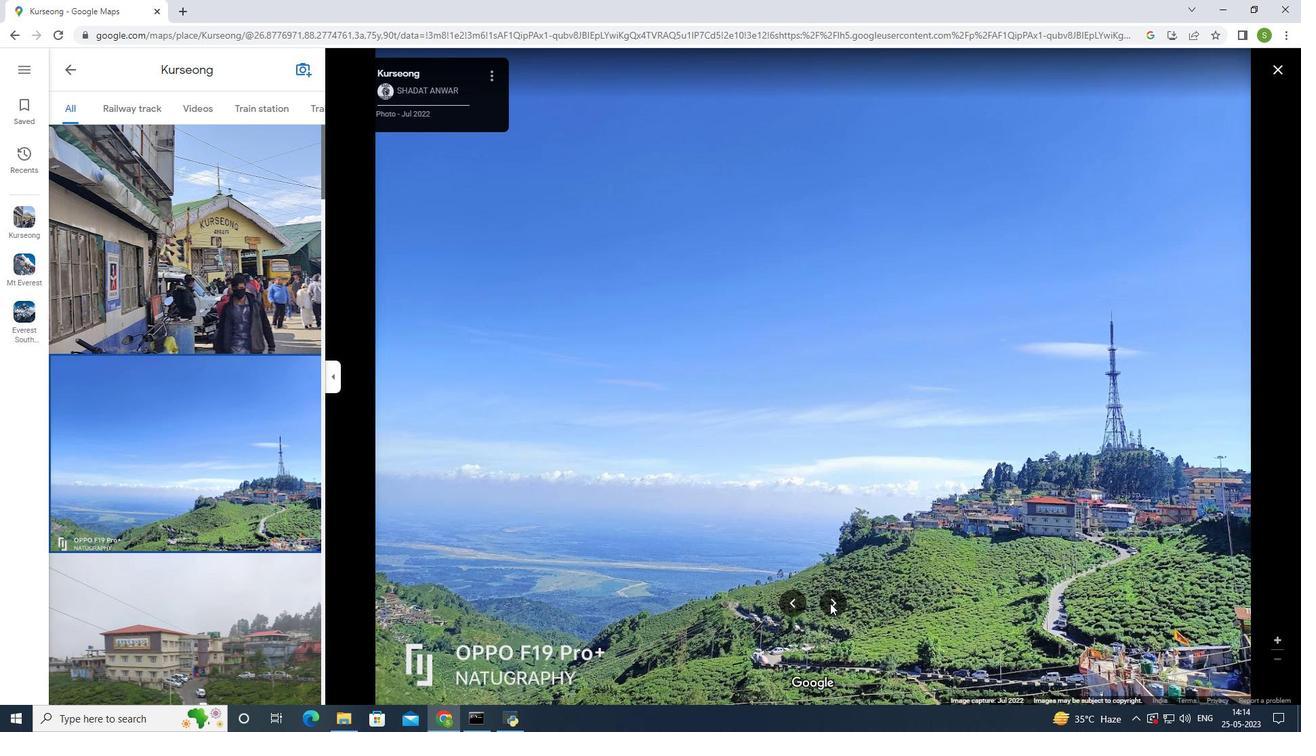 
Action: Mouse pressed left at (830, 603)
Screenshot: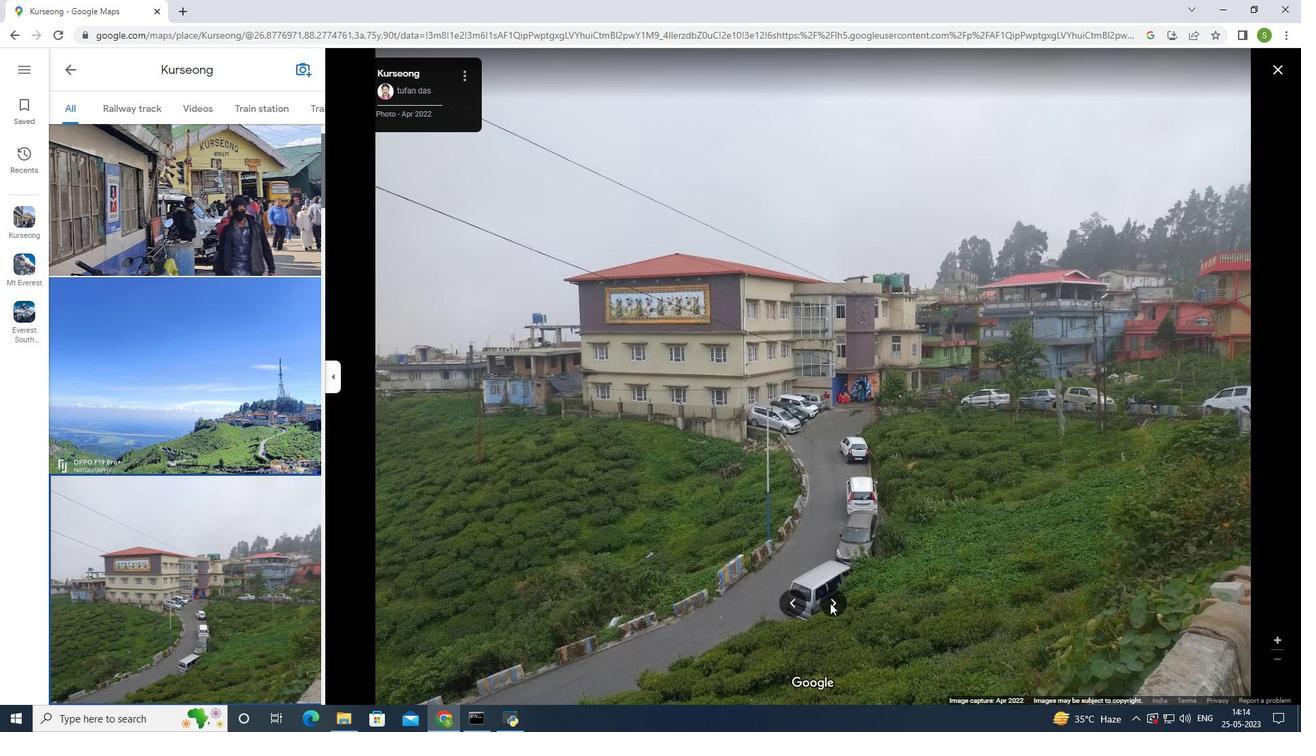 
Action: Mouse moved to (831, 600)
Screenshot: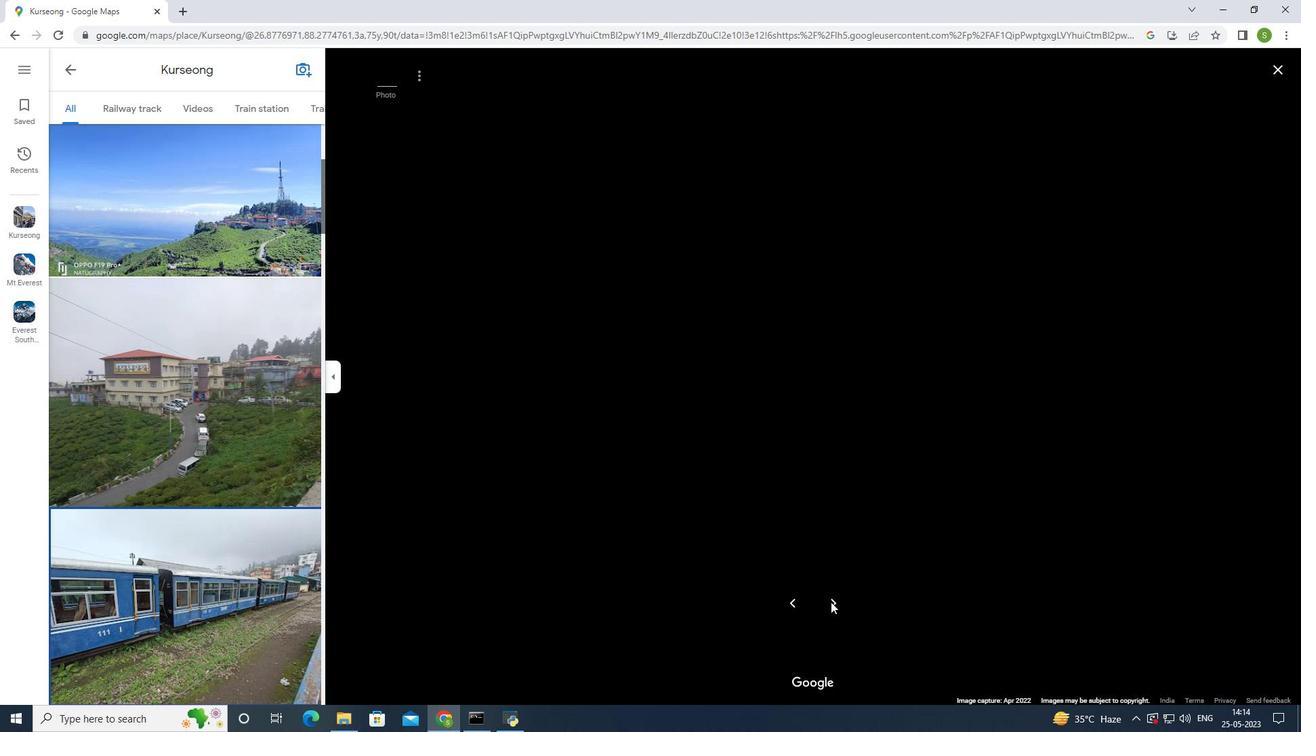 
Action: Mouse pressed left at (831, 600)
Screenshot: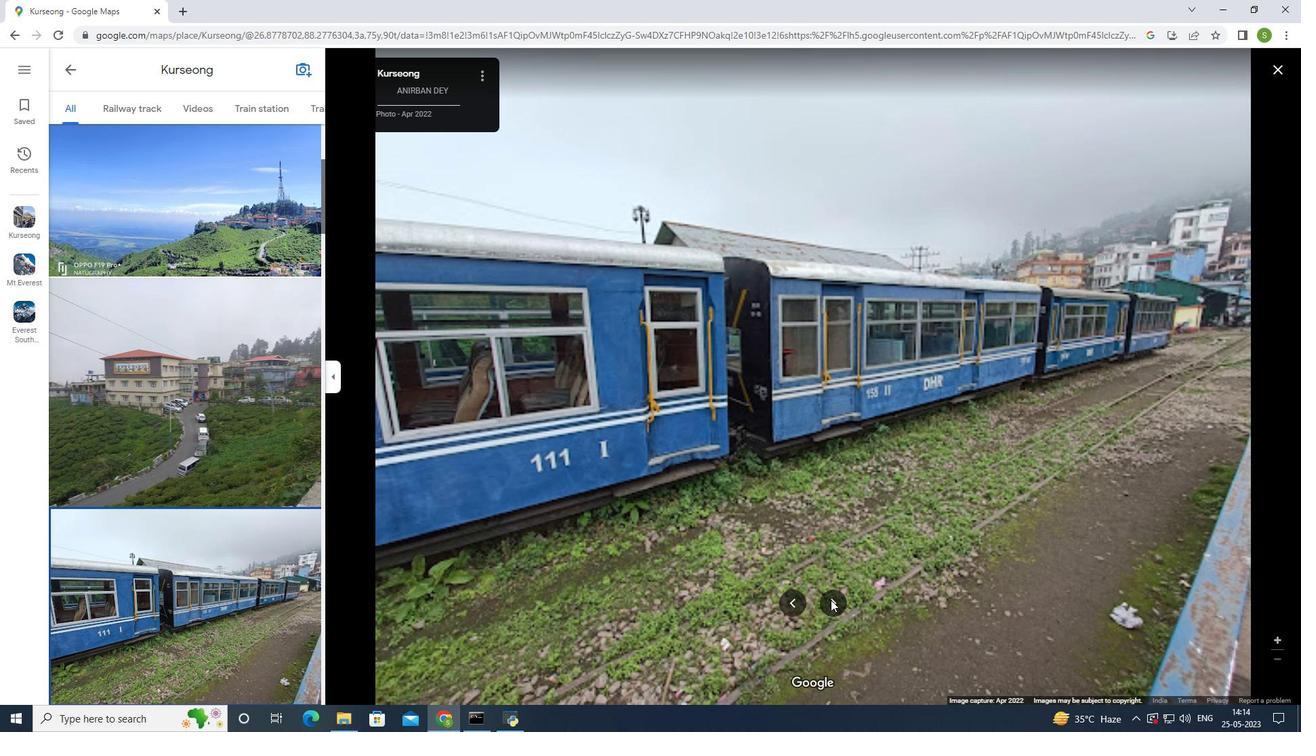 
Action: Mouse moved to (835, 599)
Screenshot: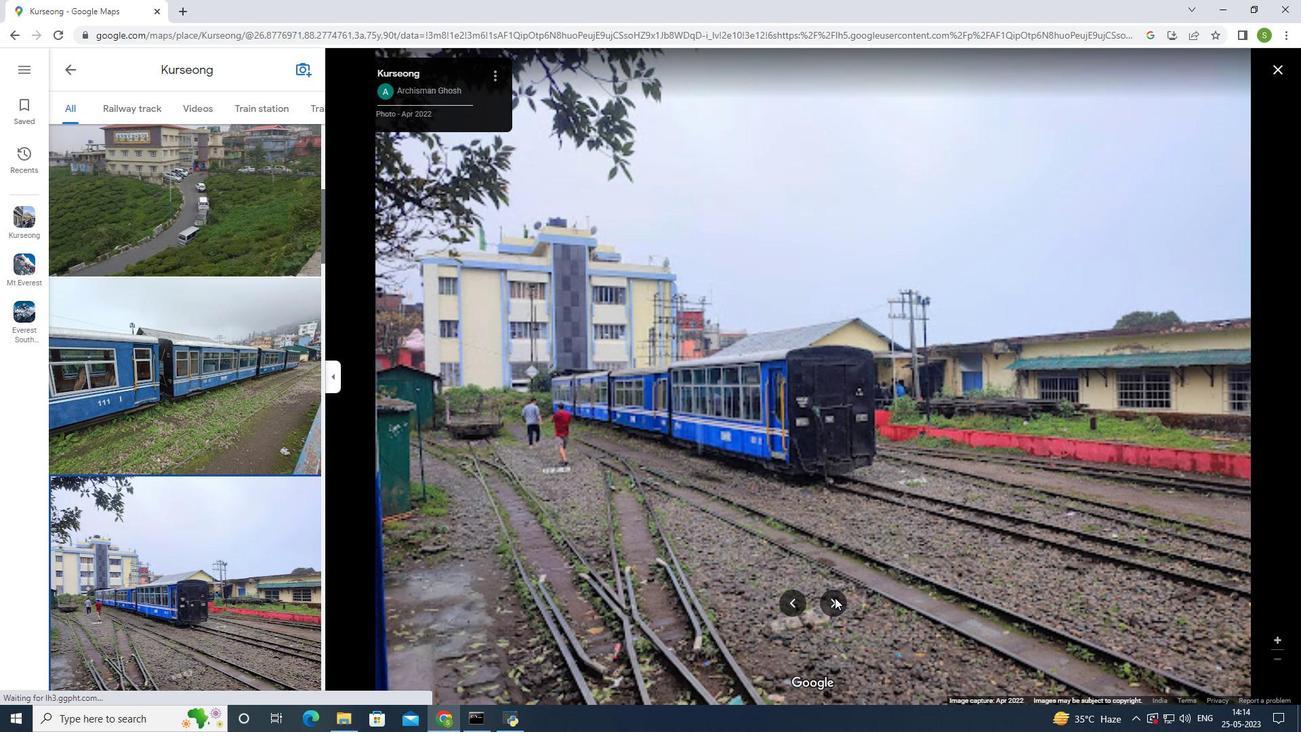 
Action: Key pressed <Key.right><Key.right><Key.right><Key.right><Key.right><Key.right><Key.right><Key.right><Key.right><Key.right><Key.right><Key.right><Key.right><Key.right><Key.right><Key.right><Key.right><Key.right><Key.right><Key.right><Key.right><Key.right><Key.right><Key.right><Key.right><Key.right><Key.right><Key.right><Key.right><Key.right><Key.right><Key.right><Key.right><Key.right><Key.right><Key.right><Key.right><Key.right><Key.right><Key.right><Key.right>
Screenshot: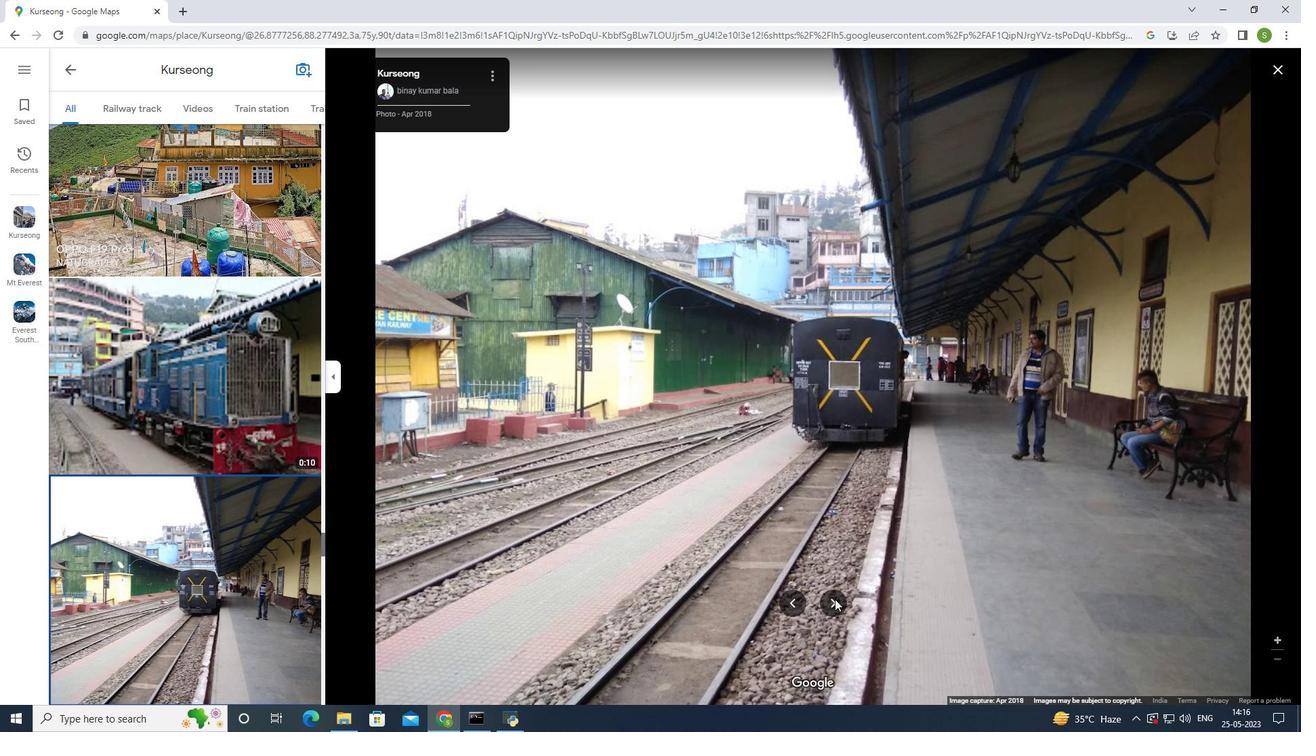 
Action: Mouse moved to (849, 621)
Screenshot: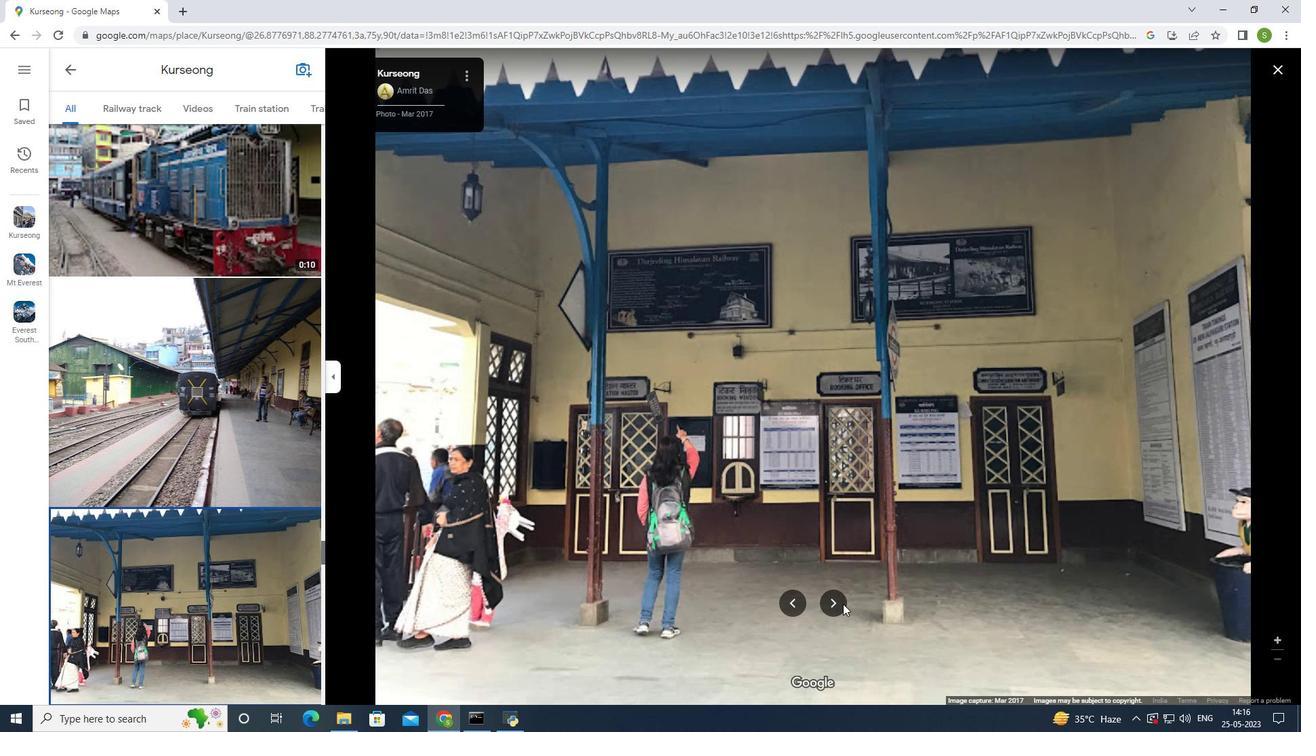 
Action: Mouse pressed left at (849, 621)
Screenshot: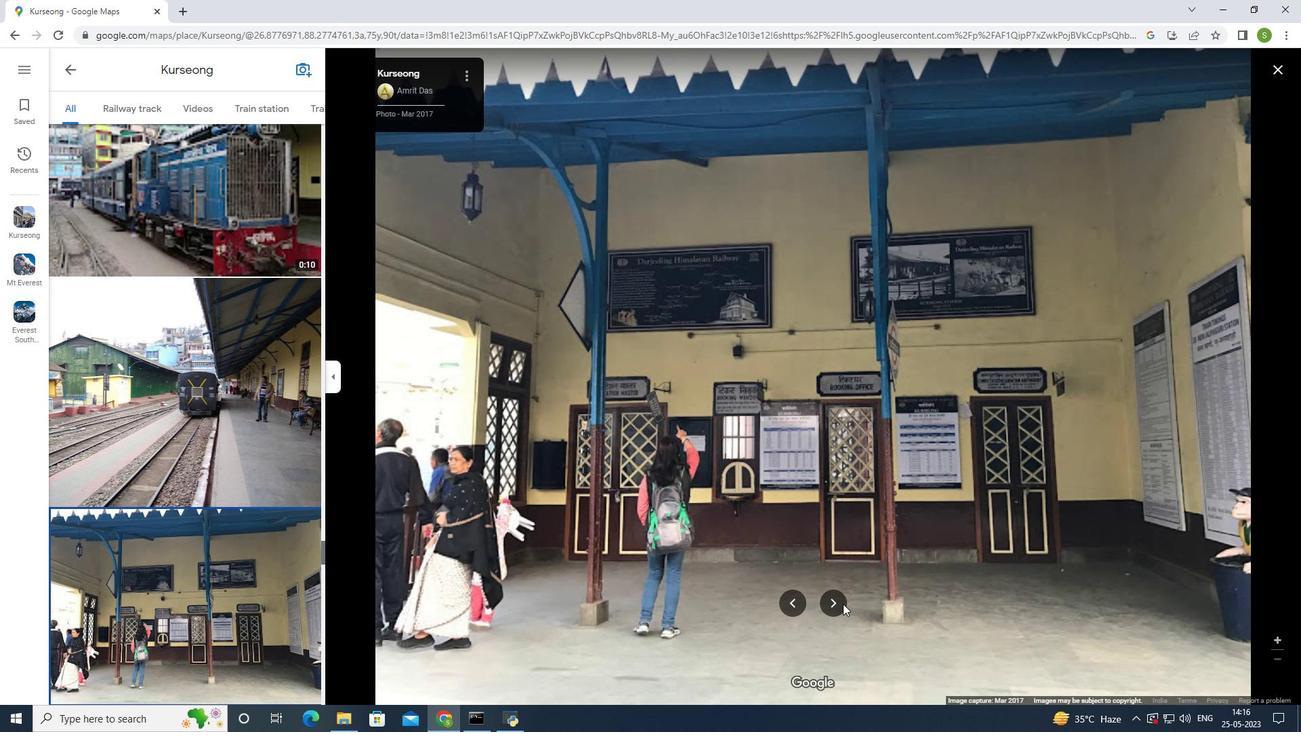 
Action: Mouse moved to (842, 598)
Screenshot: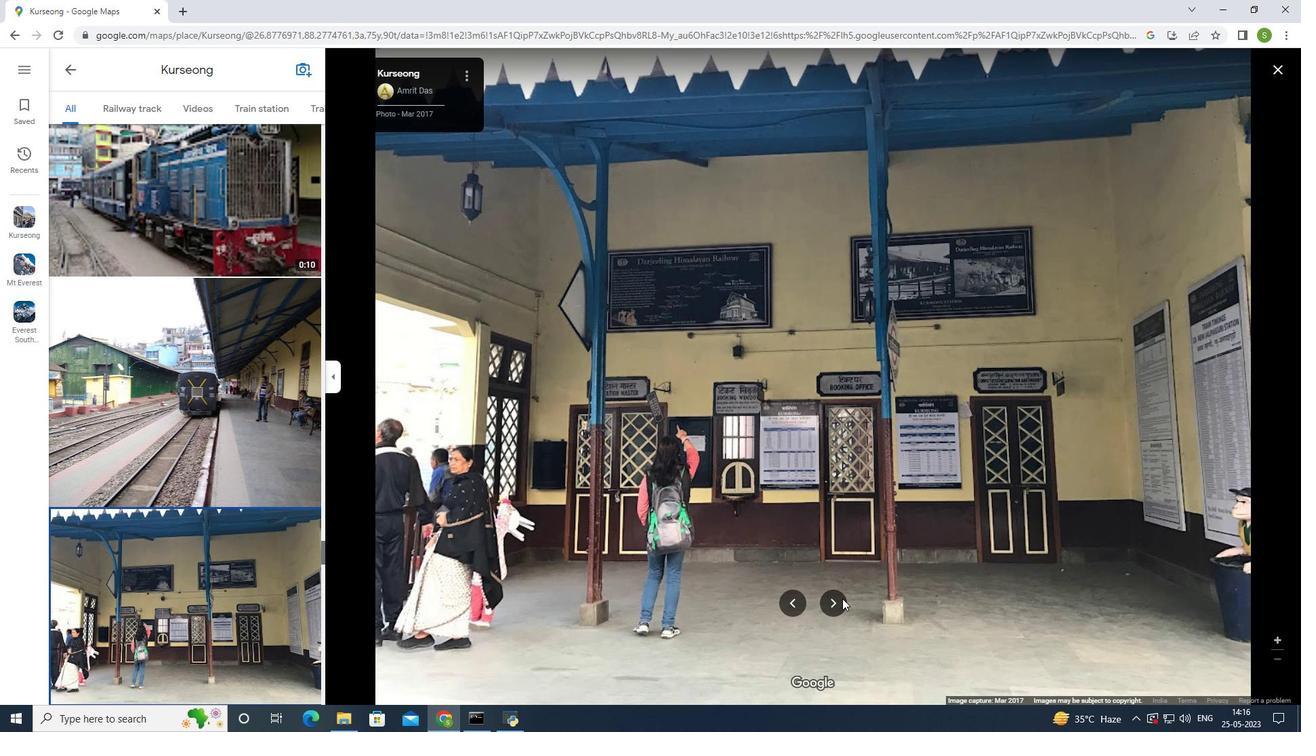 
Action: Mouse pressed left at (842, 598)
Screenshot: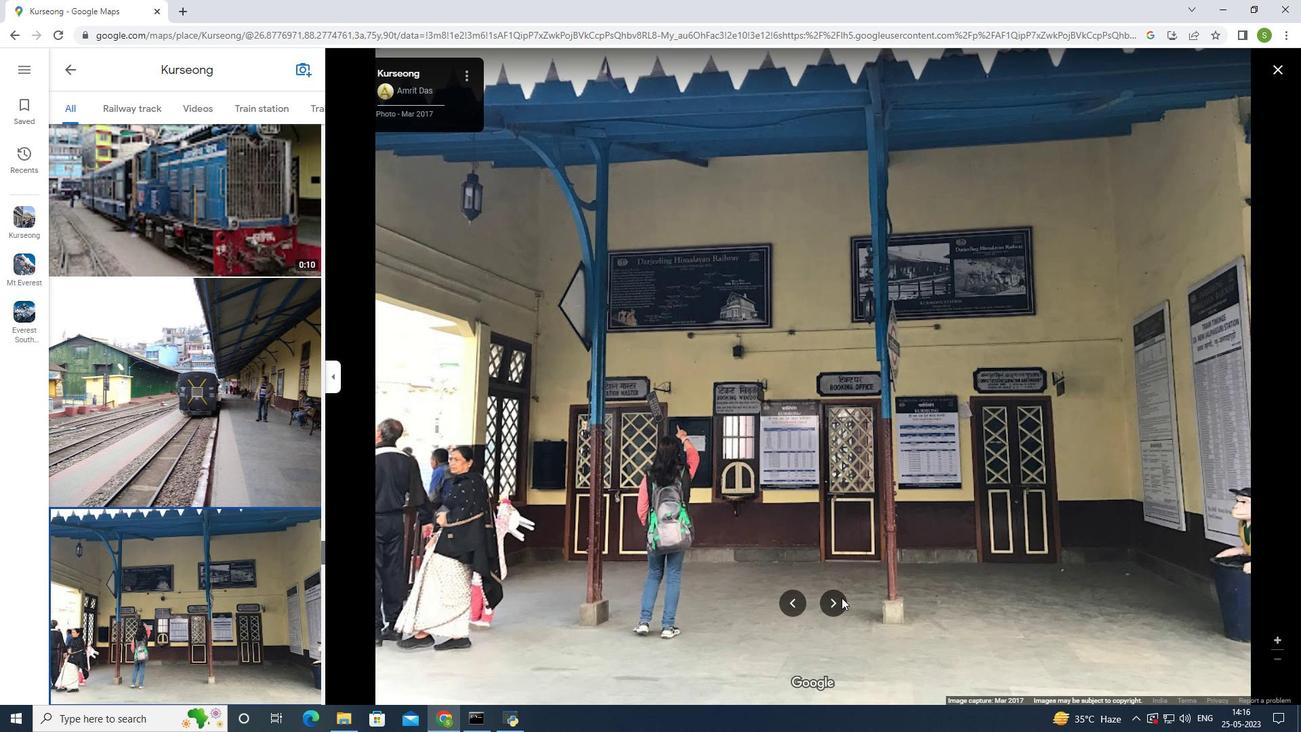 
Action: Mouse moved to (825, 596)
Screenshot: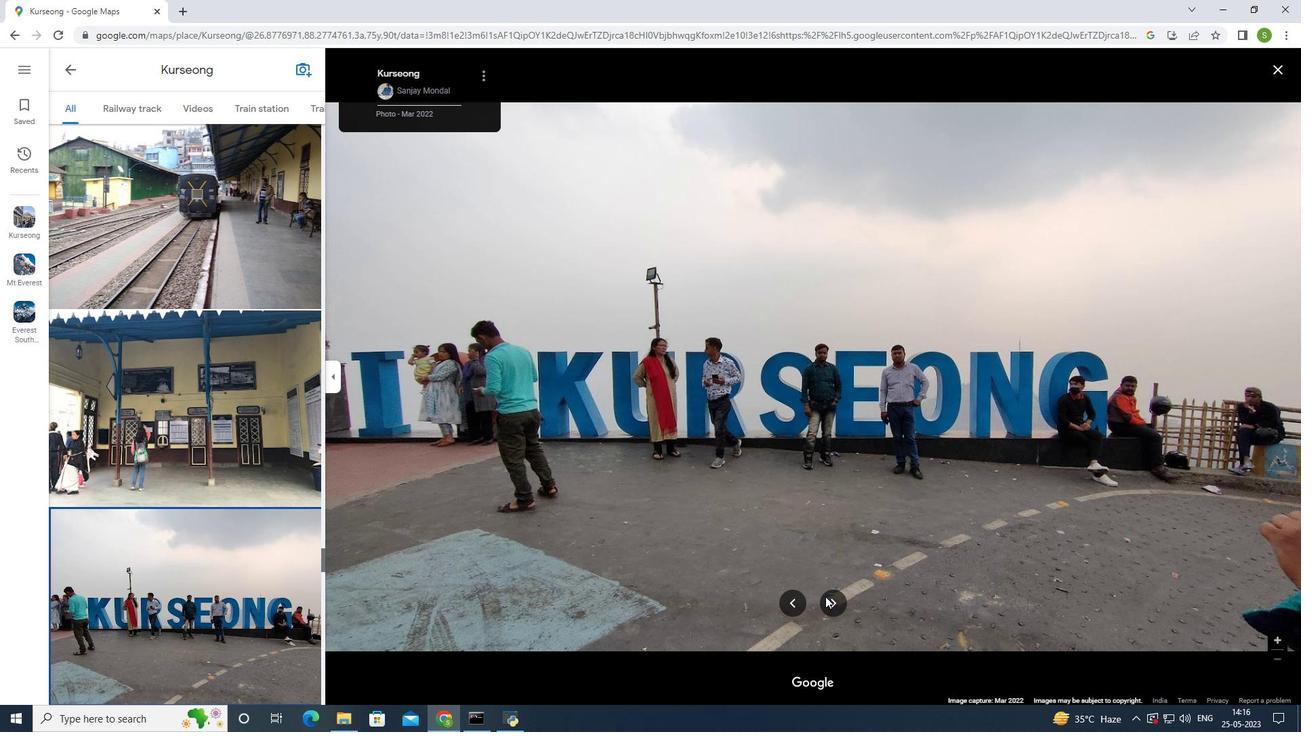 
Action: Mouse pressed left at (825, 596)
Screenshot: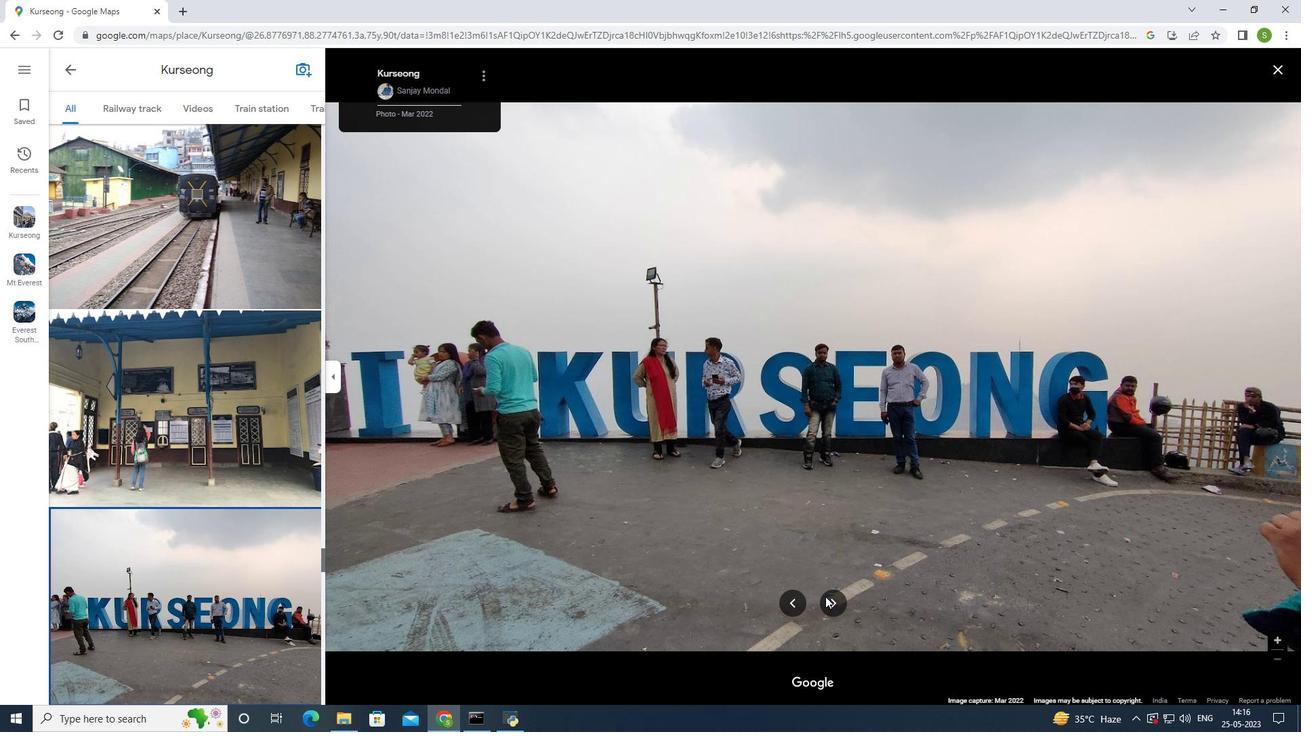 
Action: Mouse moved to (834, 604)
Screenshot: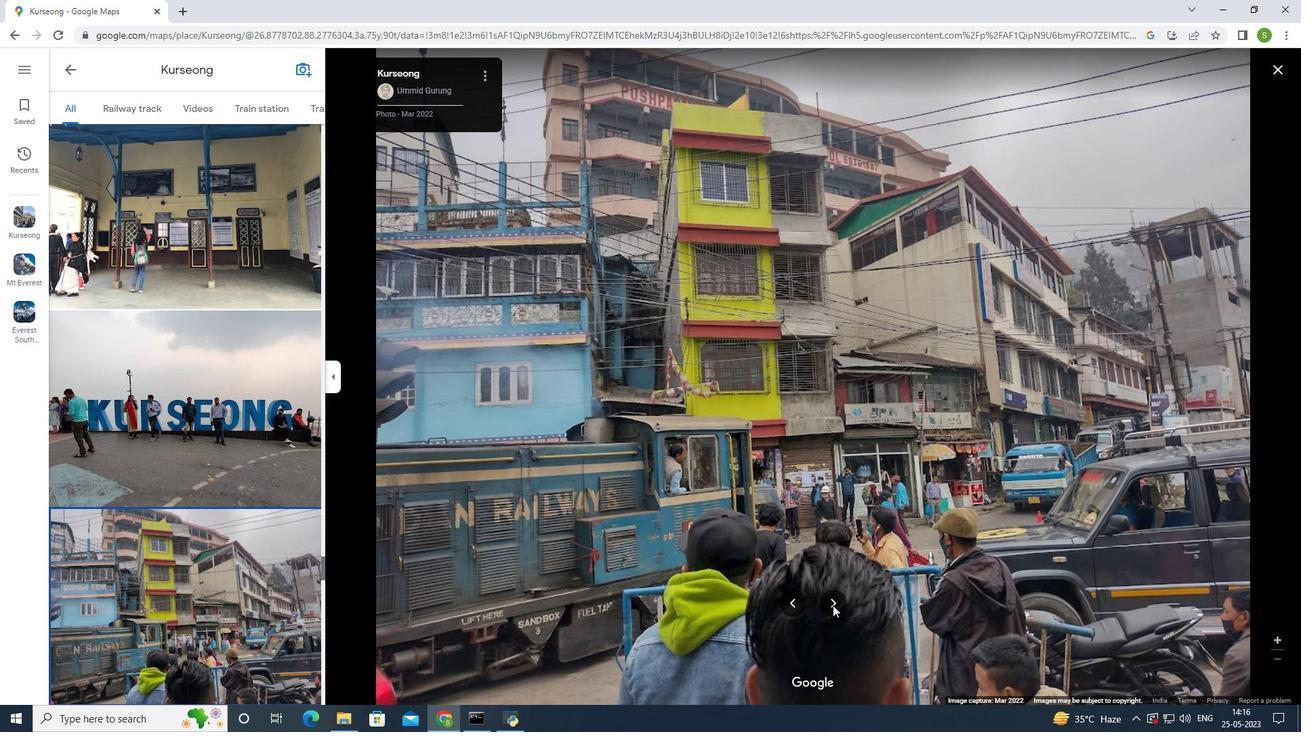 
Action: Mouse pressed left at (834, 604)
Screenshot: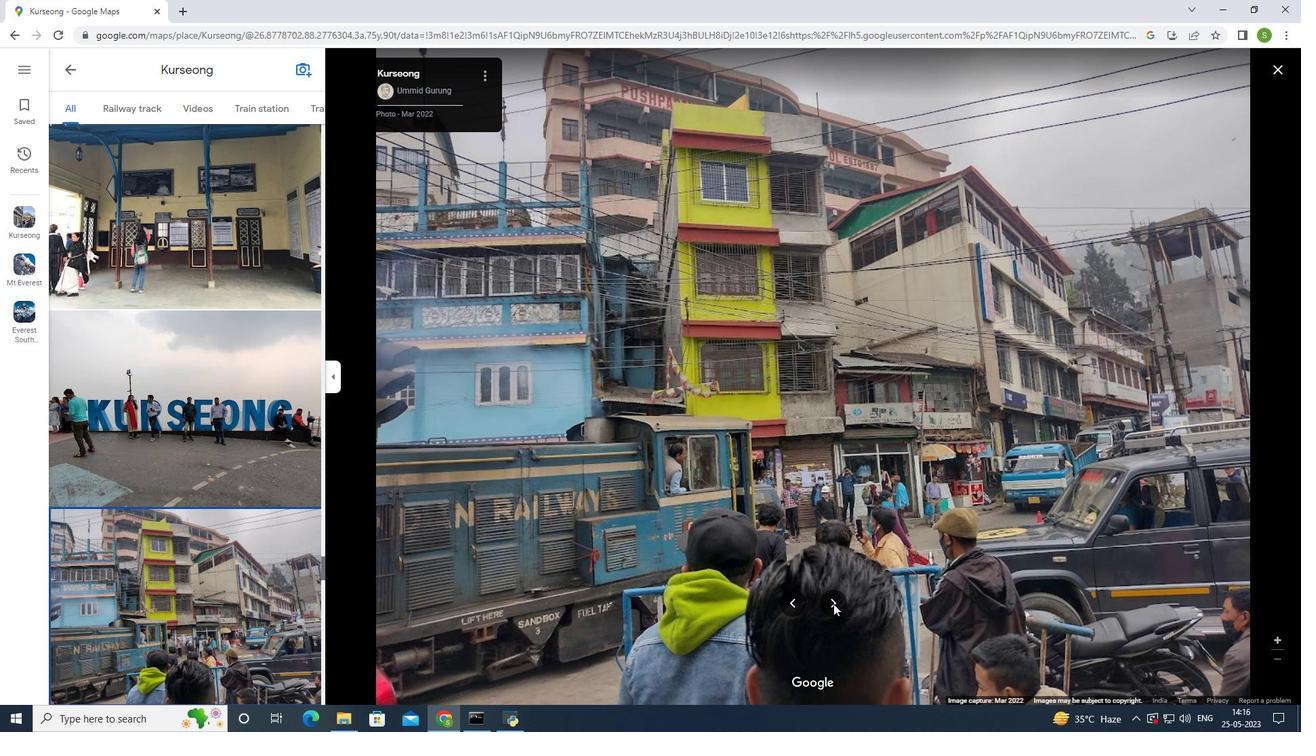 
Action: Mouse pressed left at (834, 604)
Screenshot: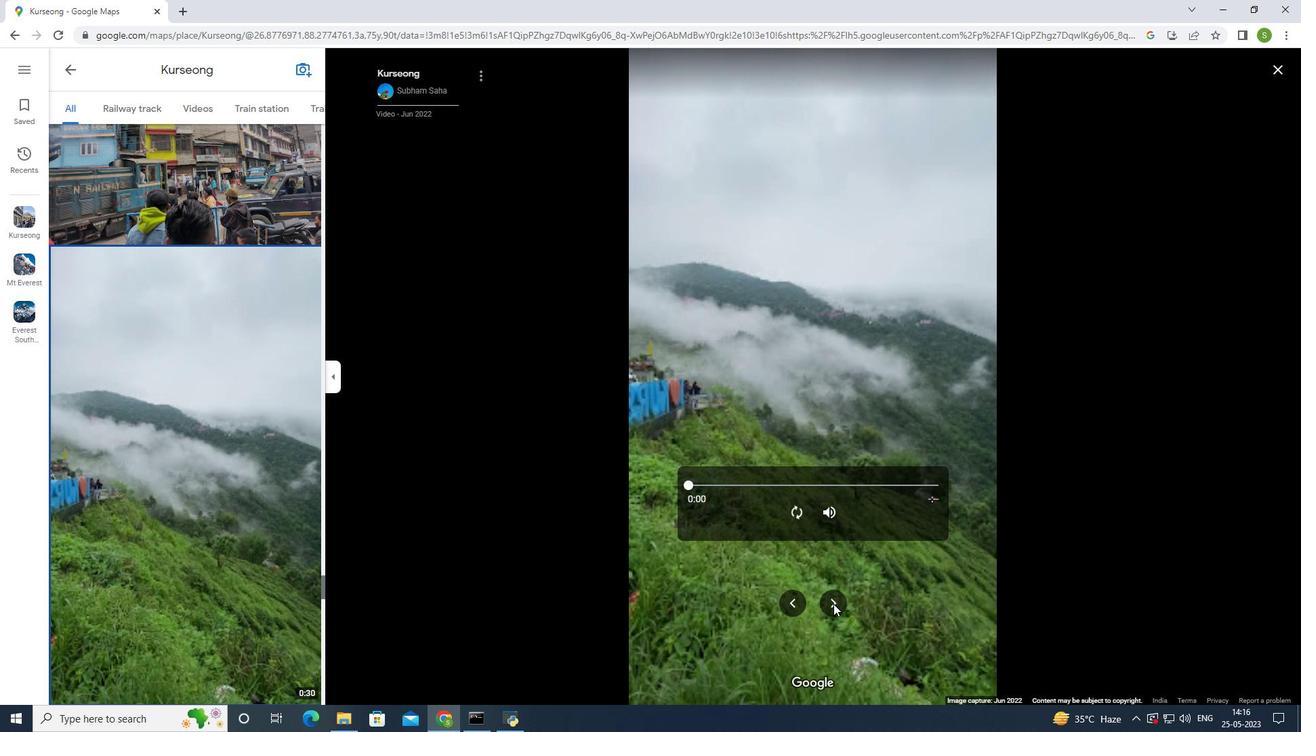
Action: Mouse pressed left at (834, 604)
Screenshot: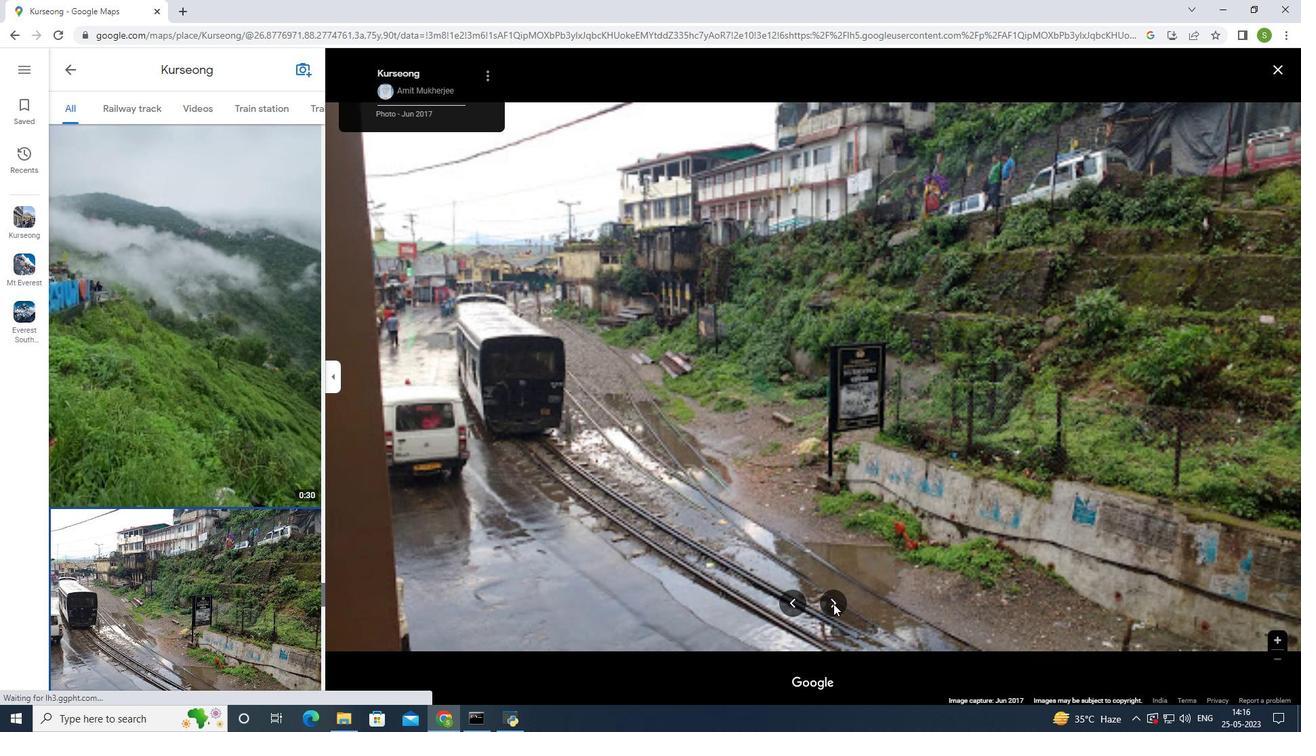 
Action: Mouse pressed left at (834, 604)
Screenshot: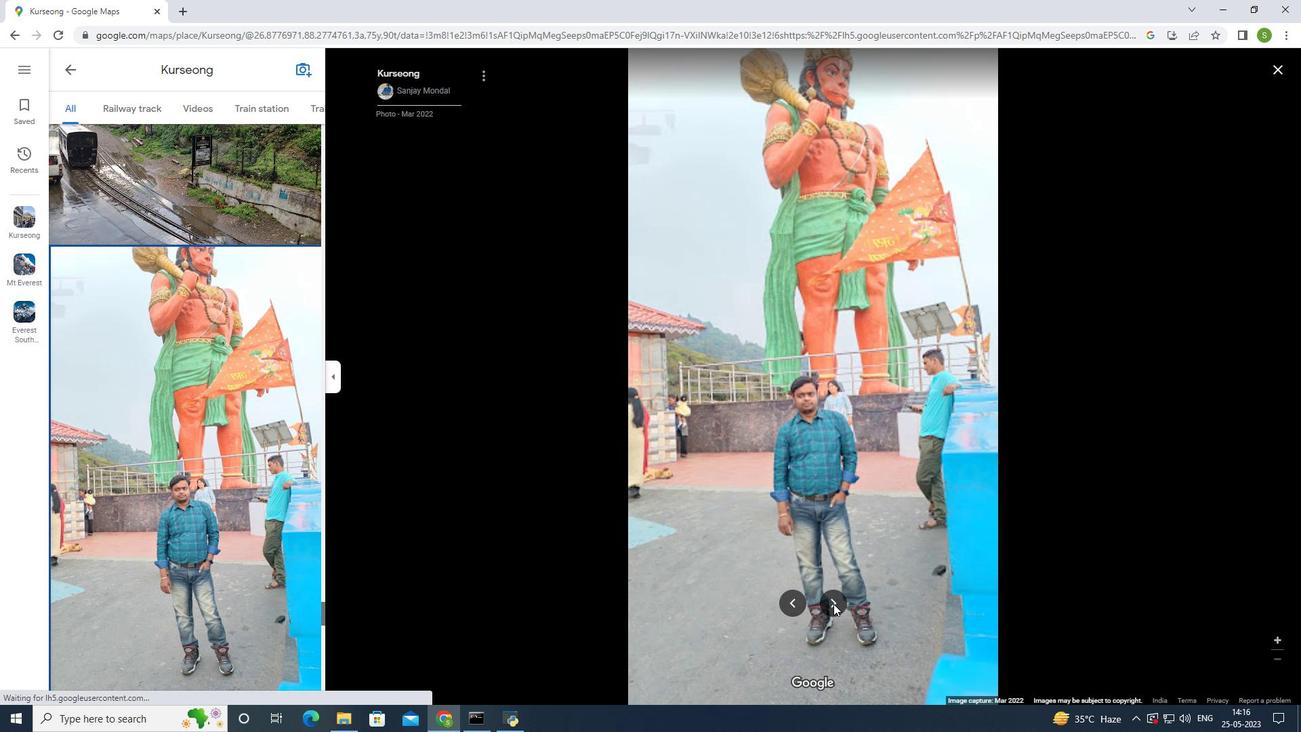 
Action: Mouse moved to (67, 69)
Screenshot: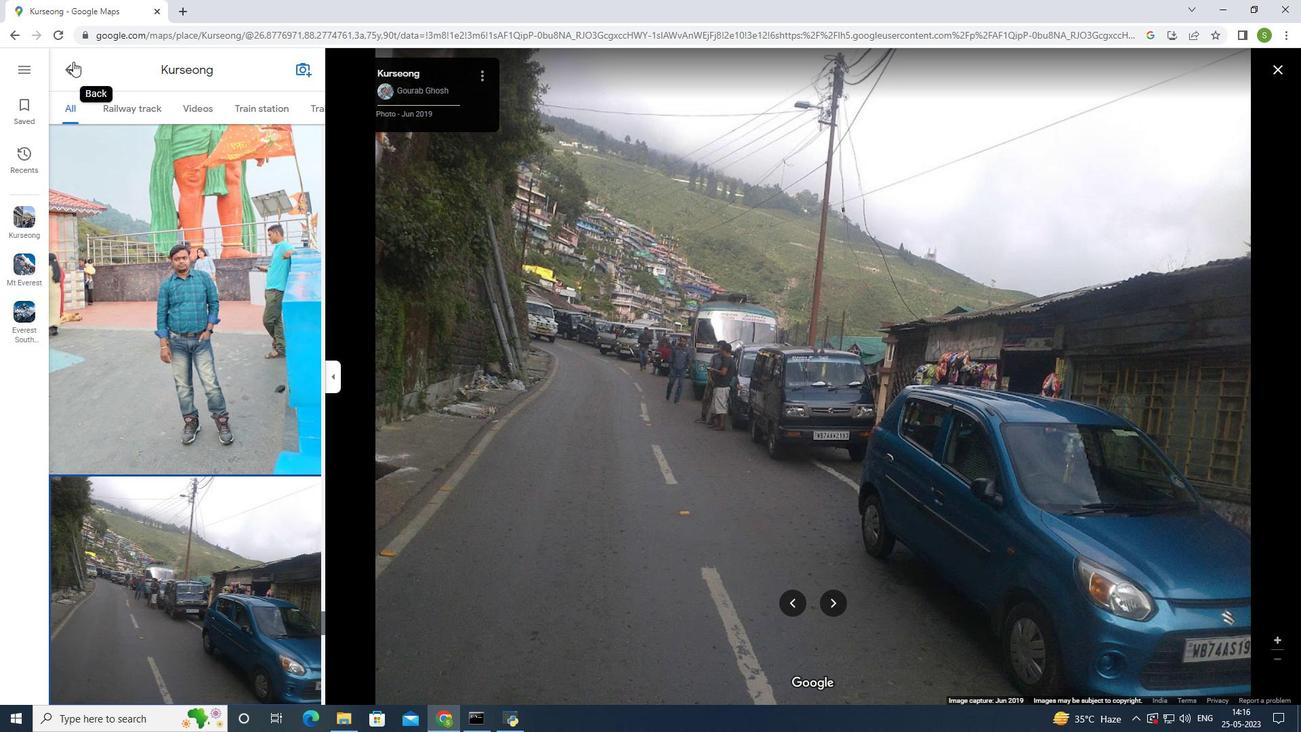 
Action: Mouse pressed left at (67, 69)
Screenshot: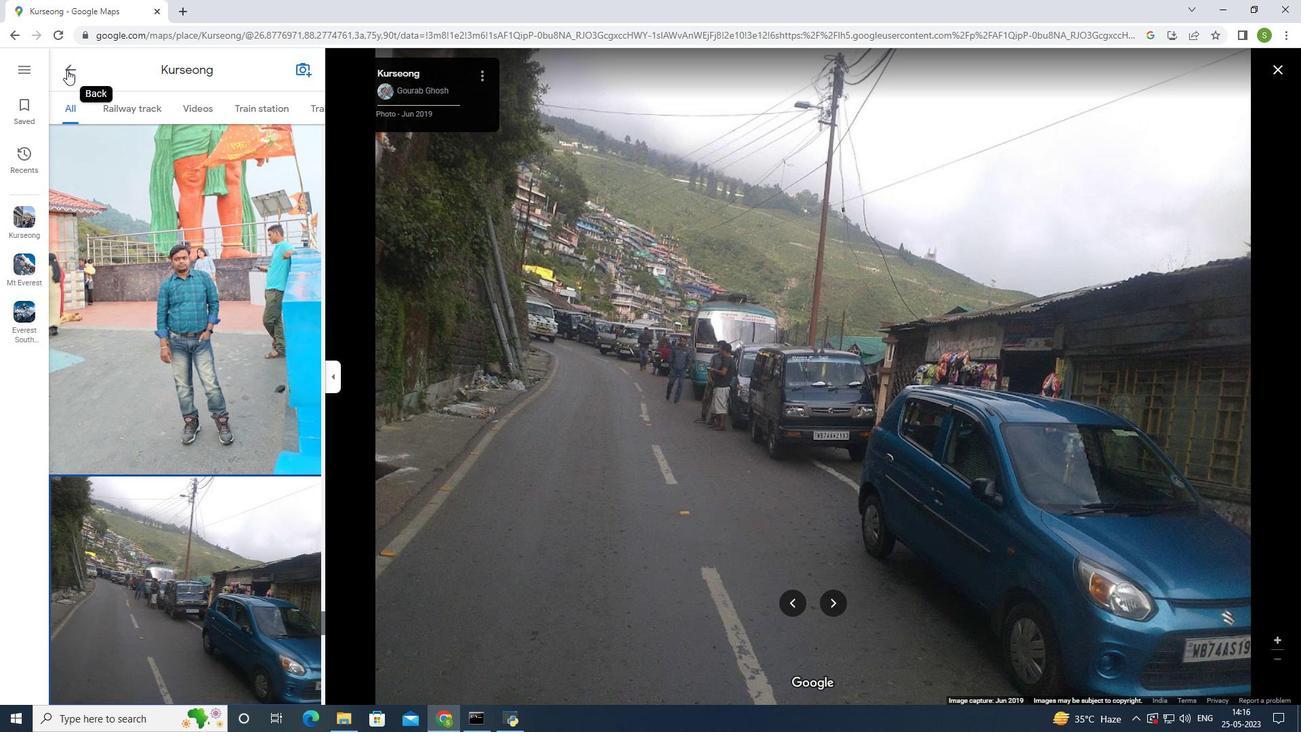 
Action: Mouse moved to (759, 395)
Screenshot: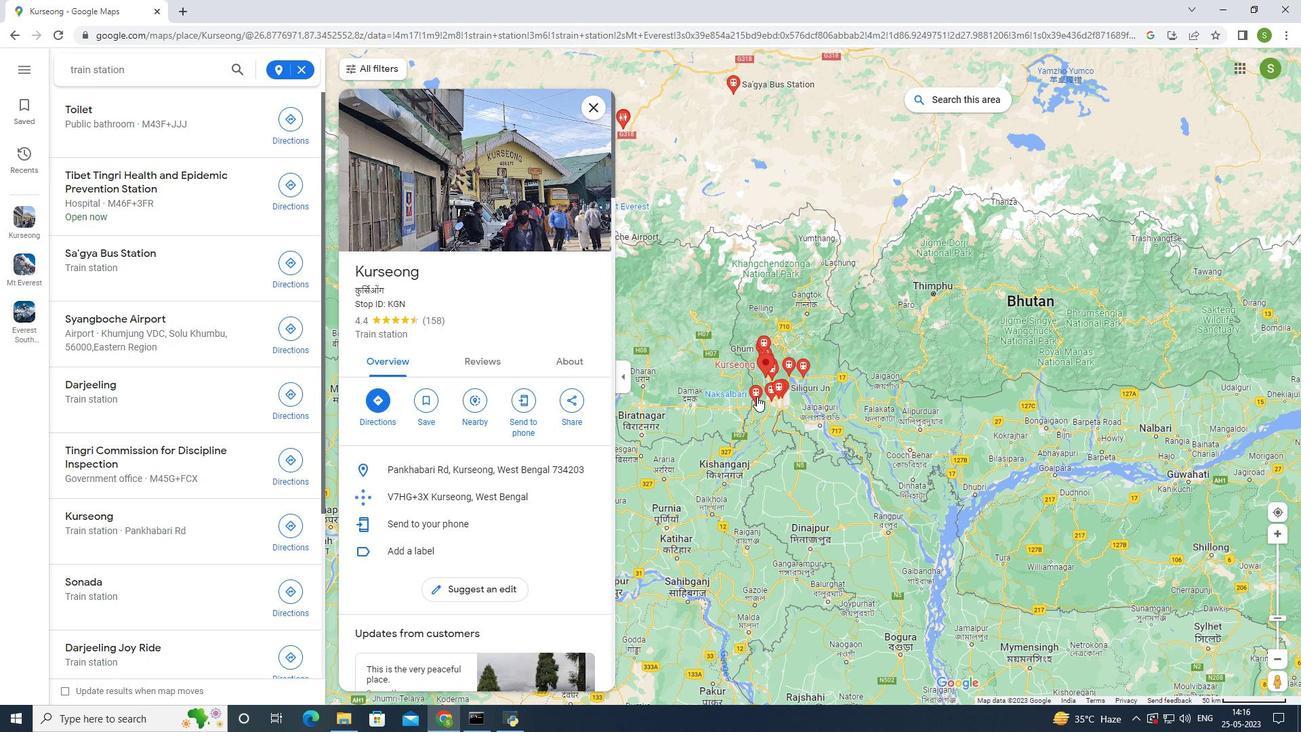 
Action: Mouse pressed left at (759, 395)
Screenshot: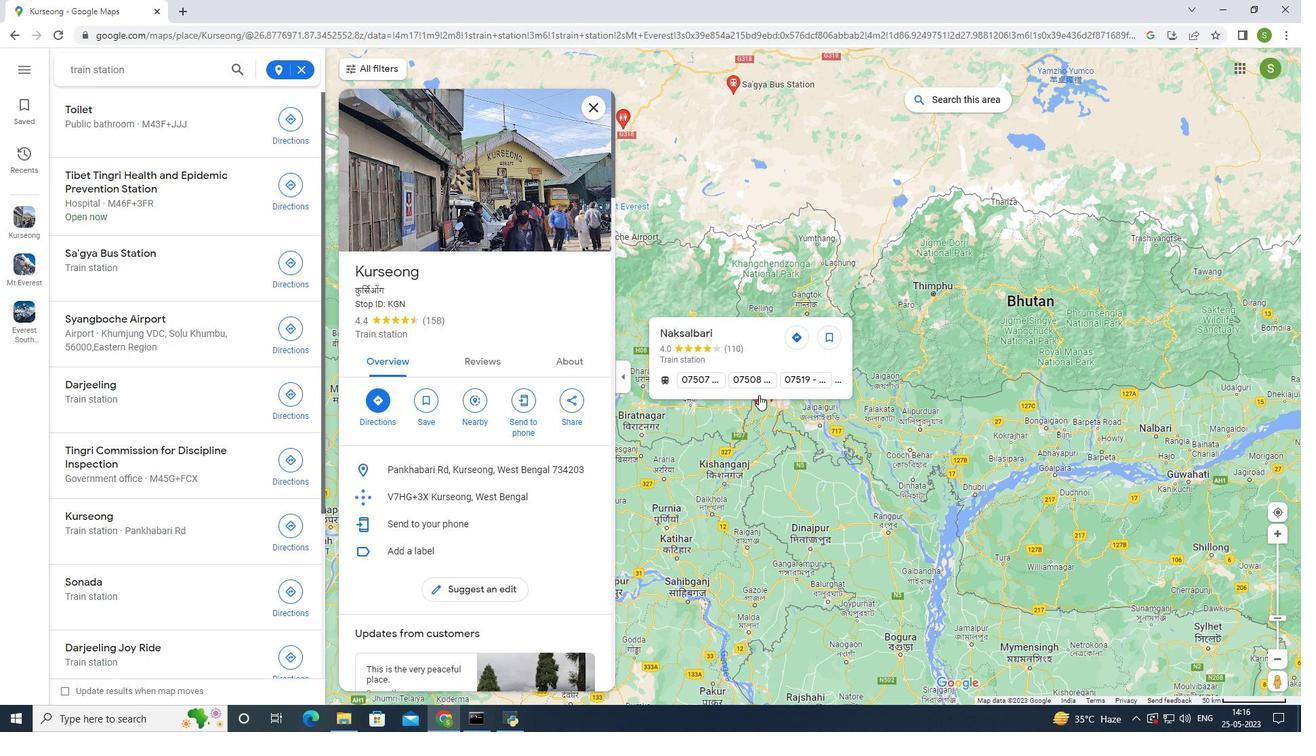 
Action: Mouse moved to (515, 226)
Screenshot: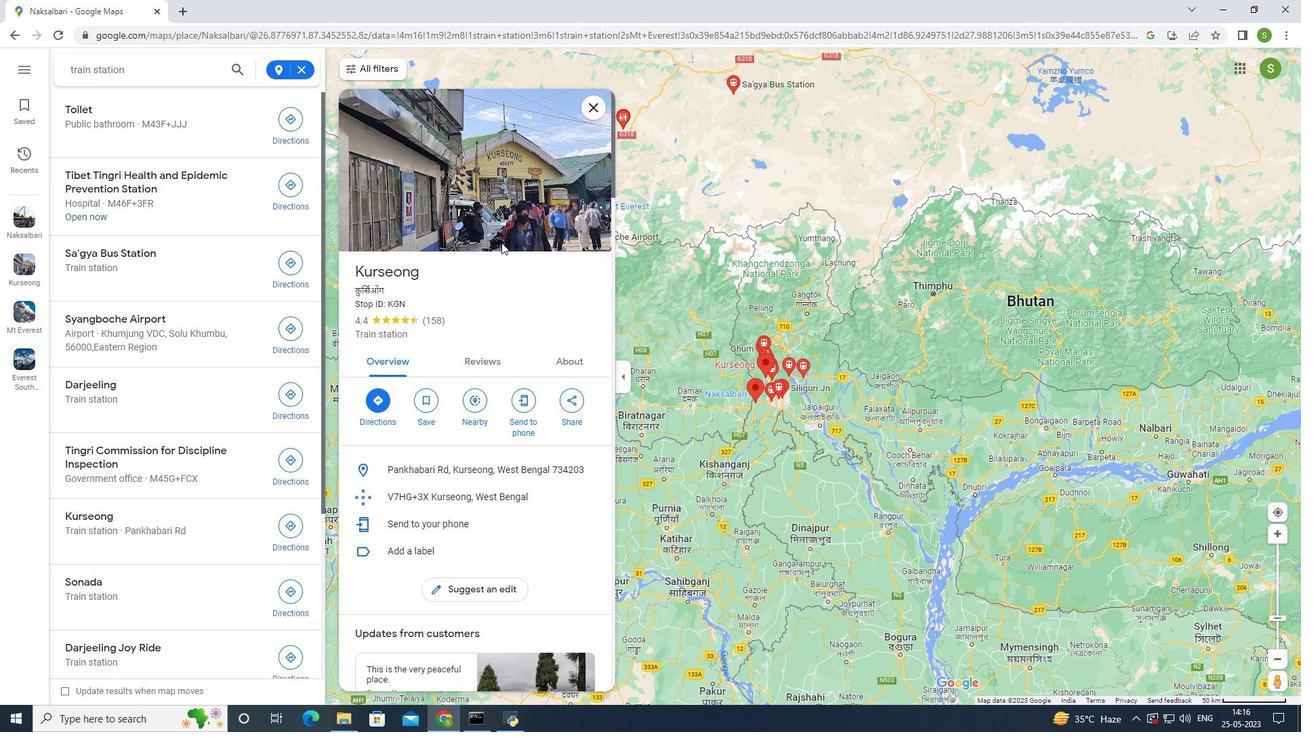 
Action: Mouse pressed left at (515, 226)
Screenshot: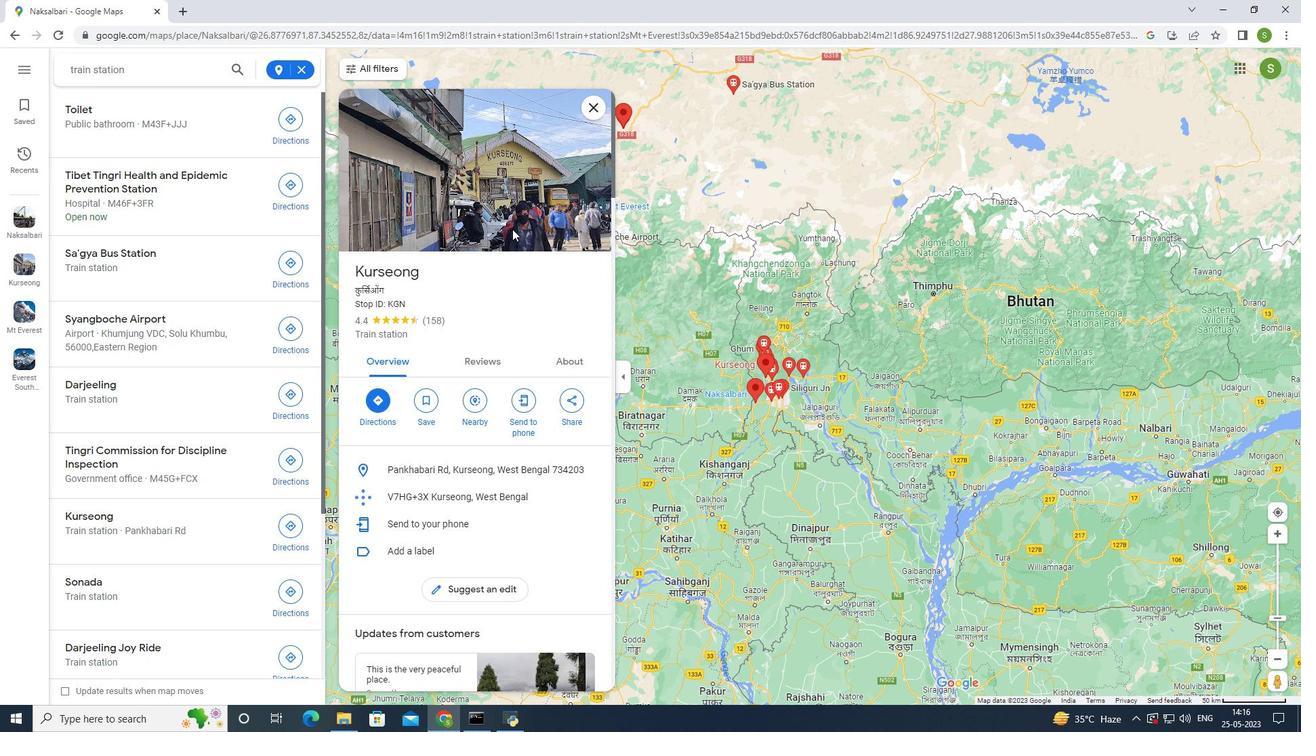 
Action: Mouse moved to (475, 206)
Screenshot: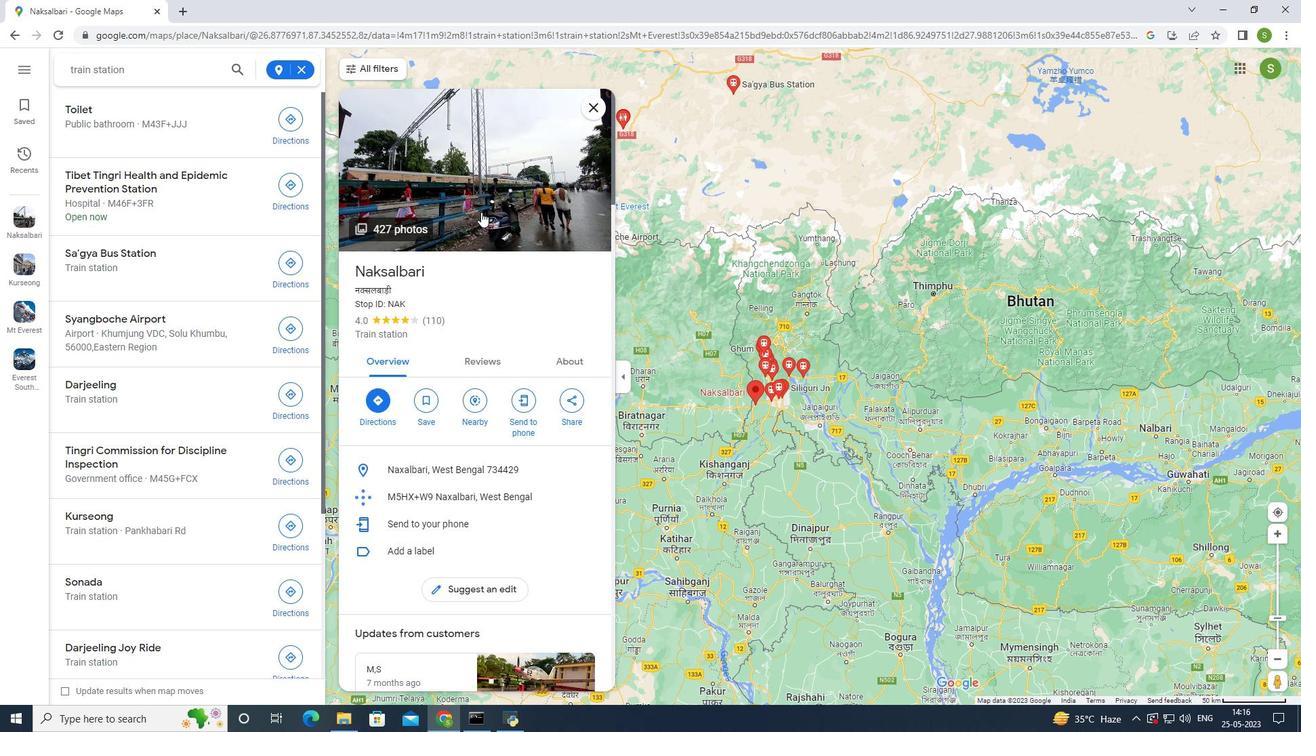 
Action: Mouse pressed left at (475, 206)
Screenshot: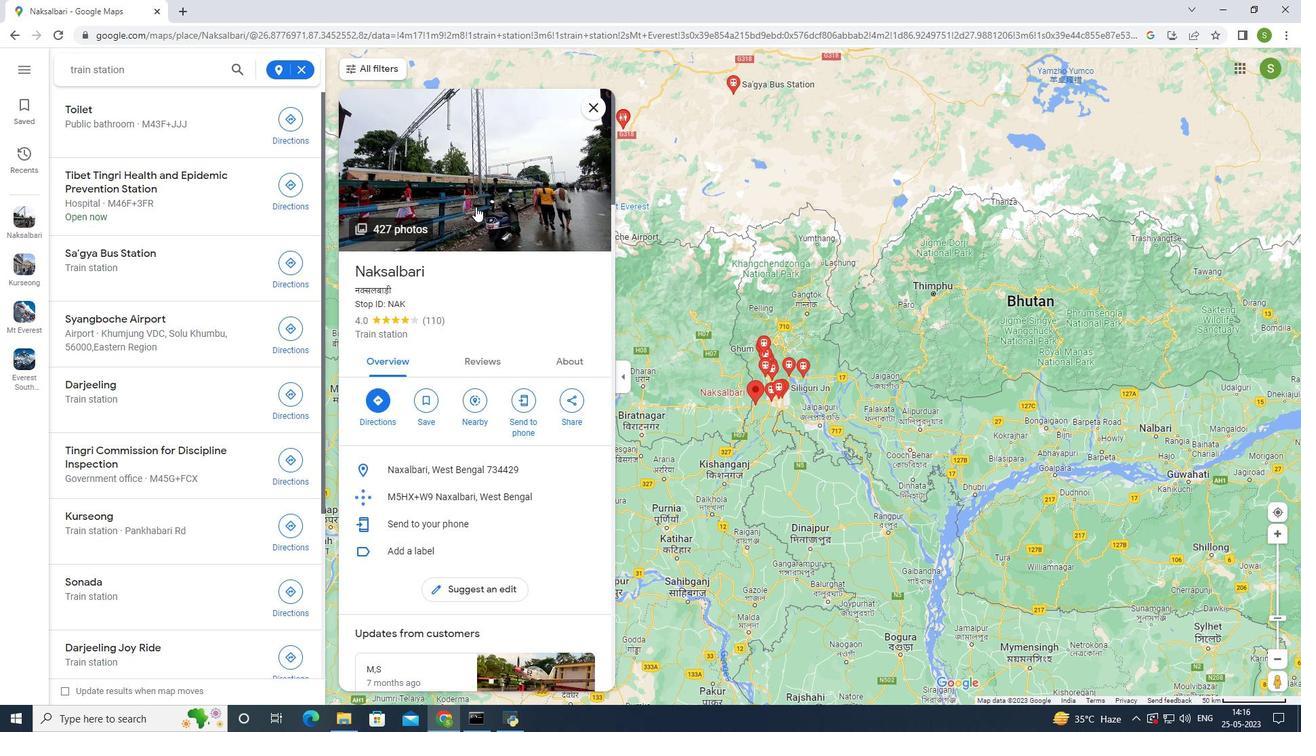 
Action: Mouse moved to (829, 606)
Screenshot: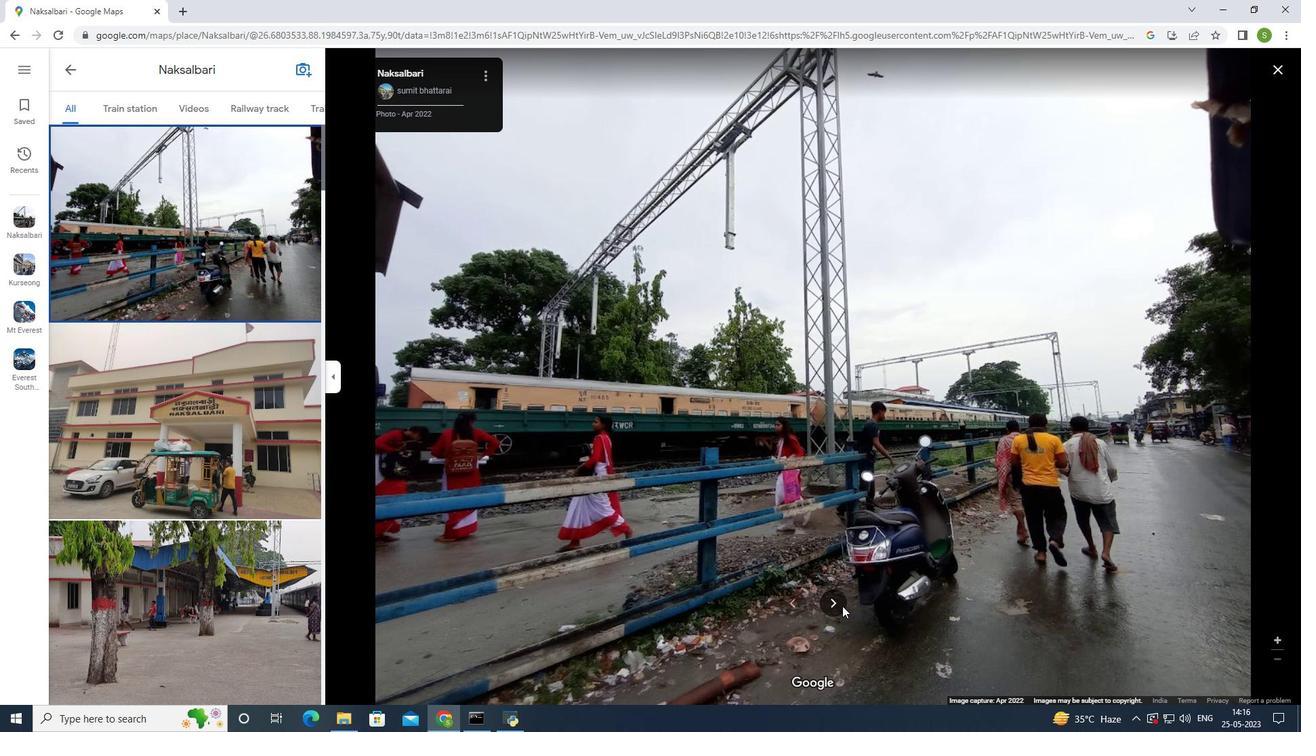 
Action: Mouse pressed left at (829, 606)
Screenshot: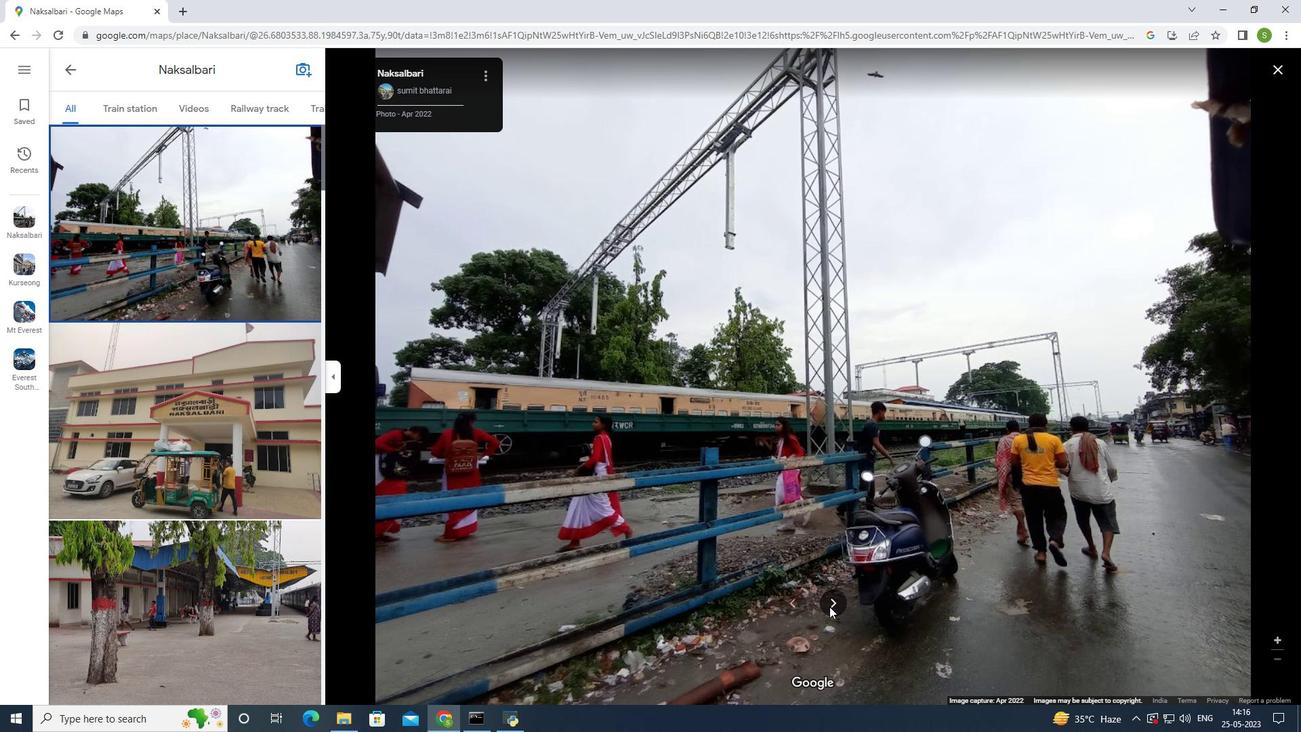 
Action: Mouse moved to (834, 605)
Screenshot: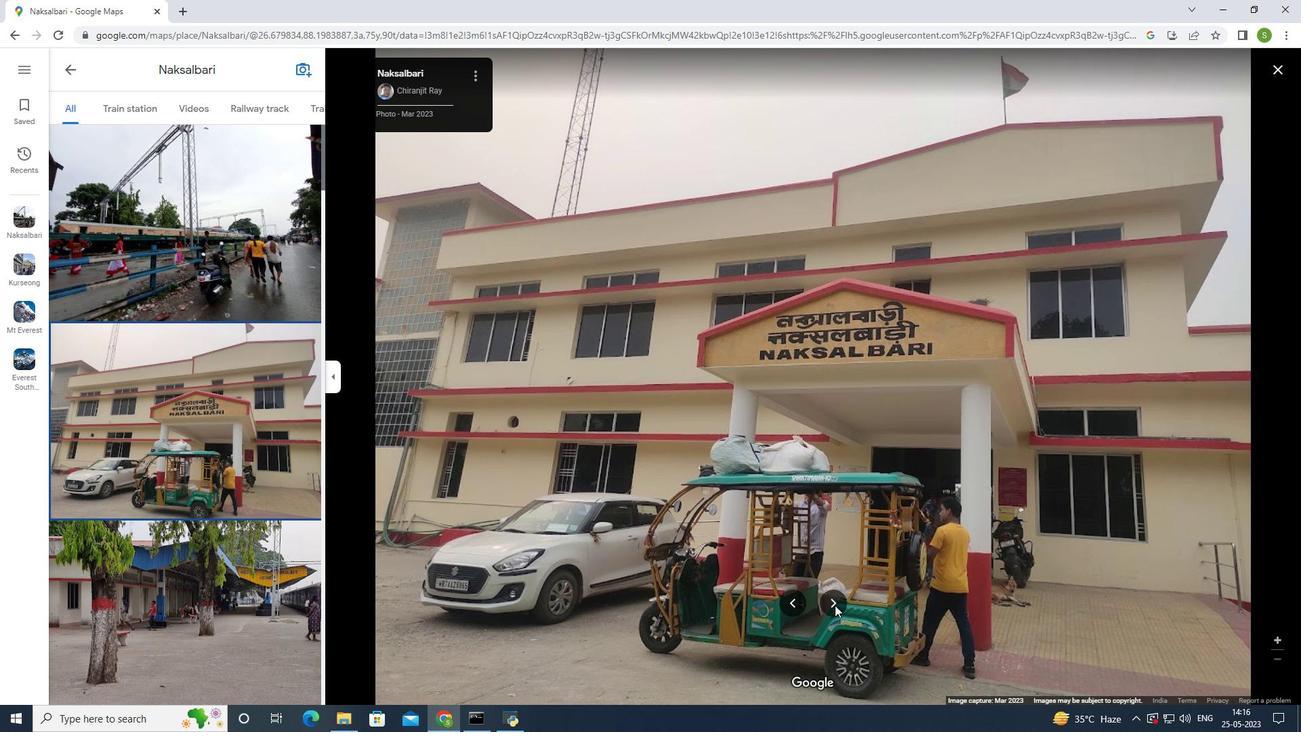 
Action: Mouse pressed left at (834, 605)
Screenshot: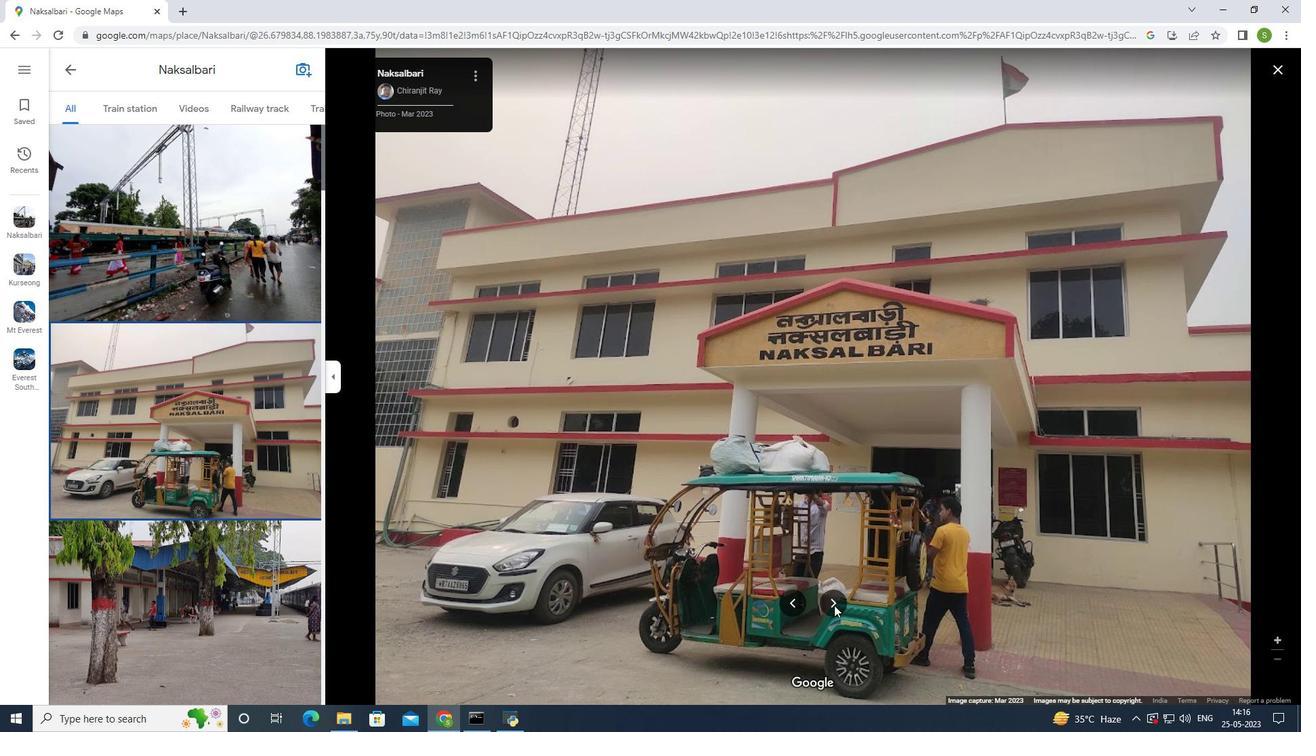 
Action: Mouse moved to (793, 609)
Screenshot: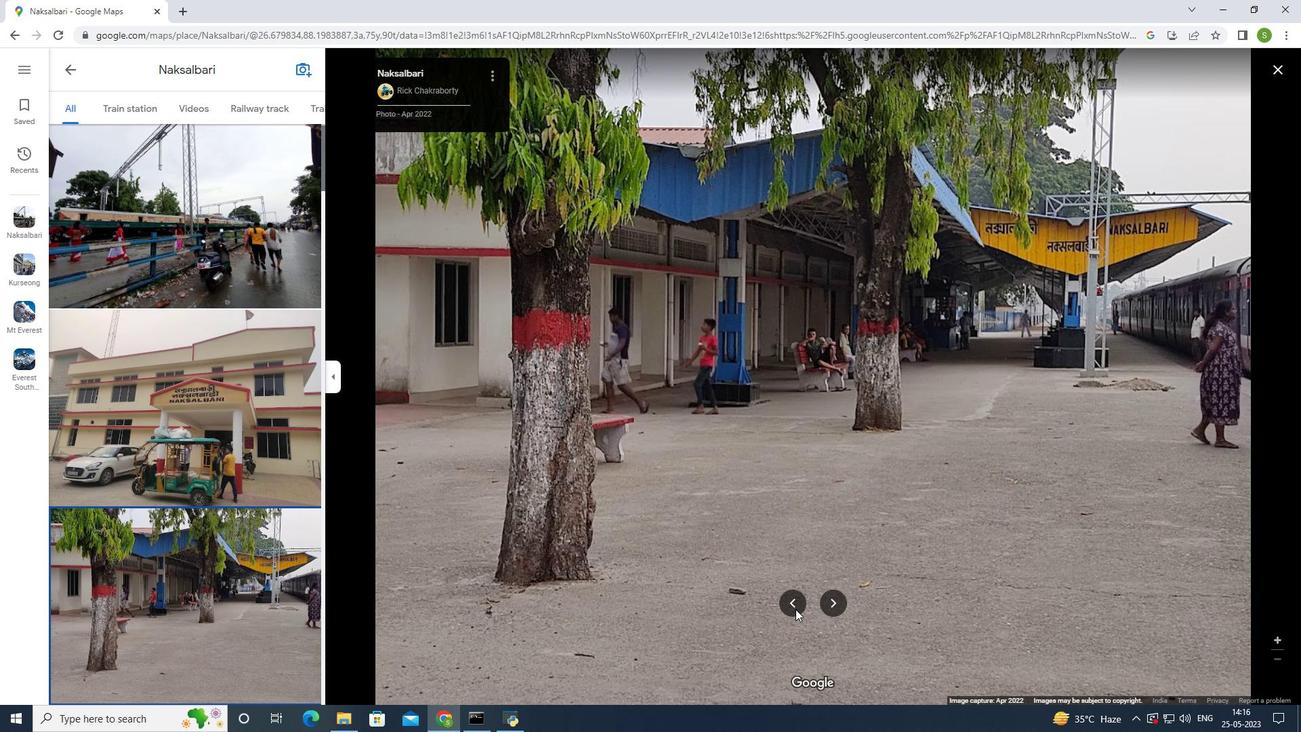 
Action: Mouse pressed left at (793, 609)
Screenshot: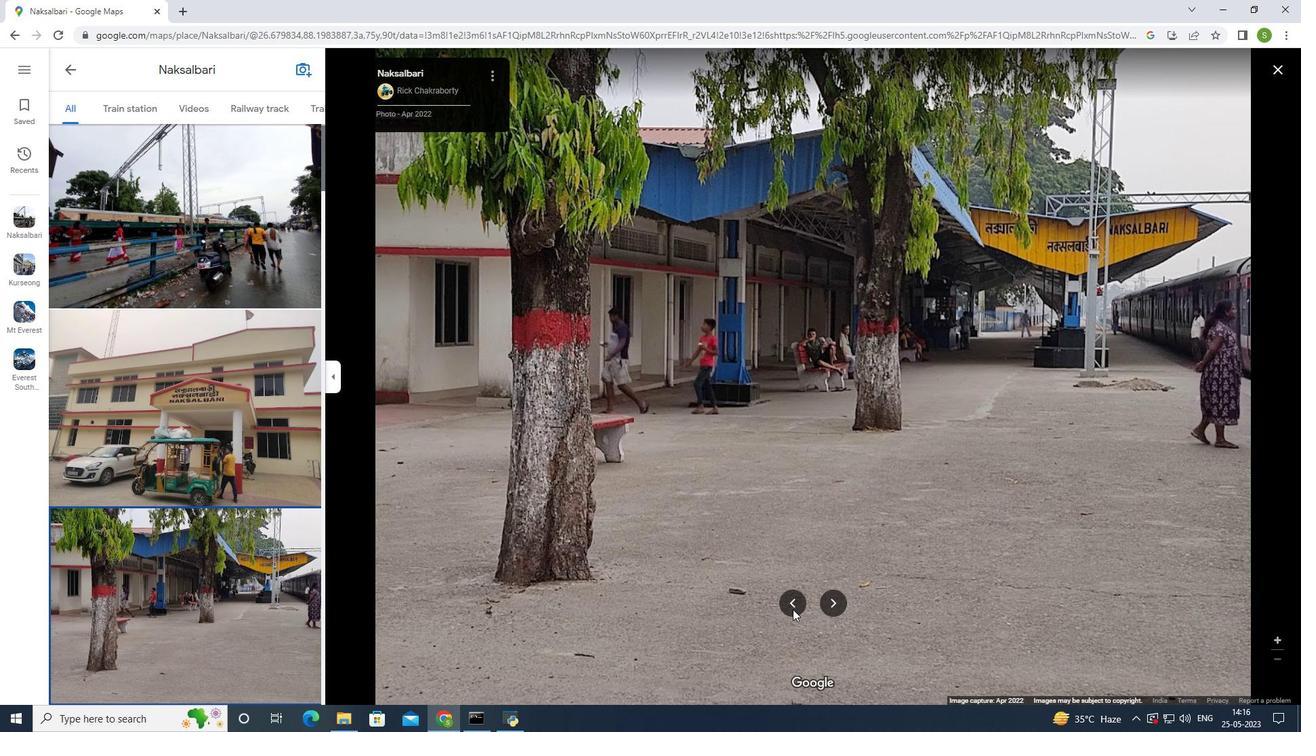 
Action: Mouse moved to (833, 602)
Screenshot: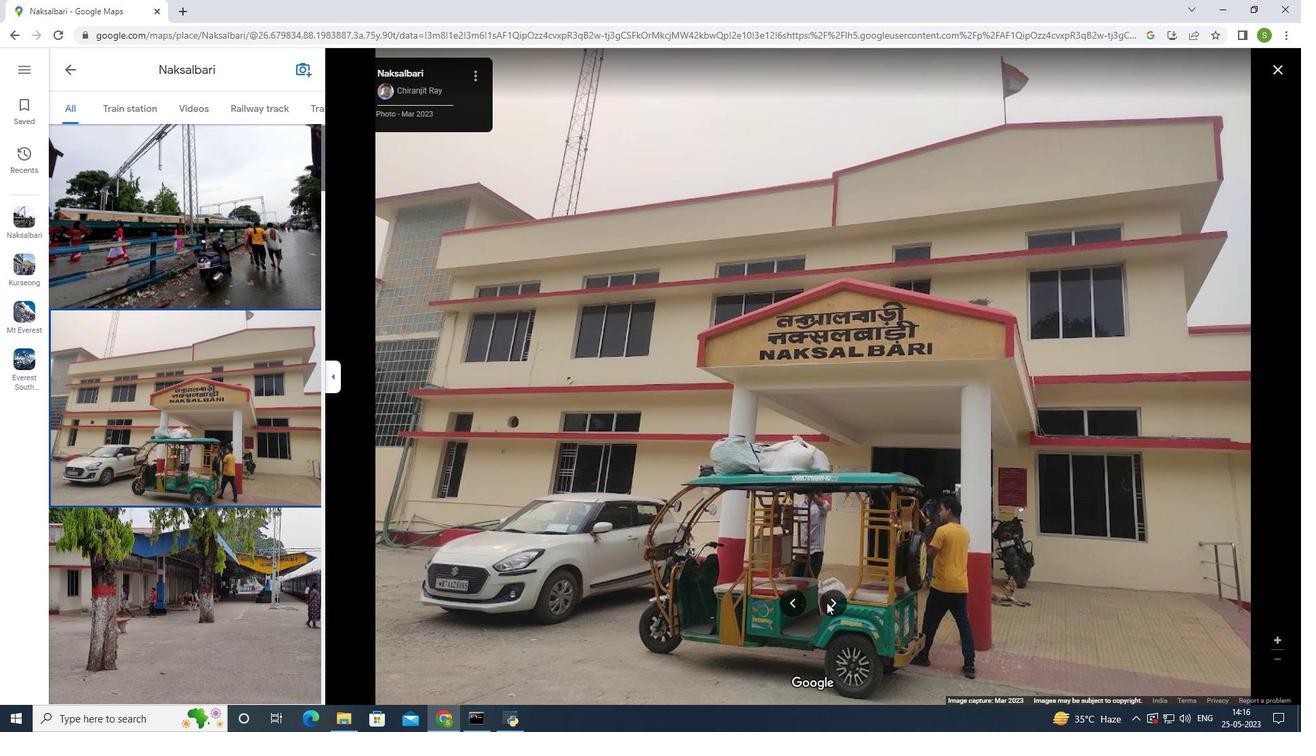 
Action: Mouse pressed left at (833, 602)
Screenshot: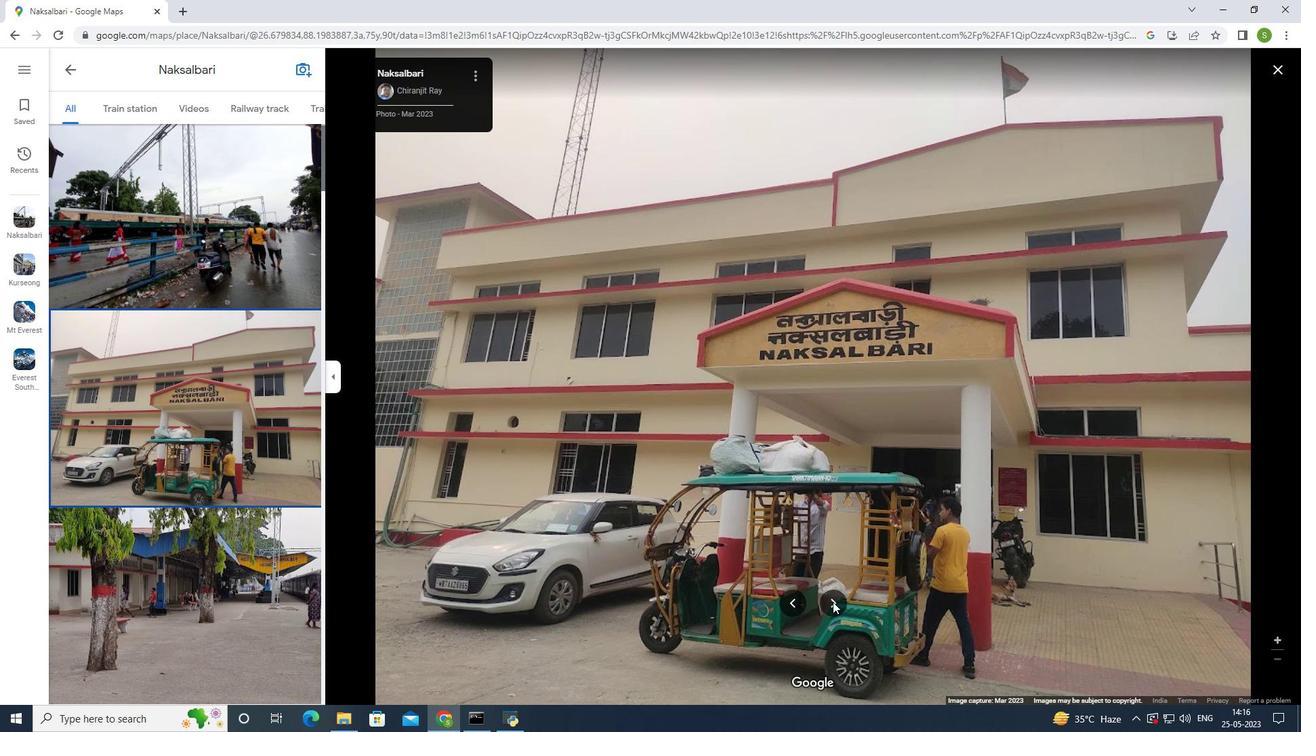 
Action: Mouse pressed left at (833, 602)
Screenshot: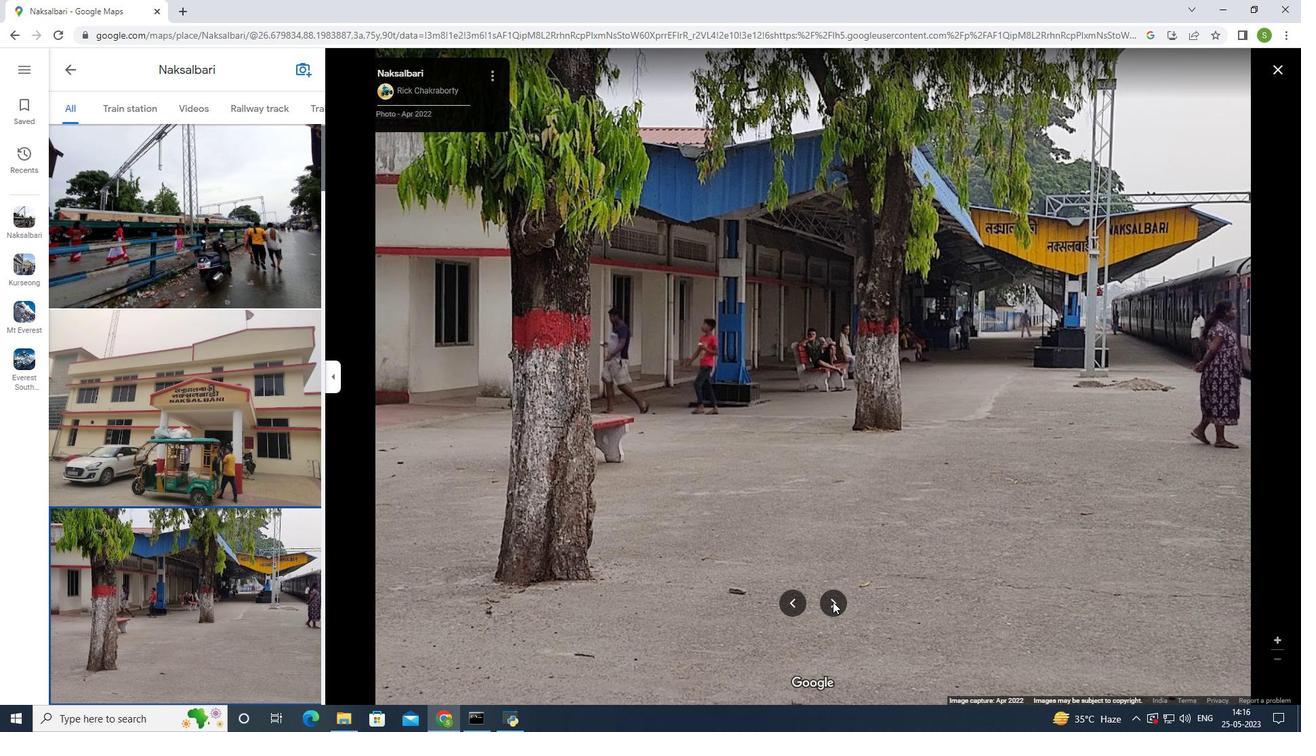 
Action: Mouse pressed left at (833, 602)
Screenshot: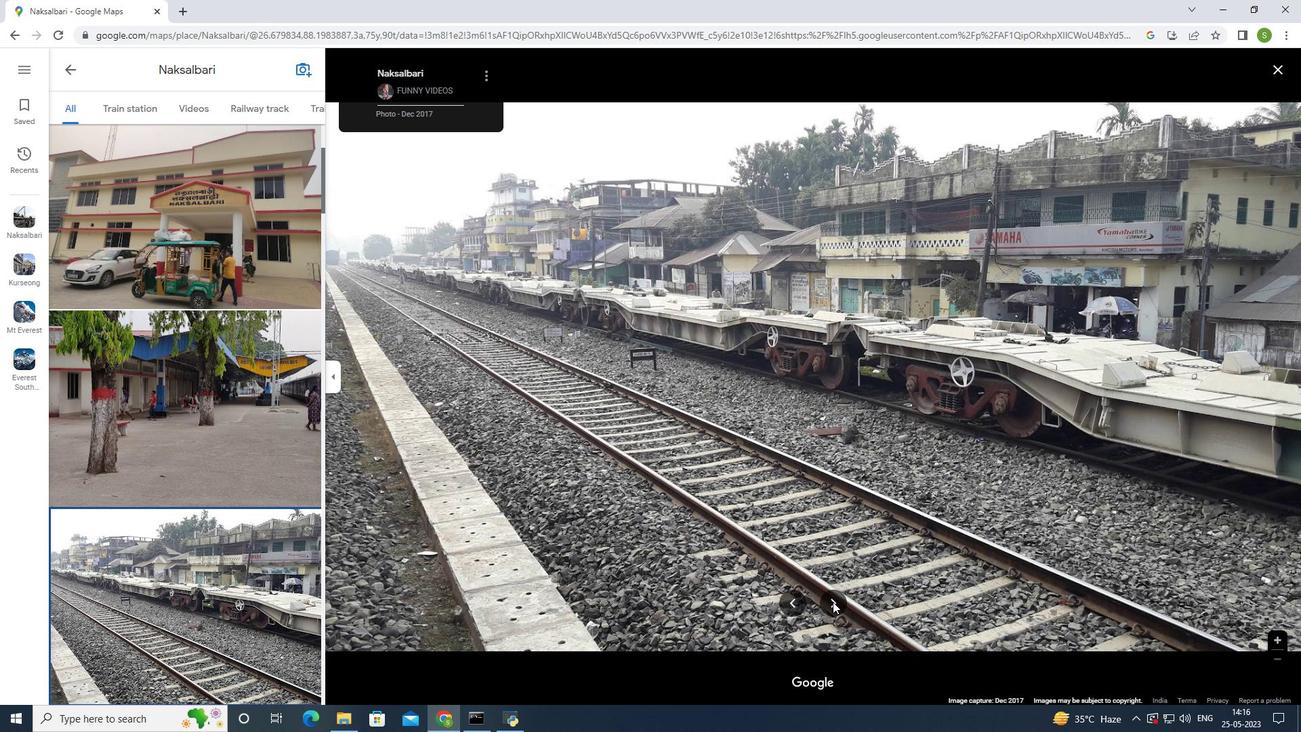 
Action: Mouse moved to (834, 598)
Screenshot: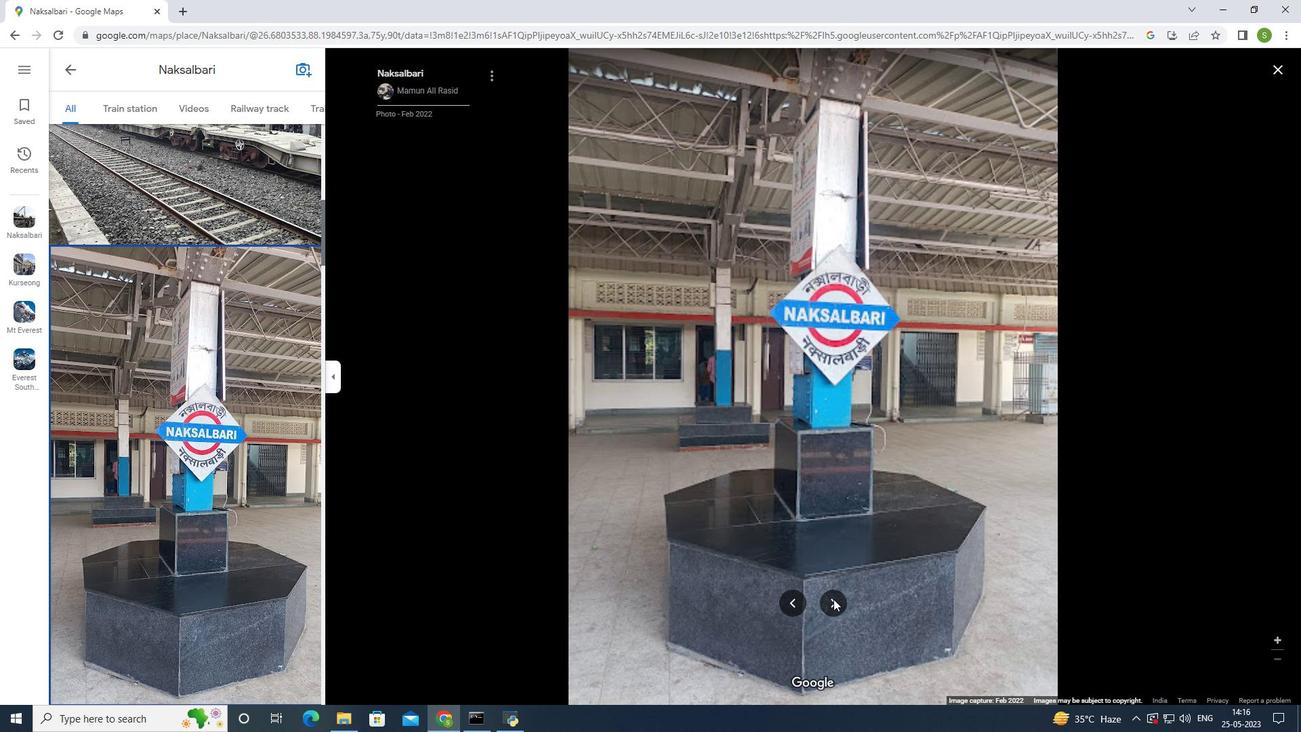 
Action: Mouse pressed left at (834, 598)
Screenshot: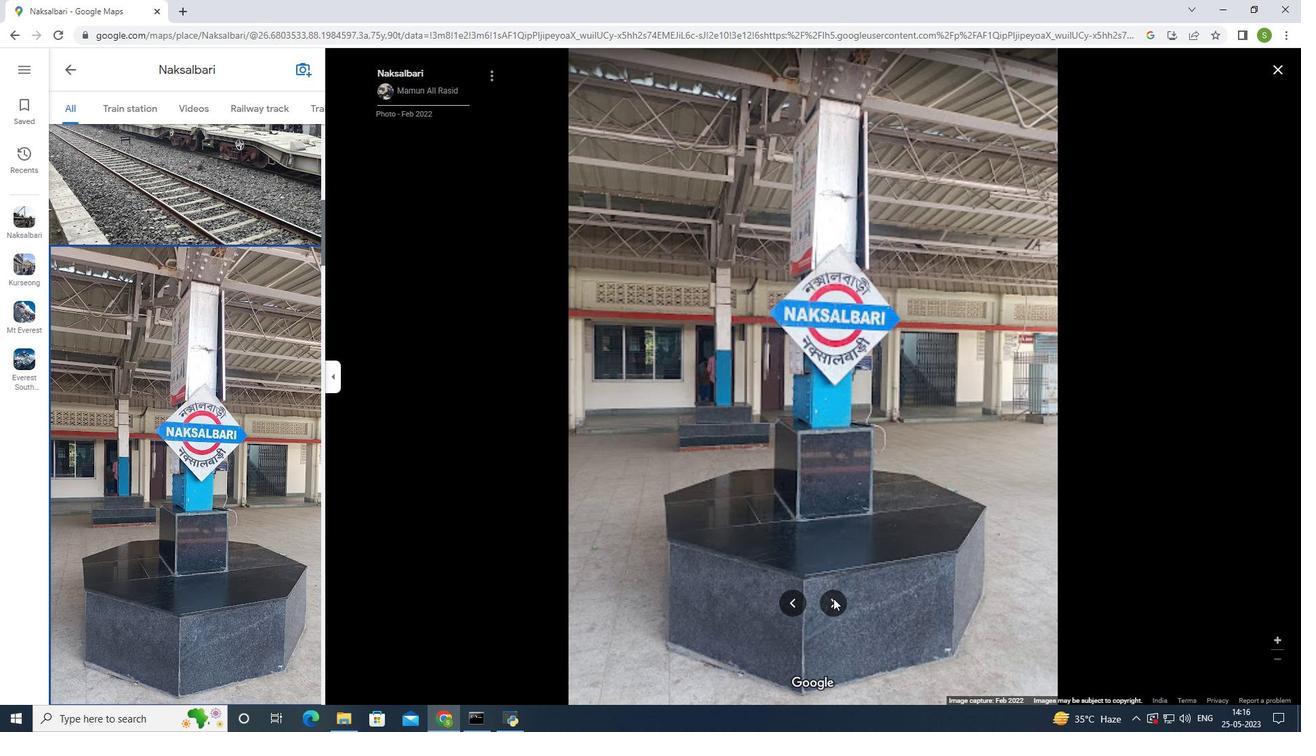 
Action: Mouse moved to (835, 599)
Screenshot: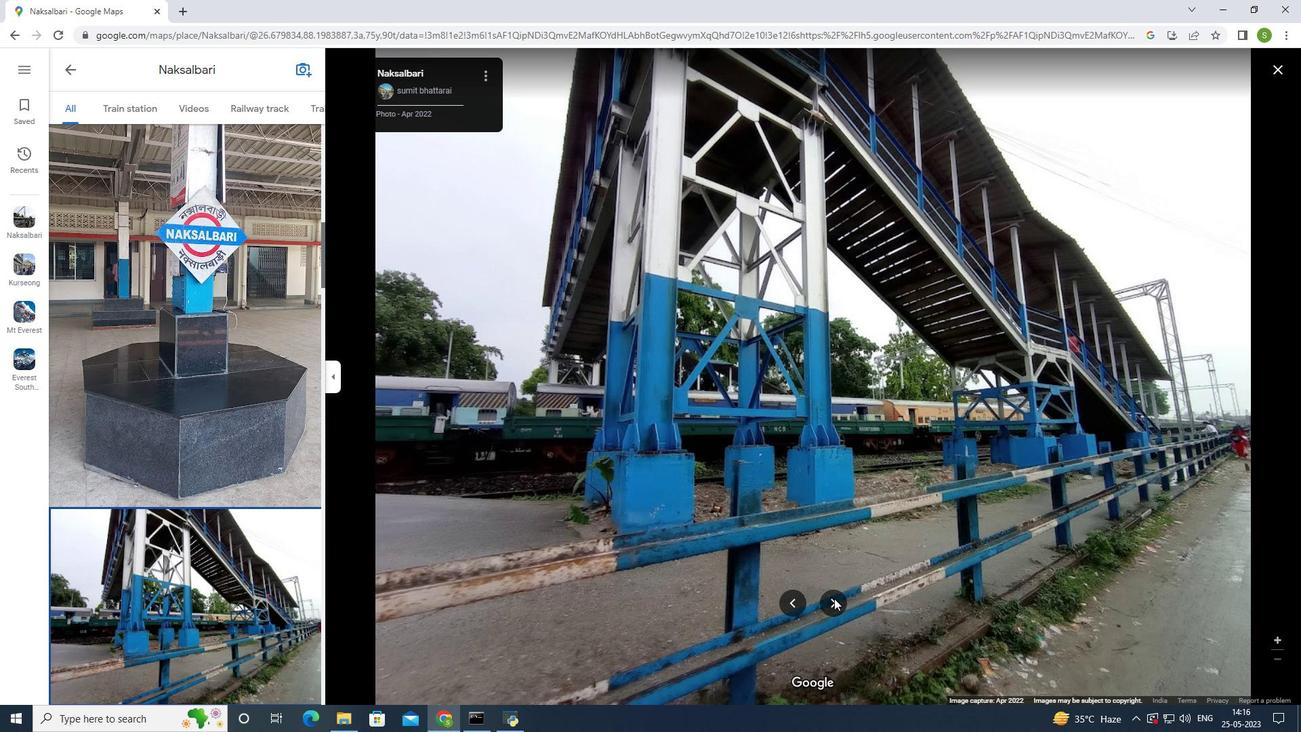 
Action: Mouse pressed left at (835, 599)
Screenshot: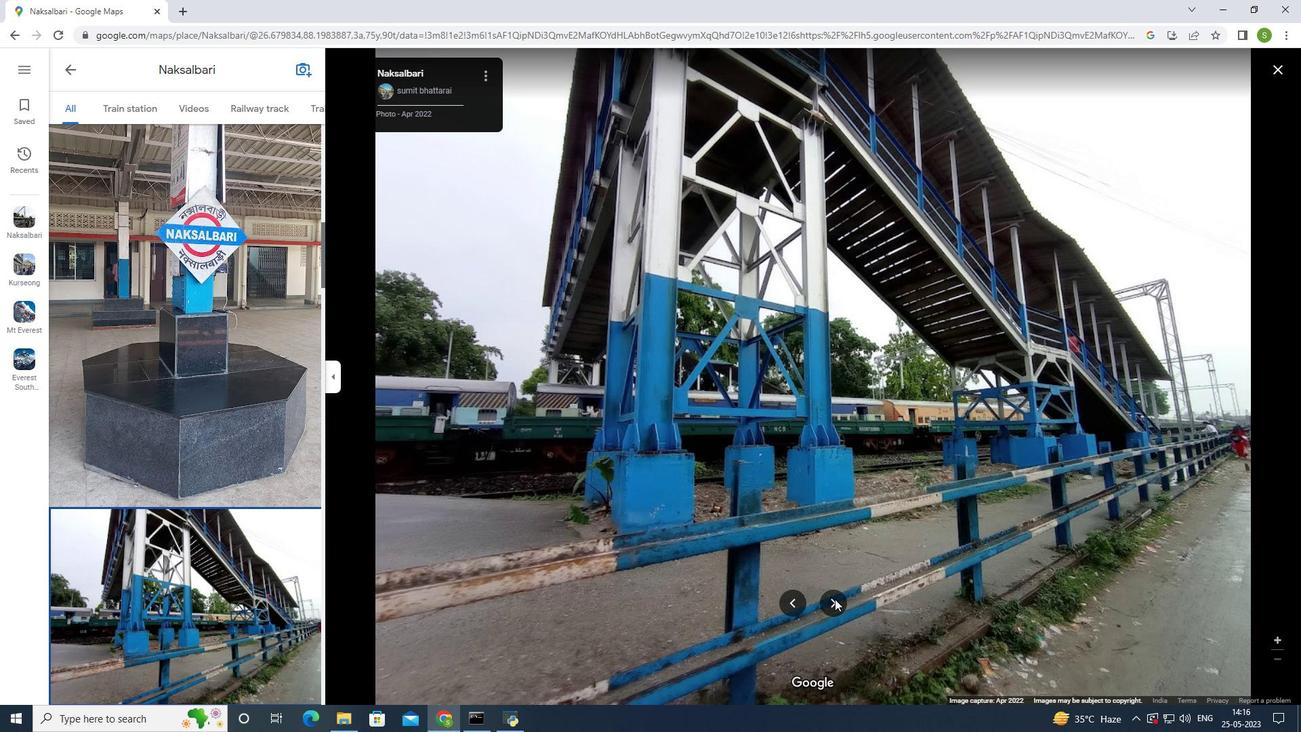
Action: Mouse pressed left at (835, 599)
Screenshot: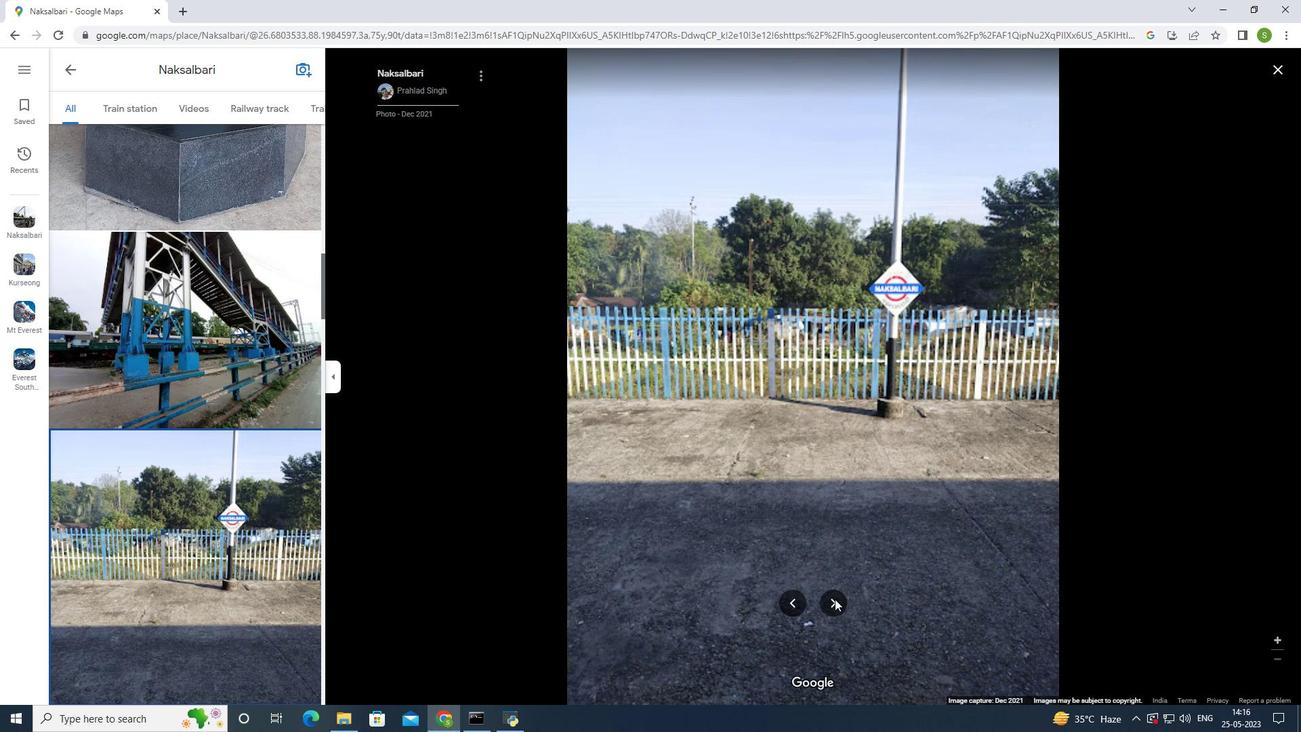 
Action: Mouse moved to (835, 600)
Screenshot: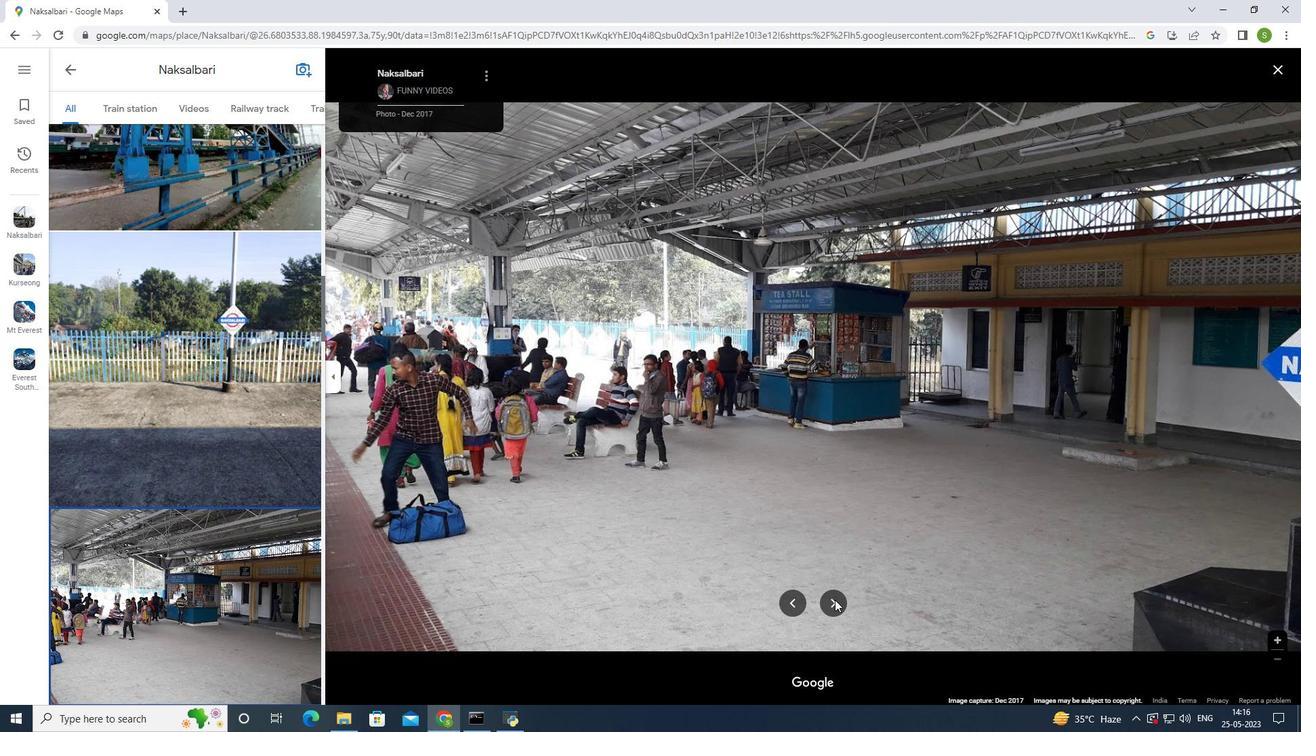 
Action: Mouse pressed left at (835, 600)
Screenshot: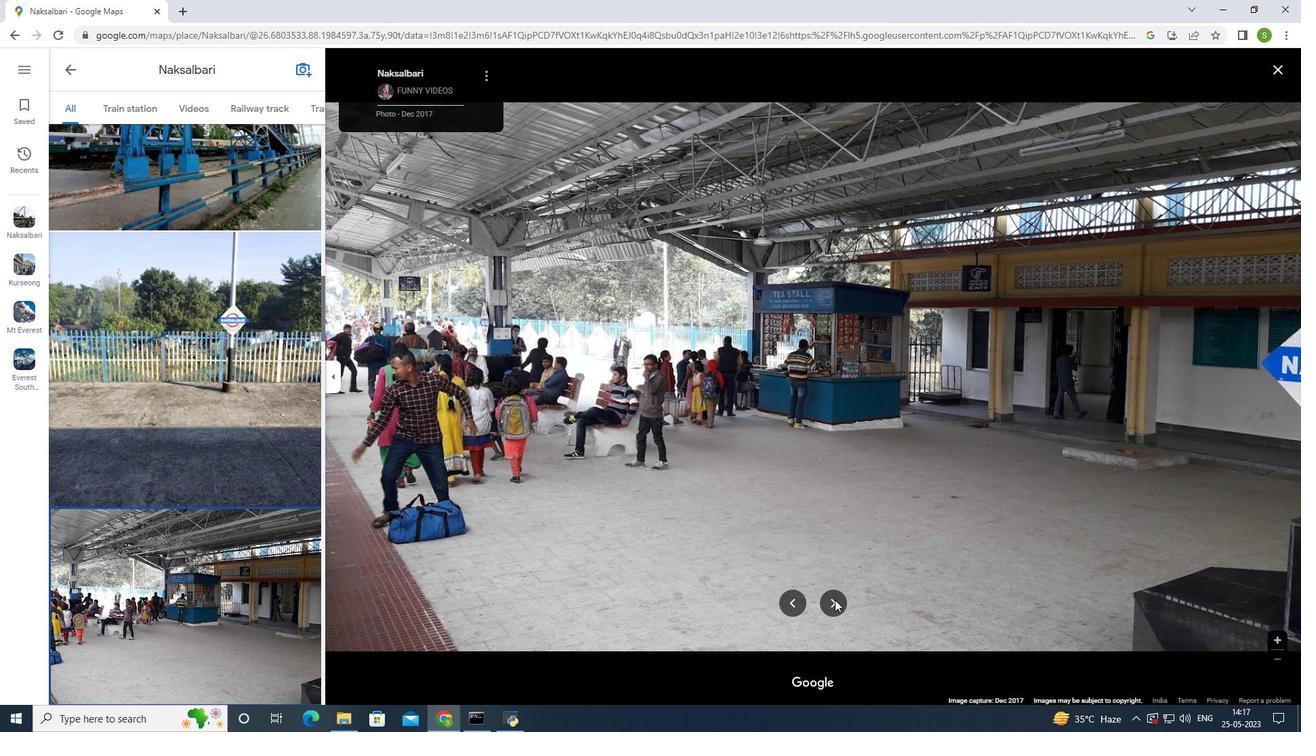 
Action: Mouse moved to (835, 599)
Screenshot: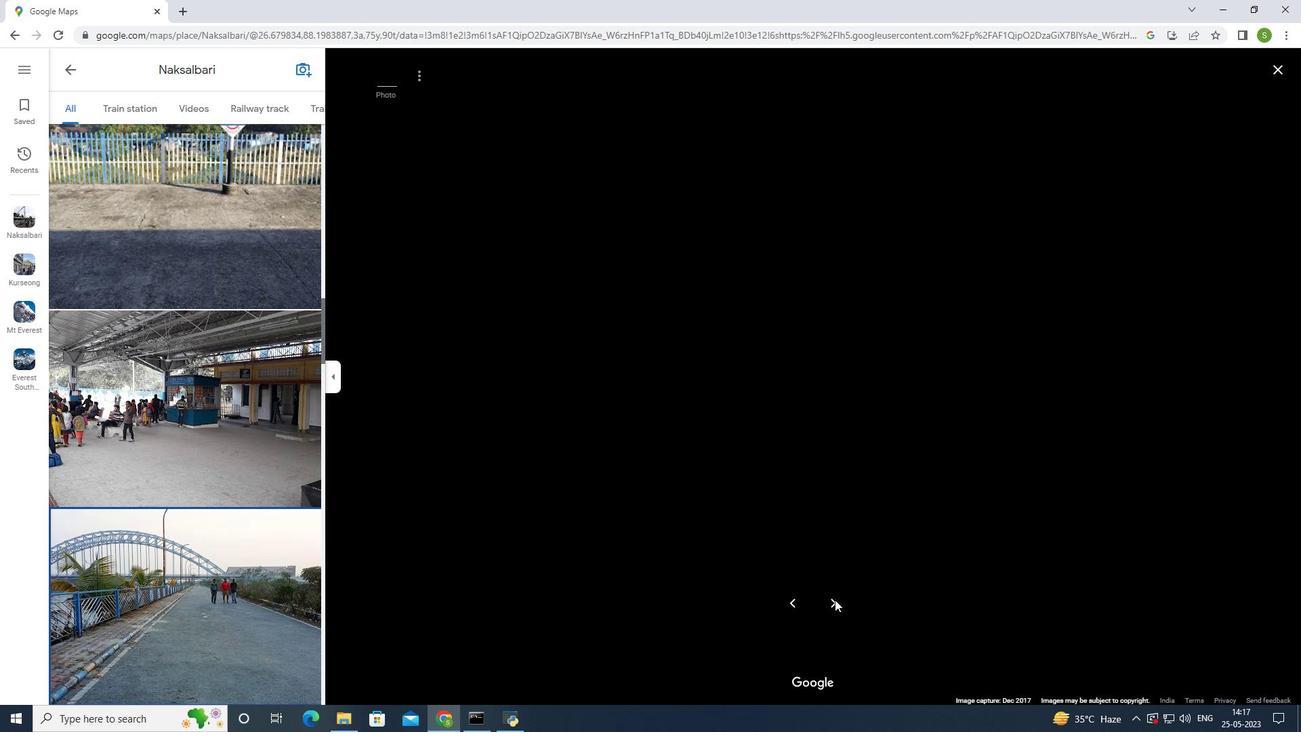 
Action: Mouse pressed left at (835, 599)
Screenshot: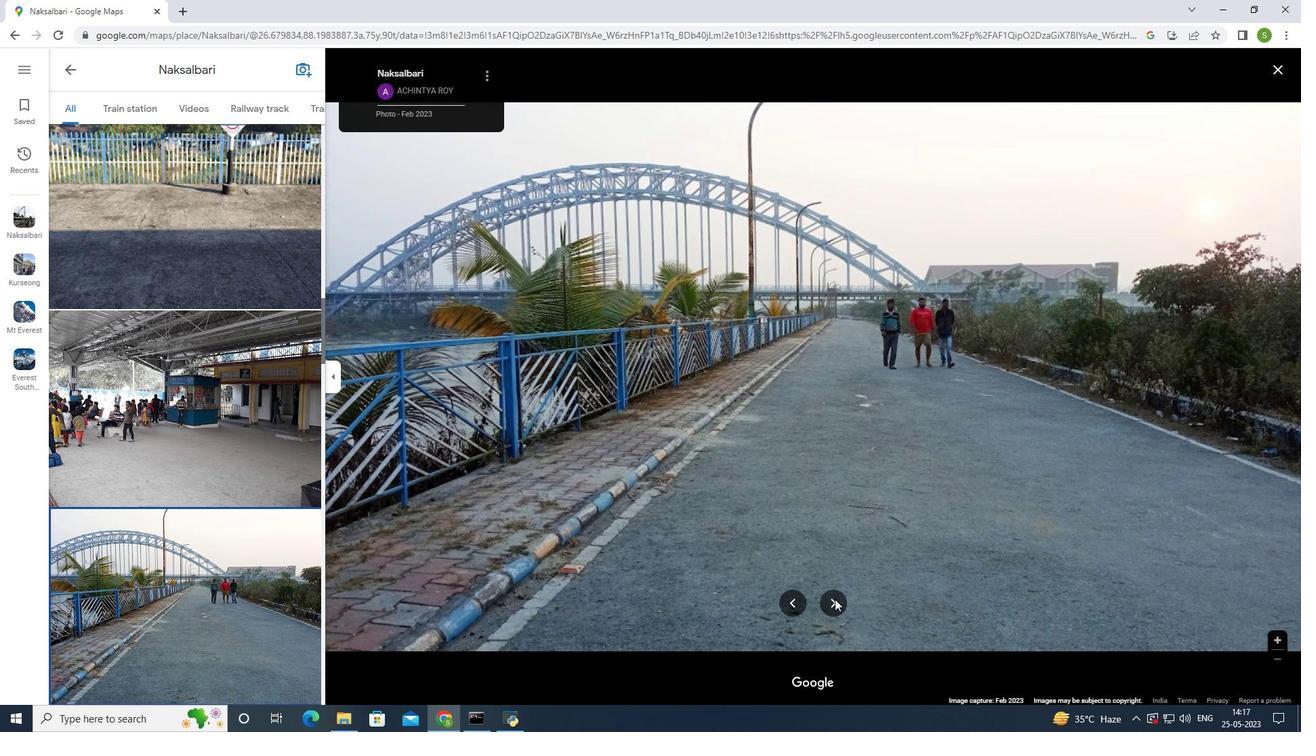 
Action: Mouse pressed left at (835, 599)
Screenshot: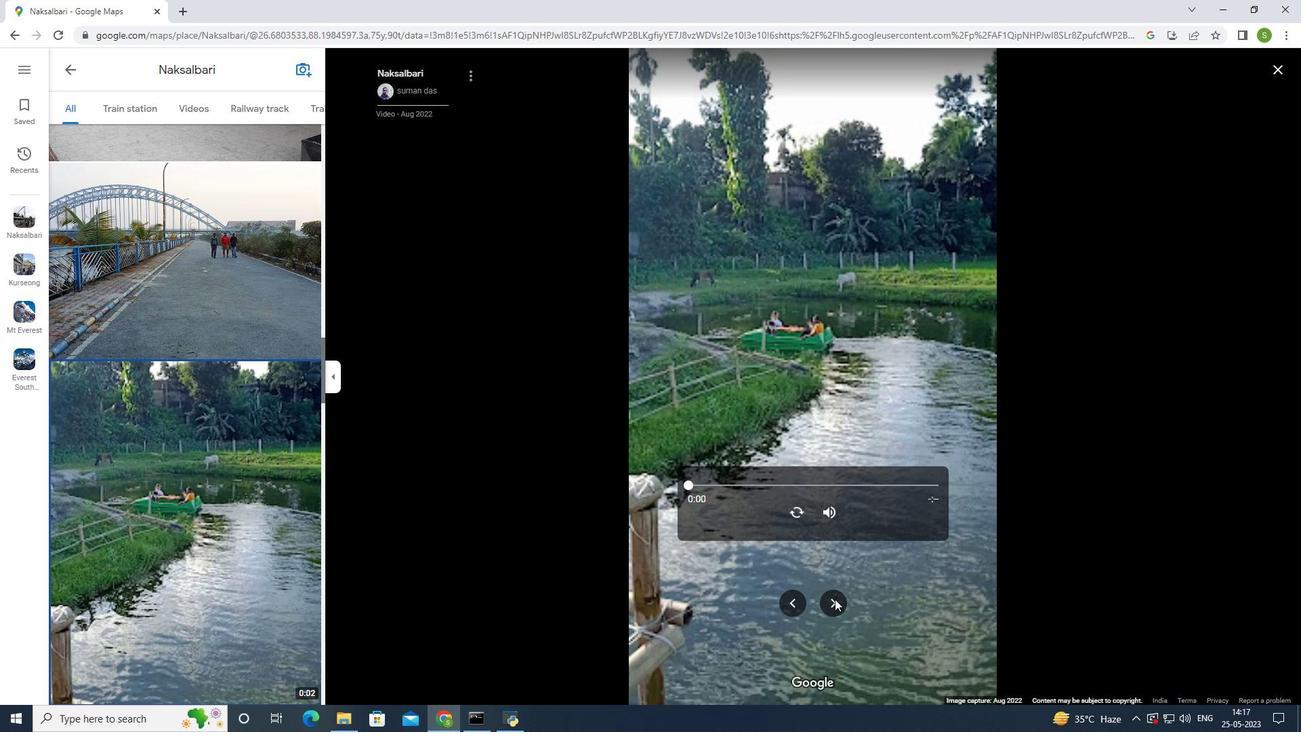 
Action: Mouse pressed left at (835, 599)
Screenshot: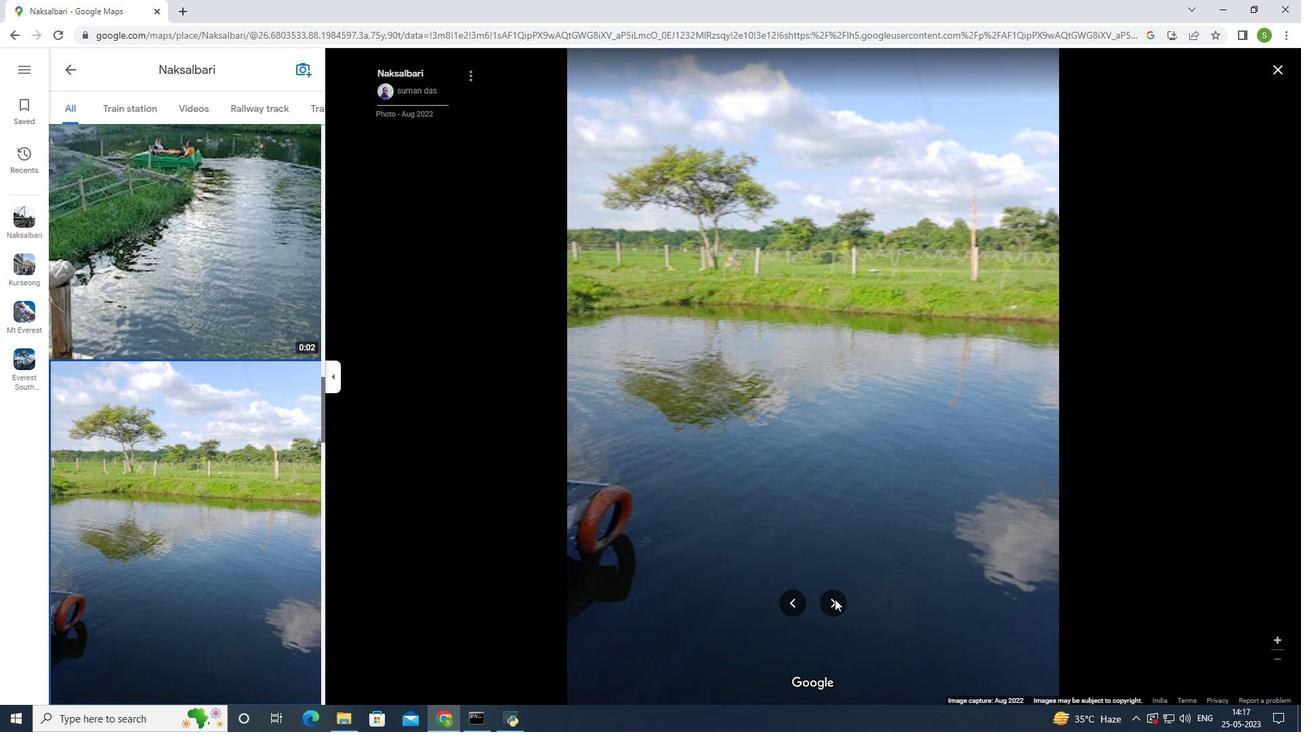 
Action: Mouse pressed left at (835, 599)
Screenshot: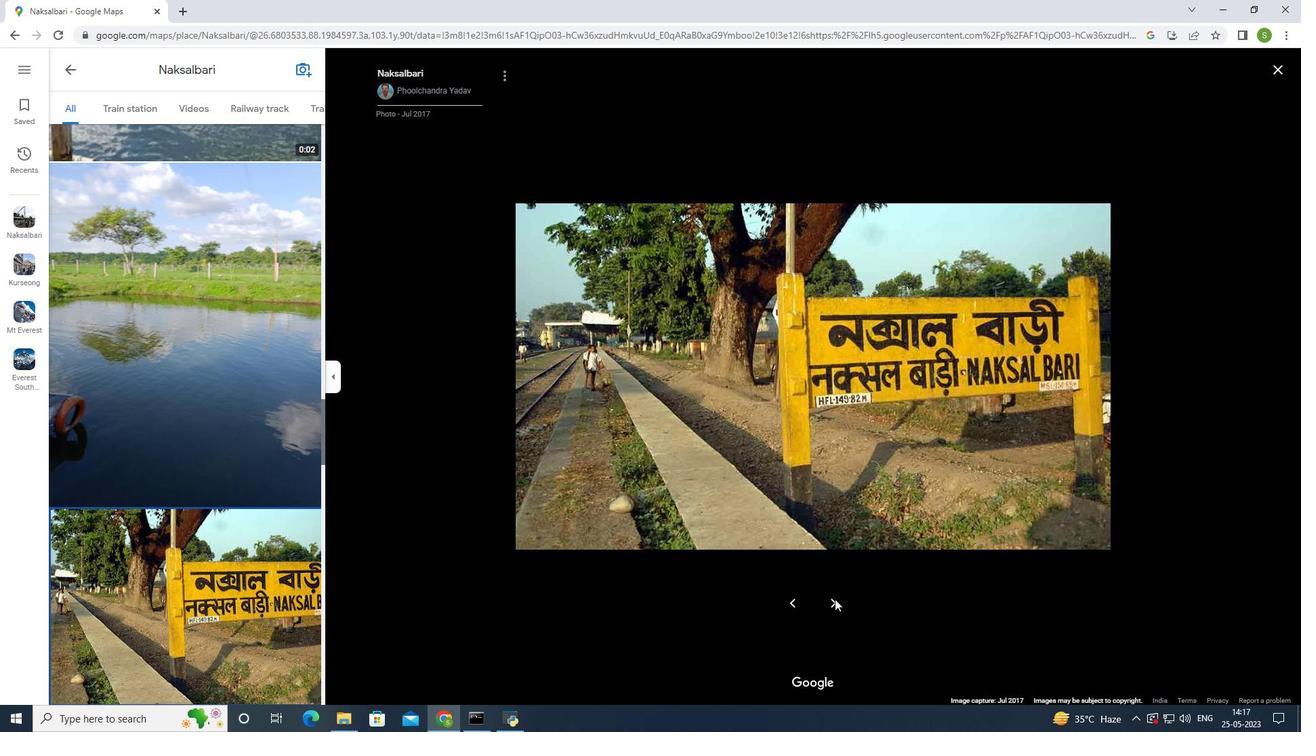 
Action: Mouse pressed left at (835, 599)
Screenshot: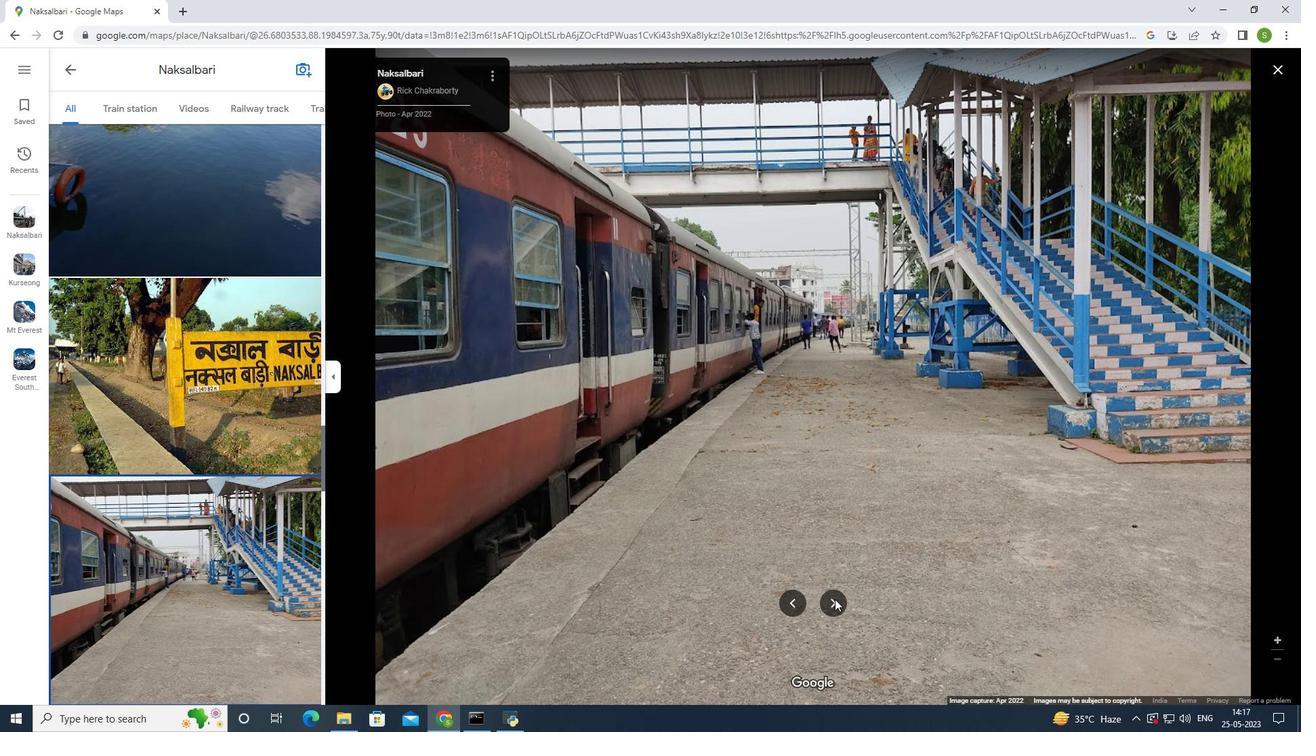 
Action: Mouse pressed left at (835, 599)
Screenshot: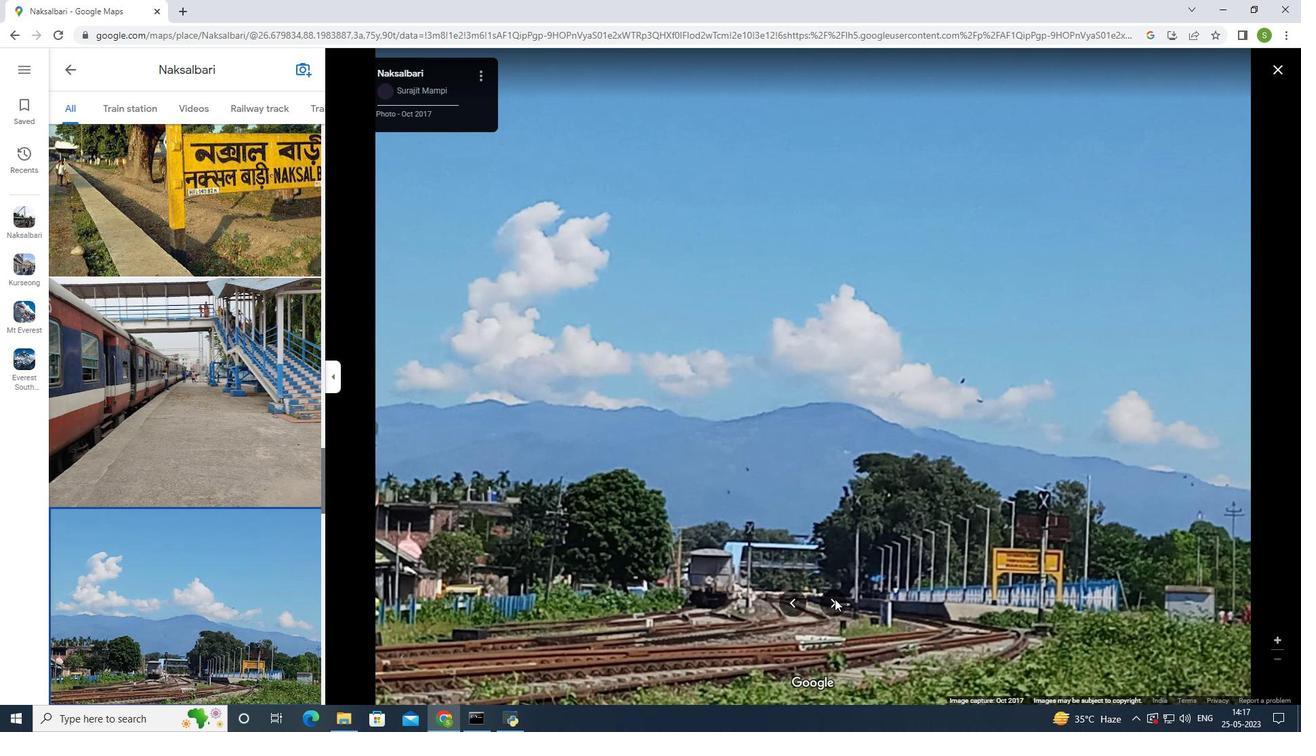 
Action: Mouse pressed left at (835, 599)
Screenshot: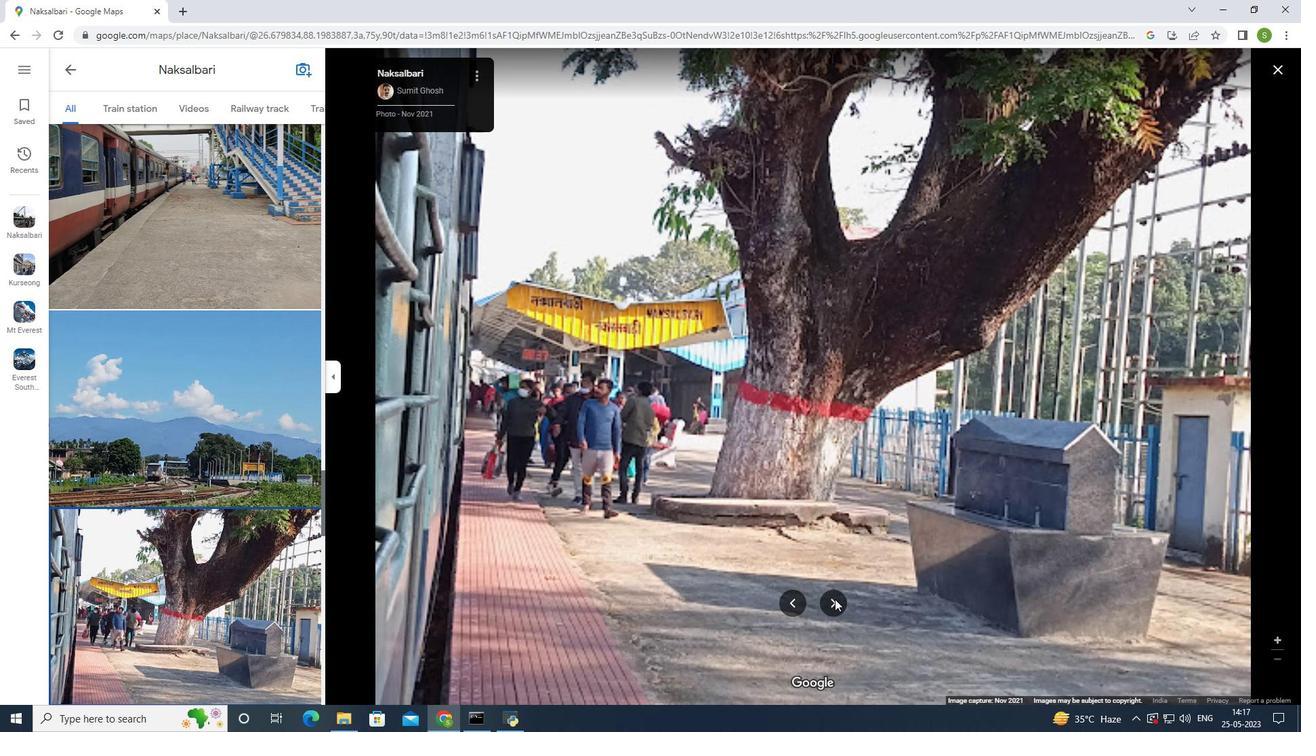 
Action: Mouse pressed left at (835, 599)
Screenshot: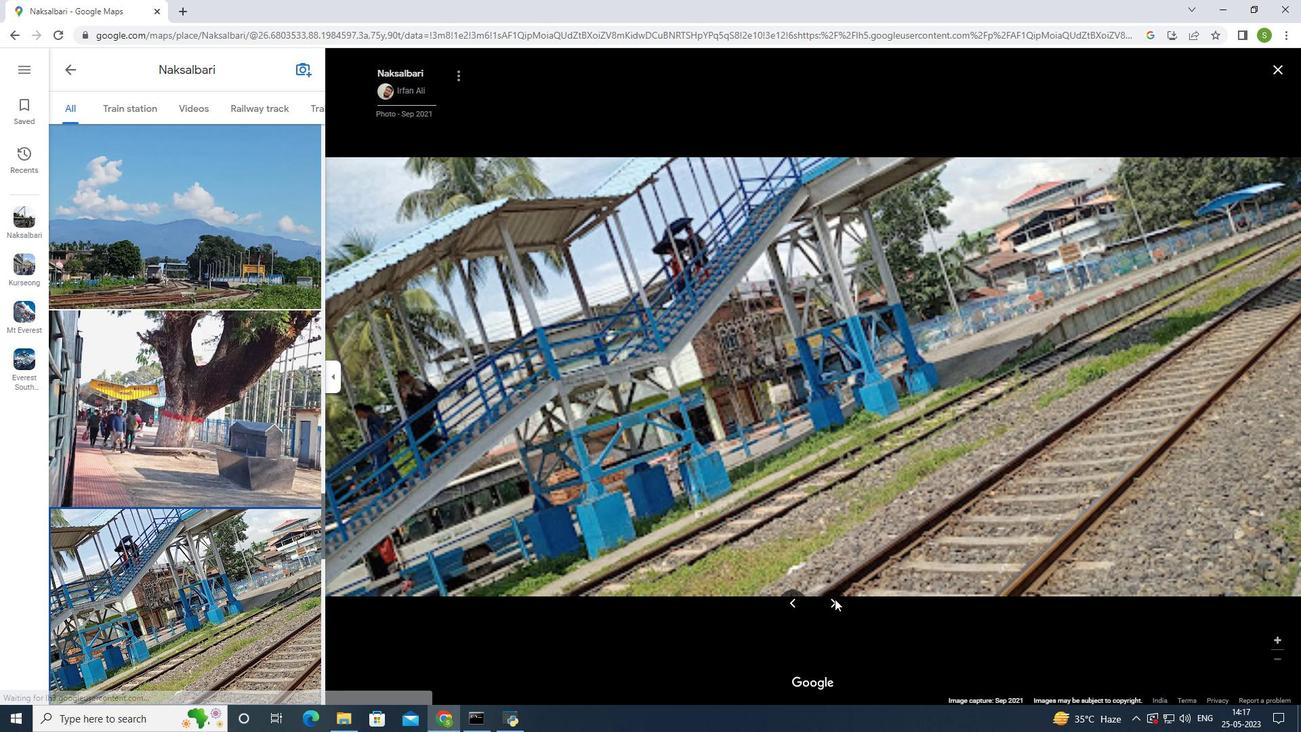 
Action: Mouse pressed left at (835, 599)
Screenshot: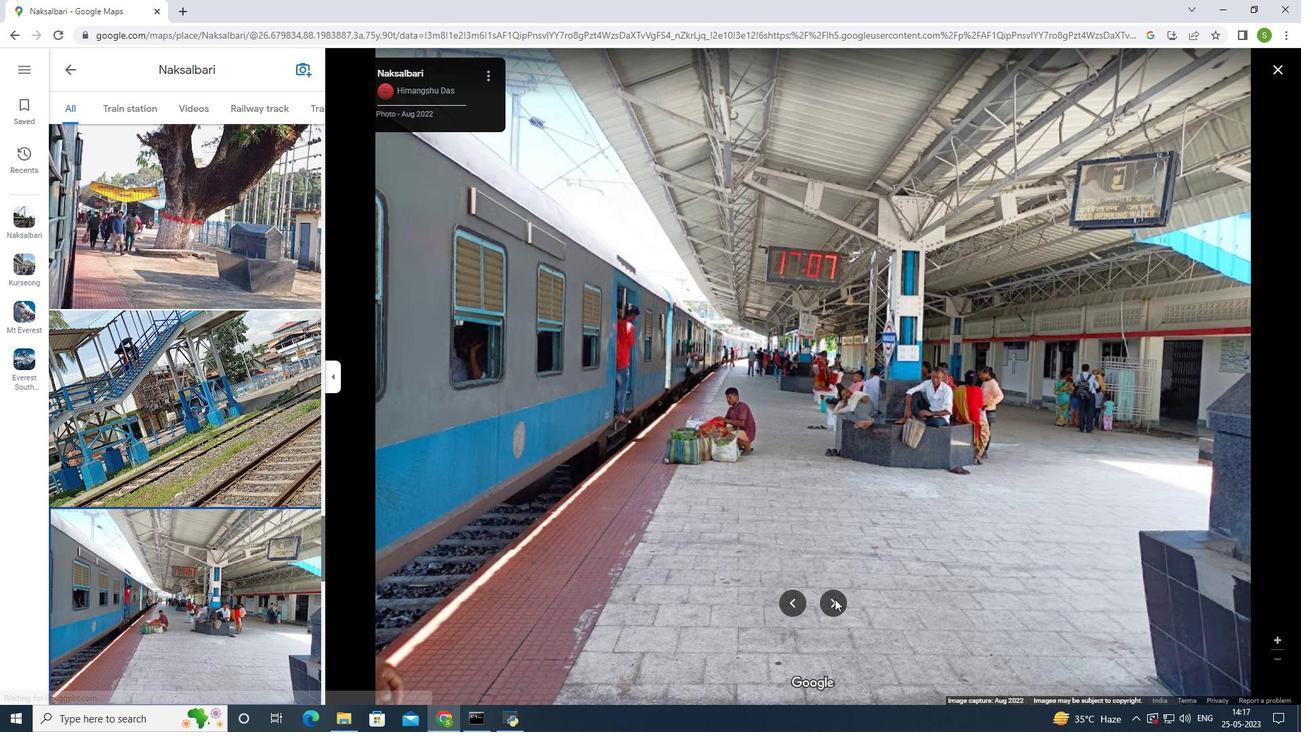 
Action: Mouse moved to (1280, 71)
Screenshot: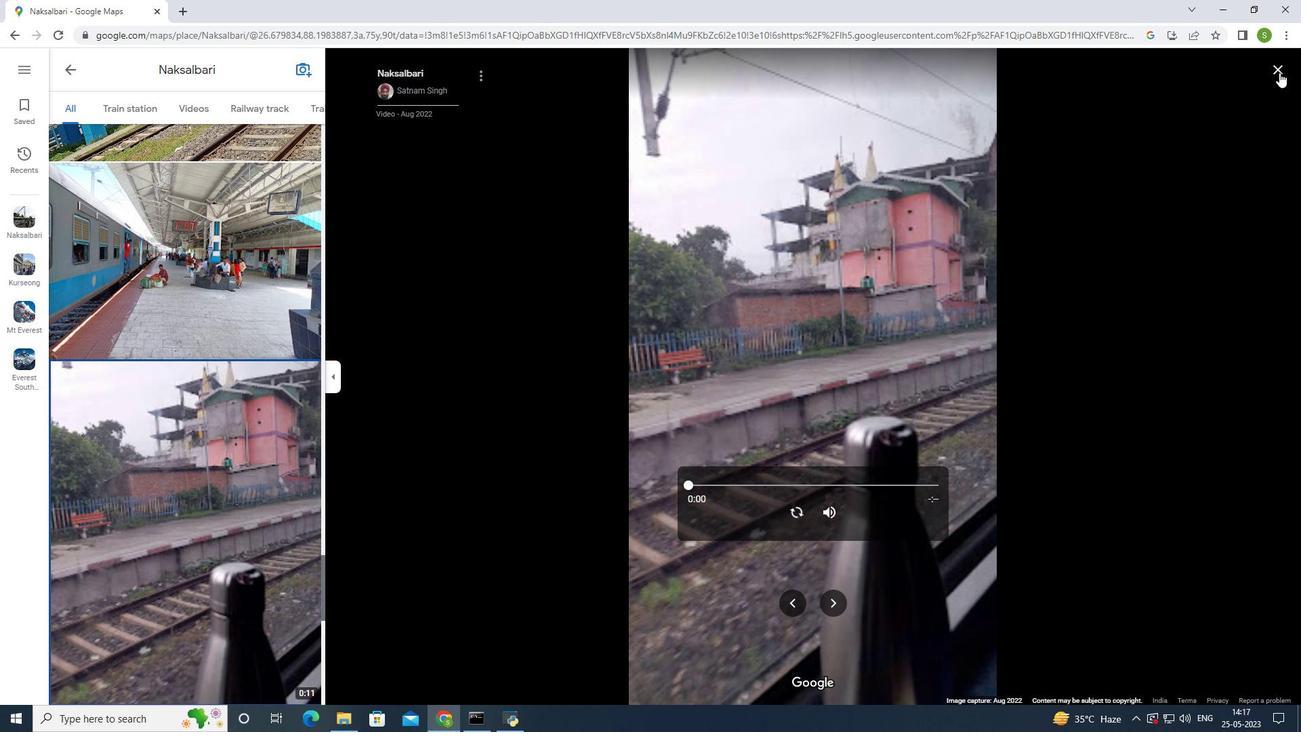
Action: Mouse pressed left at (1280, 71)
Screenshot: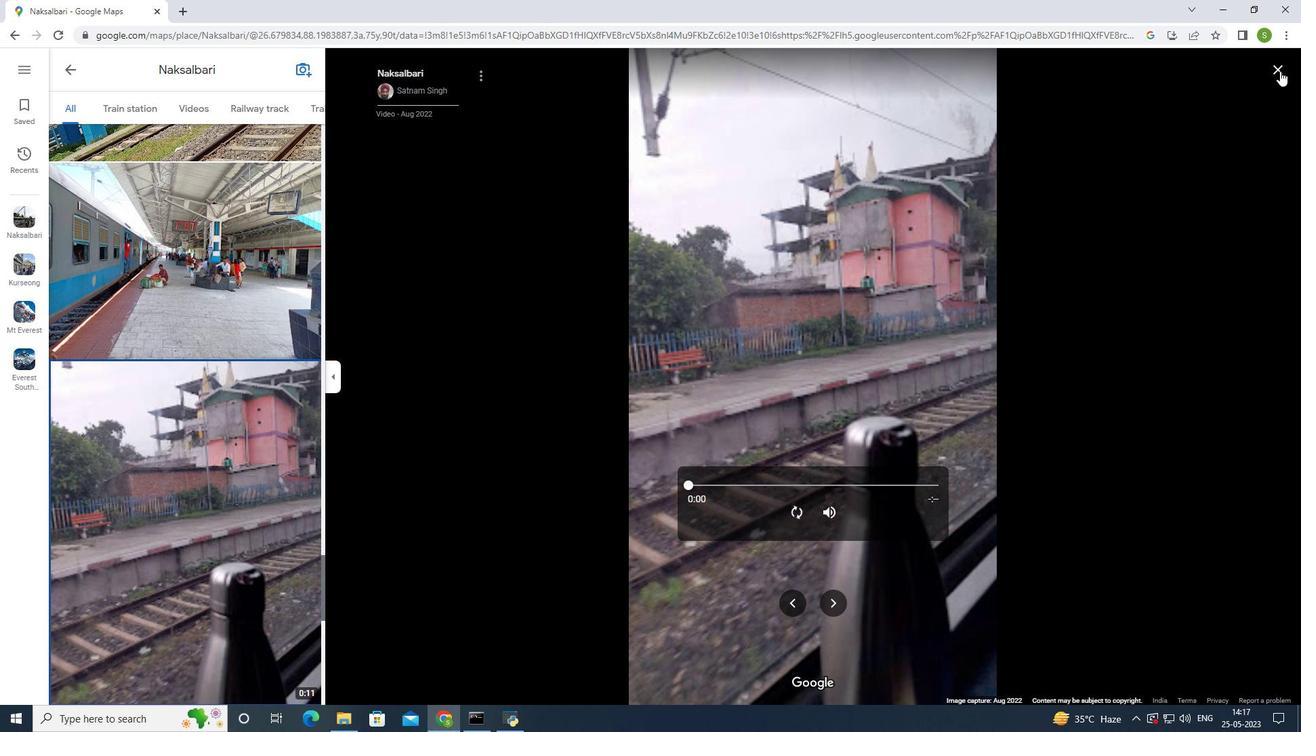 
Action: Mouse moved to (648, 58)
Screenshot: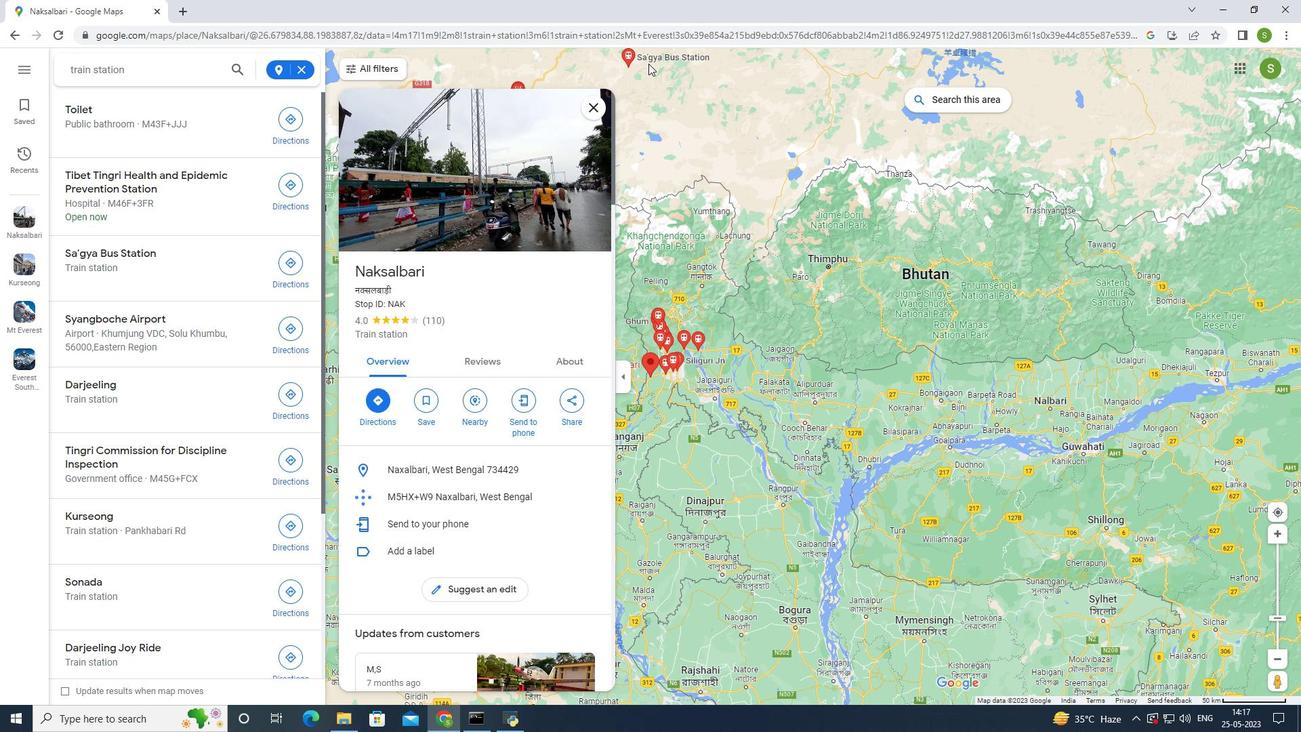 
Action: Mouse pressed left at (648, 58)
Screenshot: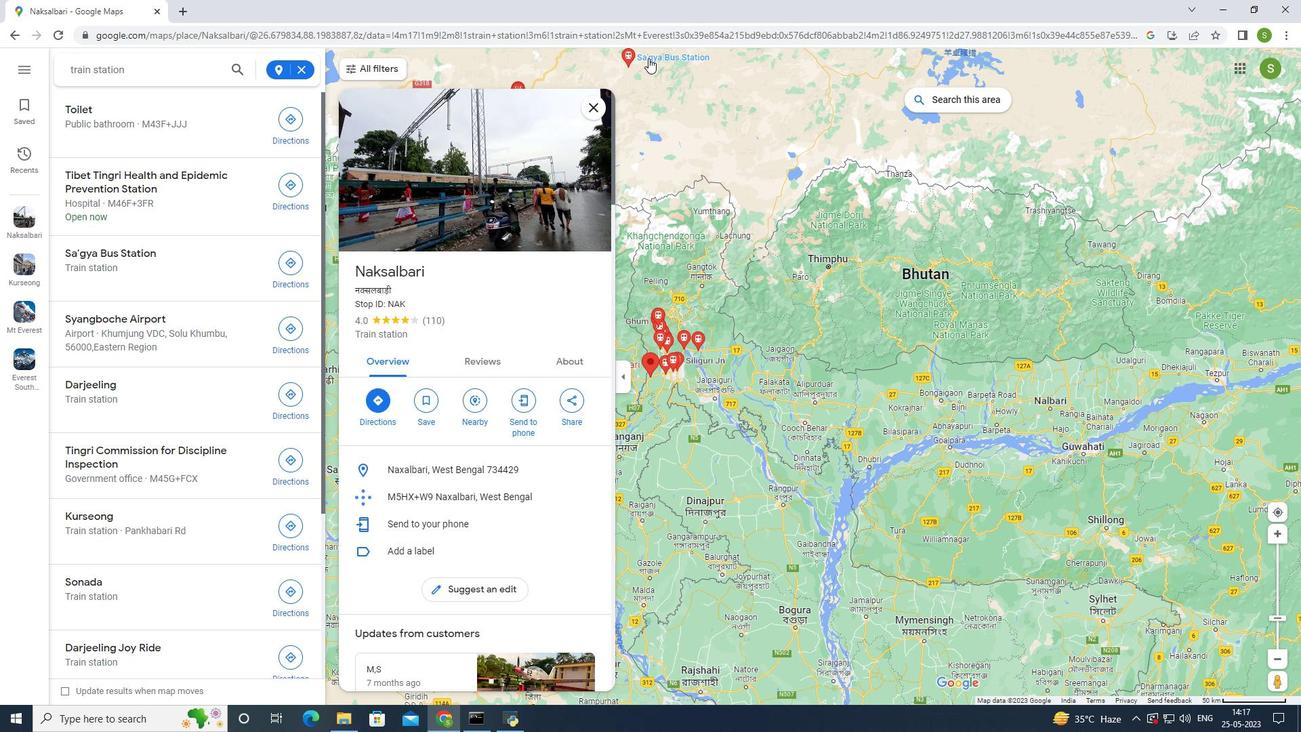 
Action: Mouse moved to (537, 216)
Screenshot: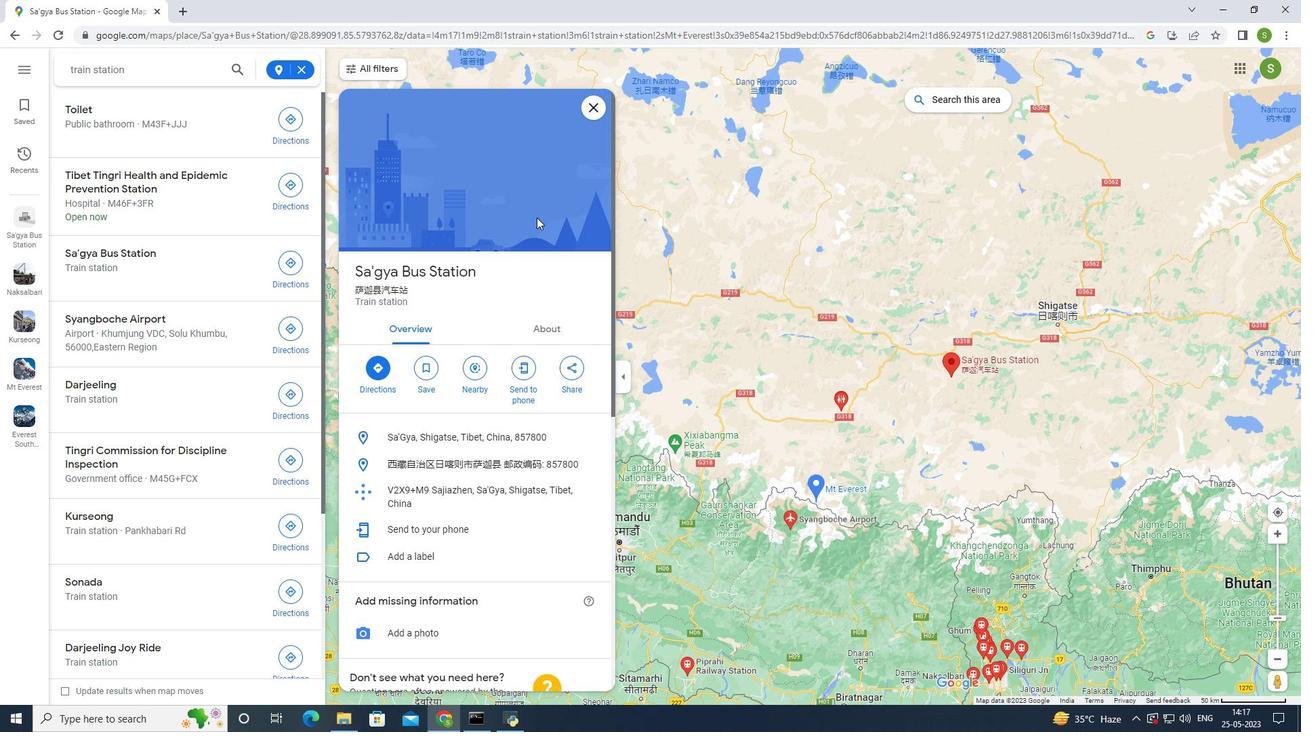
Action: Mouse pressed left at (537, 216)
Screenshot: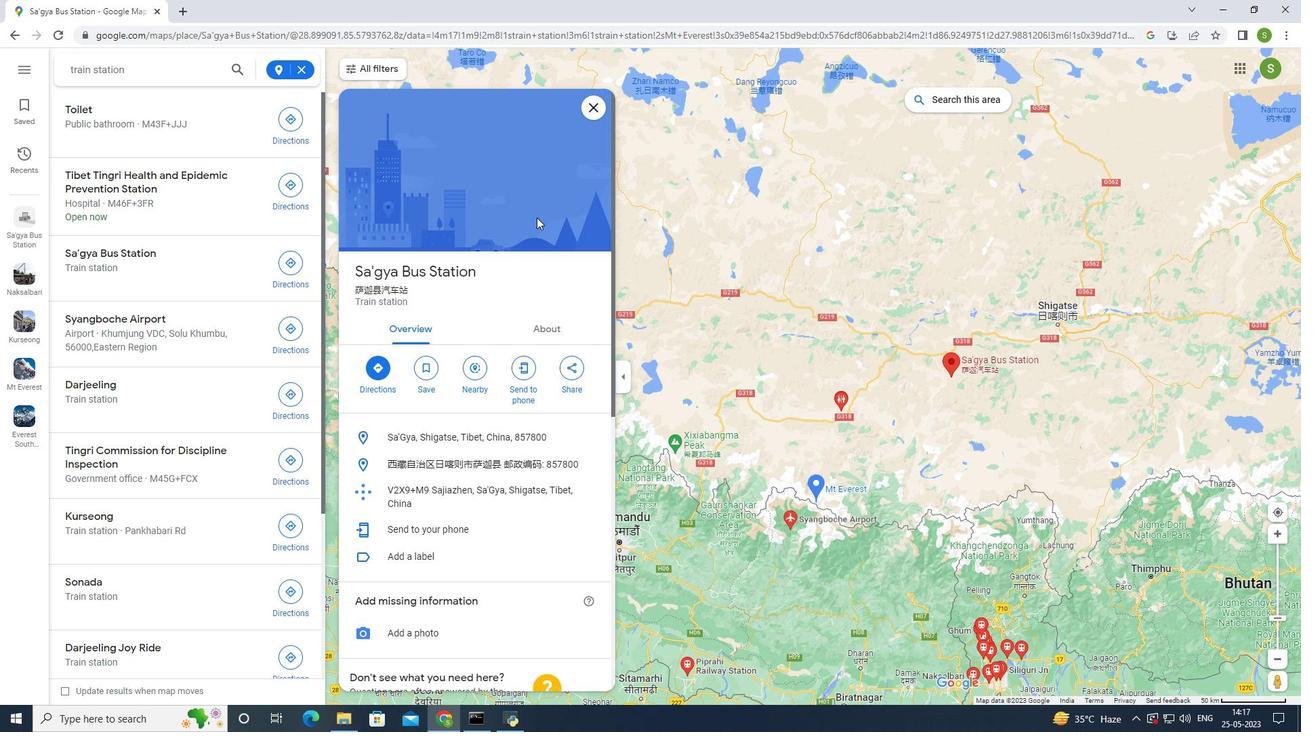 
Action: Mouse moved to (583, 104)
Screenshot: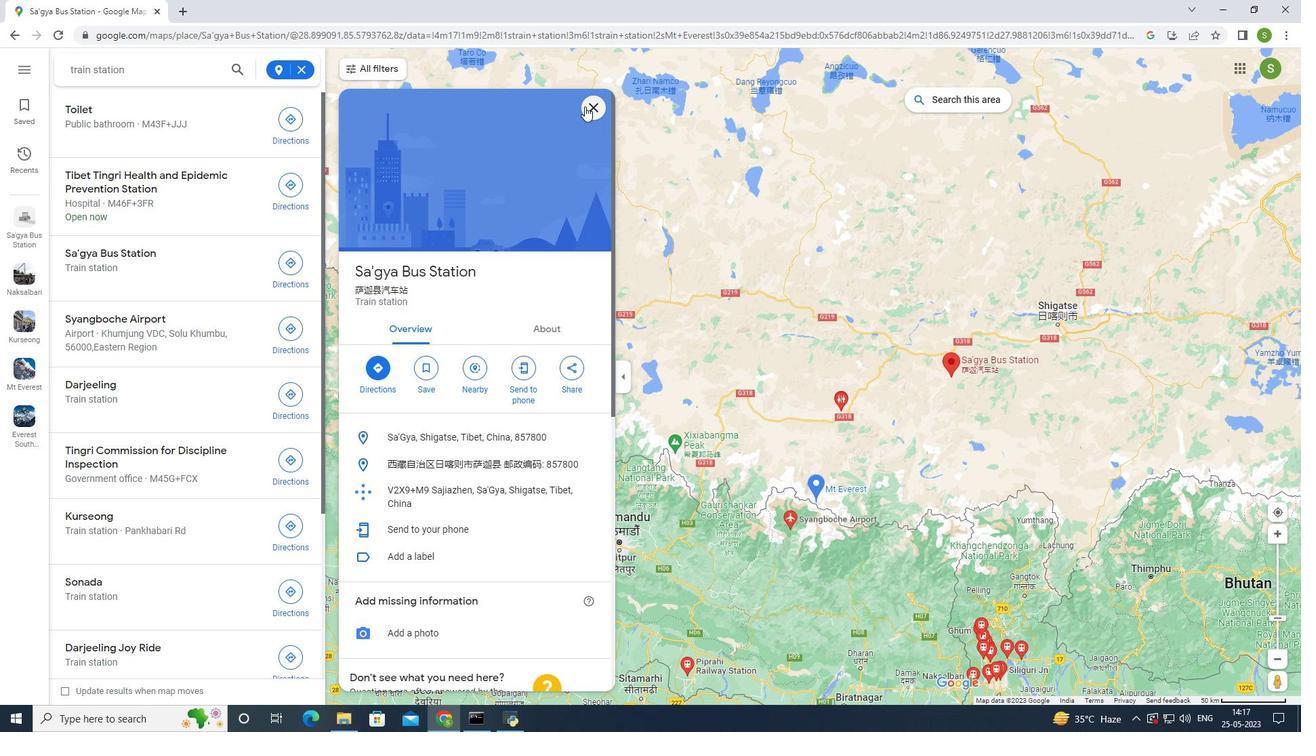 
Action: Mouse pressed left at (583, 104)
Screenshot: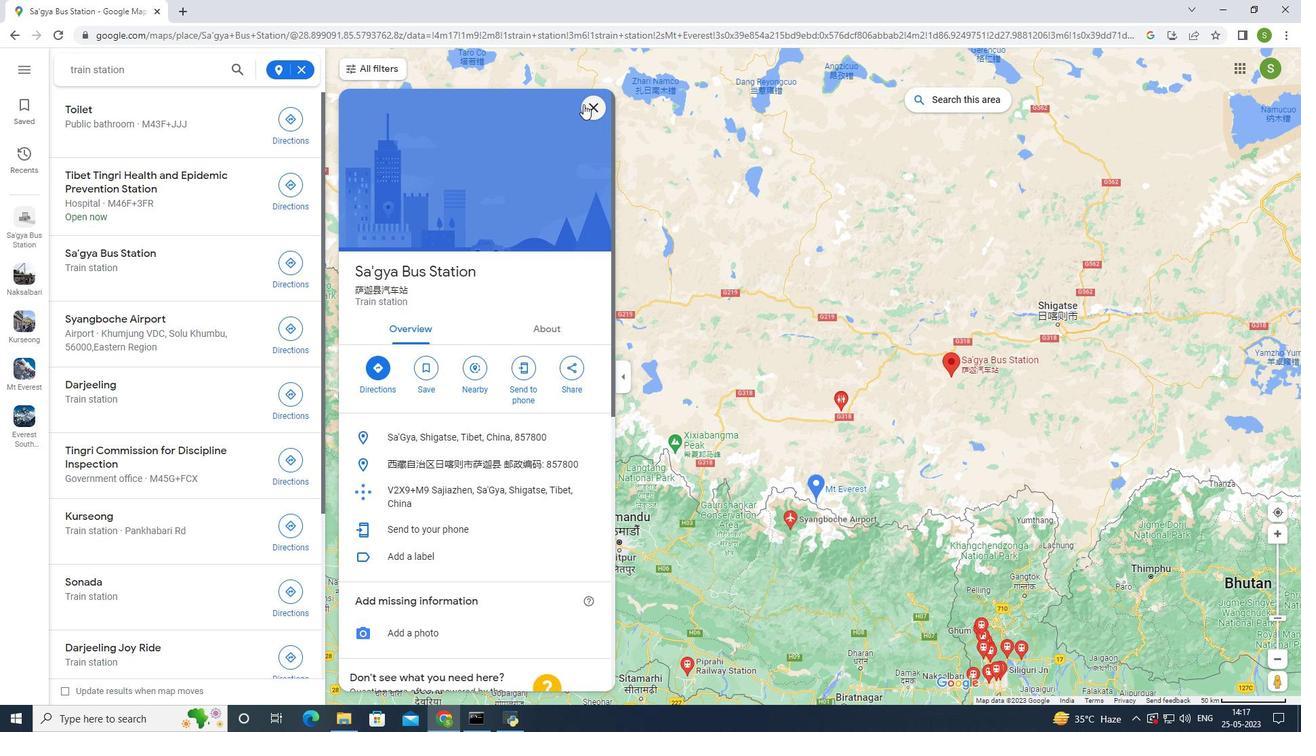 
Action: Mouse moved to (687, 670)
Screenshot: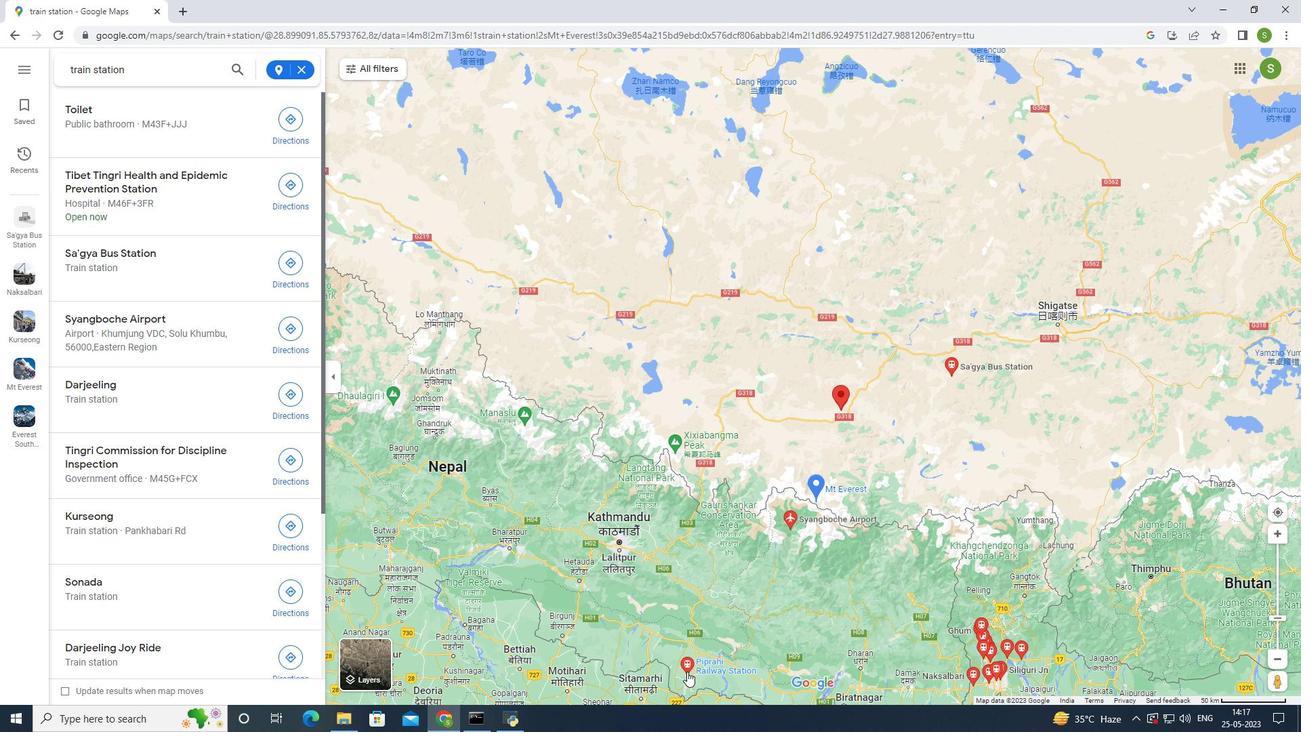 
Action: Mouse pressed left at (687, 670)
Screenshot: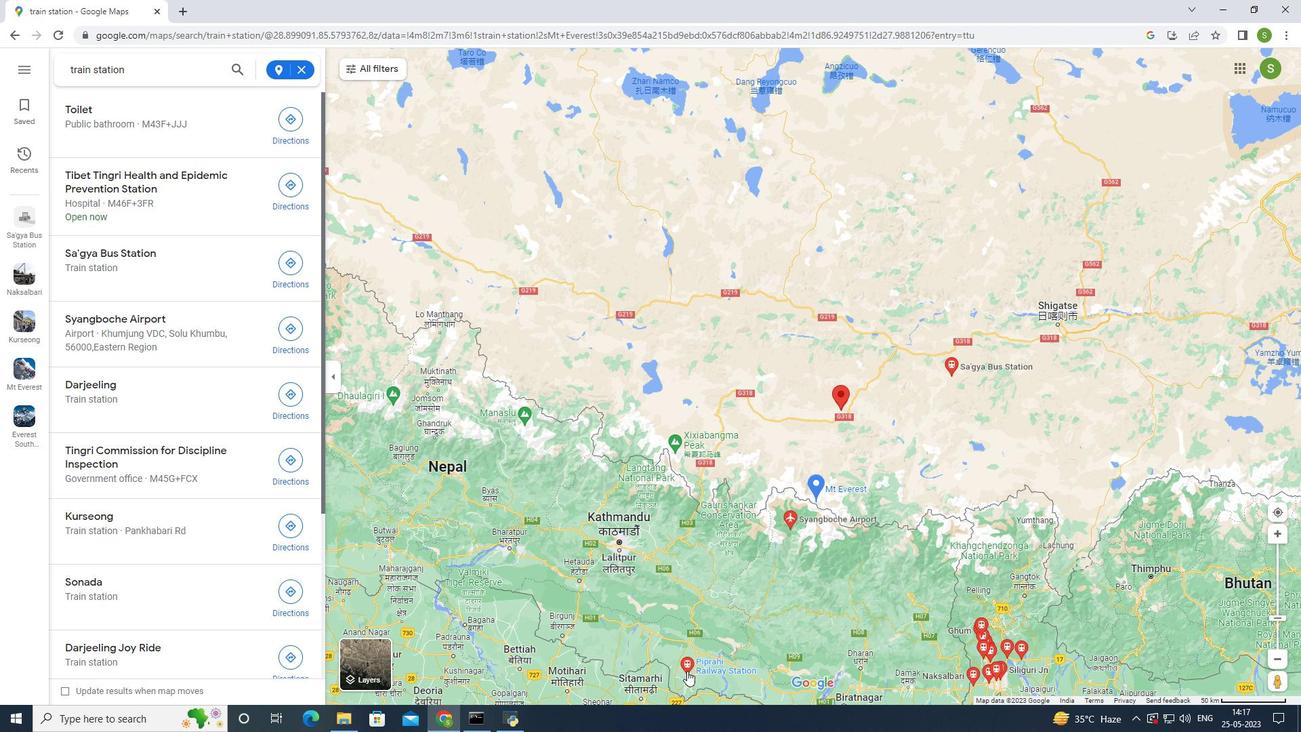 
Action: Mouse moved to (507, 231)
Screenshot: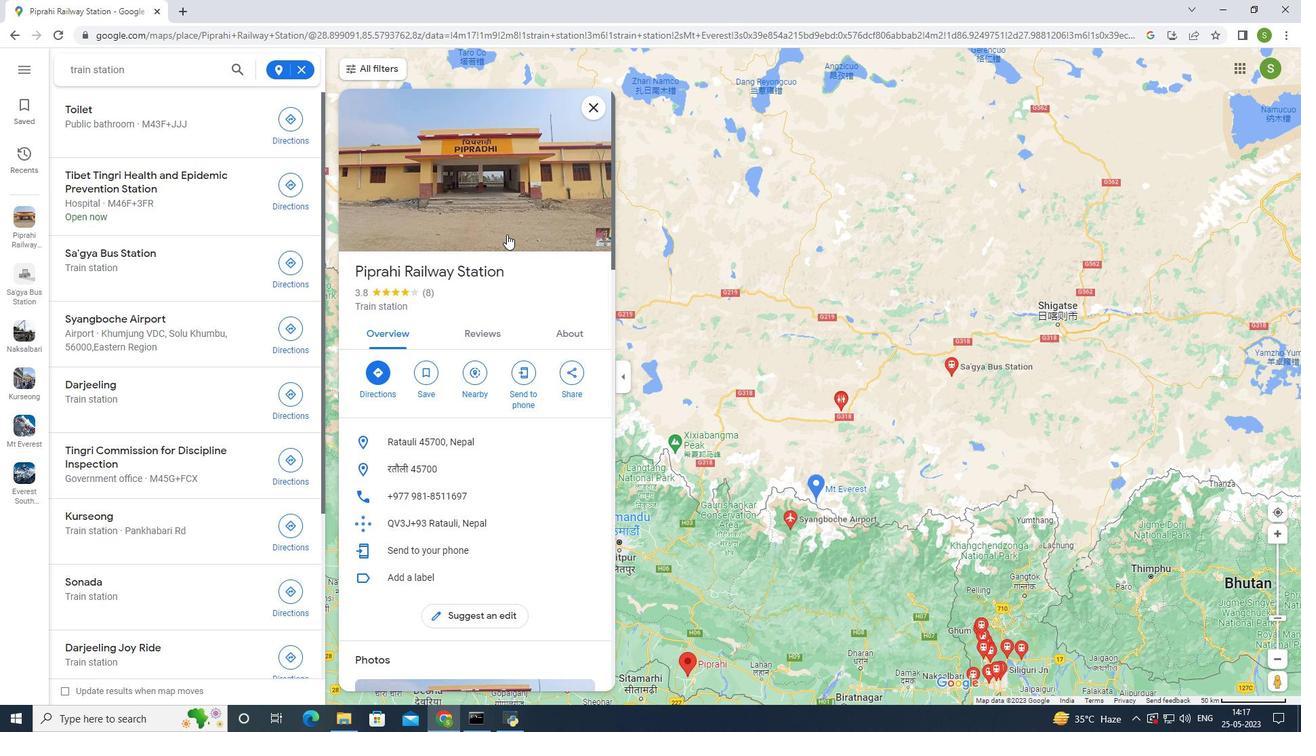 
Action: Mouse pressed left at (507, 231)
Screenshot: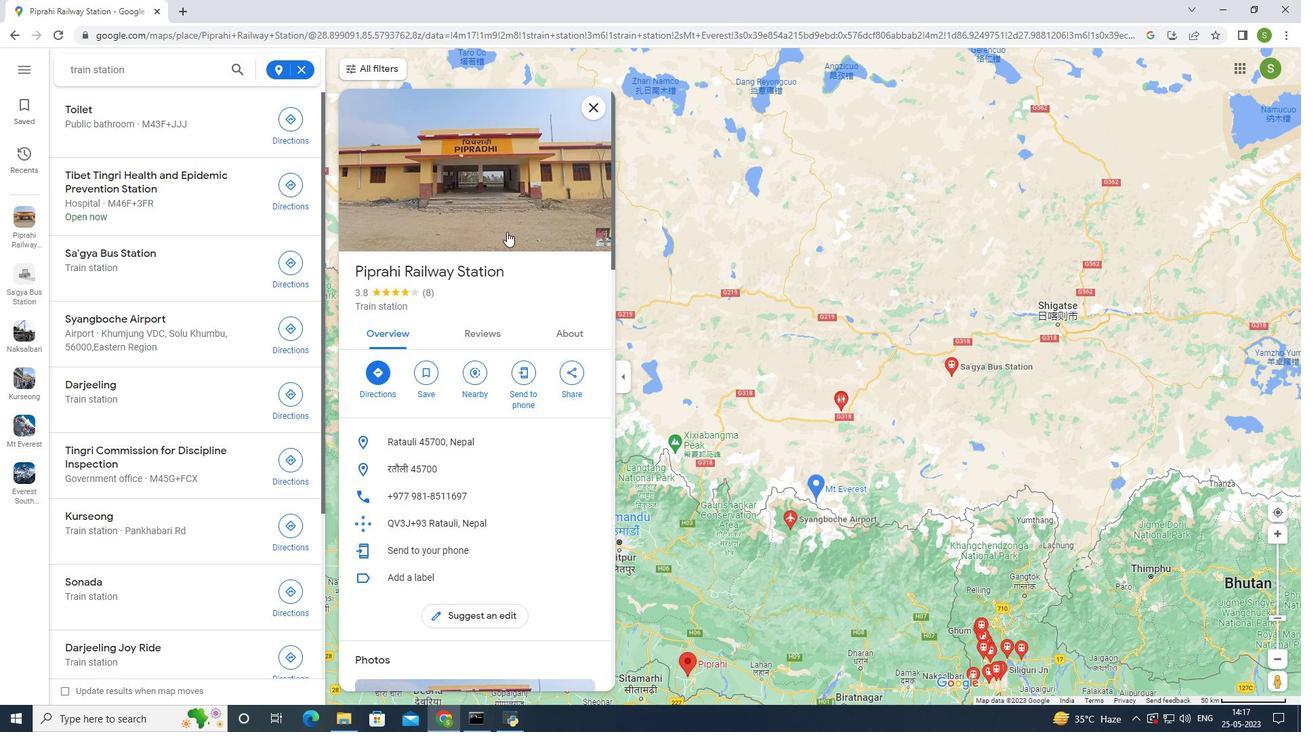 
Action: Mouse moved to (1278, 70)
Screenshot: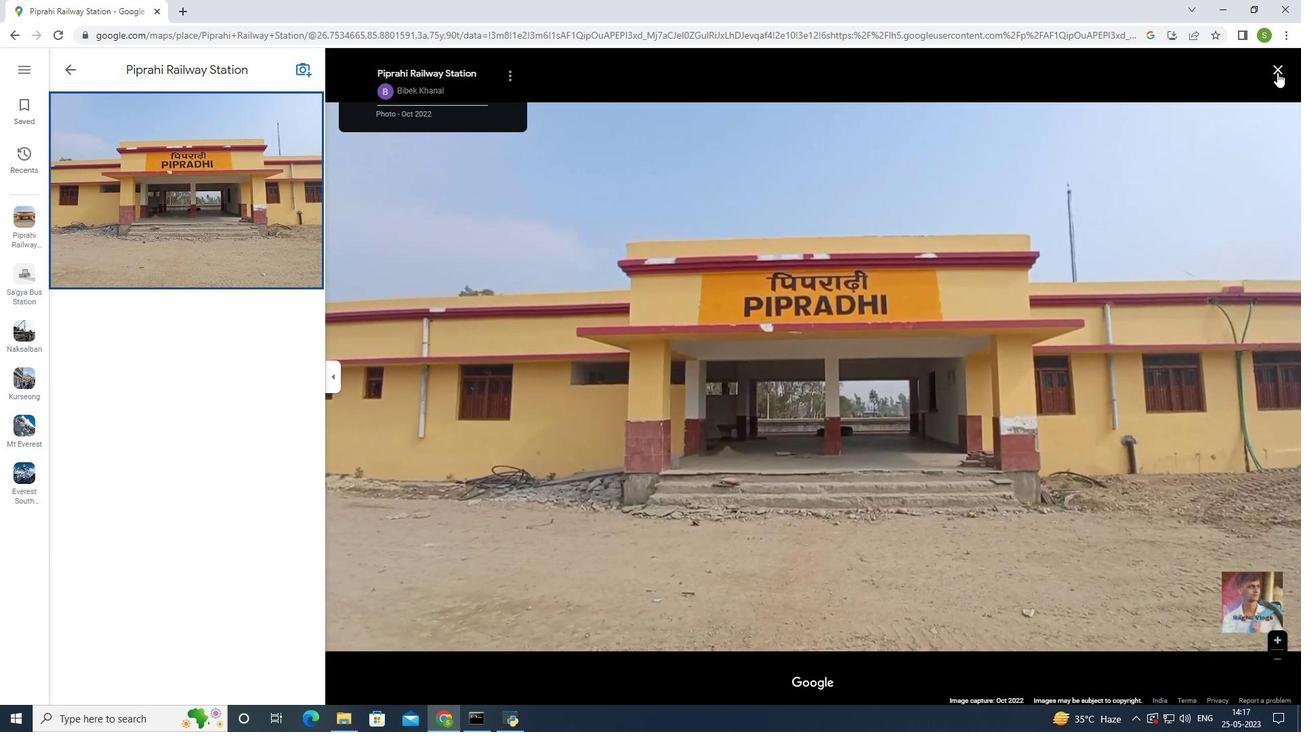 
Action: Mouse pressed left at (1278, 70)
Screenshot: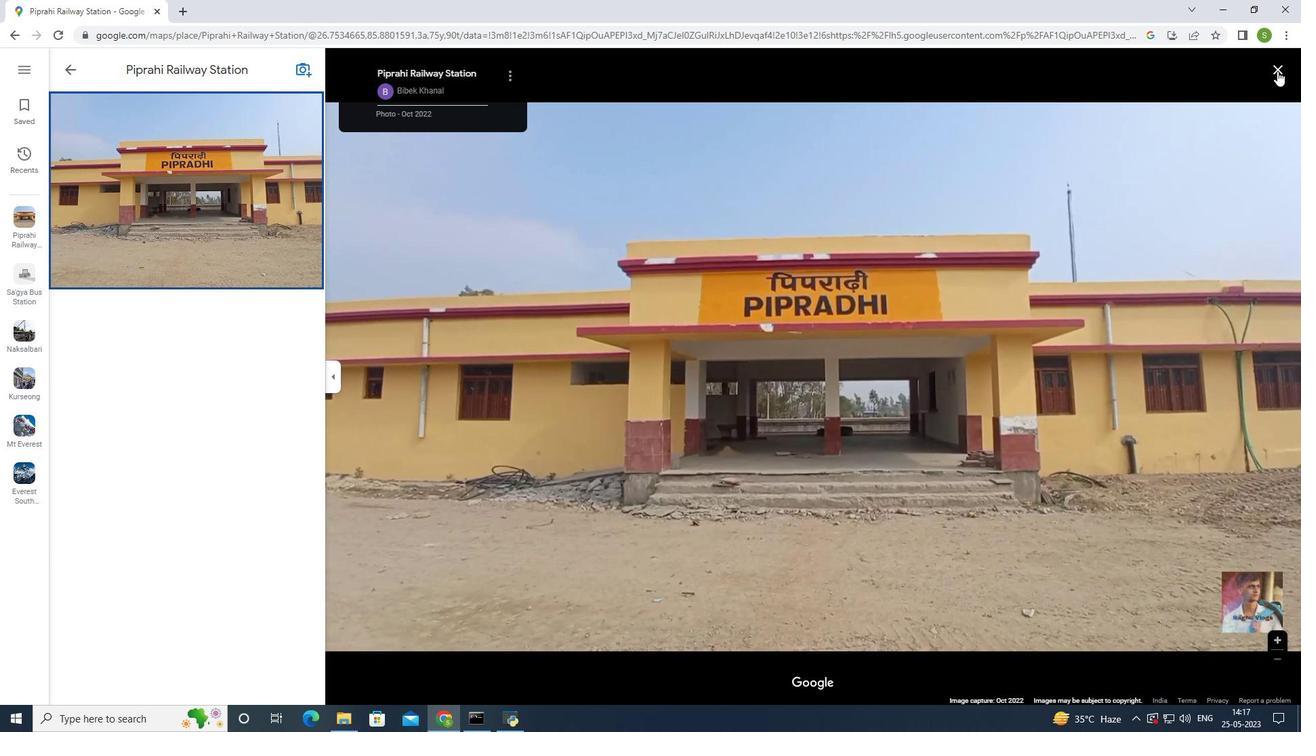 
Action: Mouse moved to (865, 468)
Screenshot: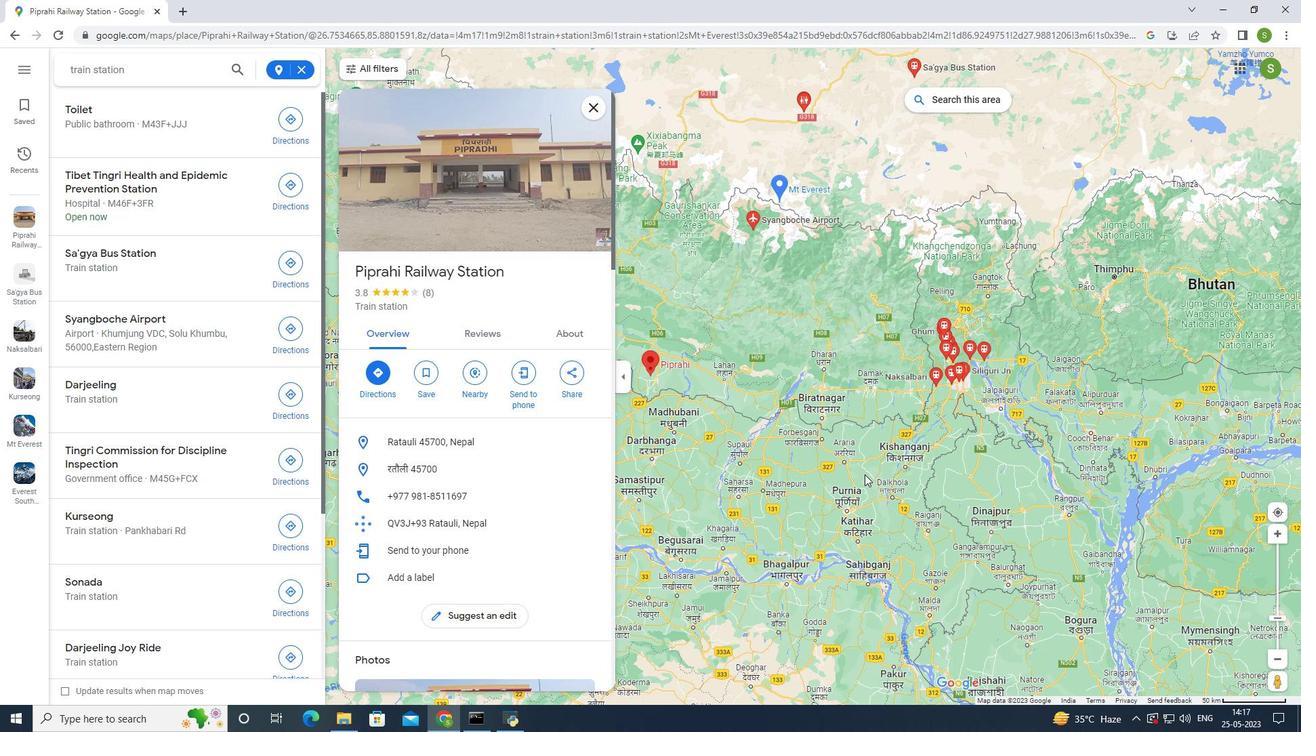 
Action: Mouse scrolled (865, 467) with delta (0, 0)
Screenshot: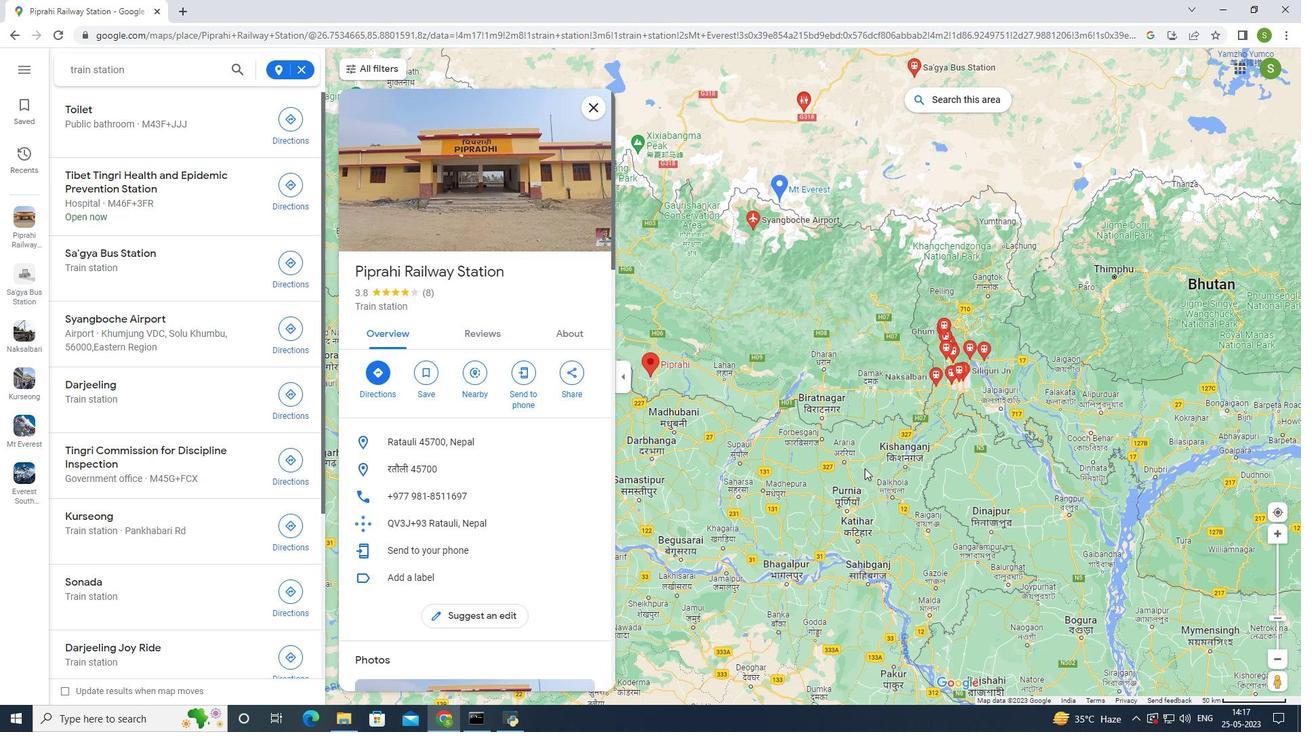 
Action: Mouse moved to (865, 467)
Screenshot: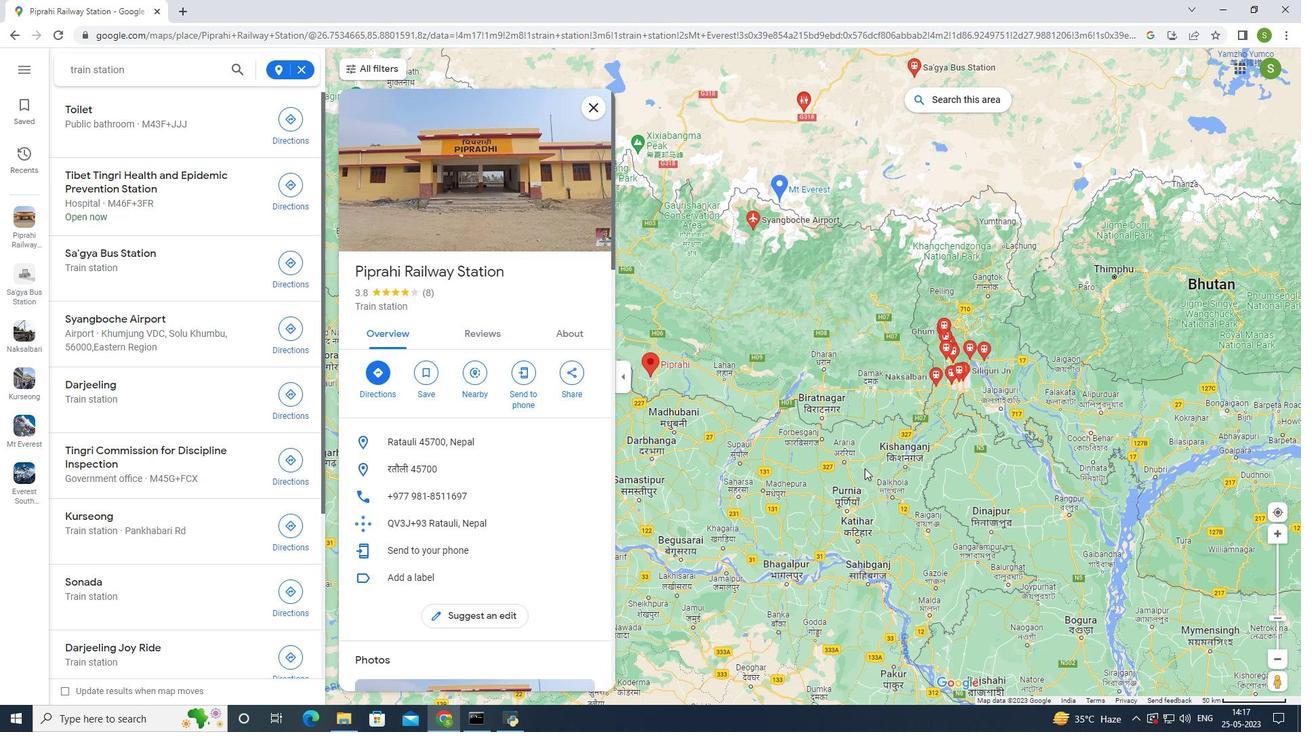 
Action: Mouse scrolled (865, 467) with delta (0, 0)
Screenshot: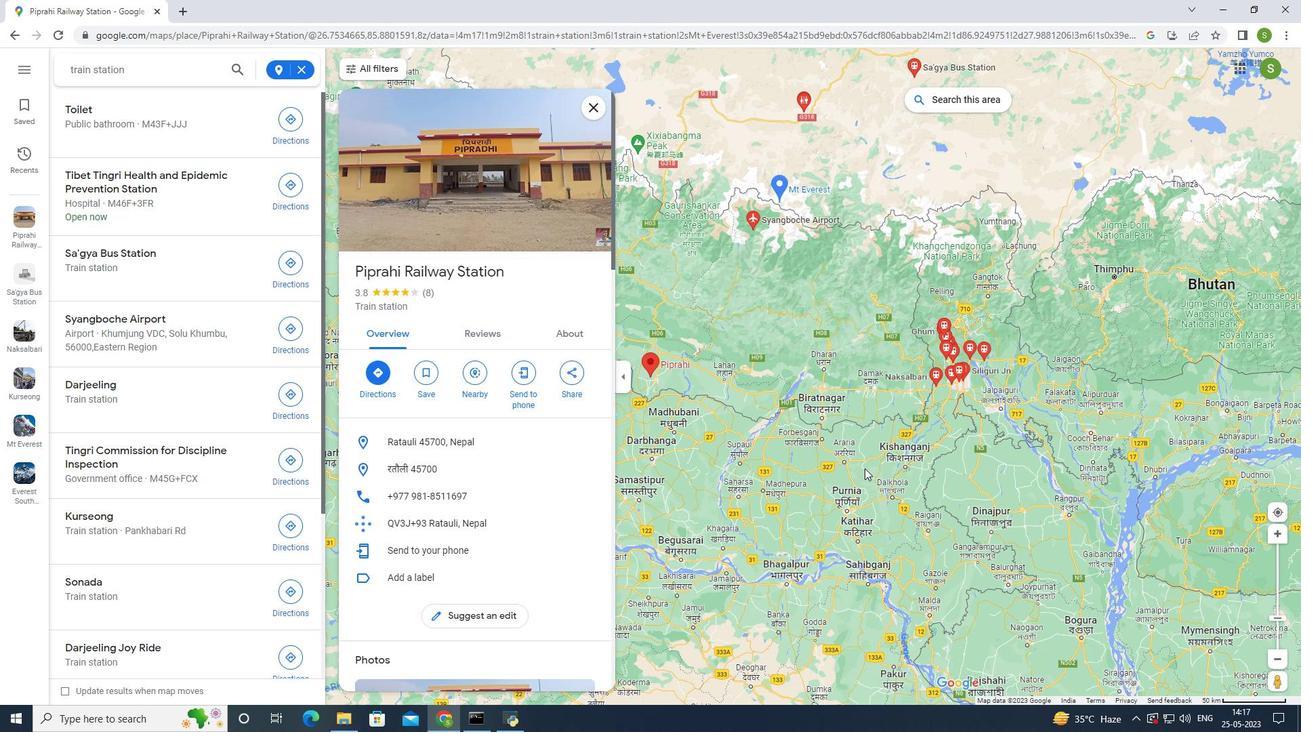
Action: Mouse scrolled (865, 467) with delta (0, 0)
Screenshot: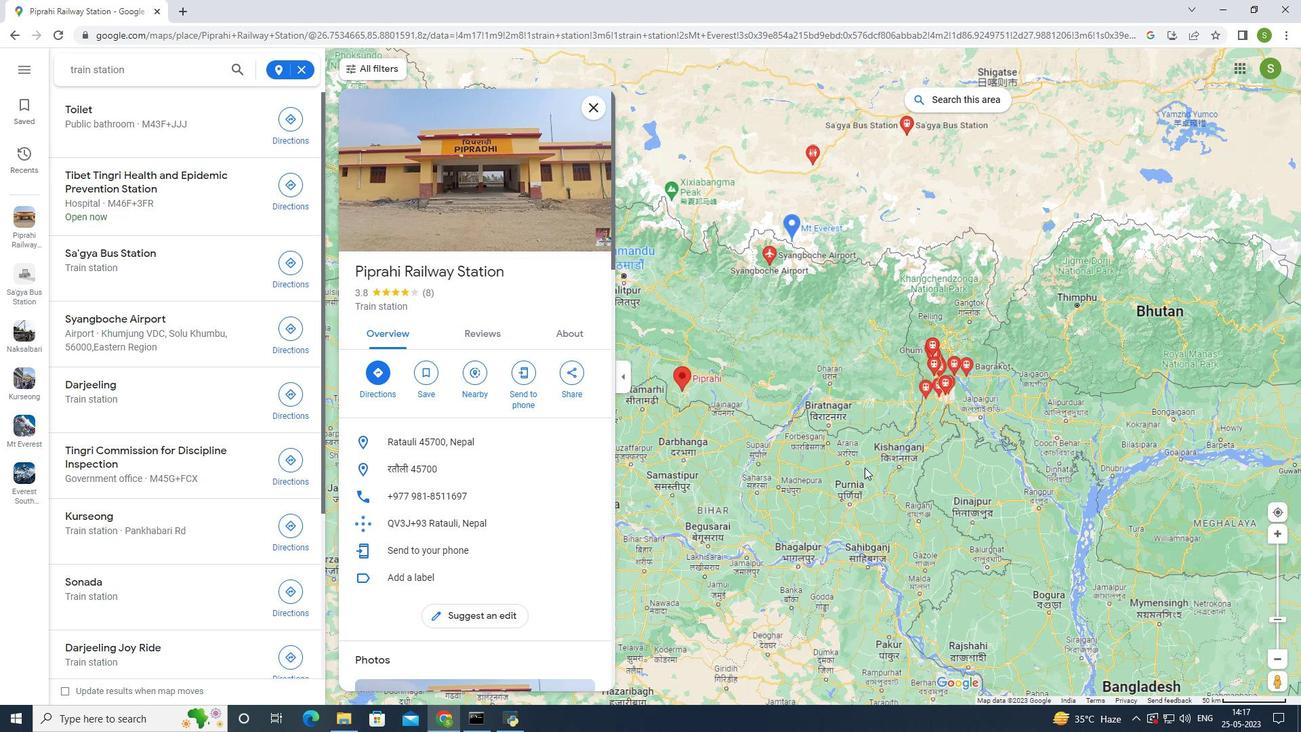 
Action: Mouse moved to (865, 467)
Screenshot: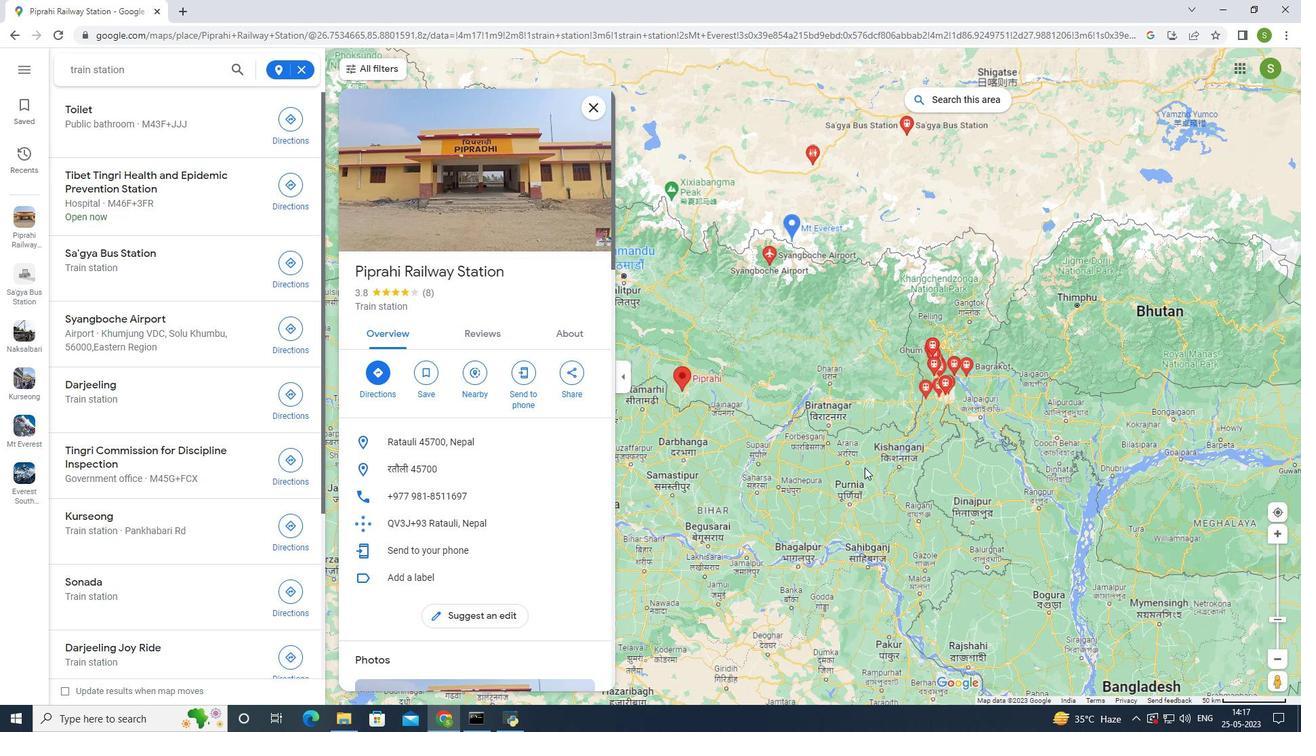 
Action: Mouse scrolled (865, 467) with delta (0, 0)
Screenshot: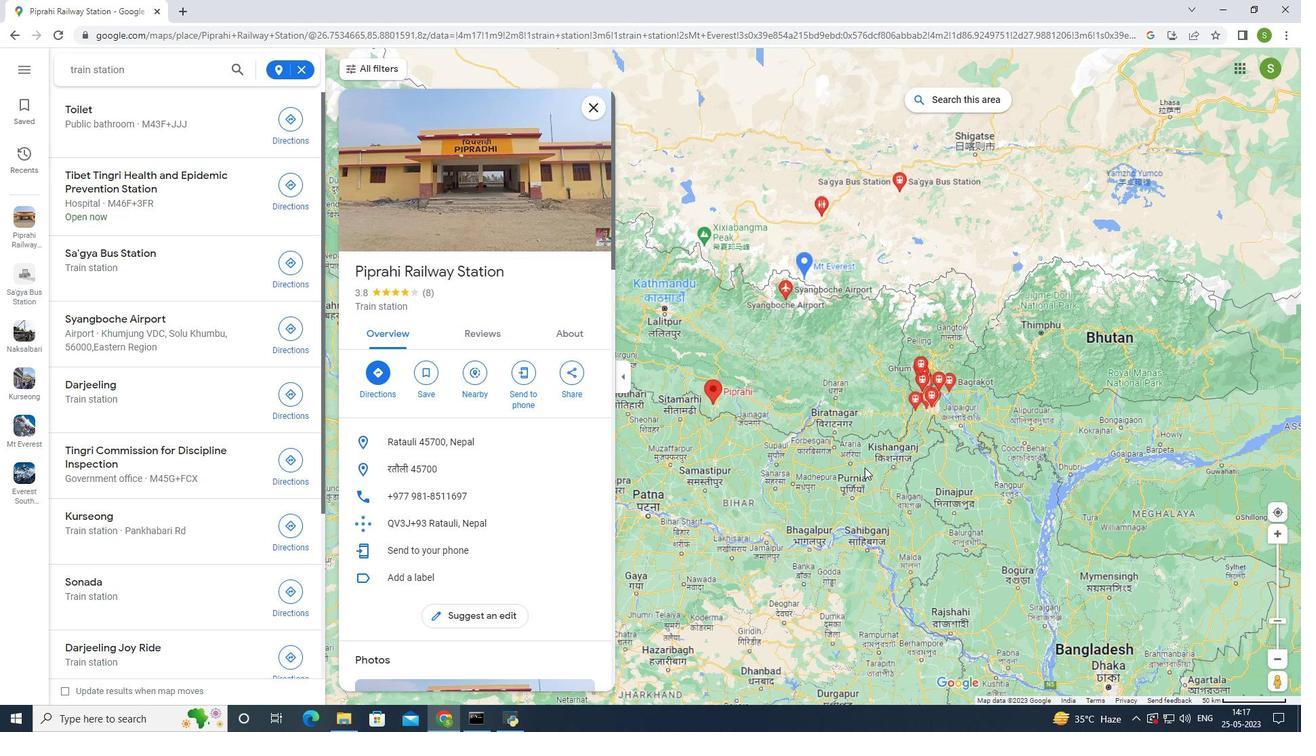 
Action: Mouse moved to (592, 105)
Screenshot: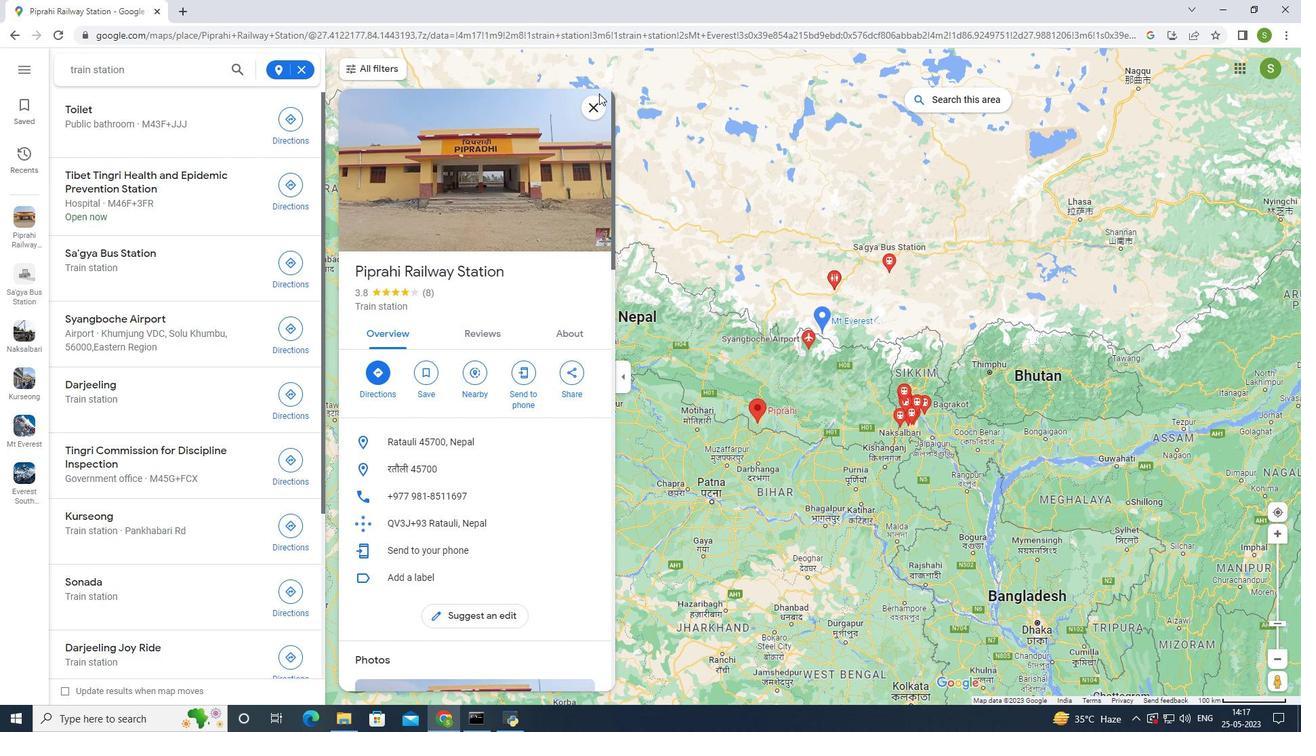 
Action: Mouse pressed left at (592, 105)
Screenshot: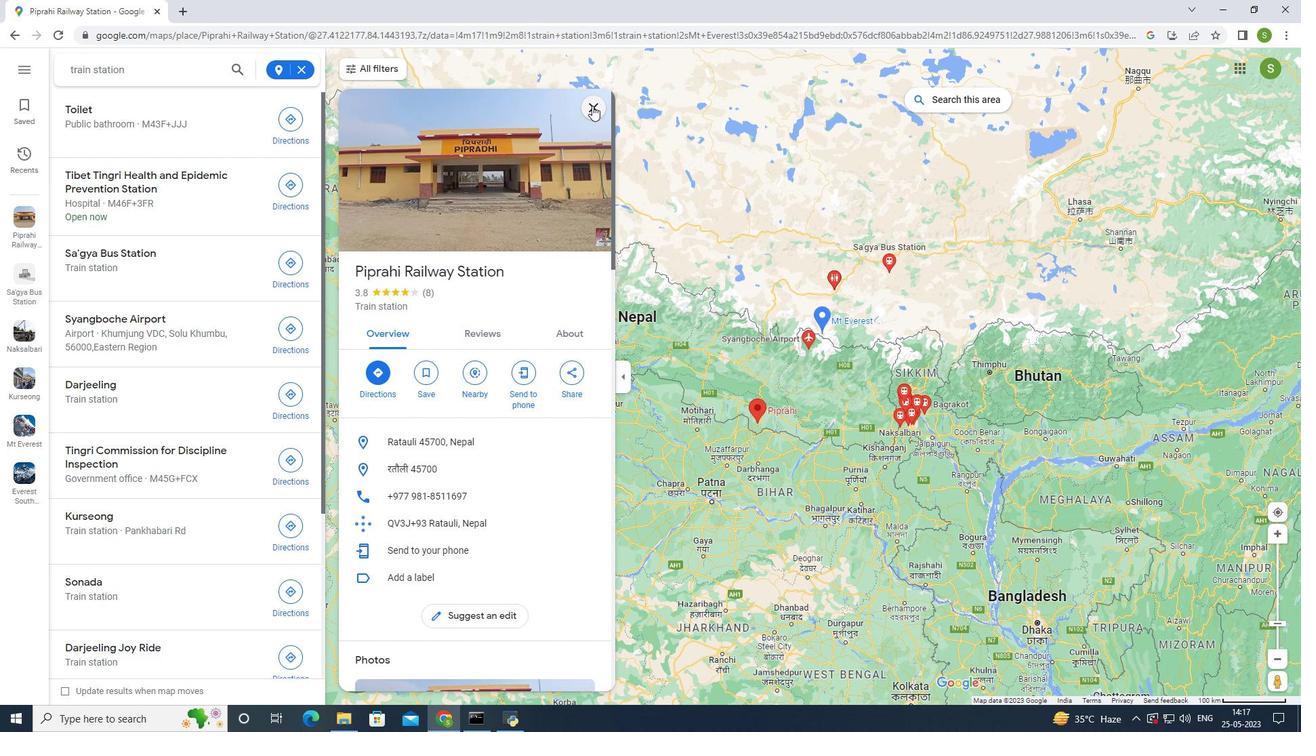 
Action: Mouse moved to (838, 278)
Screenshot: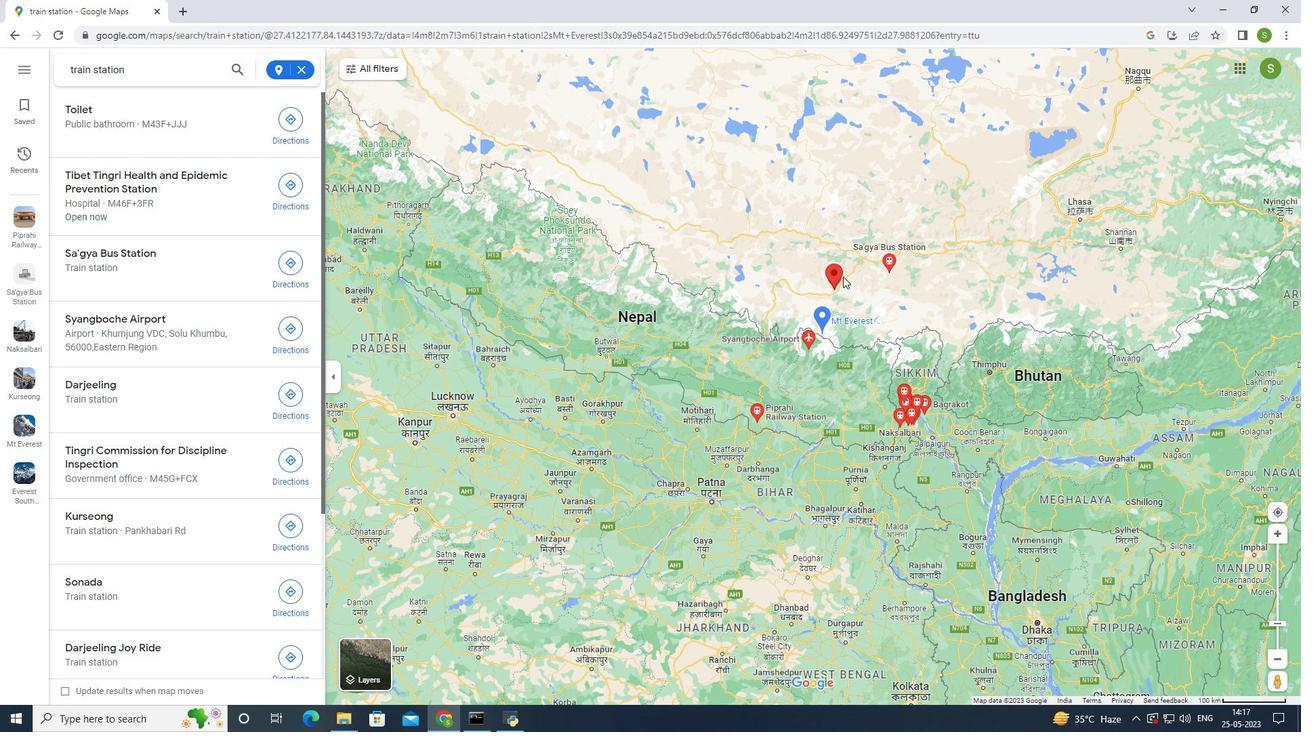 
Action: Mouse scrolled (838, 278) with delta (0, 0)
Screenshot: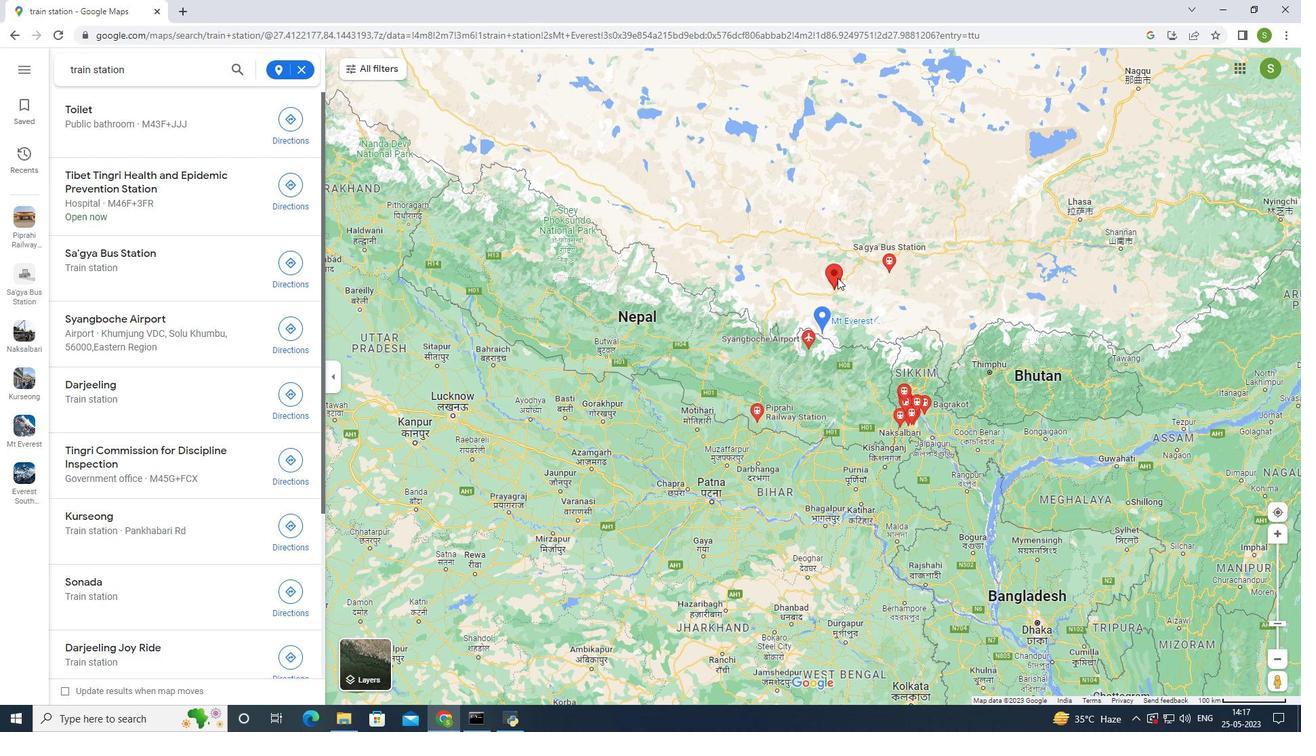 
Action: Mouse scrolled (838, 278) with delta (0, 0)
Screenshot: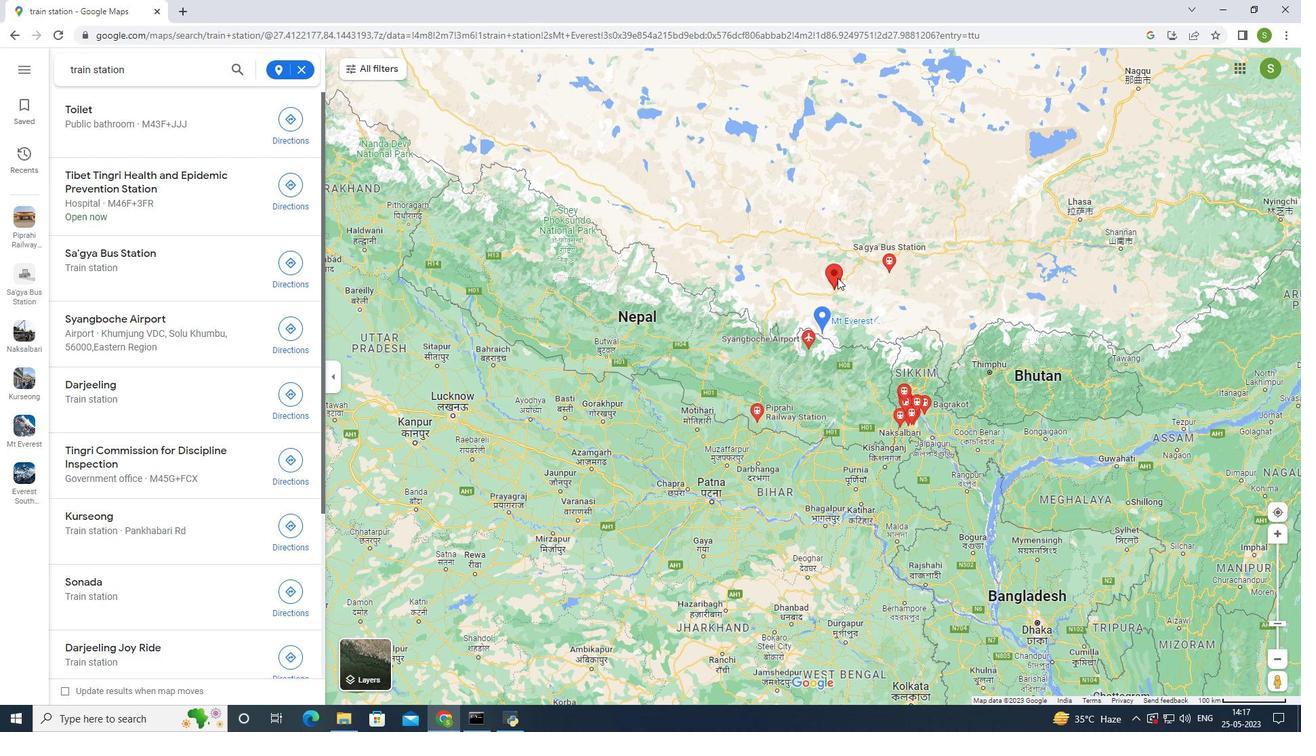 
Action: Mouse scrolled (838, 278) with delta (0, 0)
Screenshot: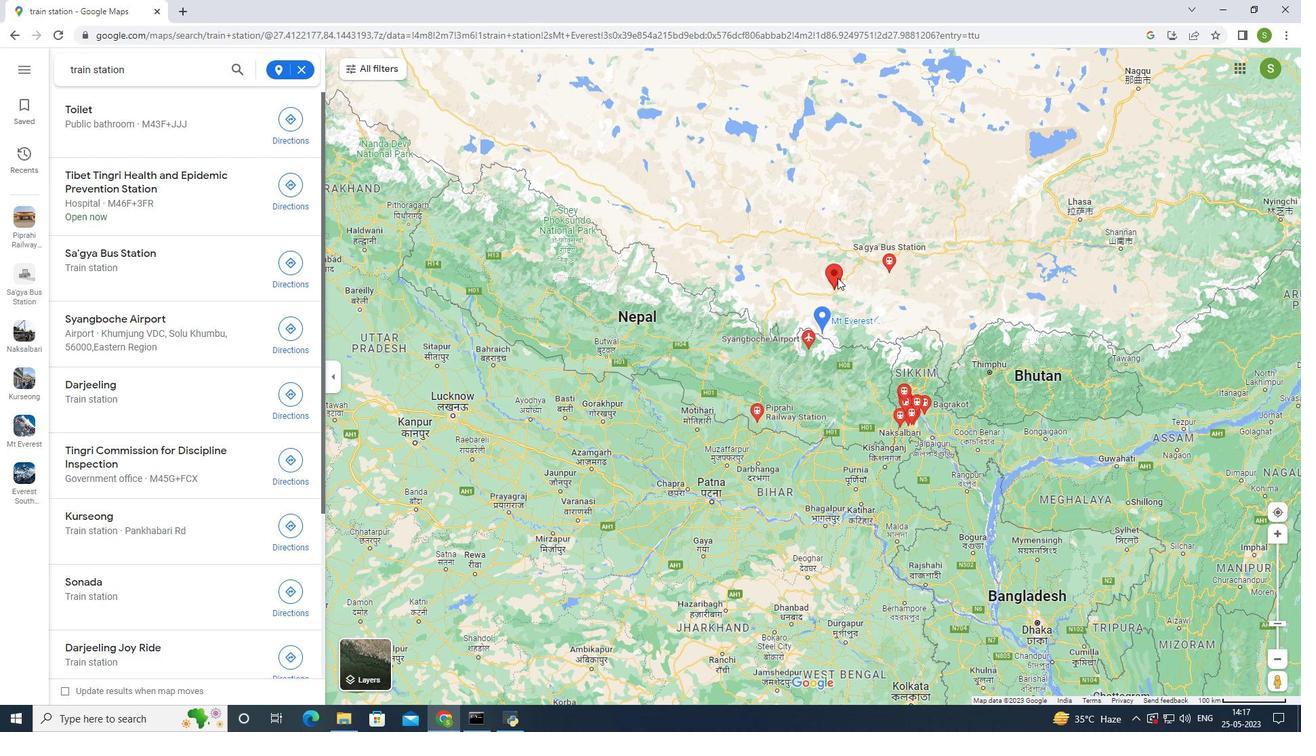 
Action: Mouse moved to (958, 511)
Screenshot: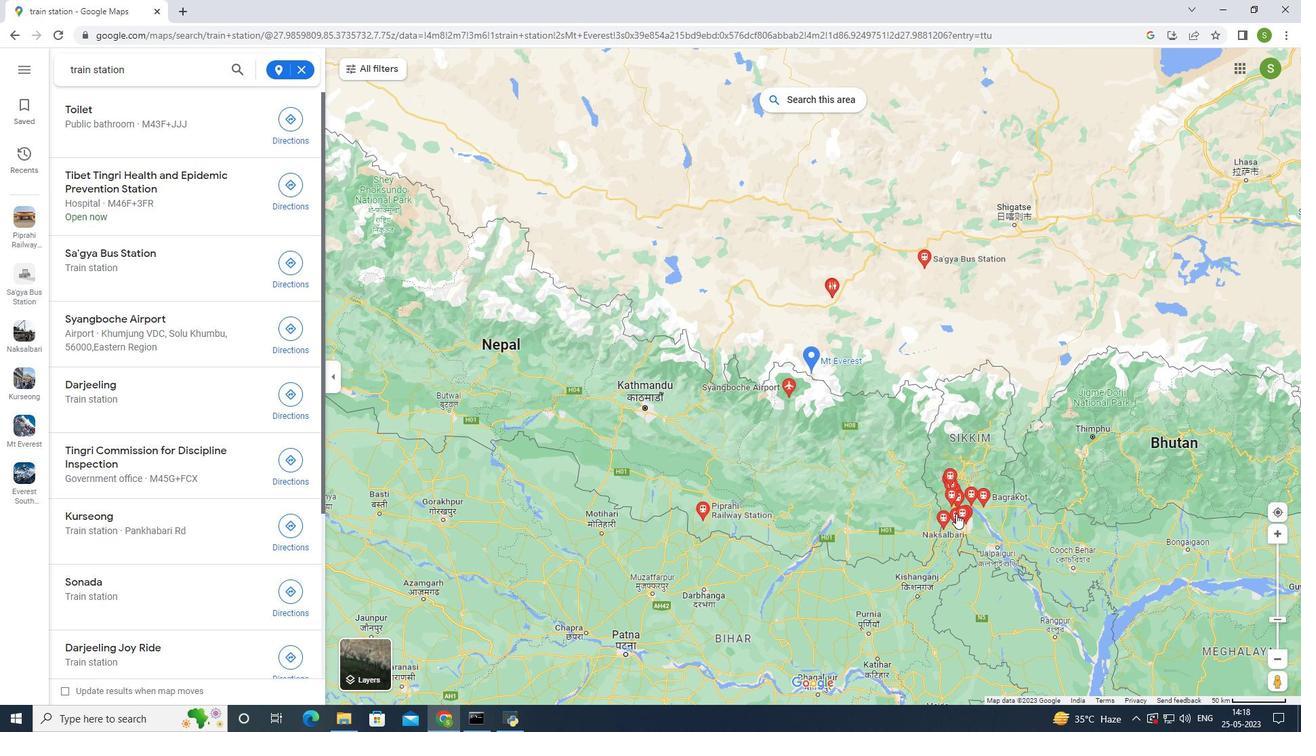 
Action: Mouse pressed left at (958, 511)
Screenshot: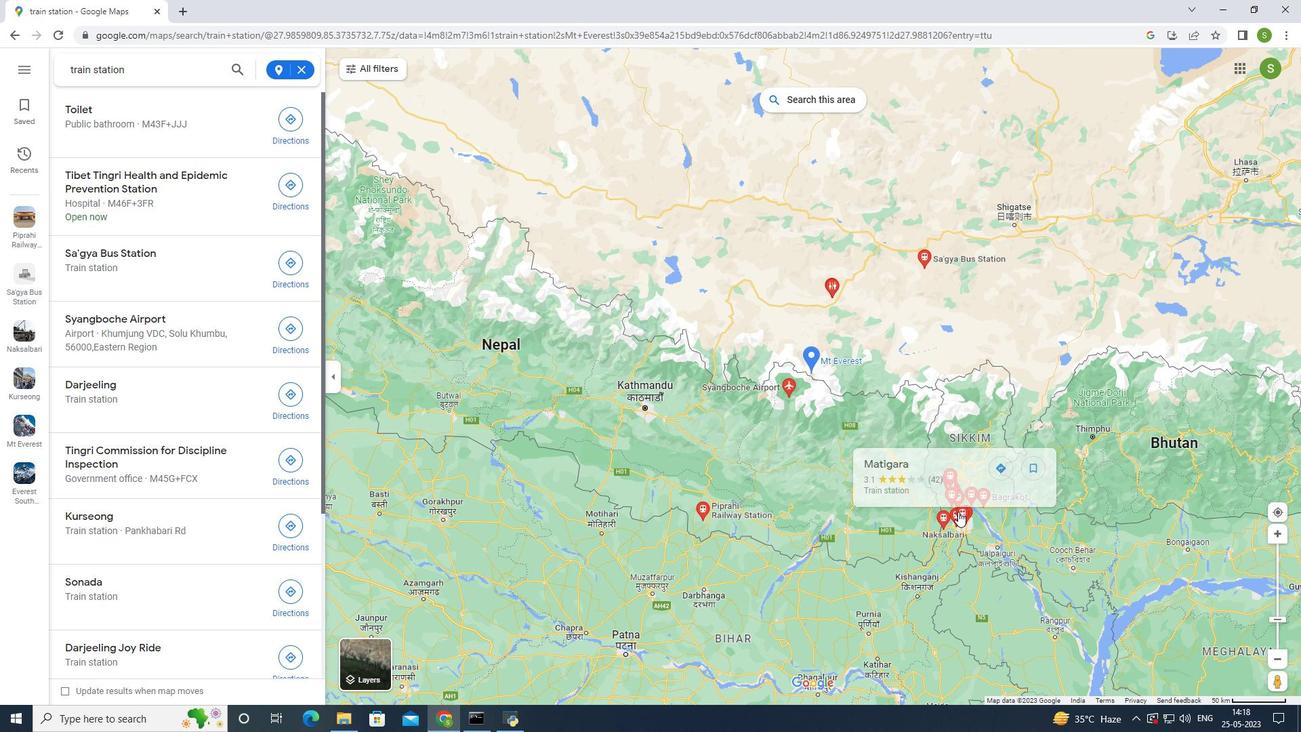 
Action: Mouse moved to (950, 475)
Screenshot: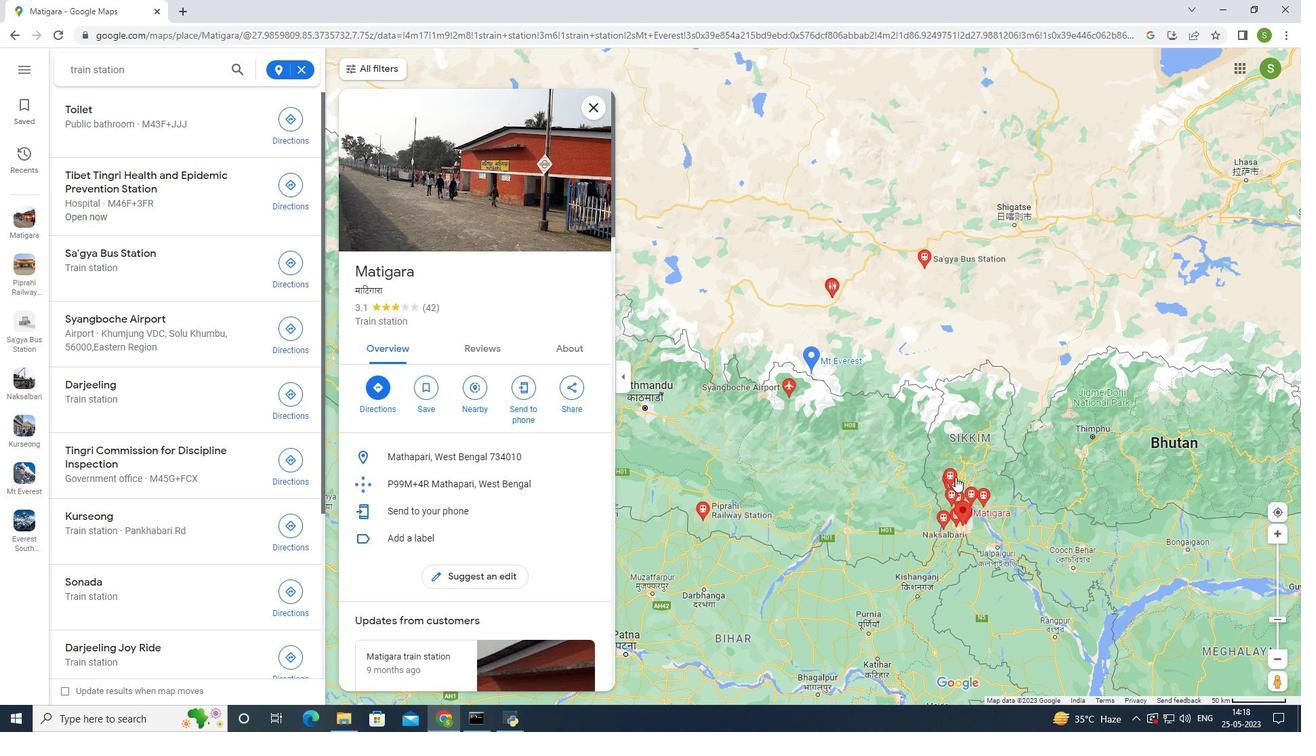 
Action: Mouse pressed left at (950, 475)
Screenshot: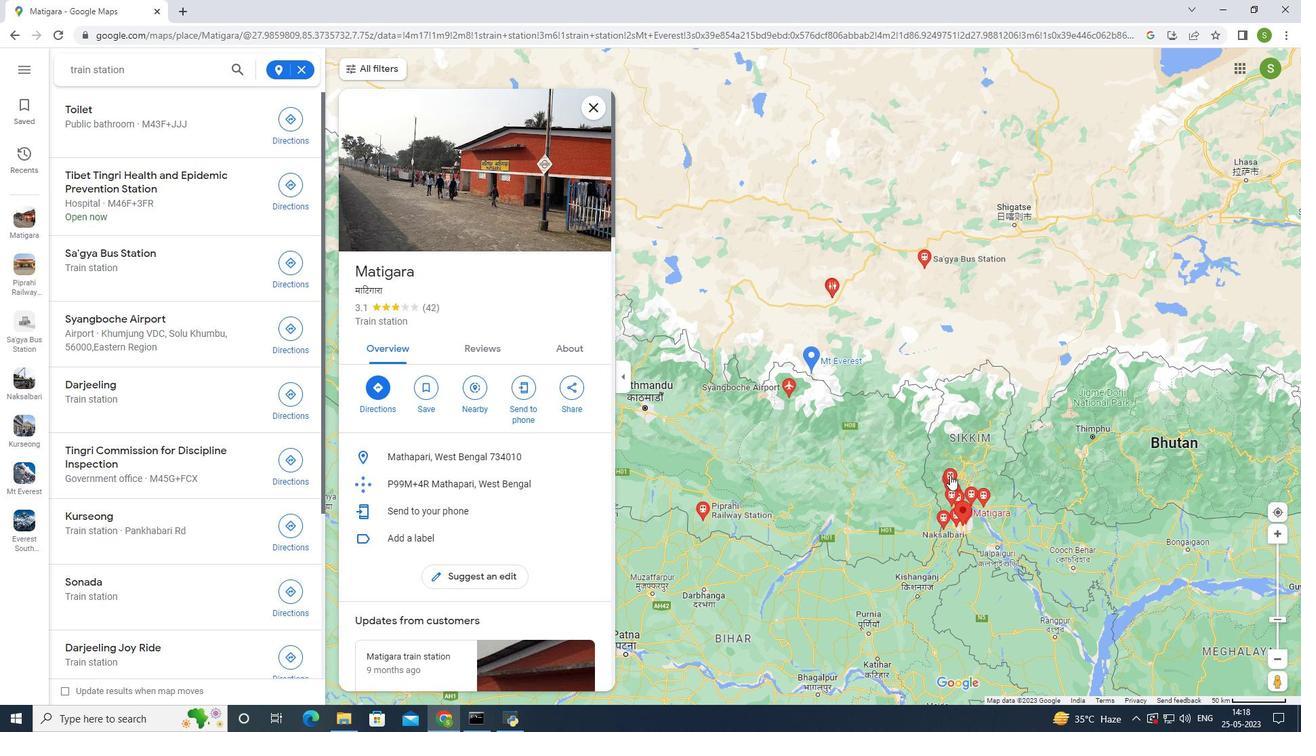 
Action: Mouse moved to (424, 197)
Screenshot: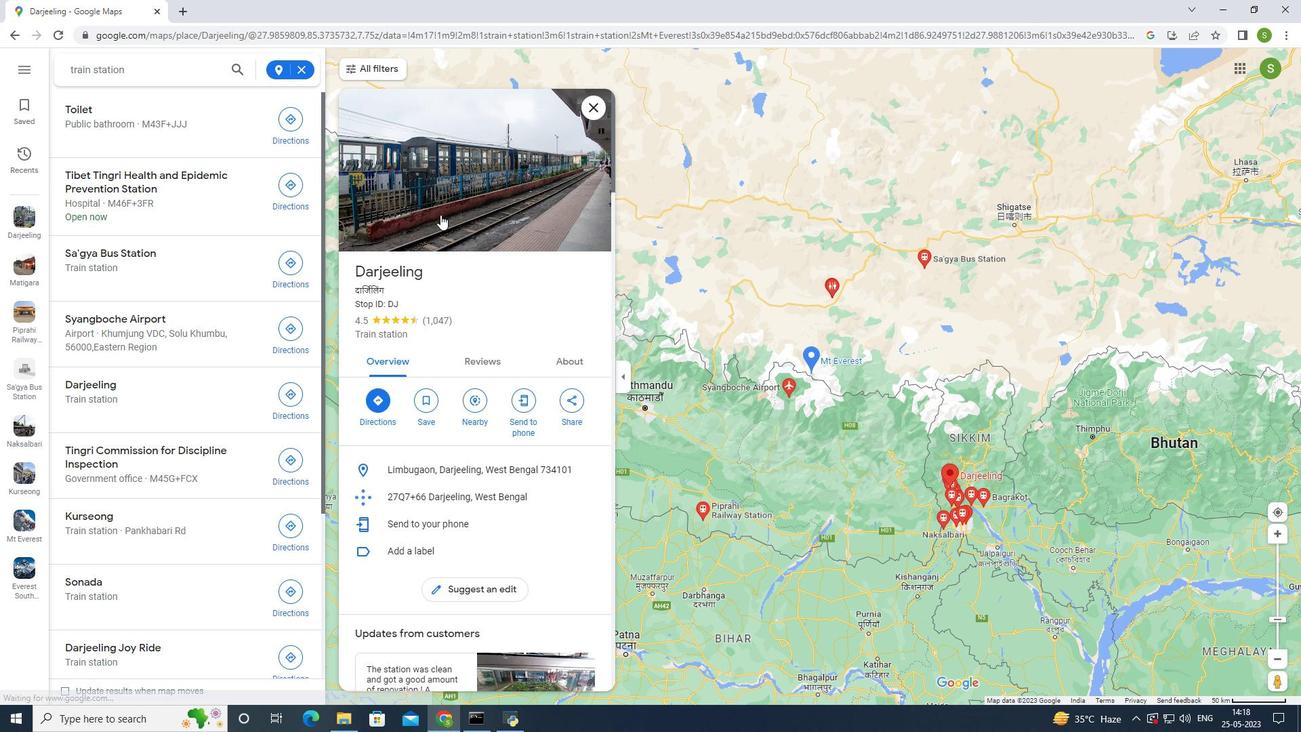 
Action: Mouse pressed left at (424, 197)
Screenshot: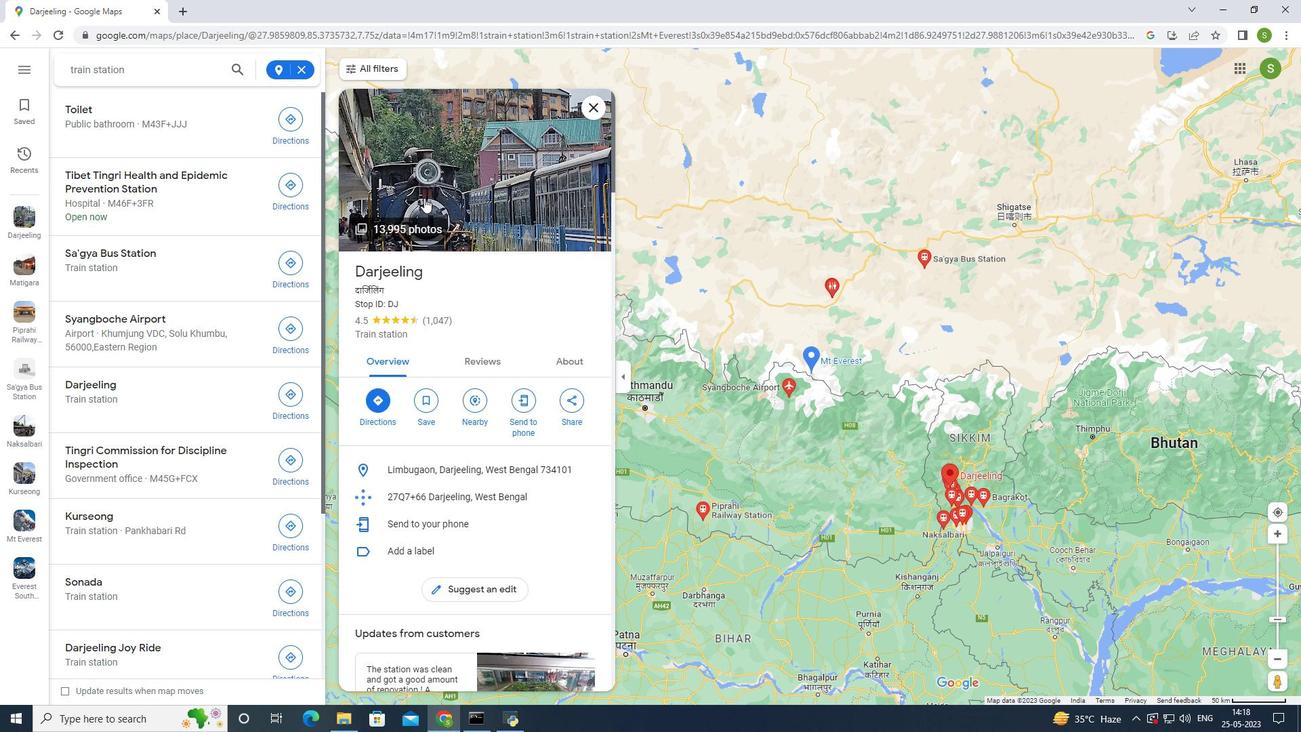 
Action: Mouse moved to (838, 593)
Screenshot: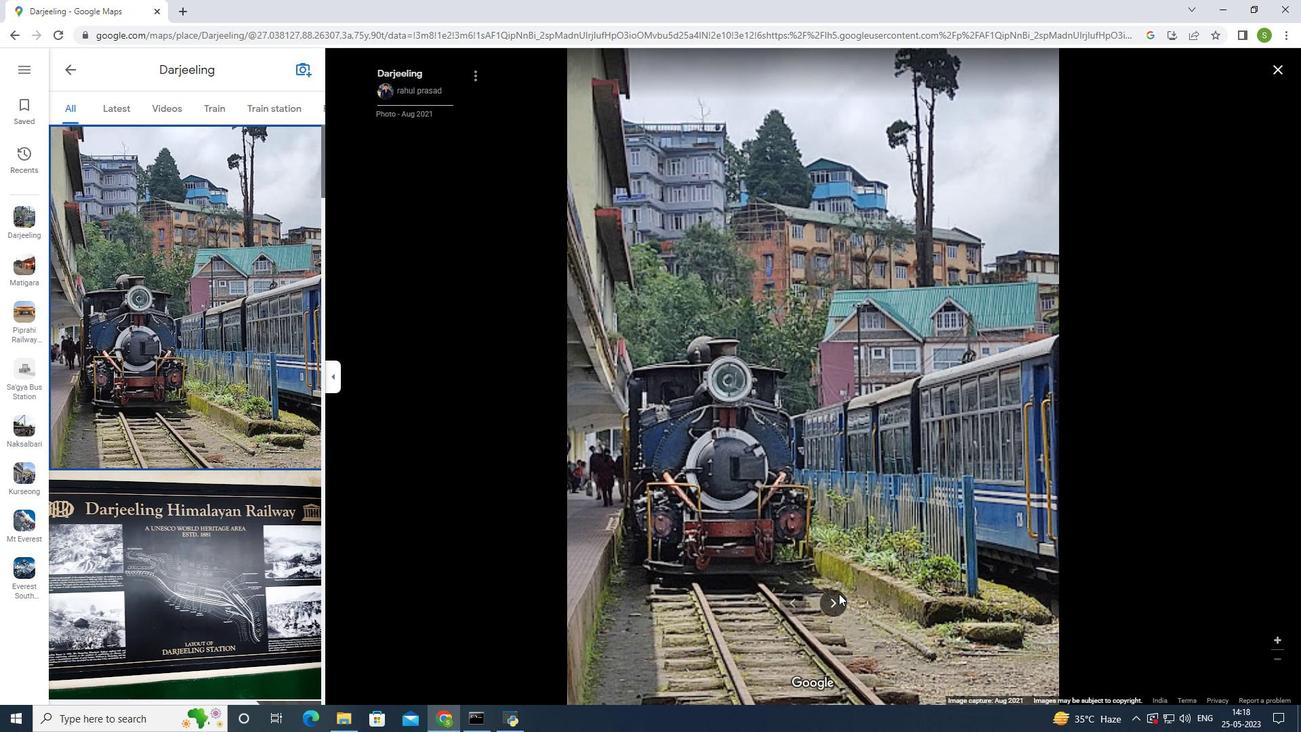 
Action: Mouse pressed left at (838, 593)
Screenshot: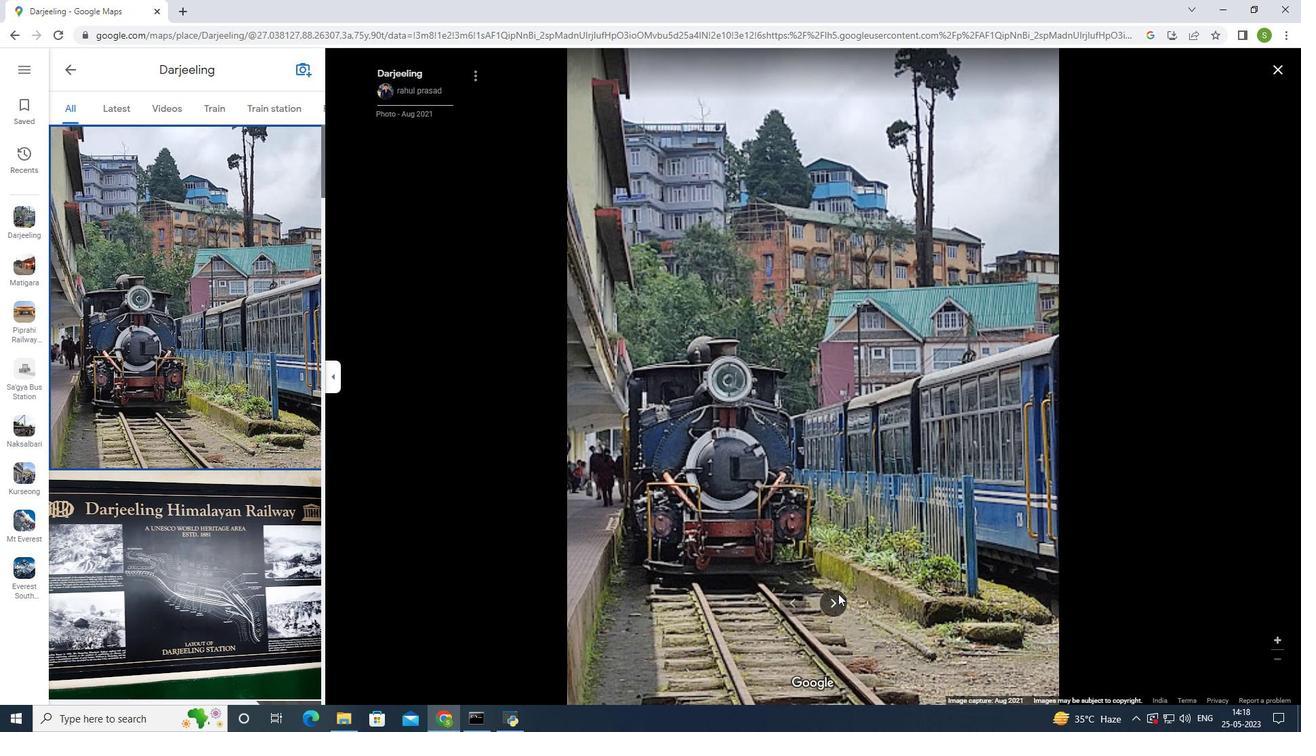 
Action: Mouse moved to (798, 506)
Screenshot: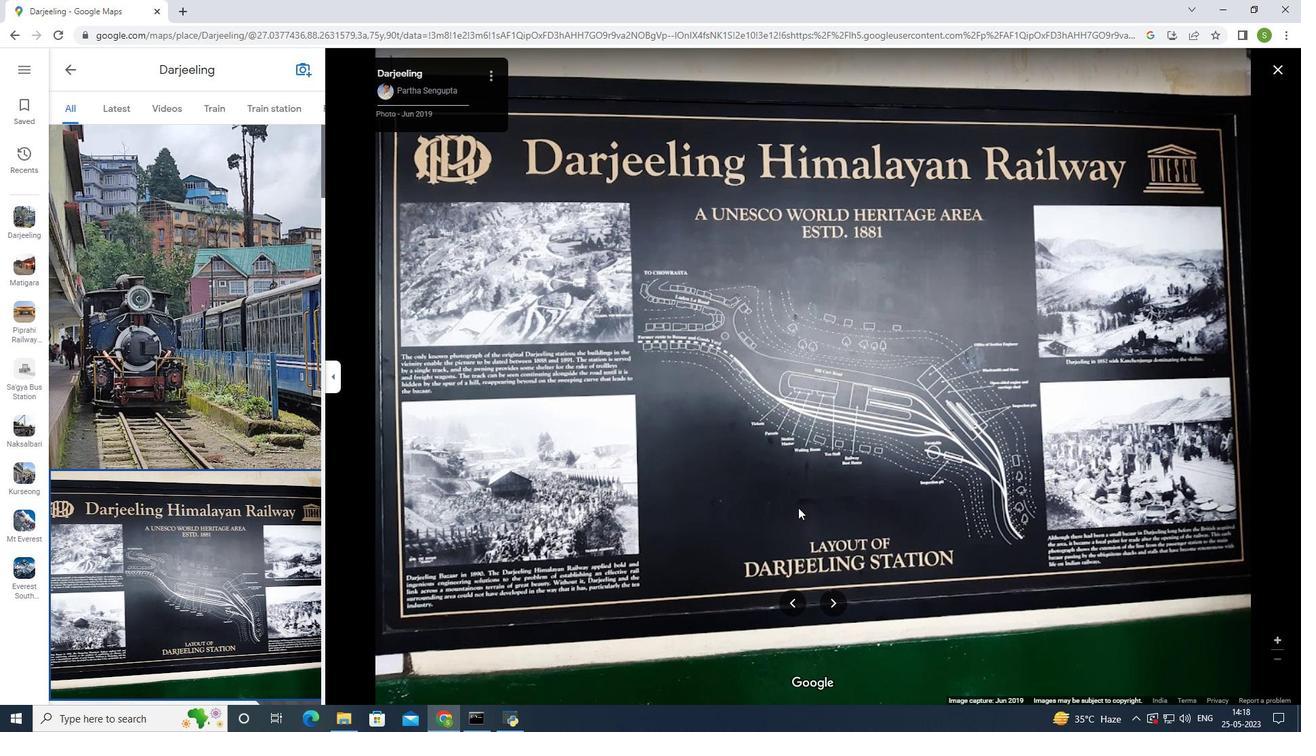 
Action: Mouse scrolled (798, 507) with delta (0, 0)
Screenshot: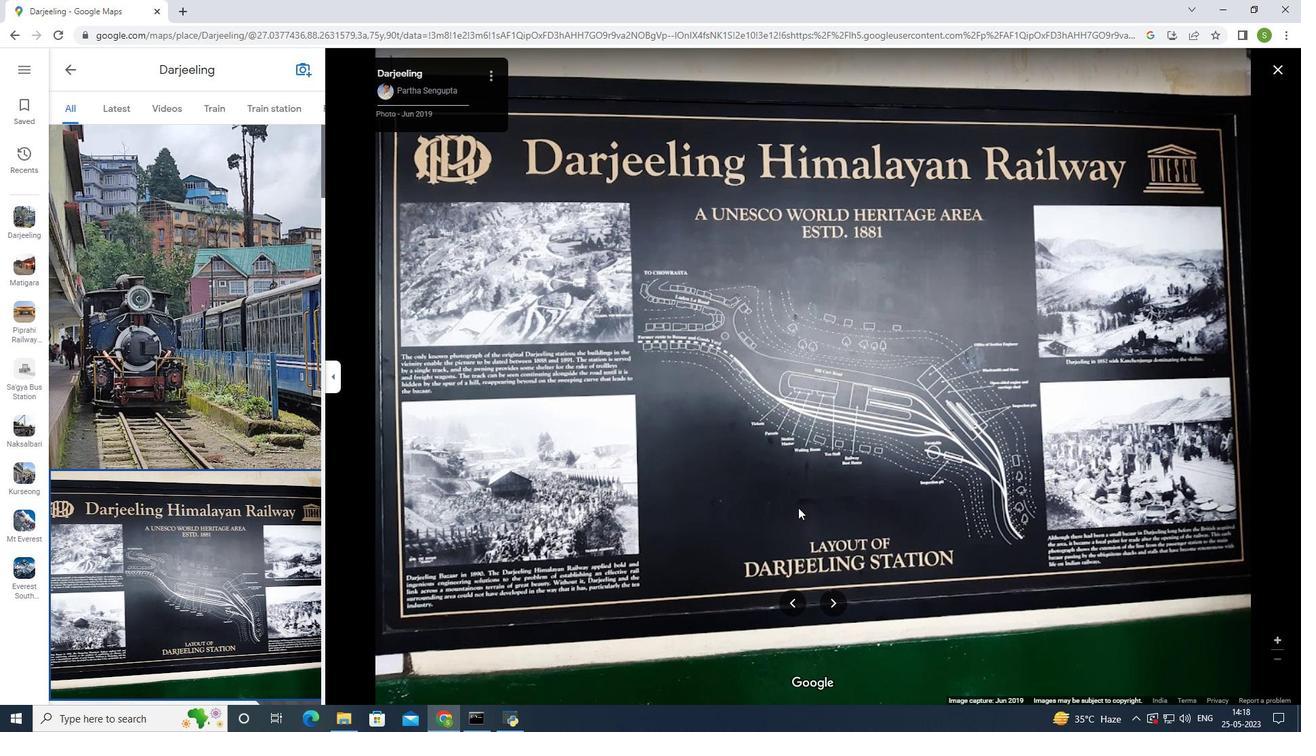 
Action: Mouse moved to (799, 506)
Screenshot: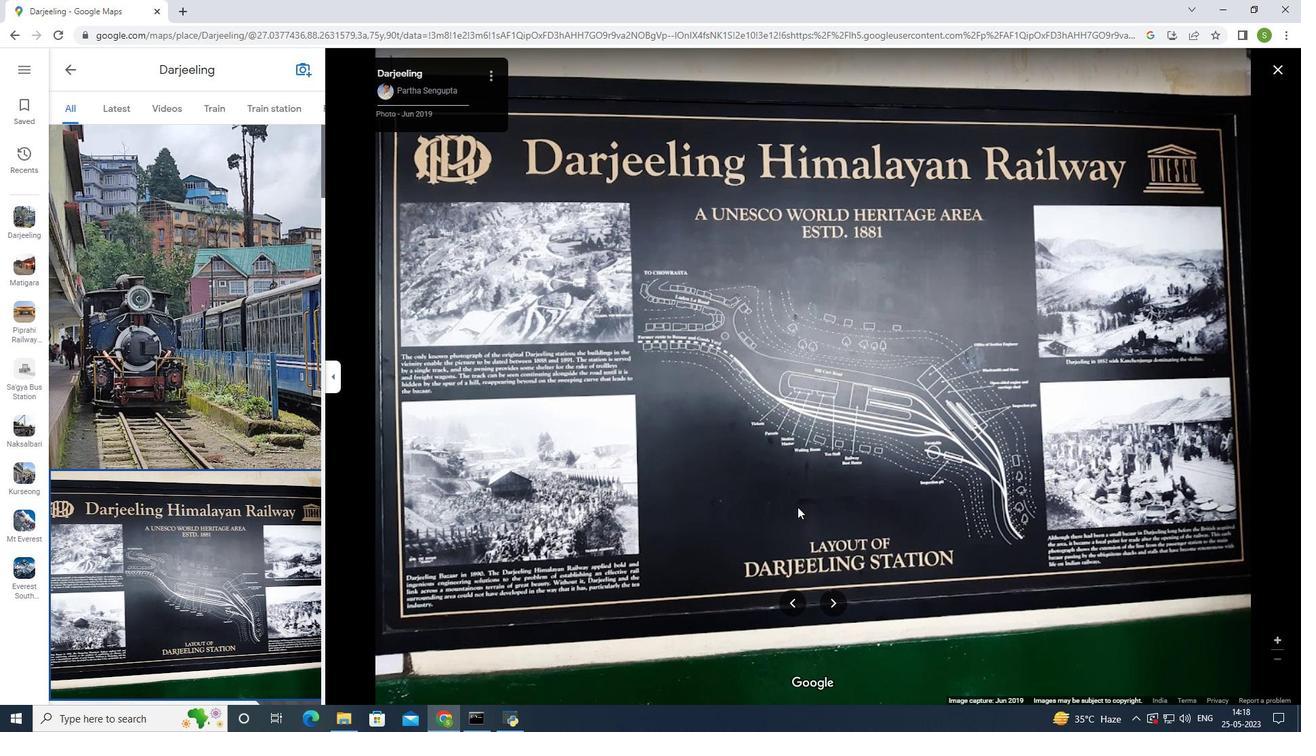 
Action: Mouse scrolled (799, 507) with delta (0, 0)
Screenshot: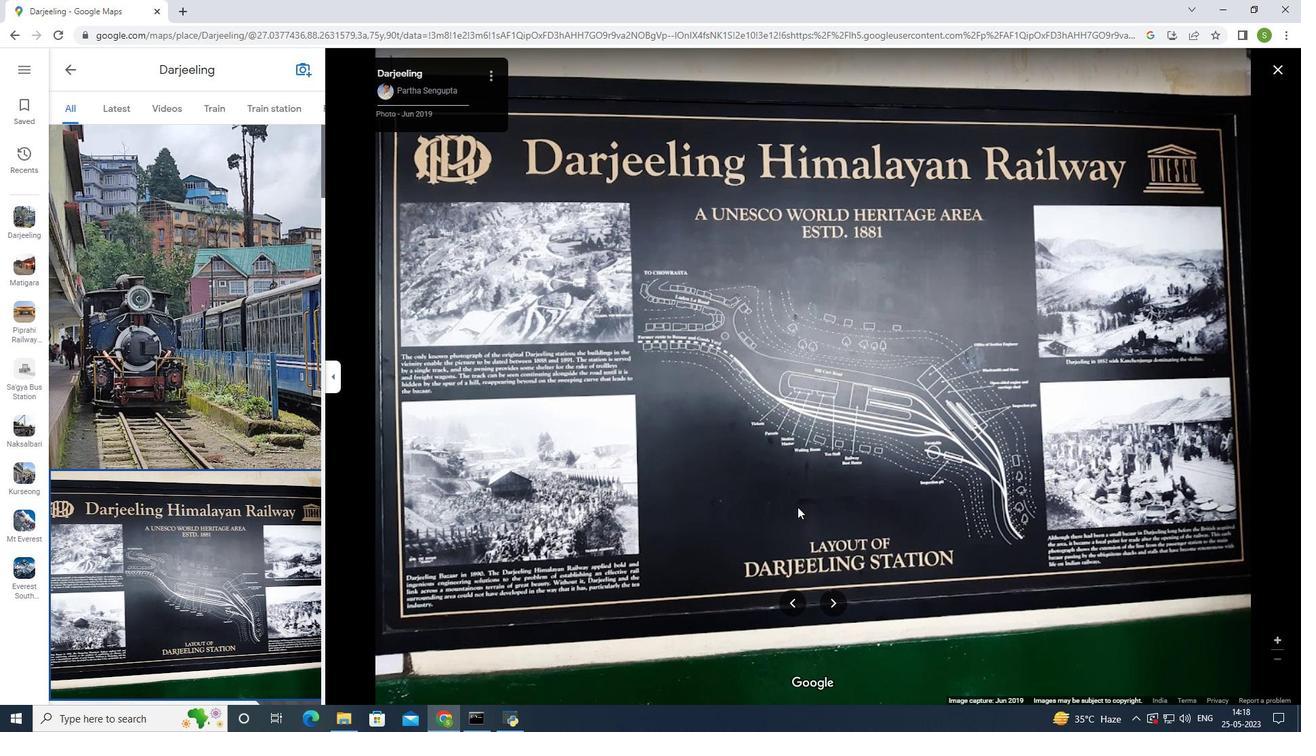 
Action: Mouse moved to (800, 505)
Screenshot: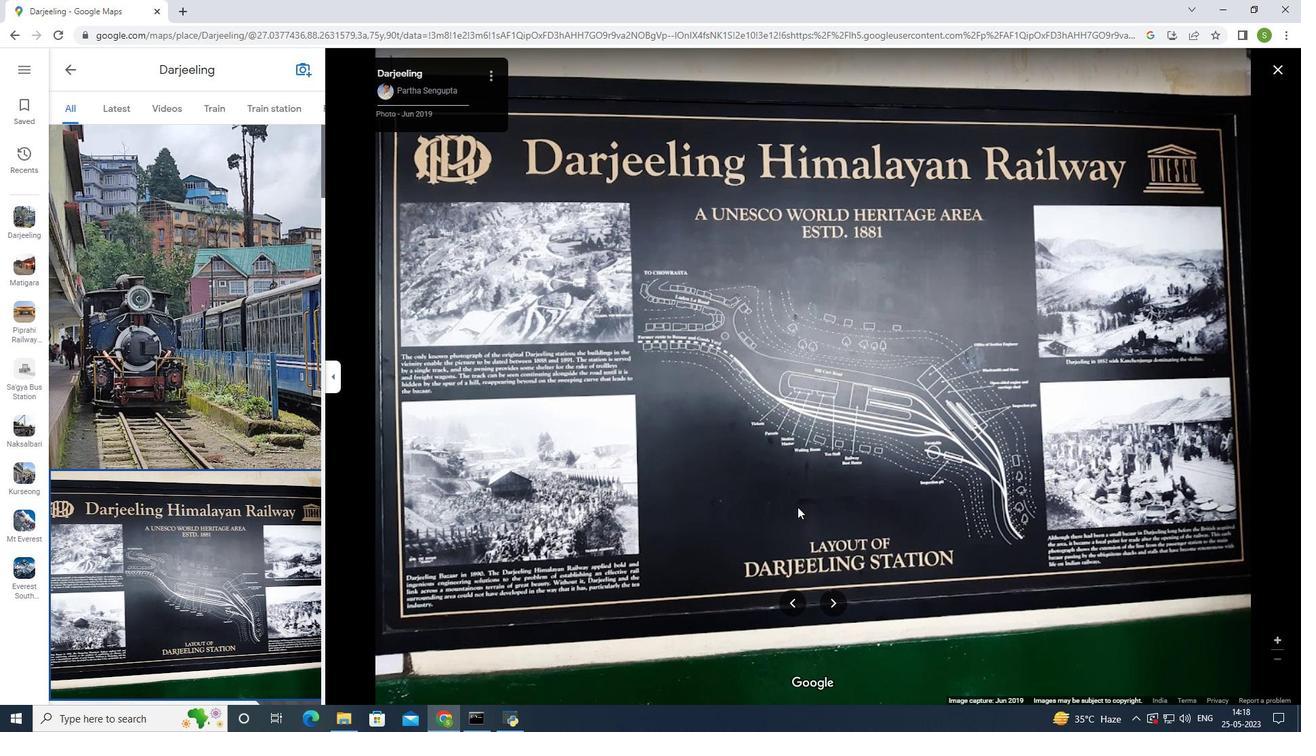 
Action: Mouse scrolled (800, 505) with delta (0, 0)
Screenshot: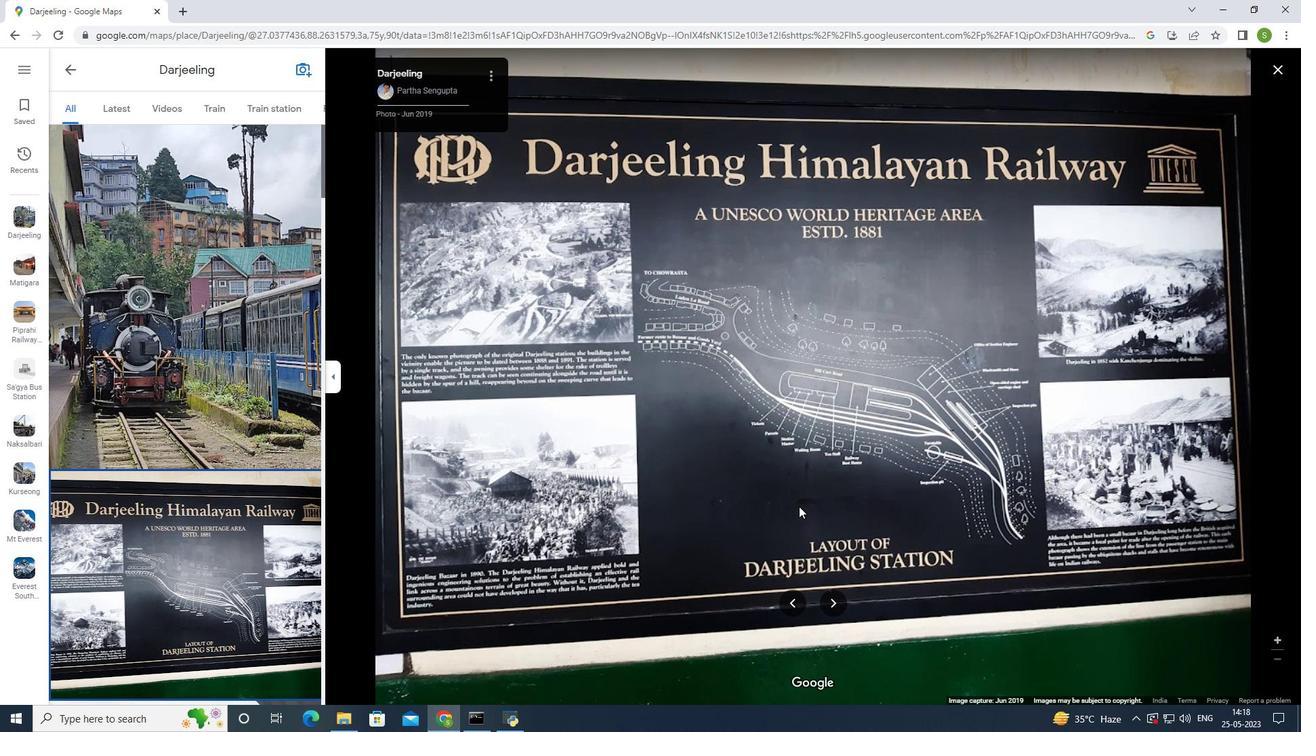 
Action: Mouse scrolled (800, 504) with delta (0, 0)
Screenshot: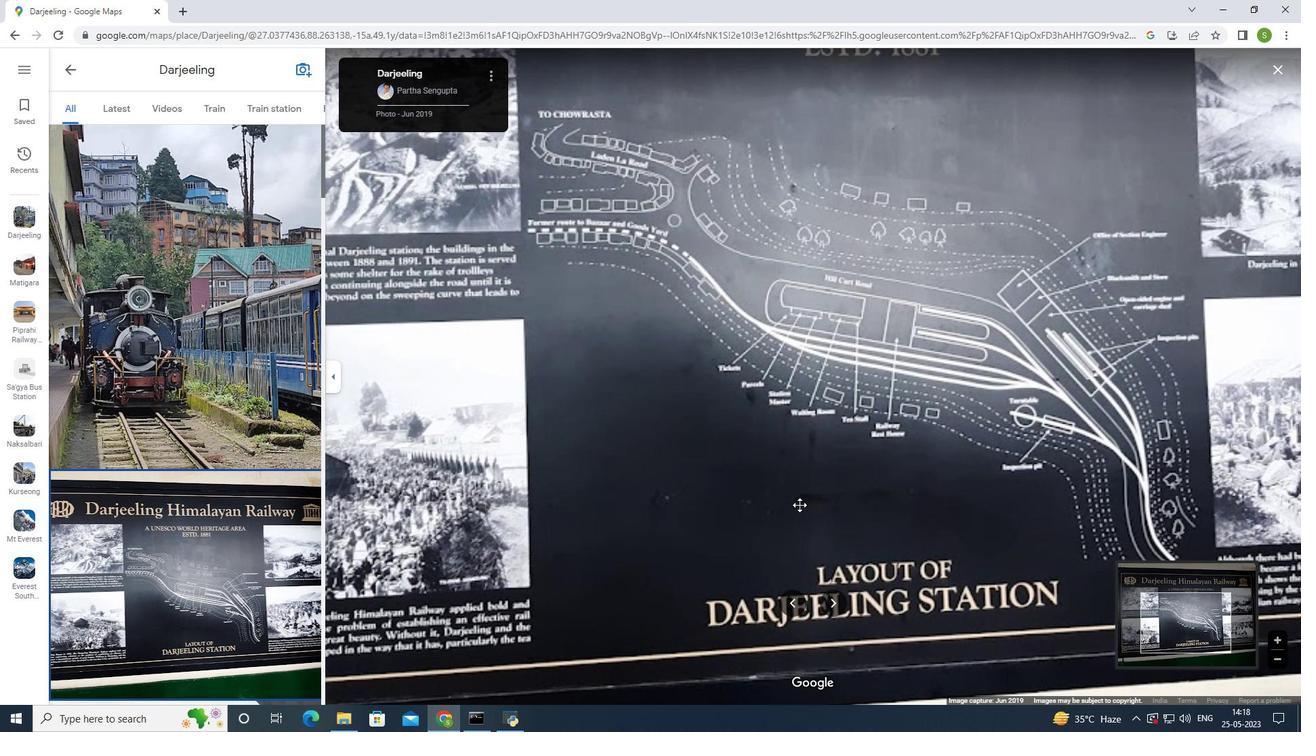 
Action: Mouse scrolled (800, 504) with delta (0, 0)
Screenshot: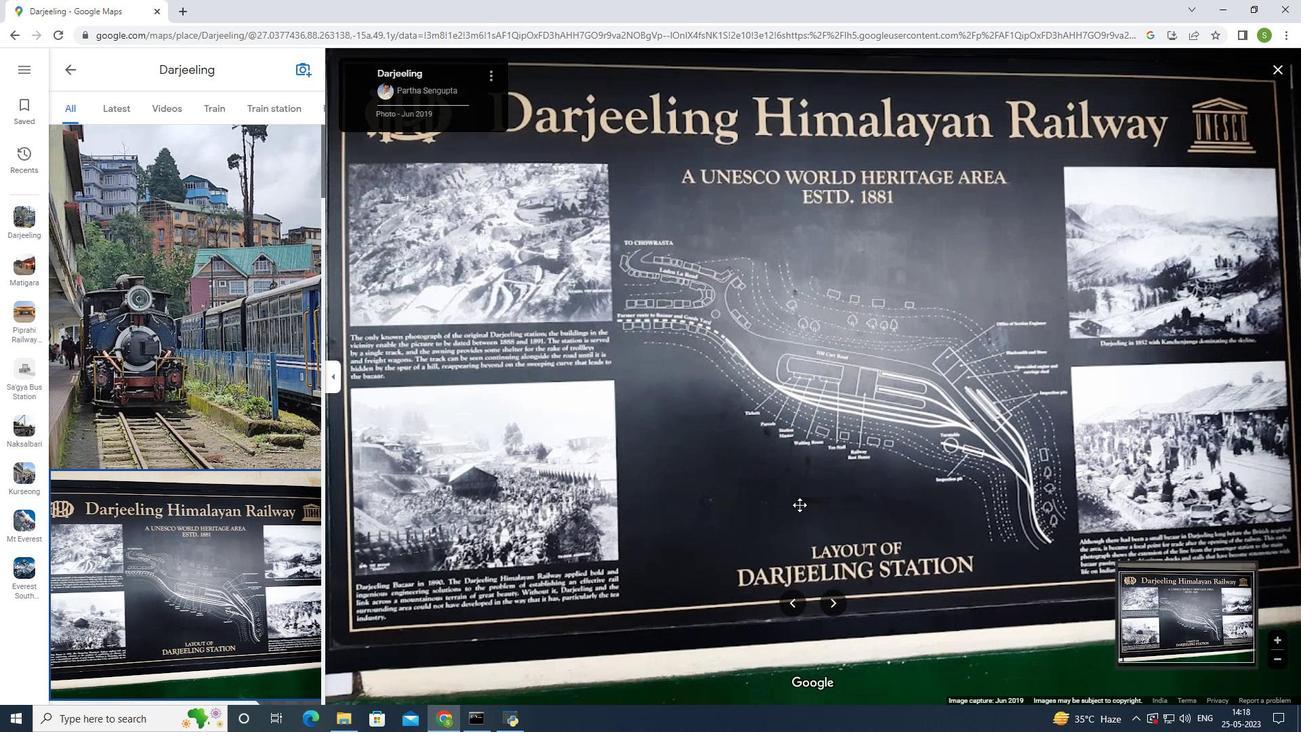 
Action: Mouse moved to (803, 504)
Screenshot: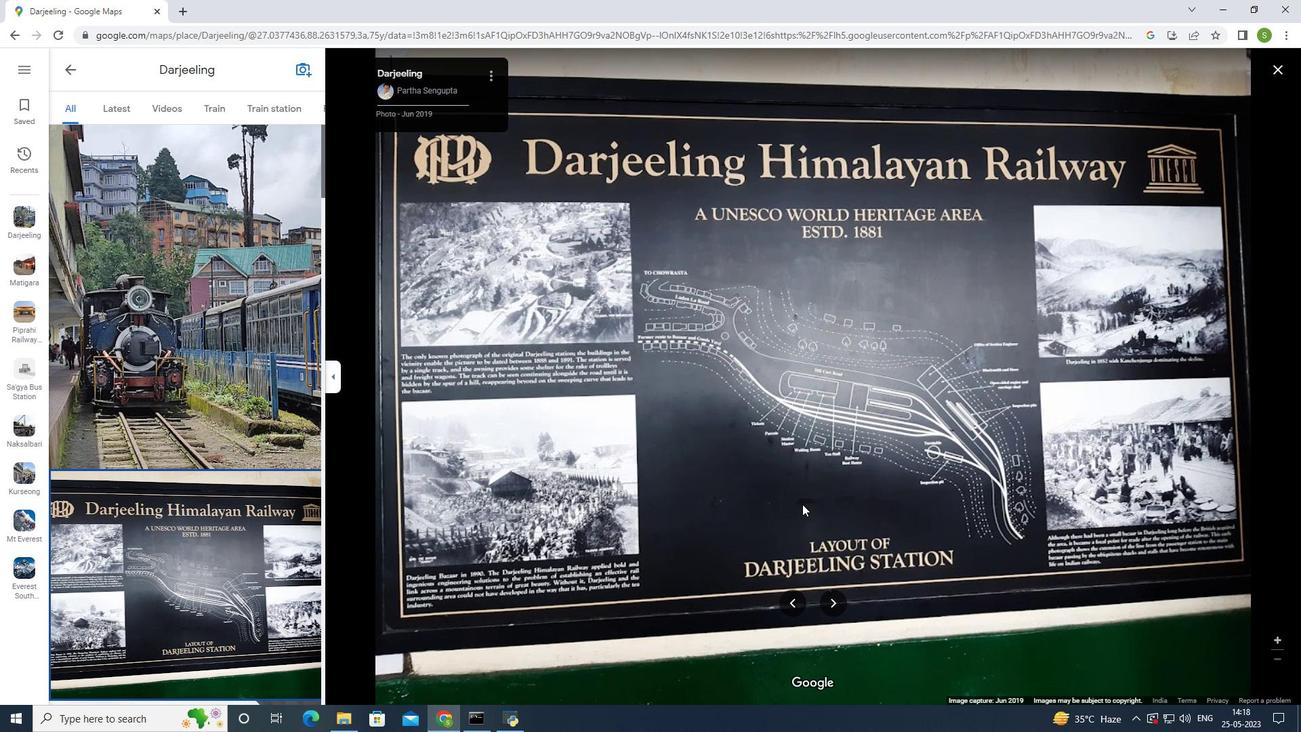 
Action: Mouse scrolled (803, 505) with delta (0, 0)
Screenshot: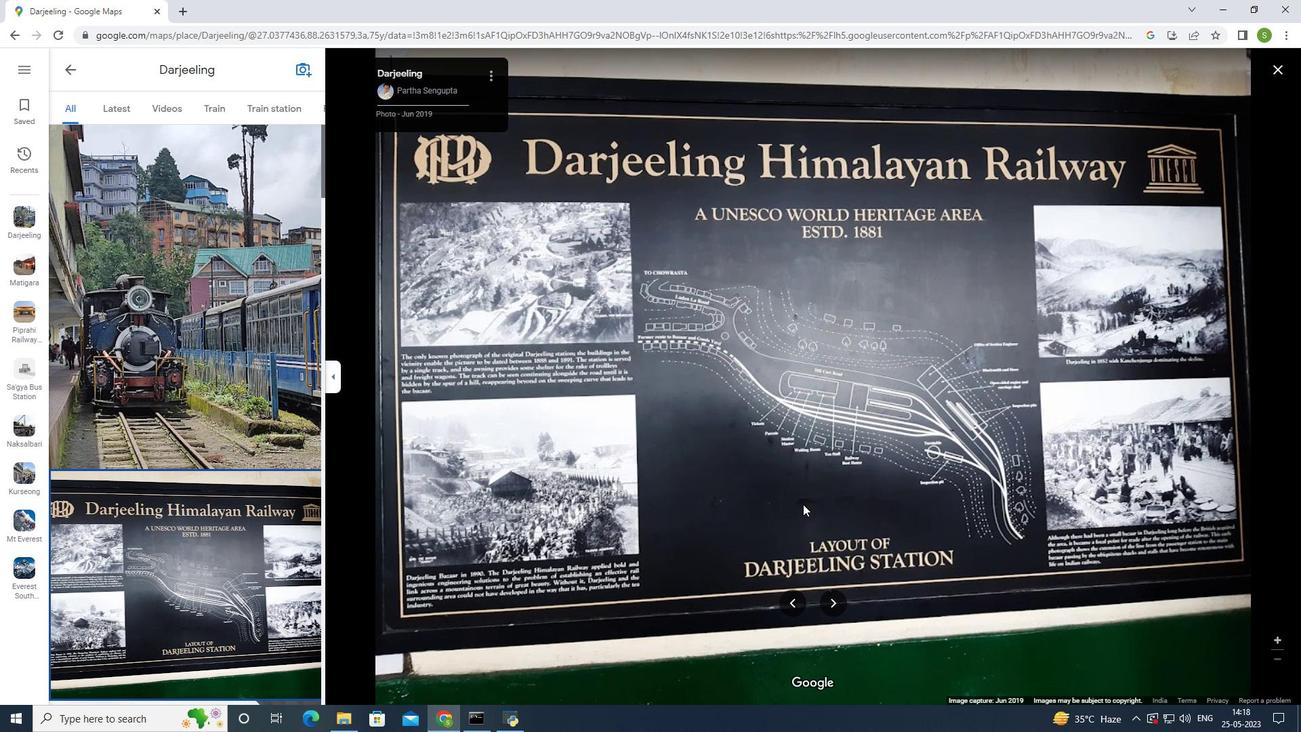 
Action: Mouse scrolled (803, 505) with delta (0, 0)
Screenshot: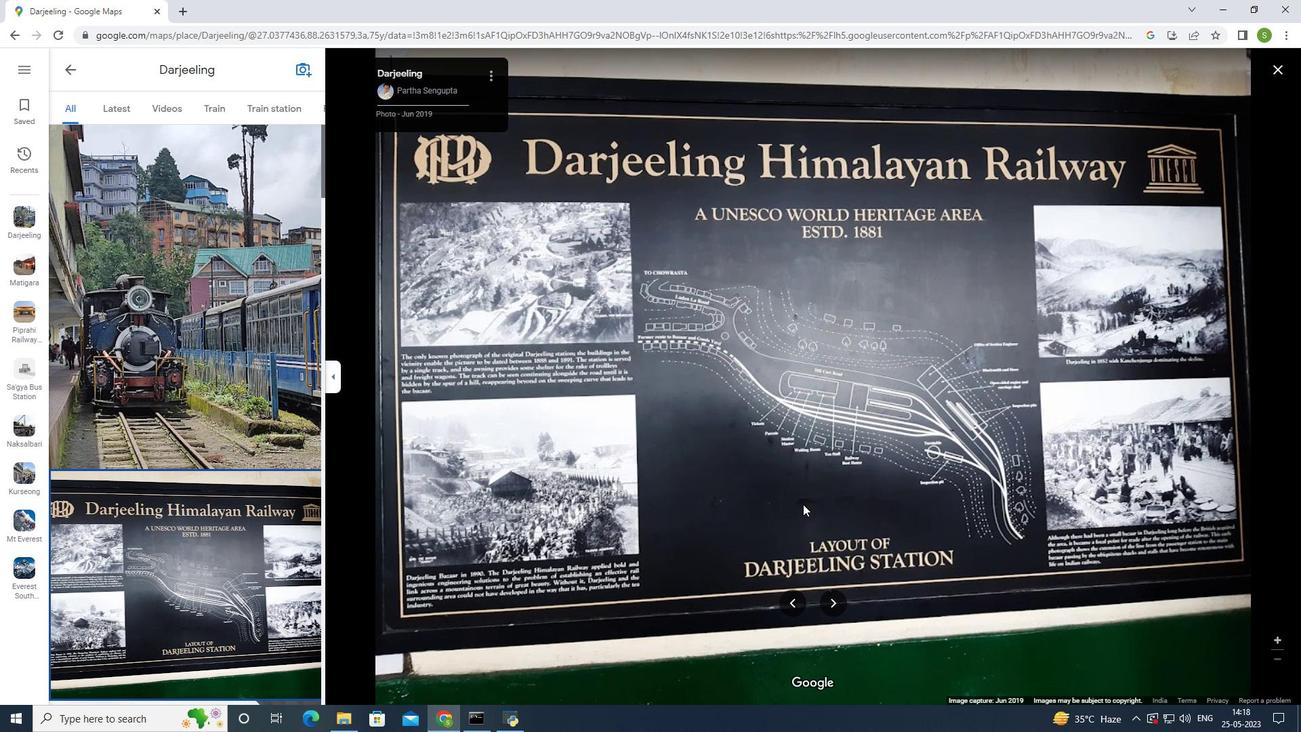
Action: Mouse moved to (803, 503)
Screenshot: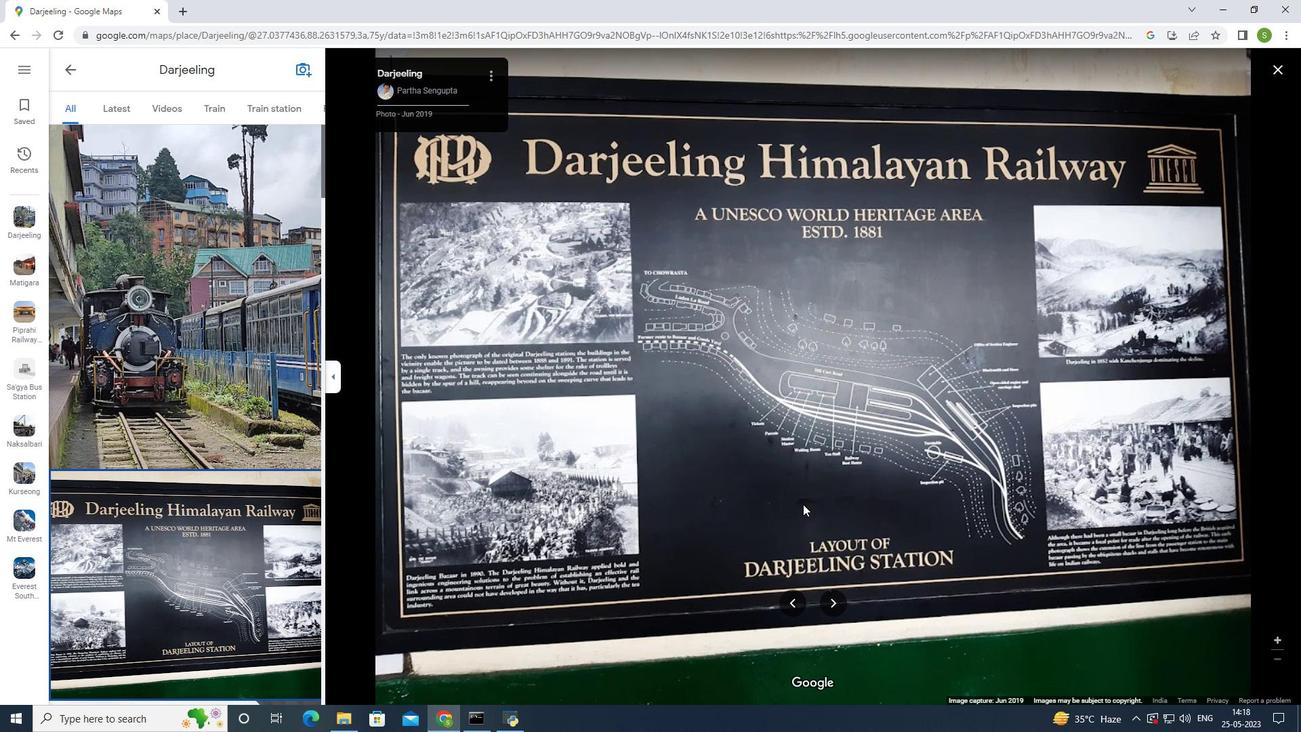 
Action: Mouse scrolled (803, 504) with delta (0, 0)
Screenshot: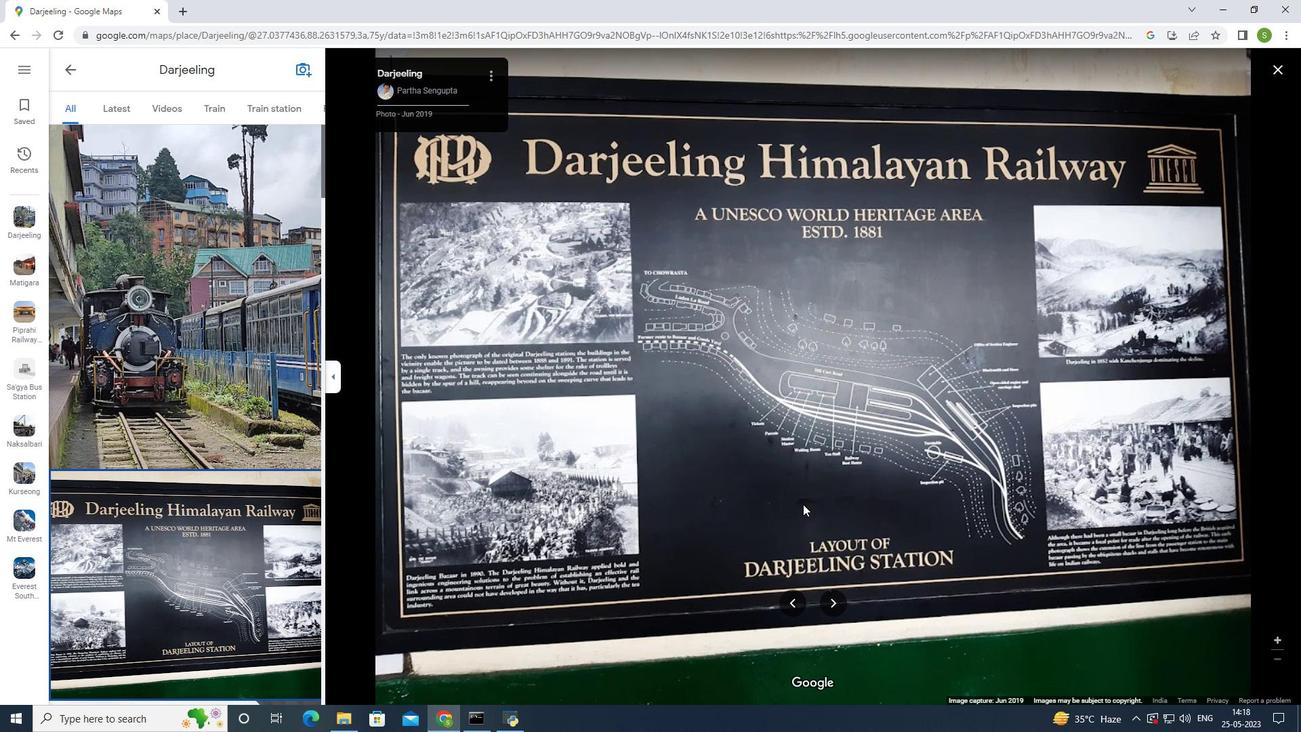 
Action: Mouse scrolled (803, 504) with delta (0, 0)
Screenshot: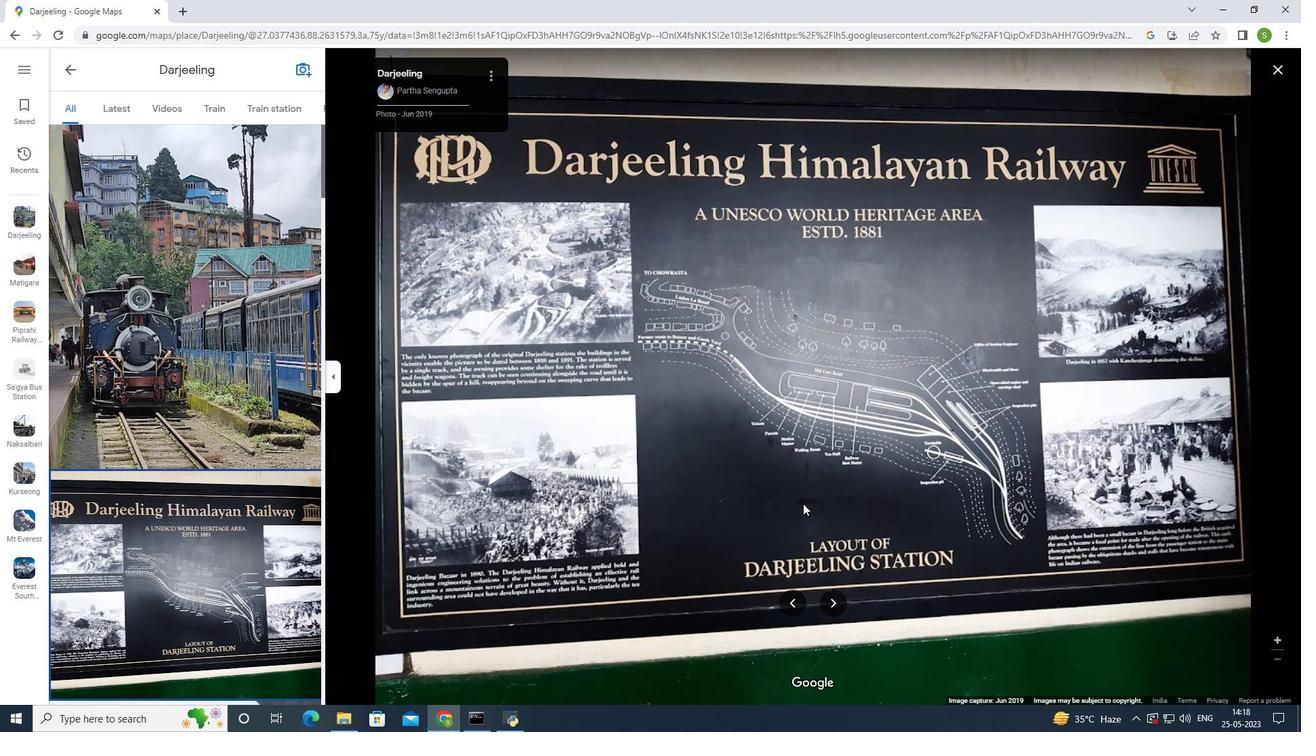 
Action: Mouse scrolled (803, 504) with delta (0, 0)
Screenshot: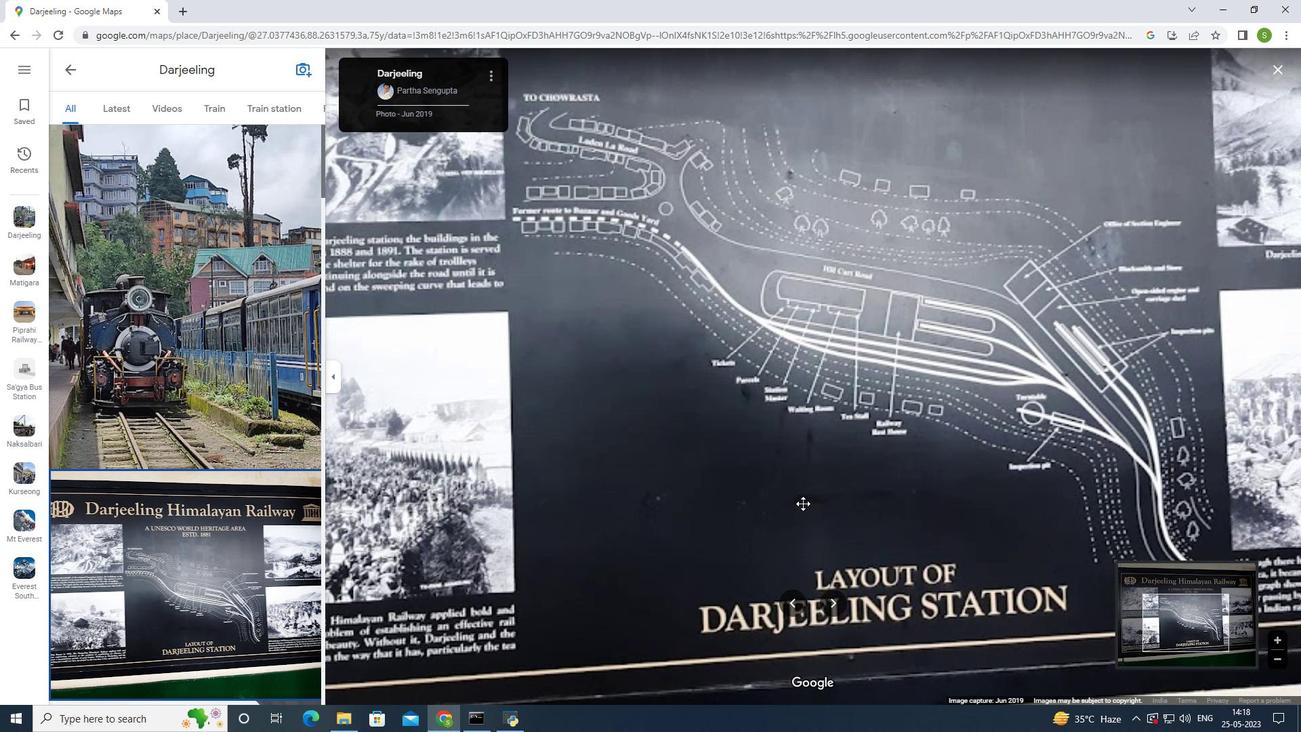 
Action: Mouse scrolled (803, 504) with delta (0, 0)
Screenshot: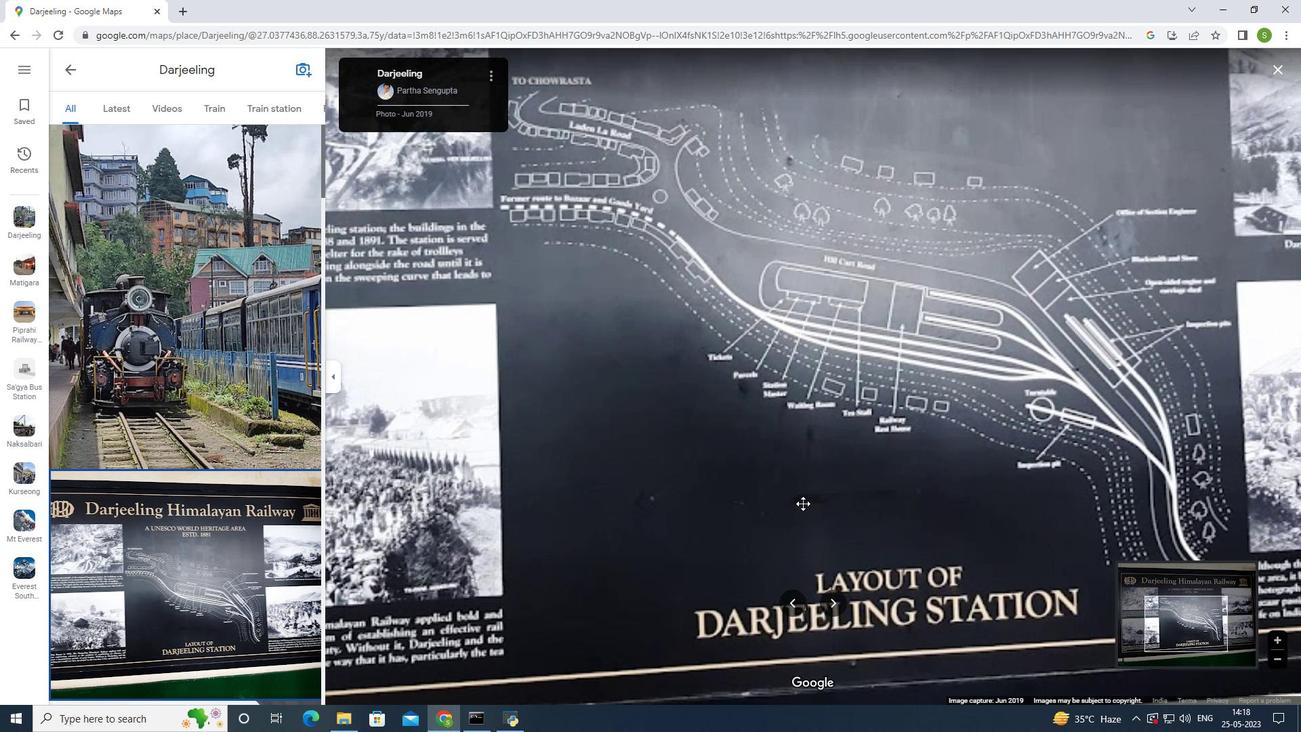 
Action: Mouse scrolled (803, 503) with delta (0, 0)
Screenshot: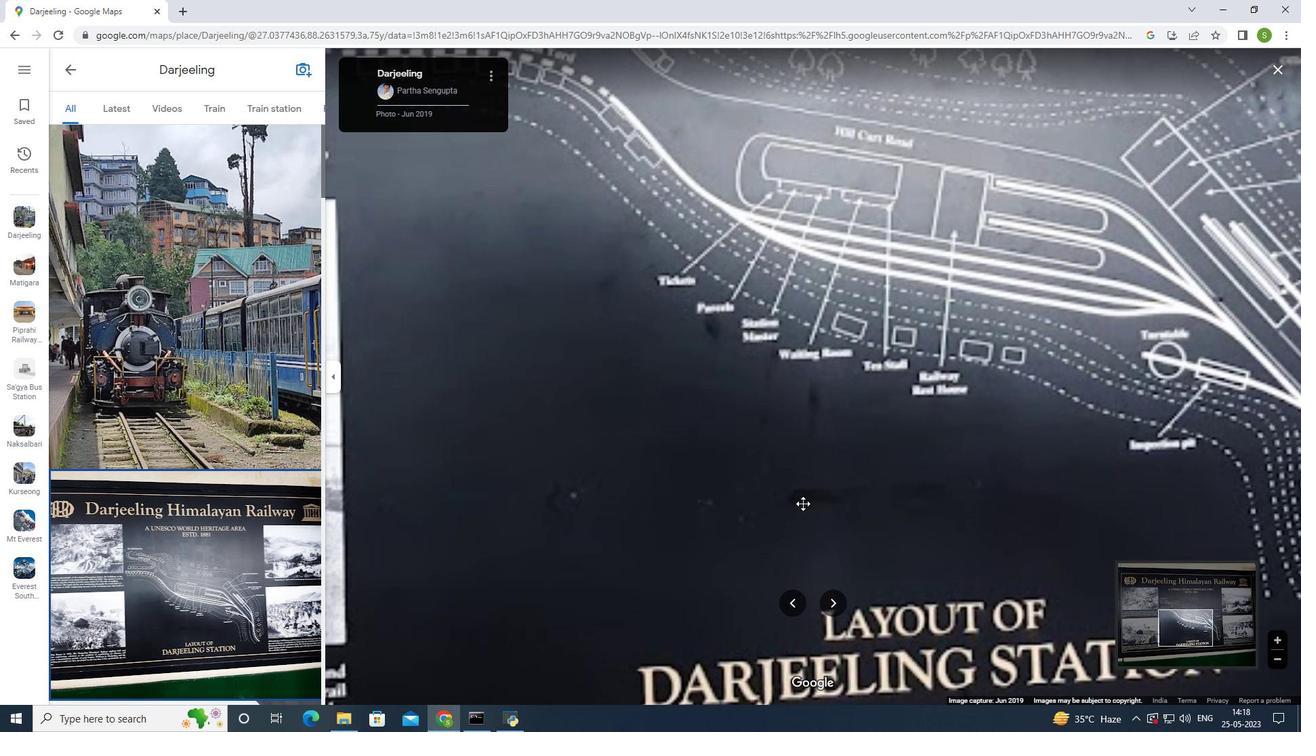 
Action: Mouse scrolled (803, 503) with delta (0, 0)
Screenshot: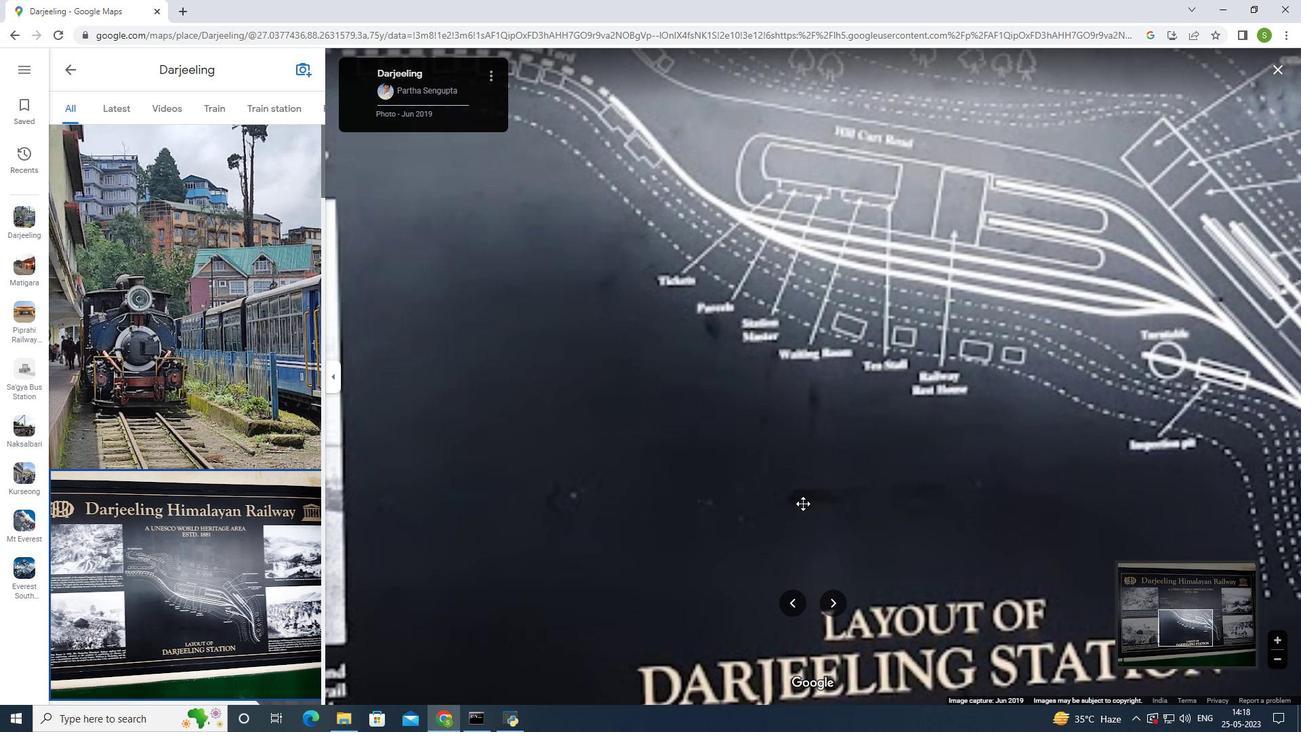 
Action: Mouse scrolled (803, 503) with delta (0, 0)
Screenshot: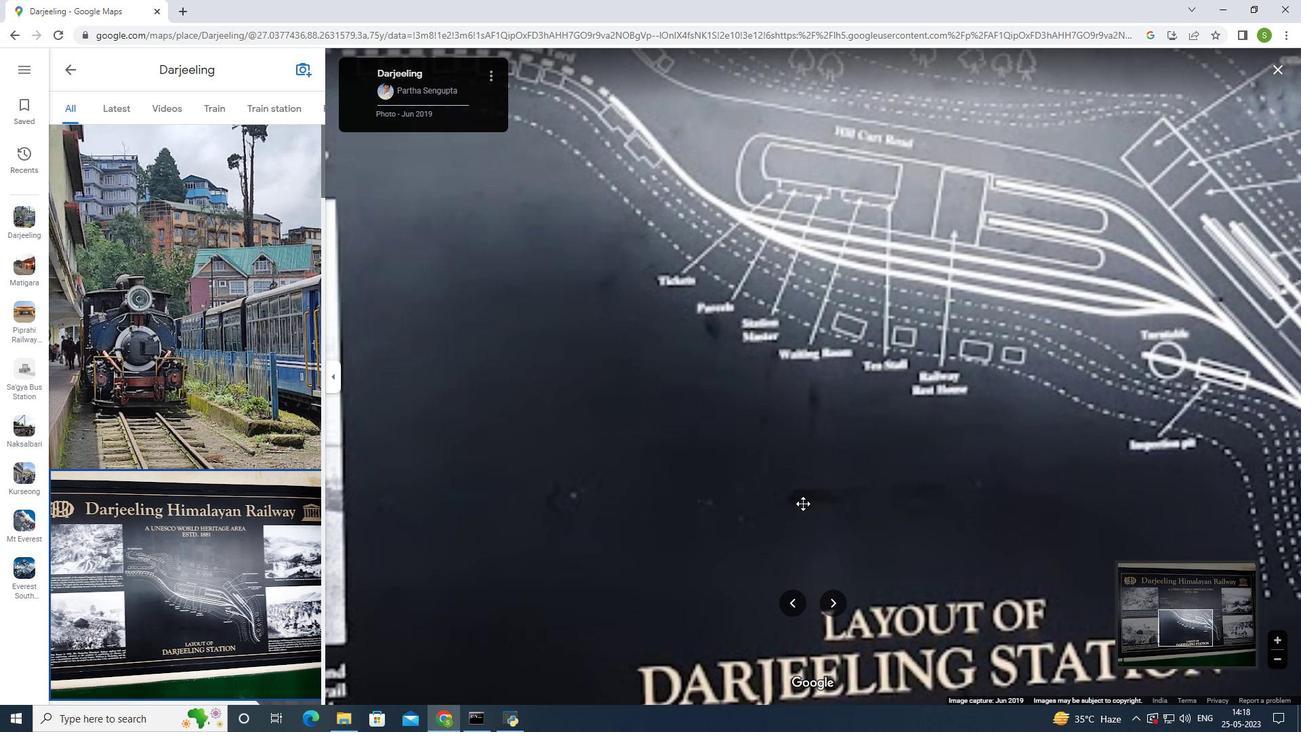 
Action: Mouse scrolled (803, 503) with delta (0, 0)
Screenshot: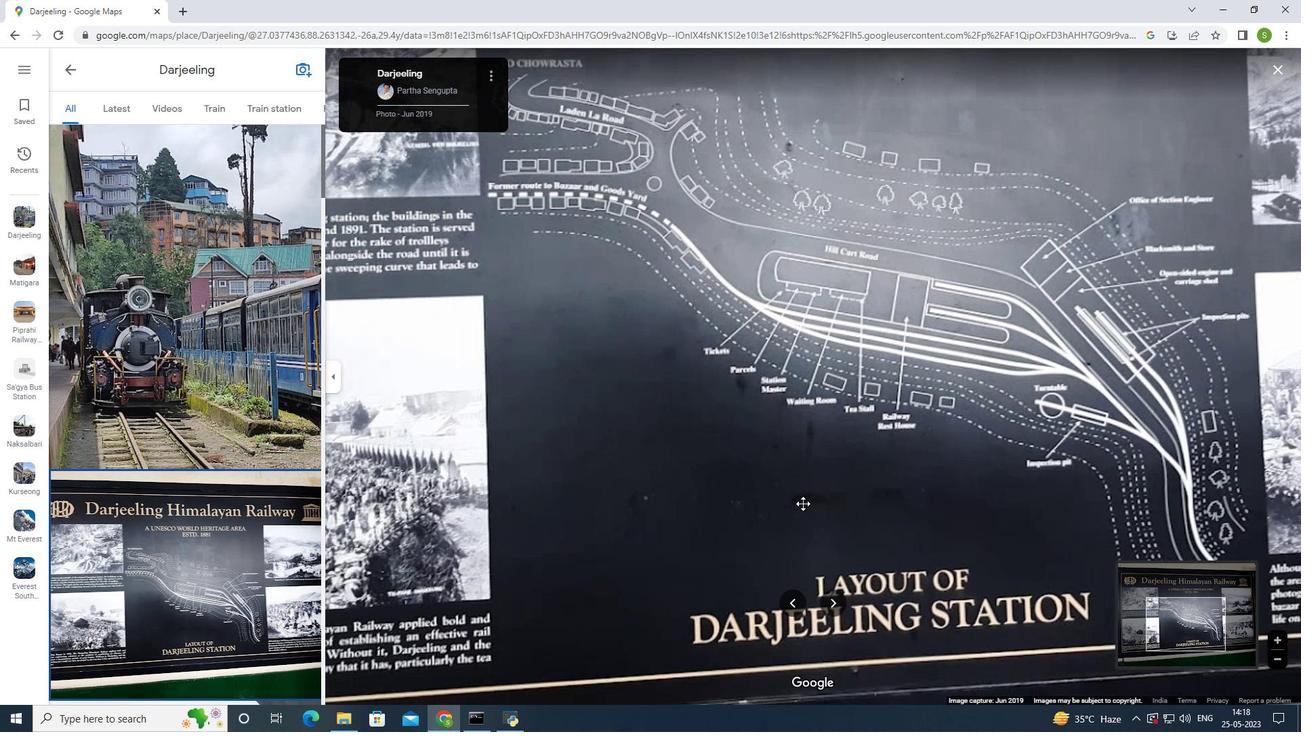
Action: Mouse scrolled (803, 503) with delta (0, 0)
Screenshot: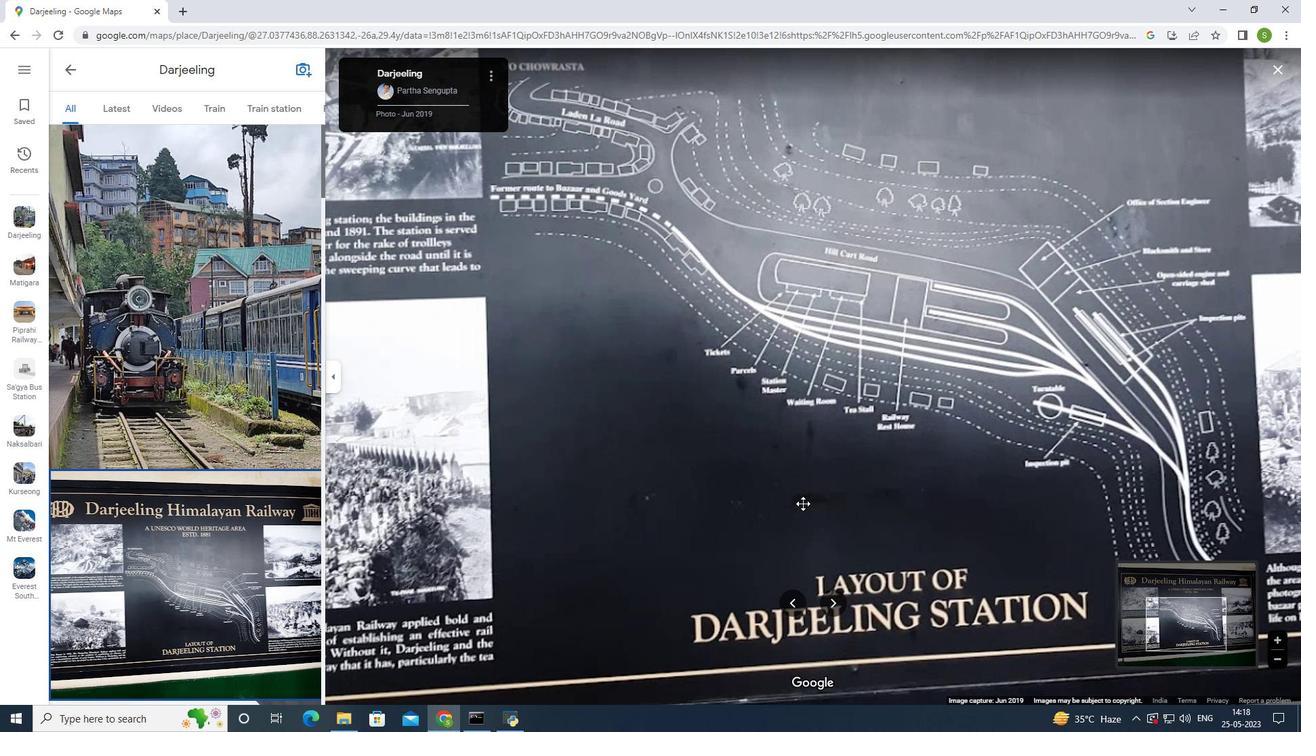 
Action: Mouse scrolled (803, 503) with delta (0, 0)
Screenshot: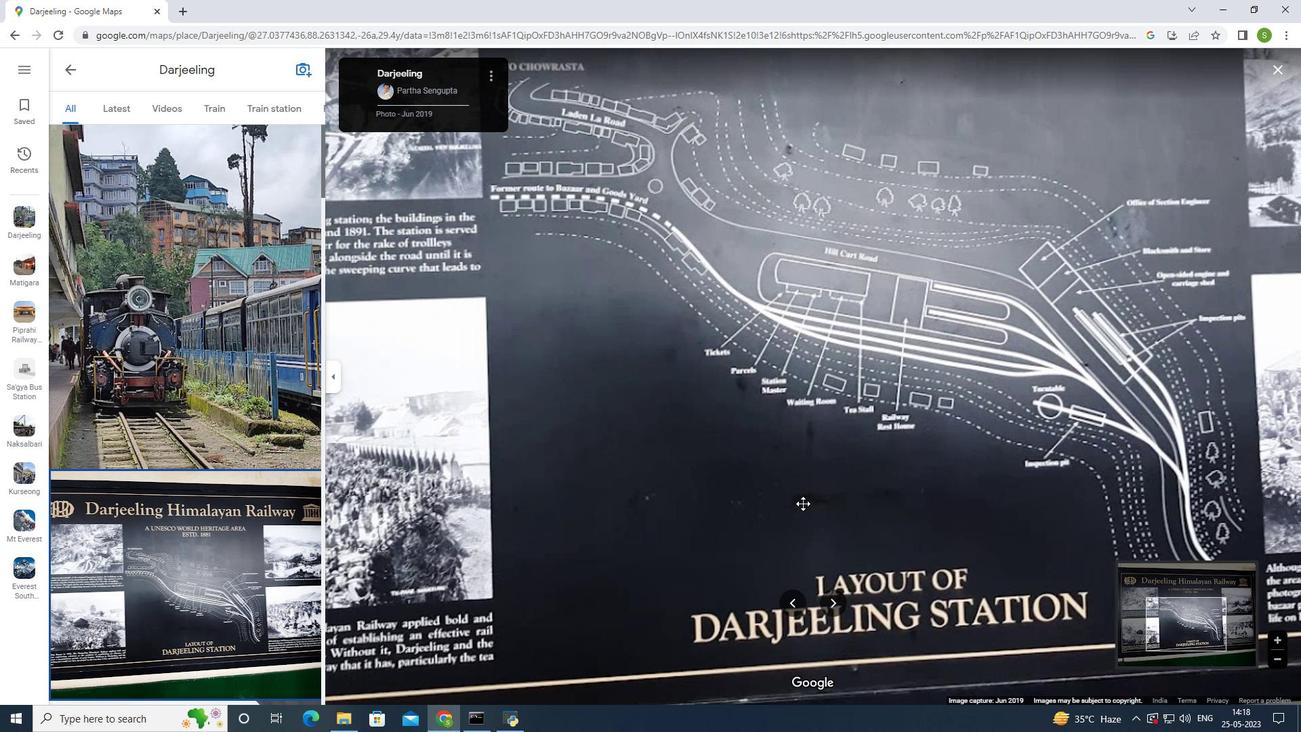 
Action: Mouse moved to (834, 595)
Screenshot: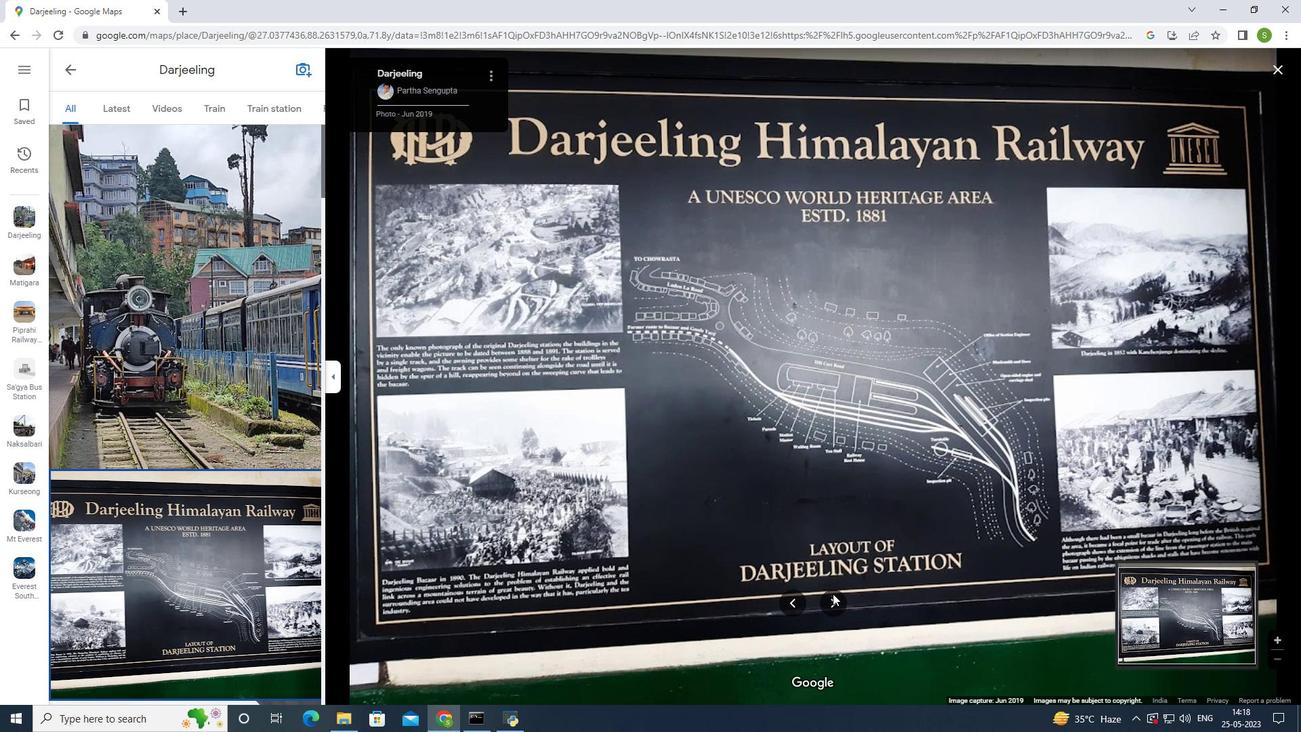 
Action: Mouse pressed left at (834, 595)
Screenshot: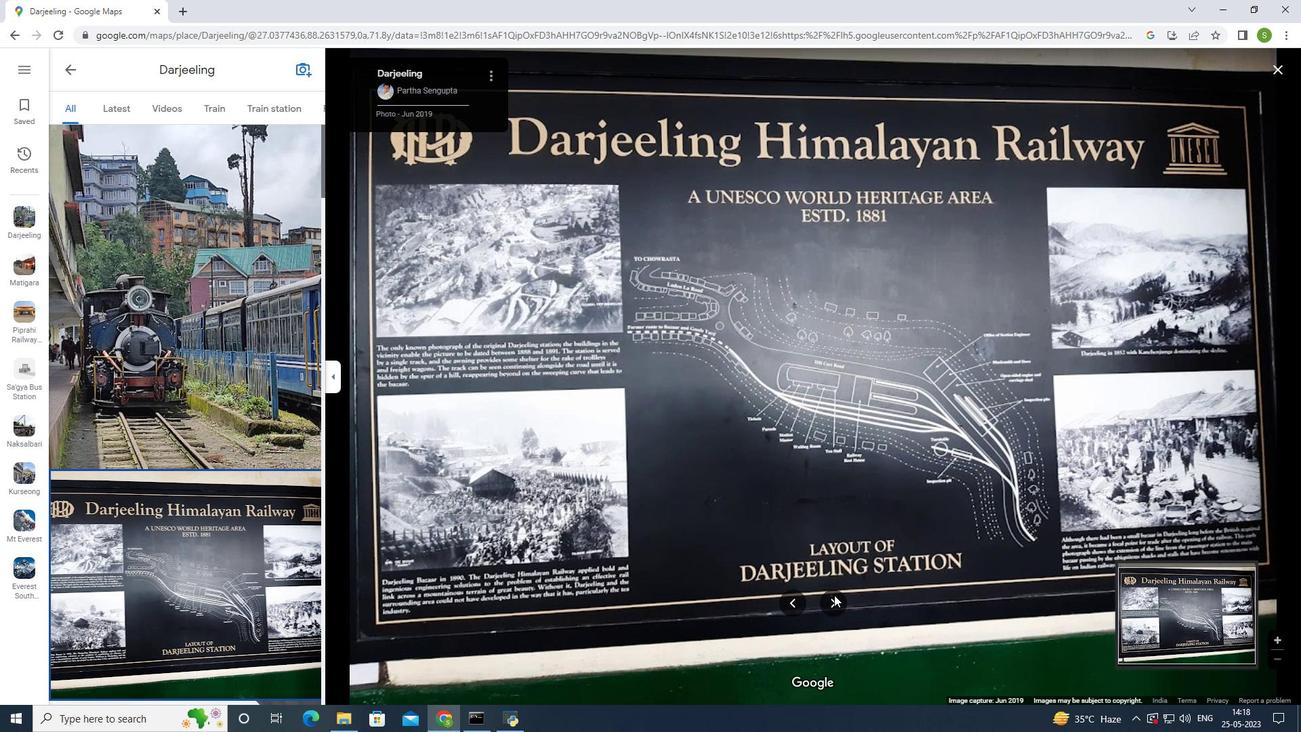 
Action: Mouse moved to (828, 607)
Screenshot: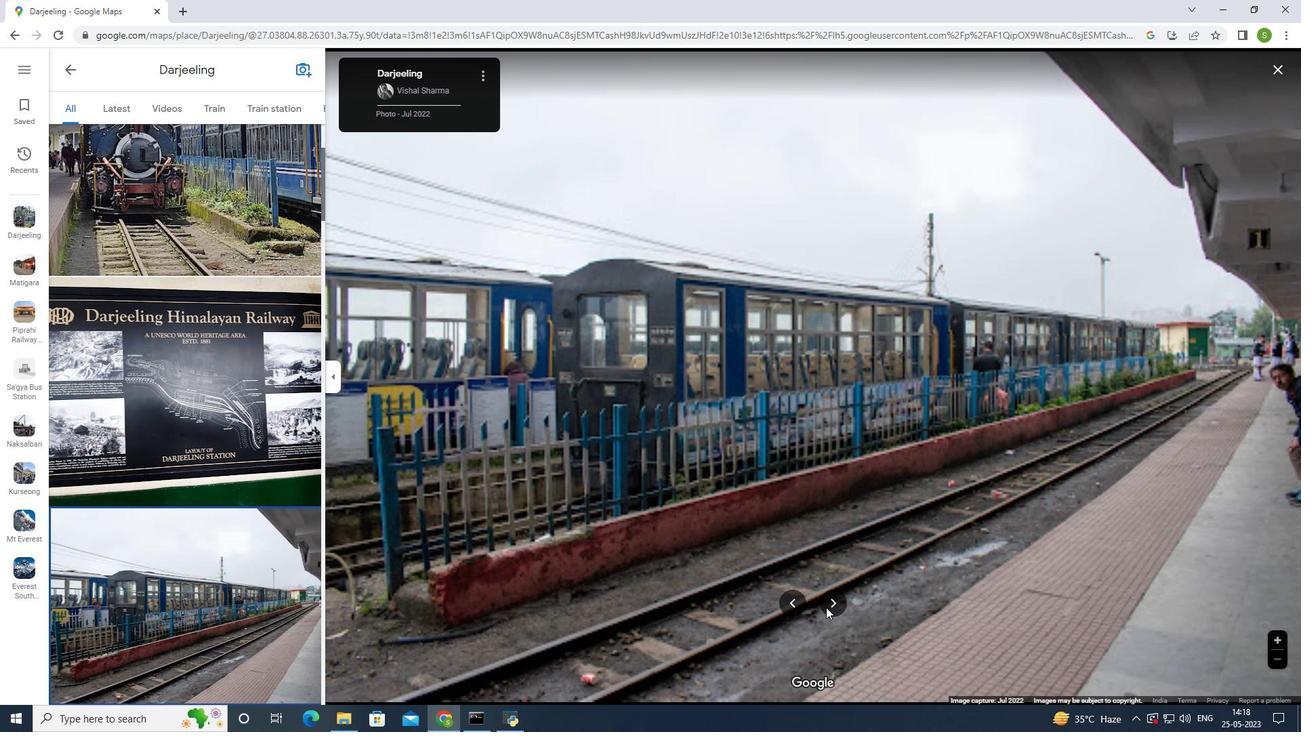 
Action: Mouse pressed left at (828, 607)
Screenshot: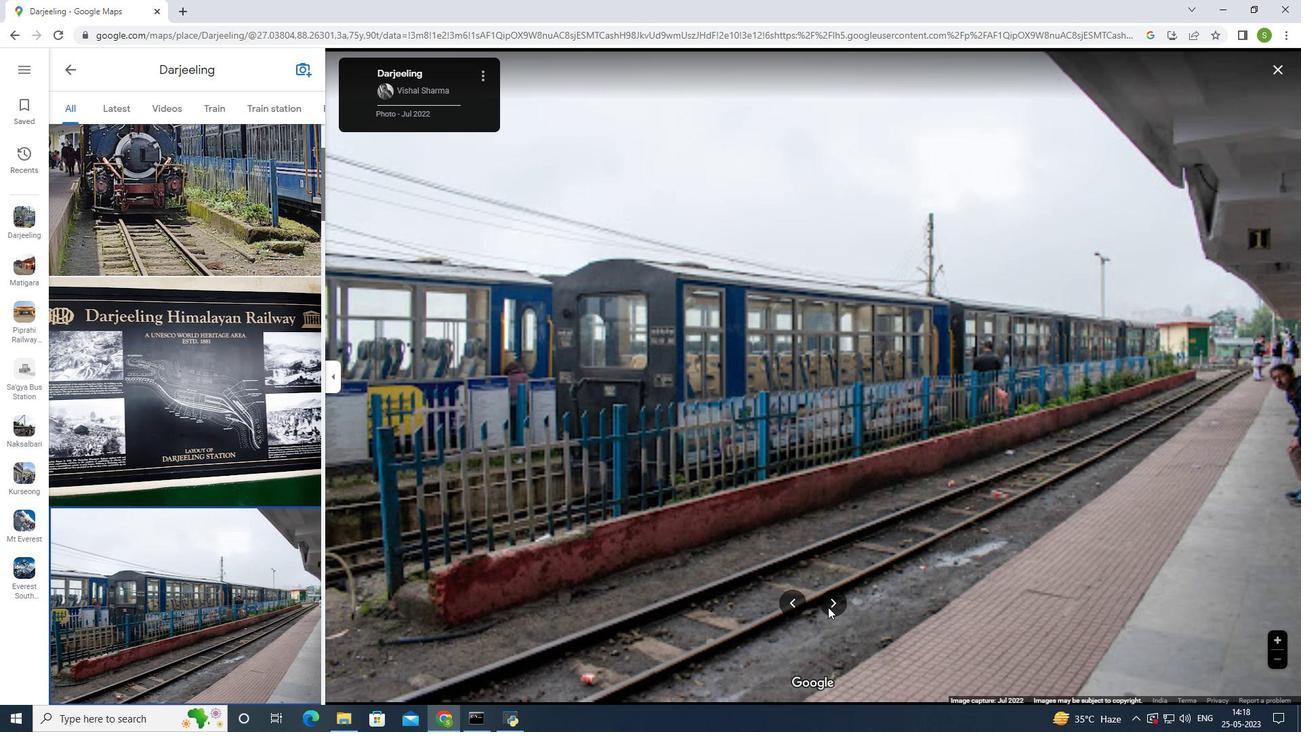 
Action: Mouse moved to (828, 606)
Screenshot: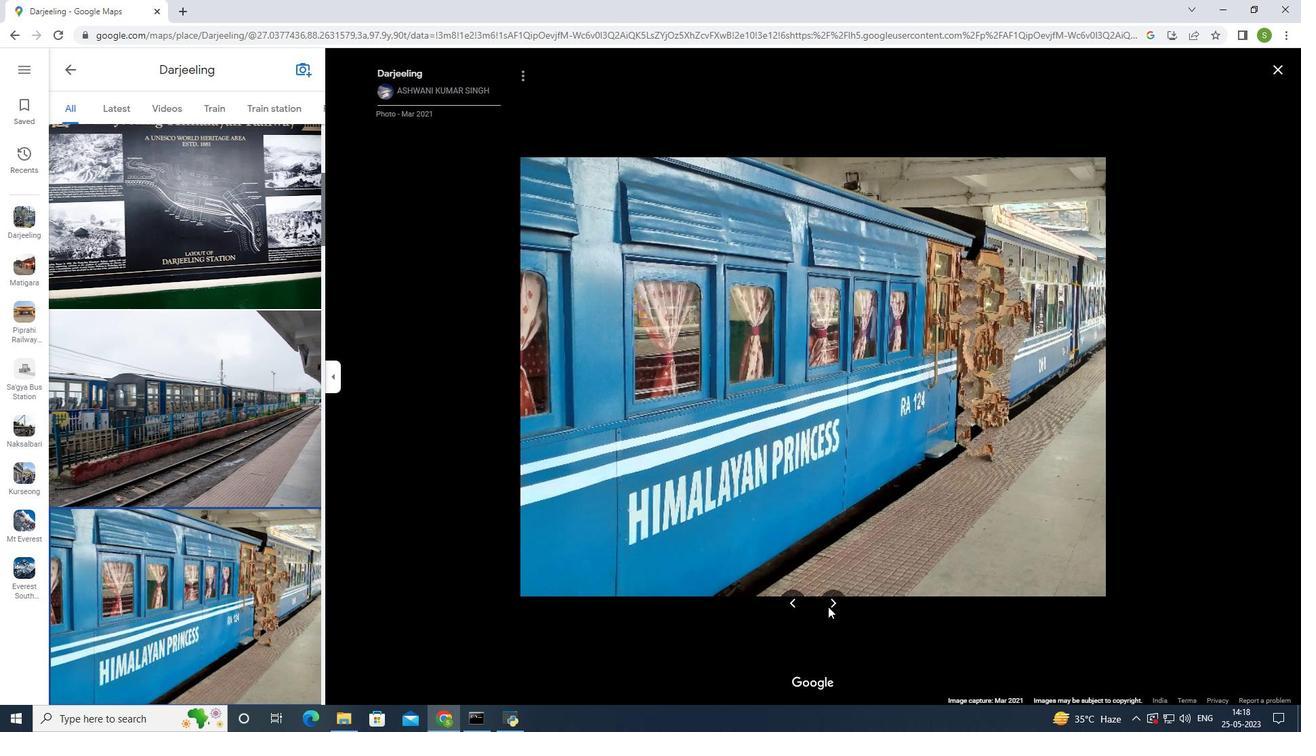 
Action: Mouse pressed left at (828, 606)
